 Task: Validation on 'OrderLineItem' on 'Quantity' field
Action: Mouse moved to (24, 108)
Screenshot: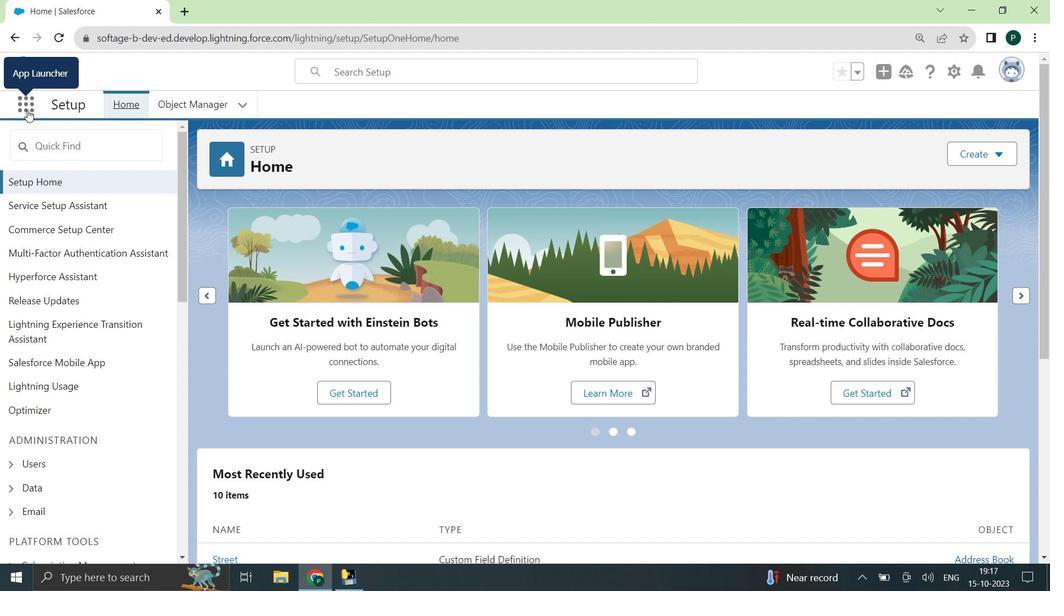 
Action: Mouse pressed left at (24, 108)
Screenshot: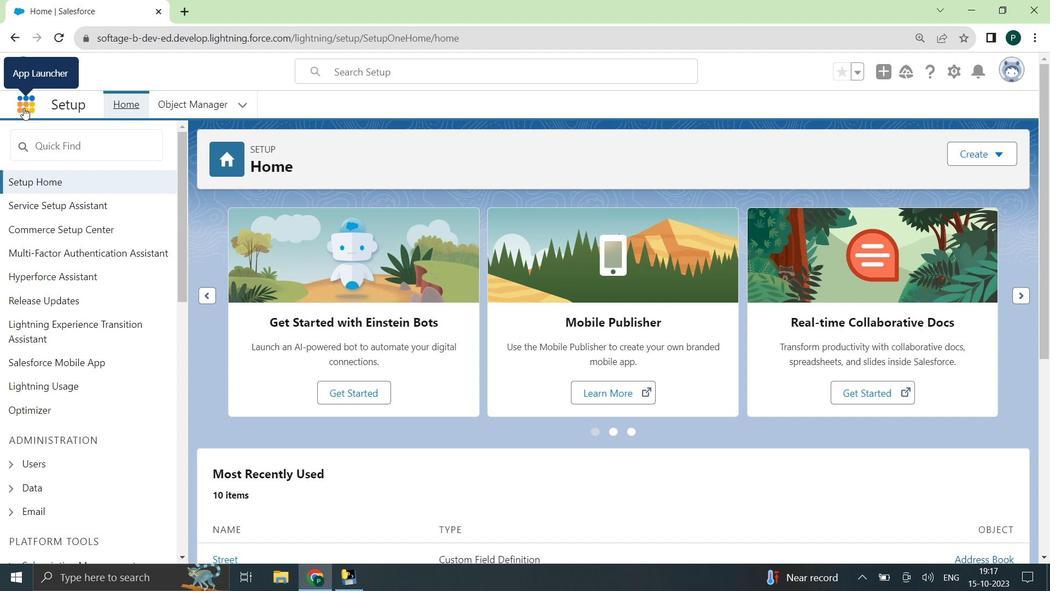 
Action: Mouse moved to (43, 363)
Screenshot: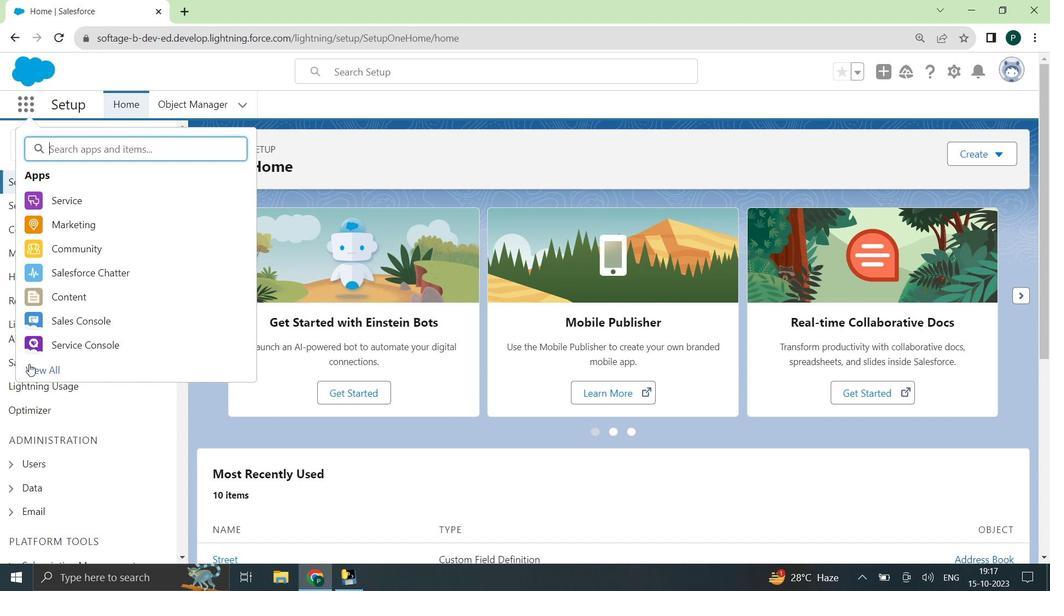 
Action: Mouse pressed left at (43, 363)
Screenshot: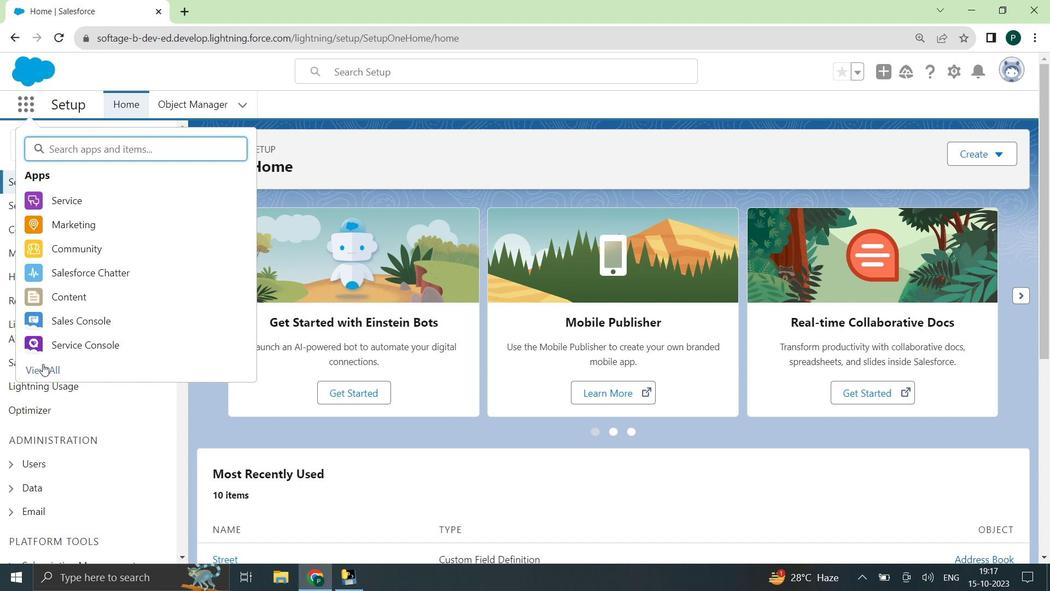 
Action: Mouse moved to (157, 360)
Screenshot: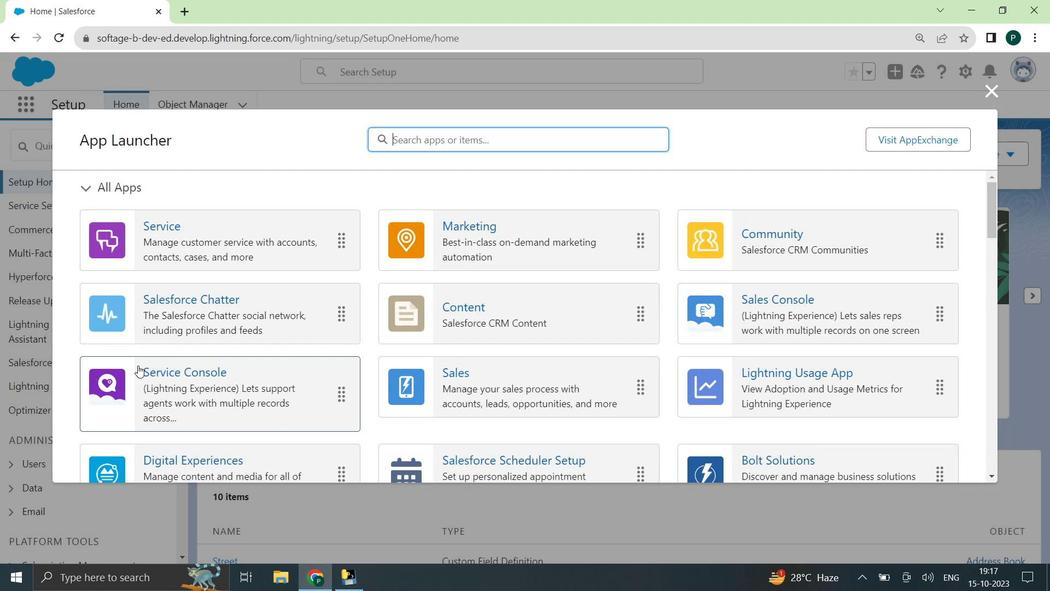 
Action: Mouse scrolled (157, 360) with delta (0, 0)
Screenshot: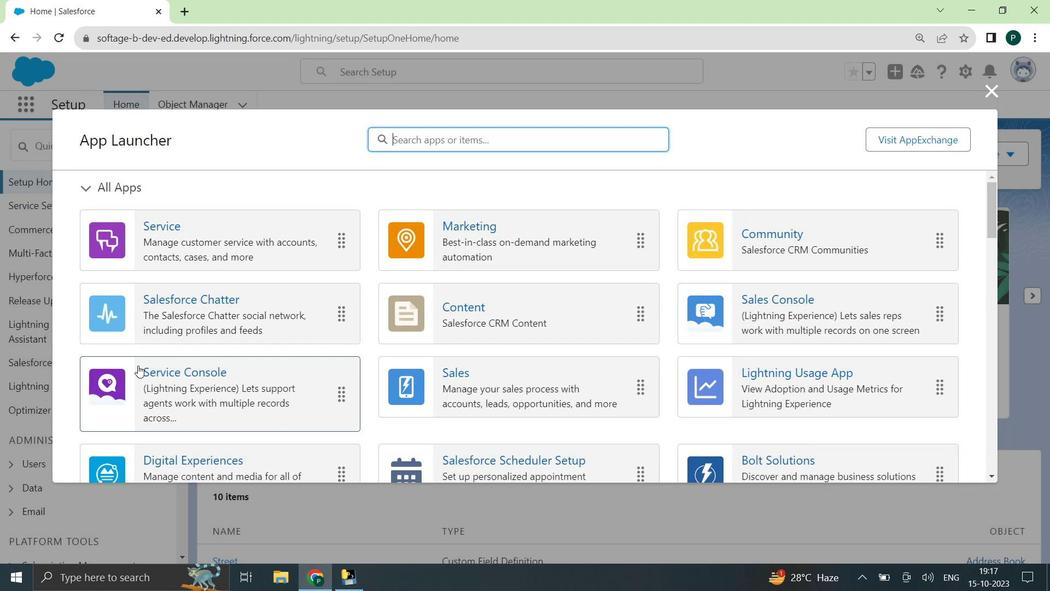 
Action: Mouse scrolled (157, 360) with delta (0, 0)
Screenshot: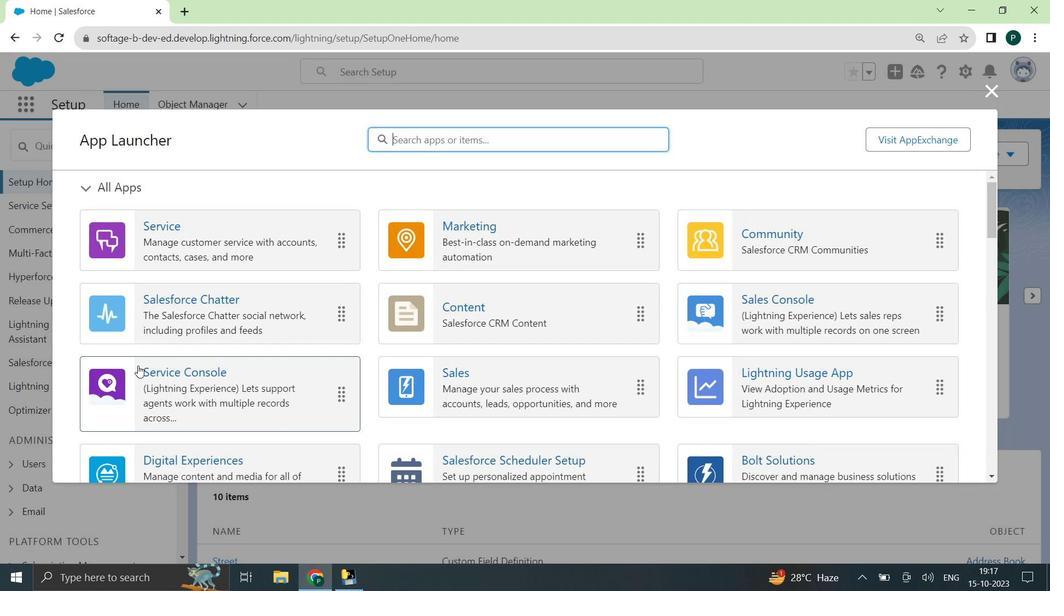 
Action: Mouse scrolled (157, 360) with delta (0, 0)
Screenshot: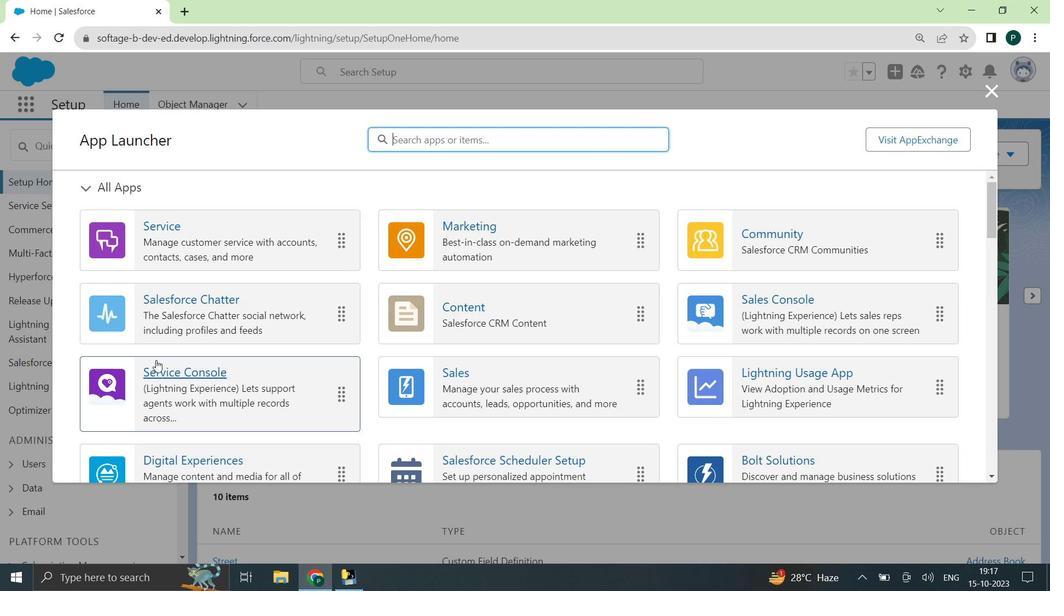 
Action: Mouse moved to (203, 345)
Screenshot: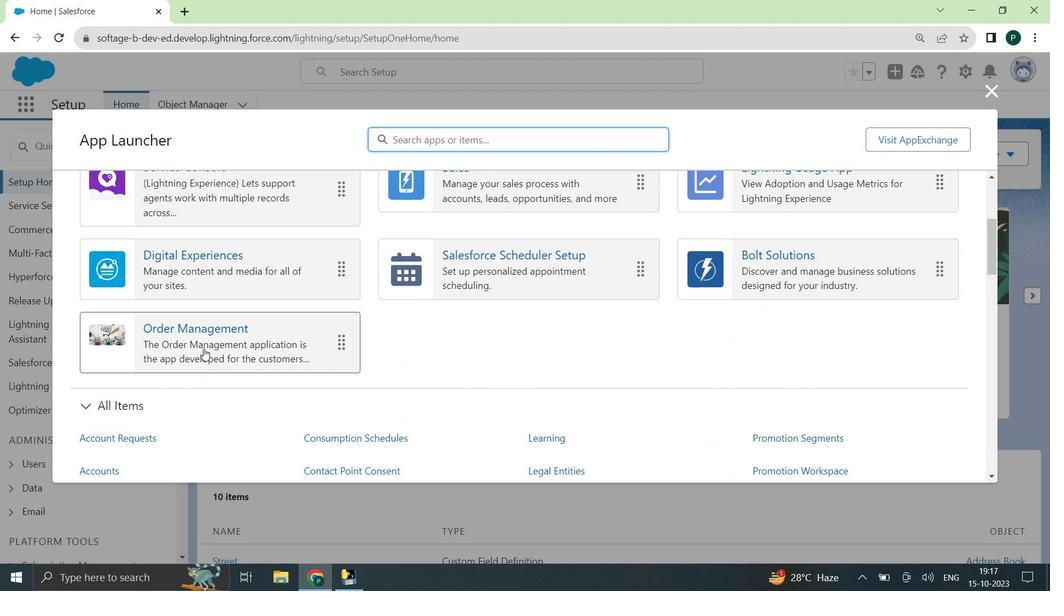 
Action: Mouse pressed left at (203, 345)
Screenshot: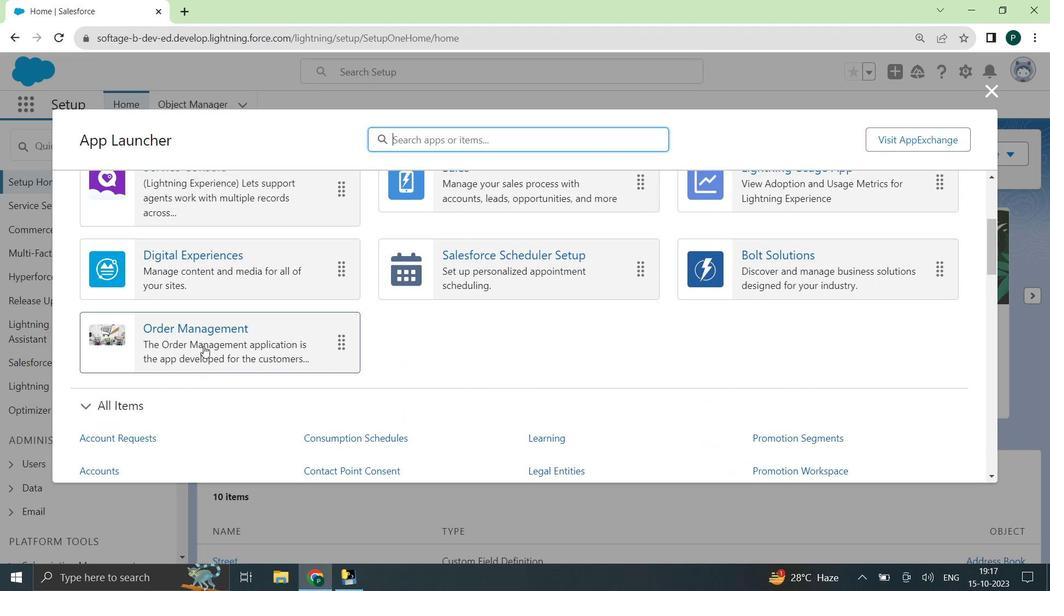 
Action: Mouse moved to (962, 69)
Screenshot: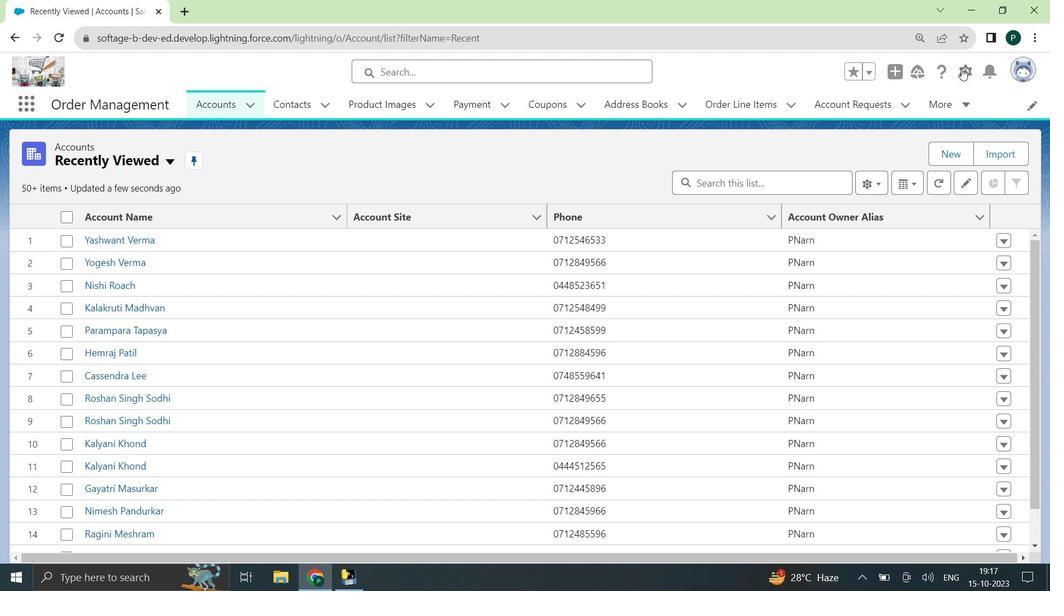 
Action: Mouse pressed left at (962, 69)
Screenshot: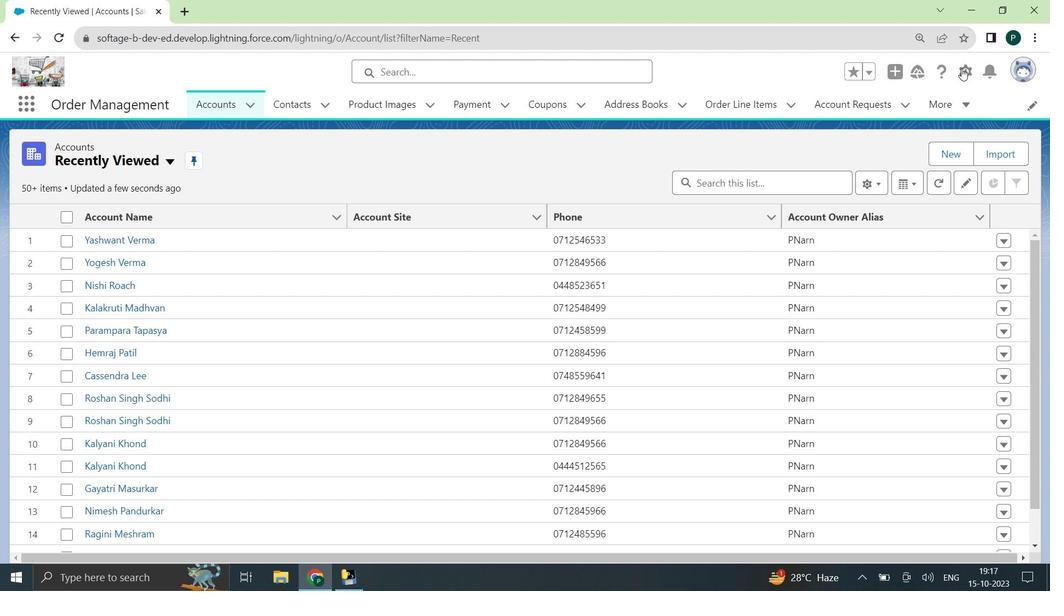 
Action: Mouse moved to (907, 122)
Screenshot: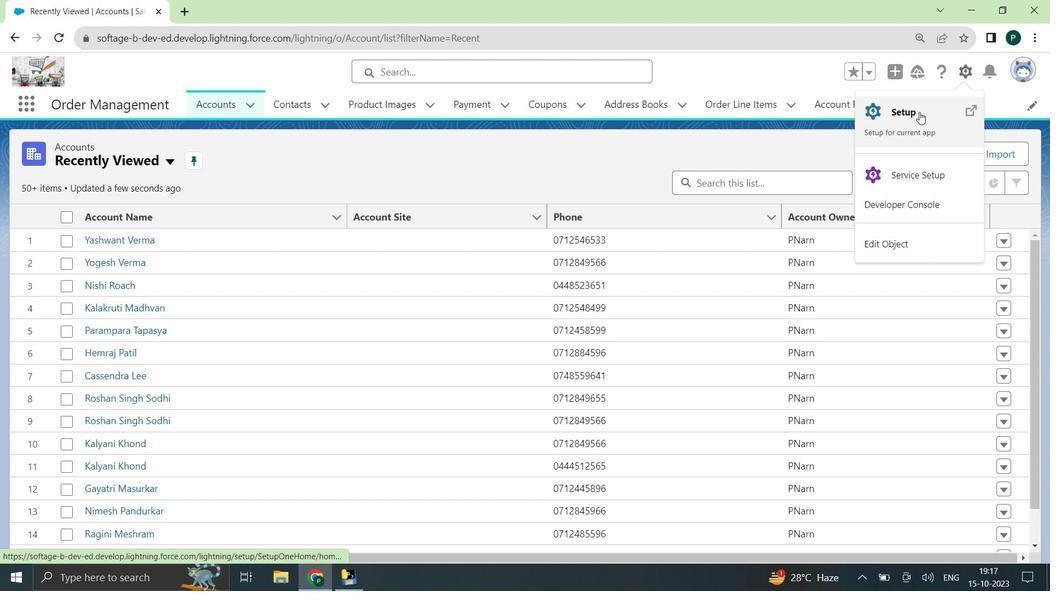 
Action: Mouse pressed left at (907, 122)
Screenshot: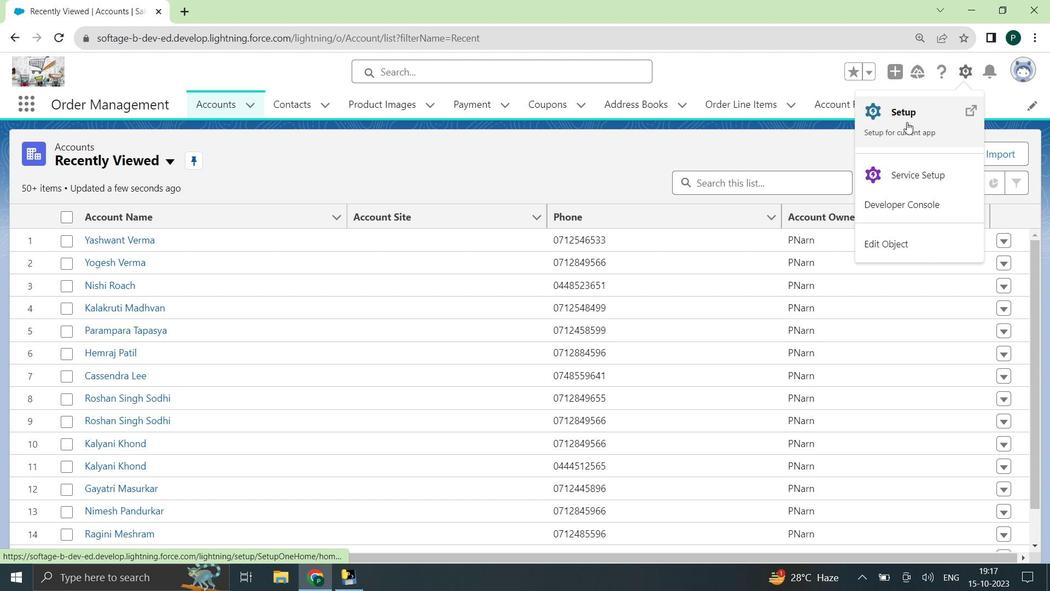 
Action: Mouse moved to (67, 4)
Screenshot: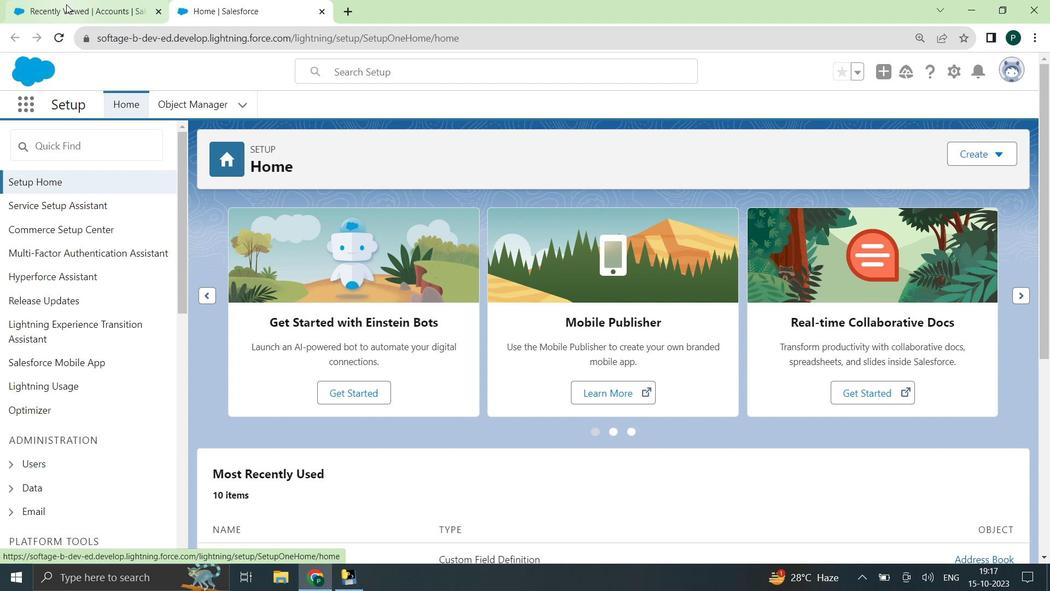 
Action: Mouse pressed left at (67, 4)
Screenshot: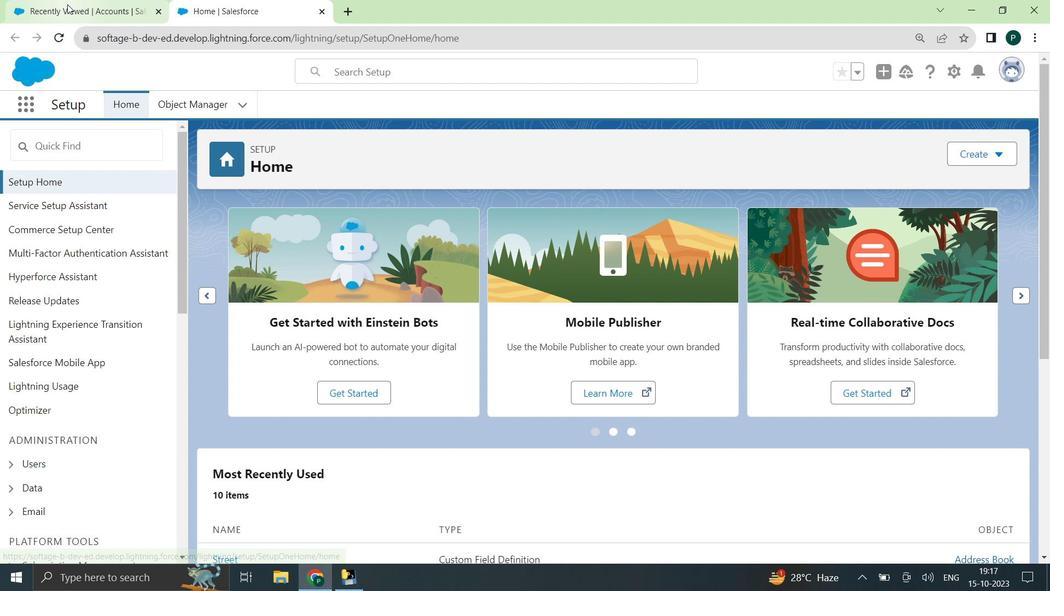 
Action: Mouse moved to (926, 105)
Screenshot: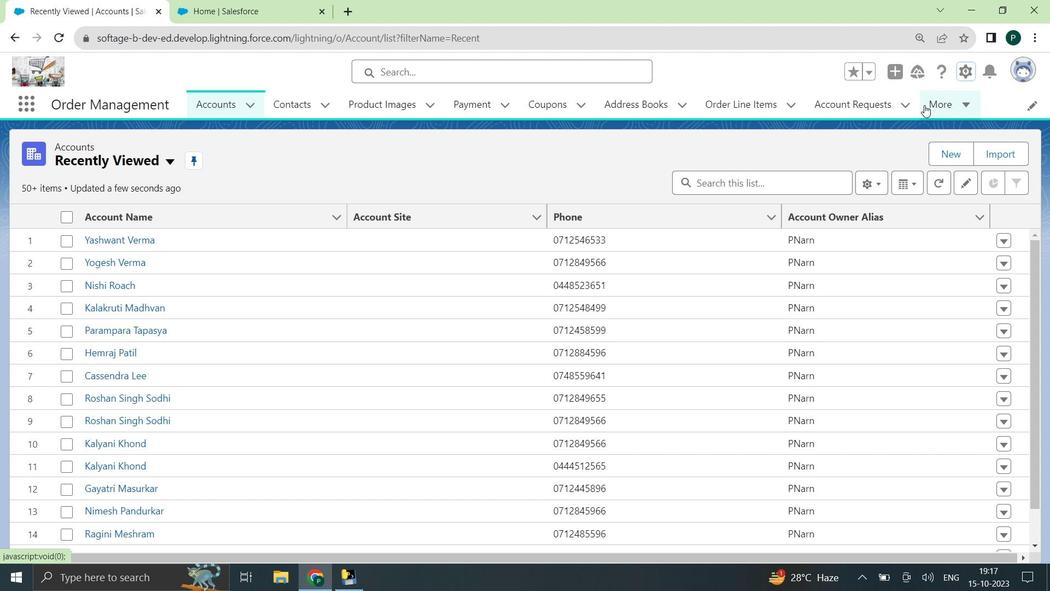 
Action: Mouse pressed left at (926, 105)
Screenshot: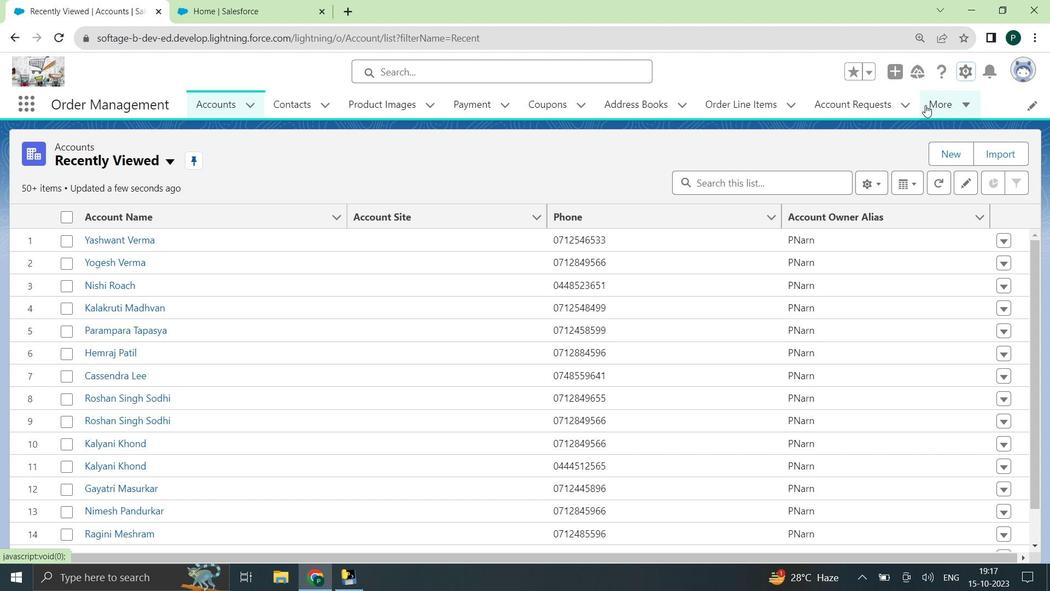 
Action: Mouse moved to (910, 131)
Screenshot: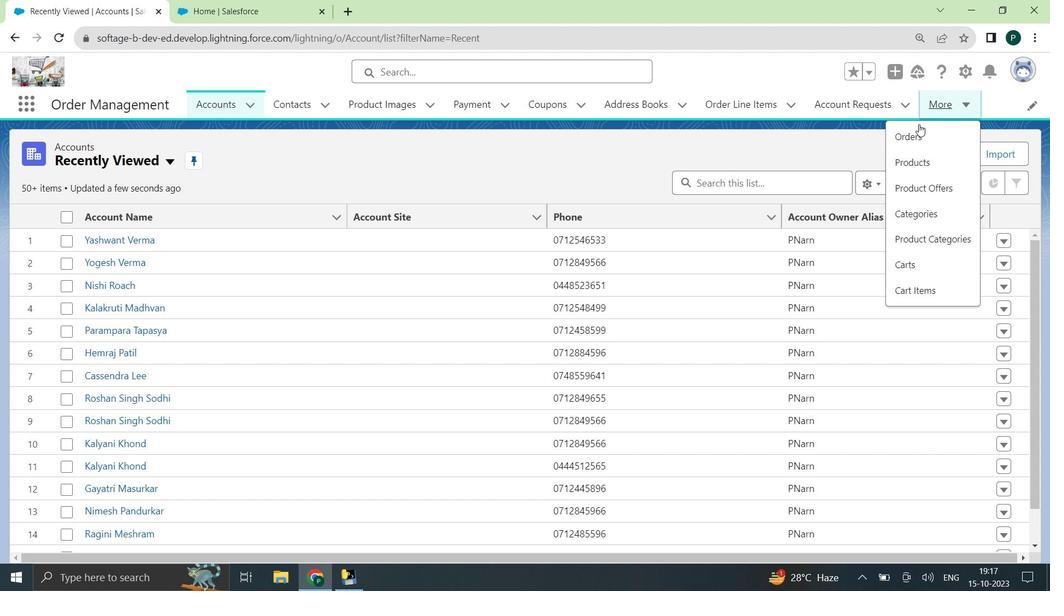 
Action: Mouse pressed left at (910, 131)
Screenshot: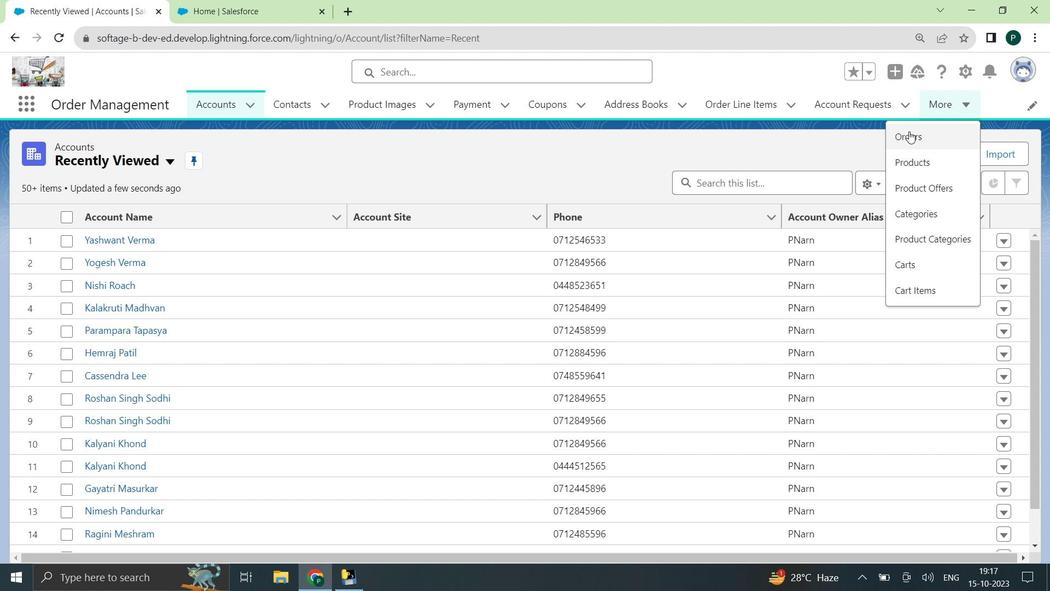 
Action: Mouse moved to (840, 152)
Screenshot: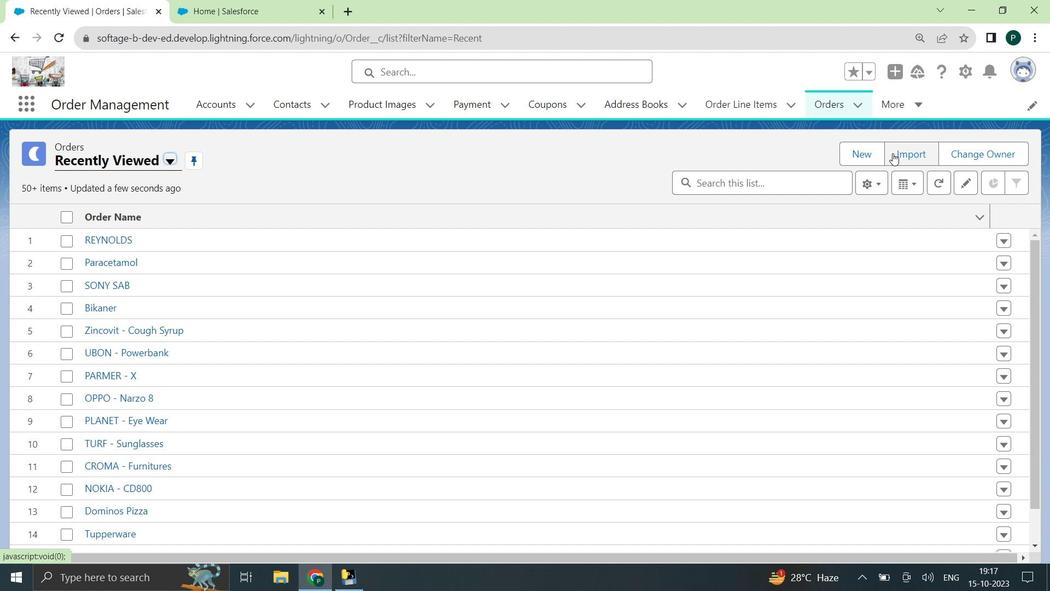 
Action: Mouse pressed left at (840, 152)
Screenshot: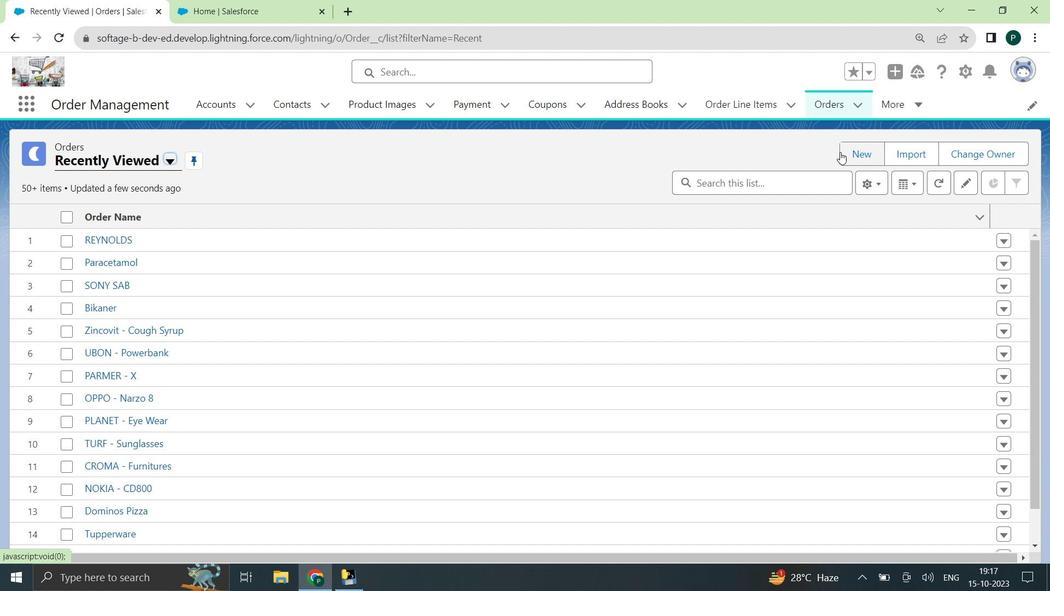 
Action: Mouse moved to (303, 354)
Screenshot: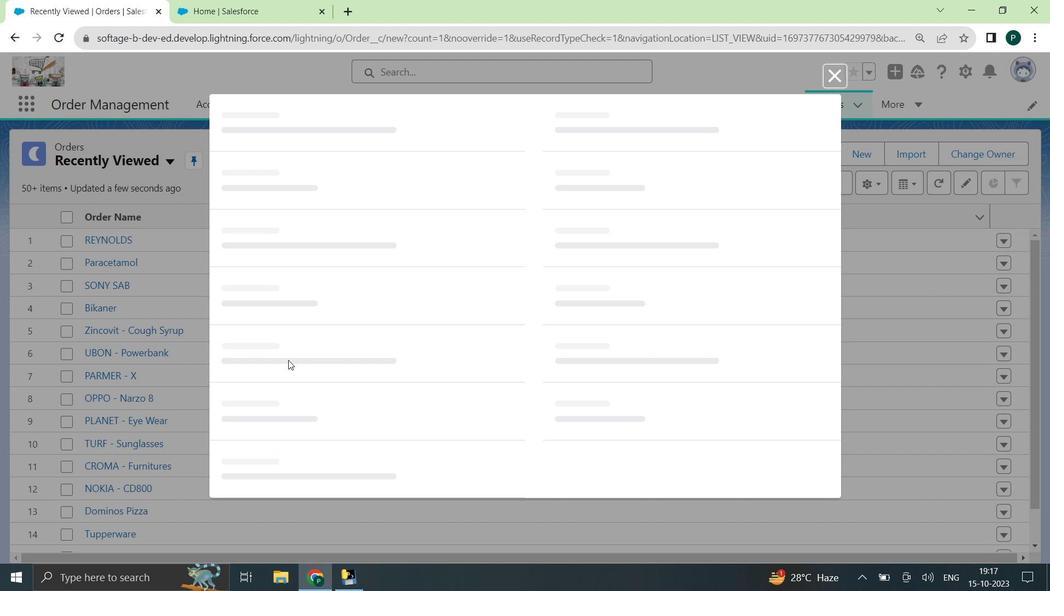 
Action: Mouse scrolled (303, 354) with delta (0, 0)
Screenshot: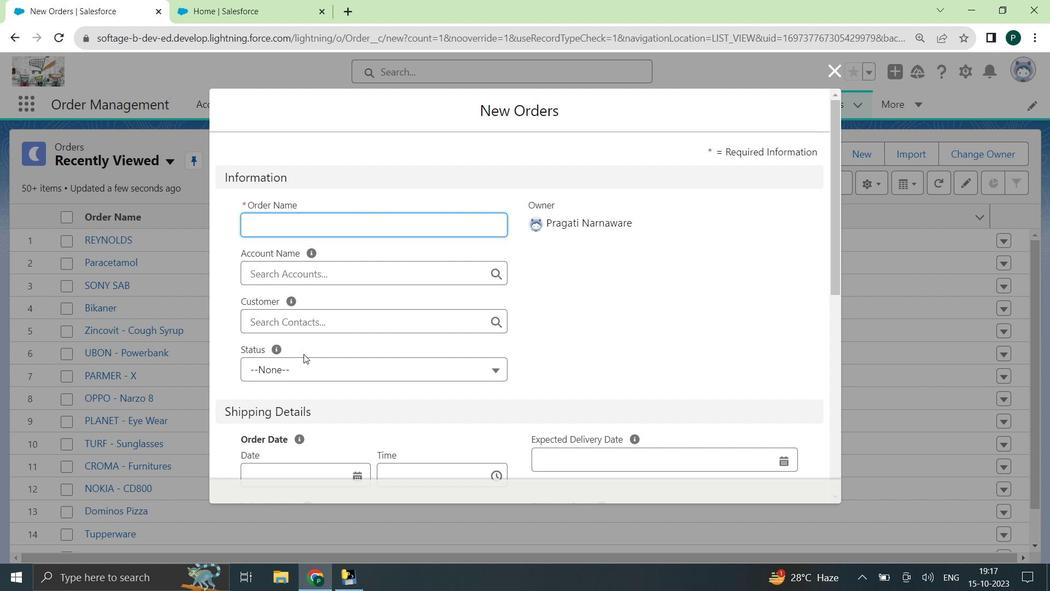 
Action: Mouse scrolled (303, 354) with delta (0, 0)
Screenshot: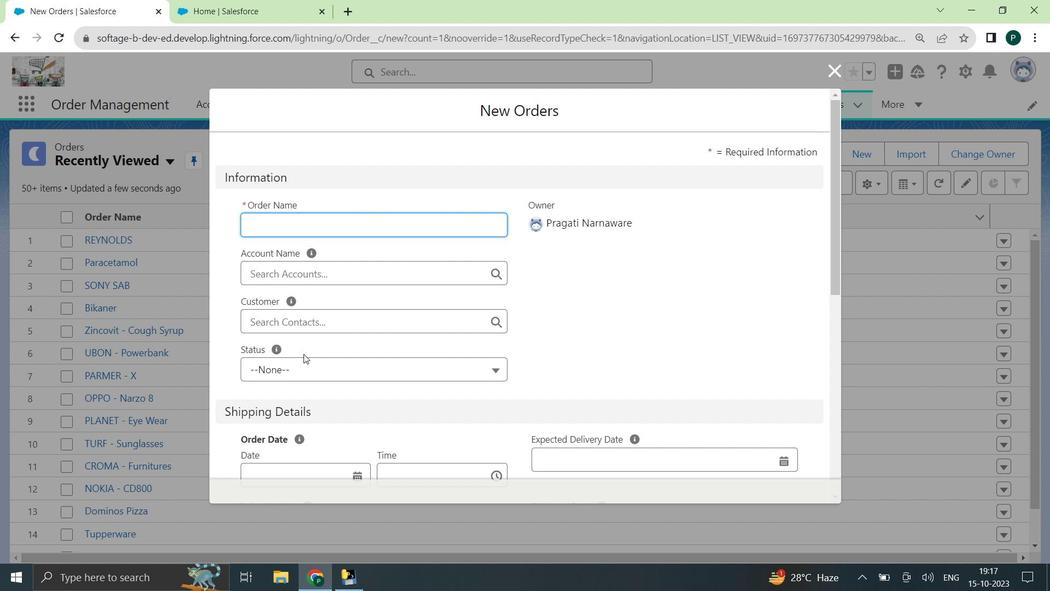 
Action: Mouse moved to (307, 360)
Screenshot: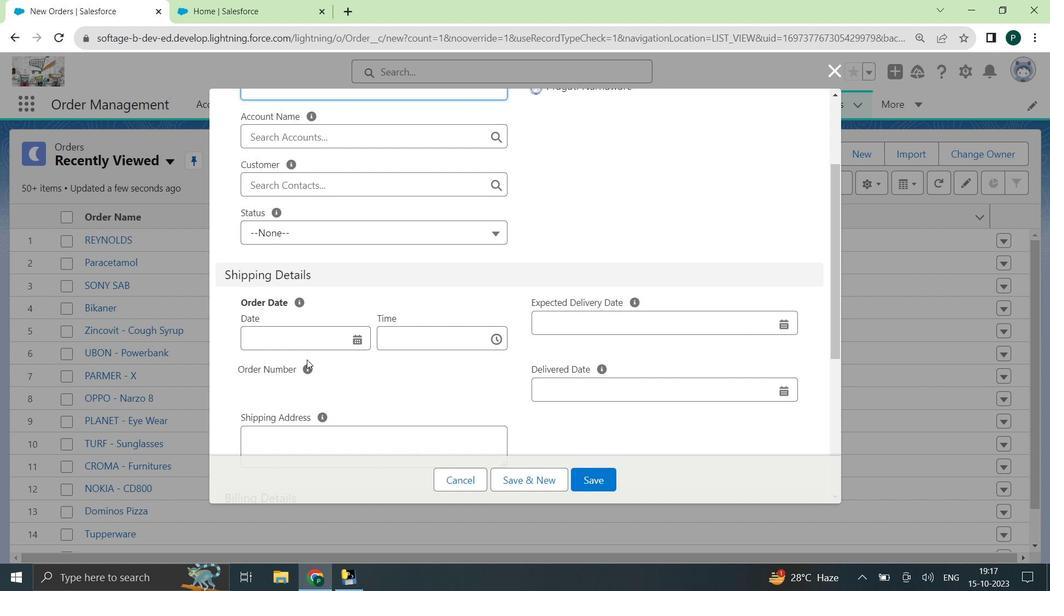 
Action: Mouse scrolled (307, 360) with delta (0, 0)
Screenshot: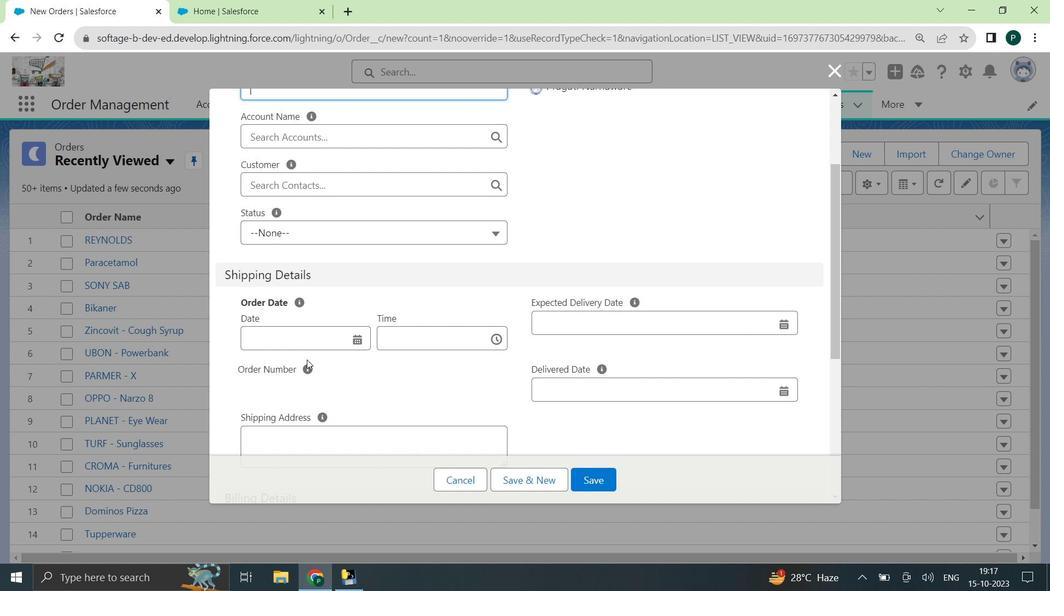 
Action: Mouse scrolled (307, 360) with delta (0, 0)
Screenshot: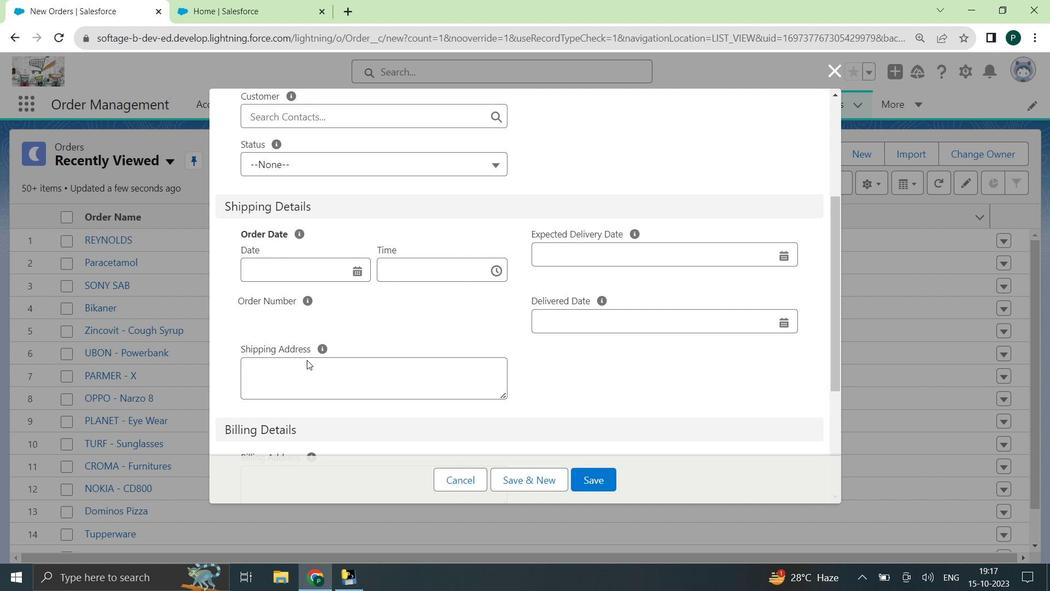 
Action: Mouse scrolled (307, 360) with delta (0, 0)
Screenshot: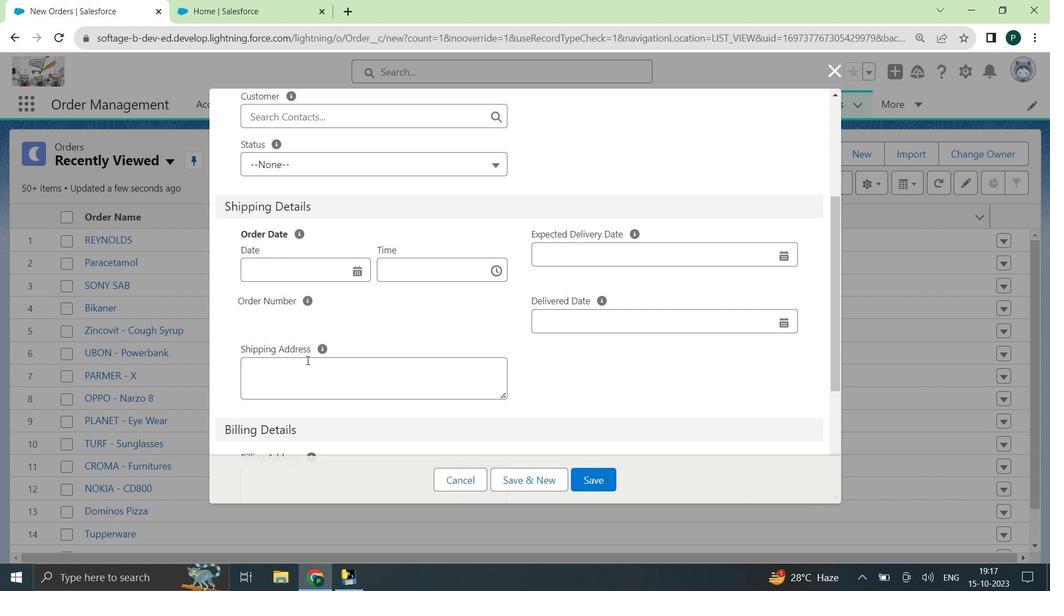 
Action: Mouse scrolled (307, 360) with delta (0, 0)
Screenshot: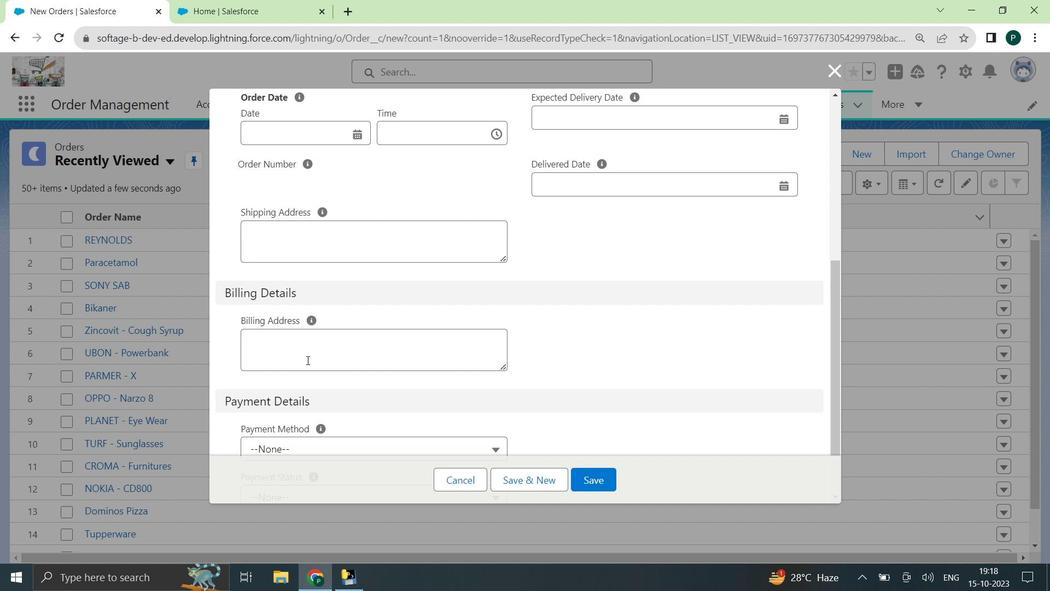 
Action: Mouse scrolled (307, 360) with delta (0, 0)
Screenshot: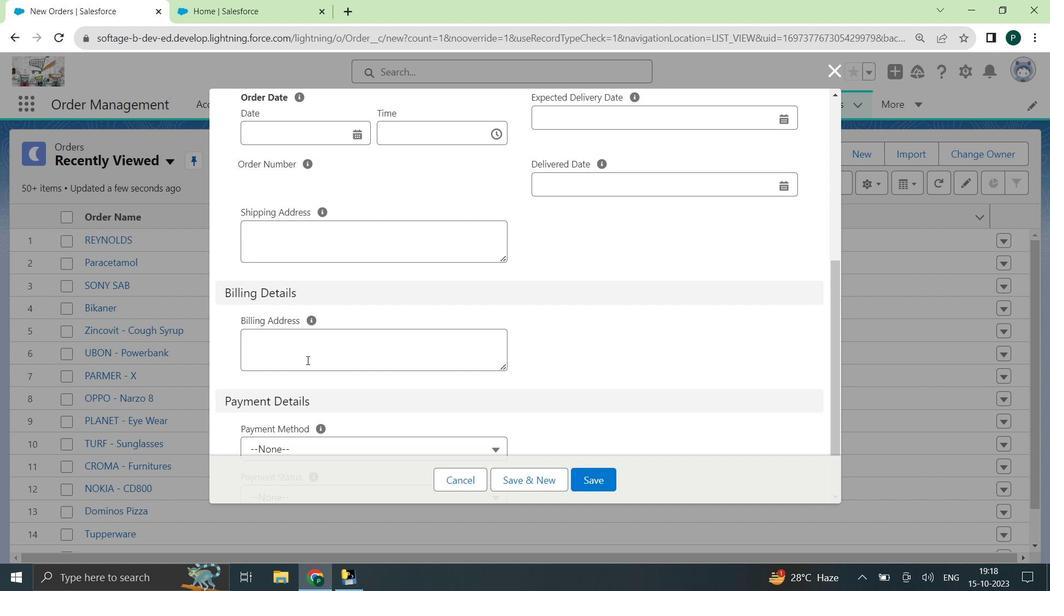 
Action: Mouse scrolled (307, 360) with delta (0, 0)
Screenshot: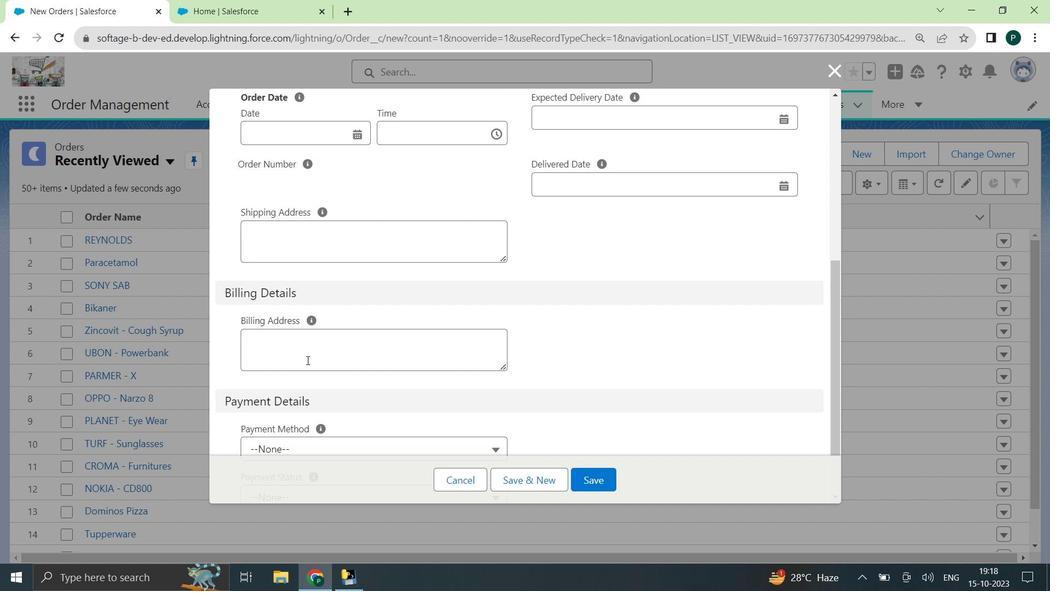 
Action: Mouse scrolled (307, 360) with delta (0, 0)
Screenshot: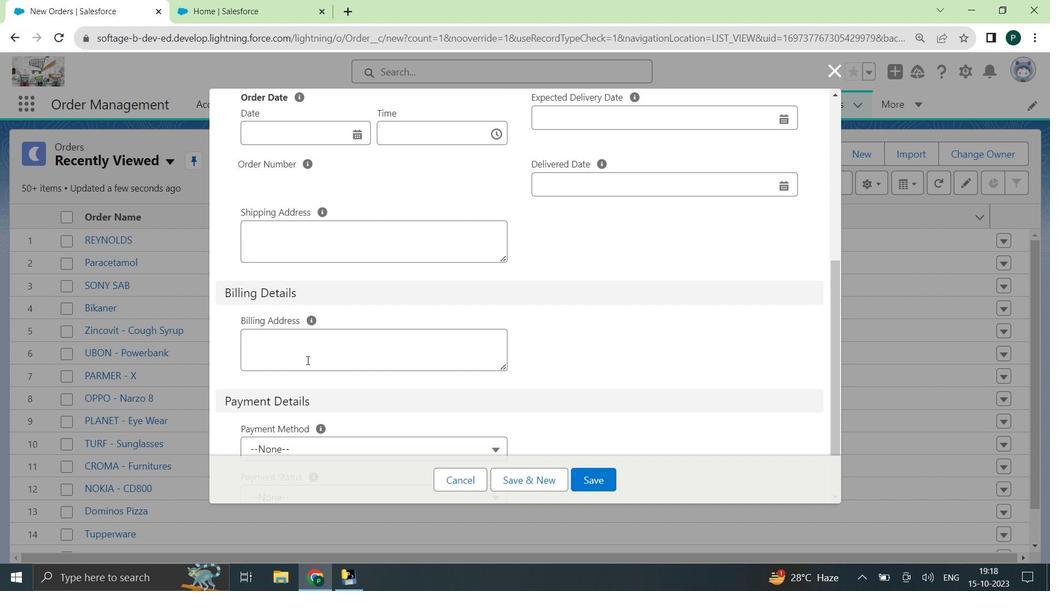
Action: Mouse scrolled (307, 360) with delta (0, 0)
Screenshot: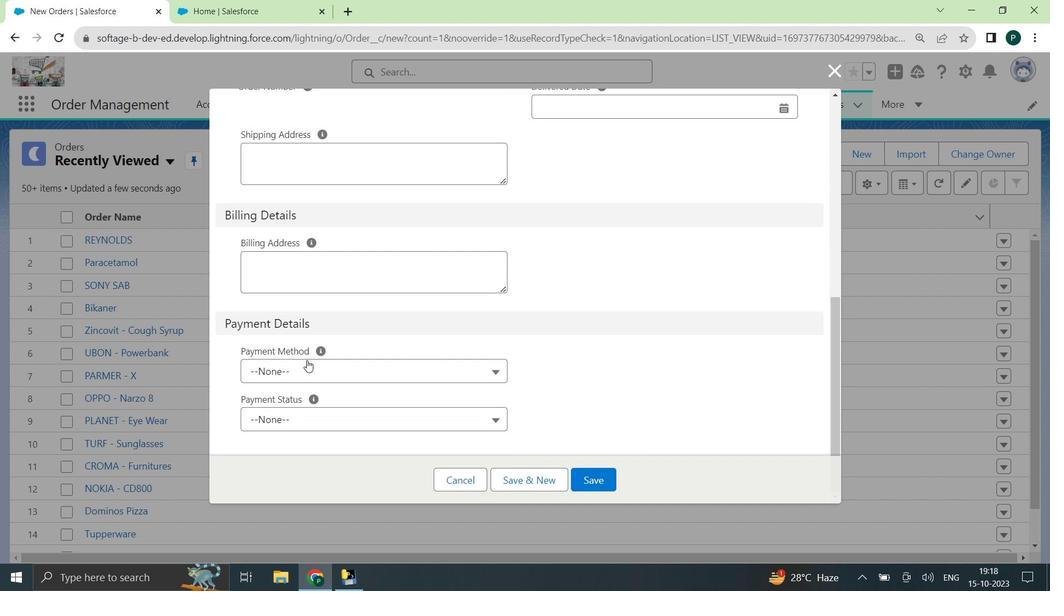 
Action: Mouse scrolled (307, 360) with delta (0, 0)
Screenshot: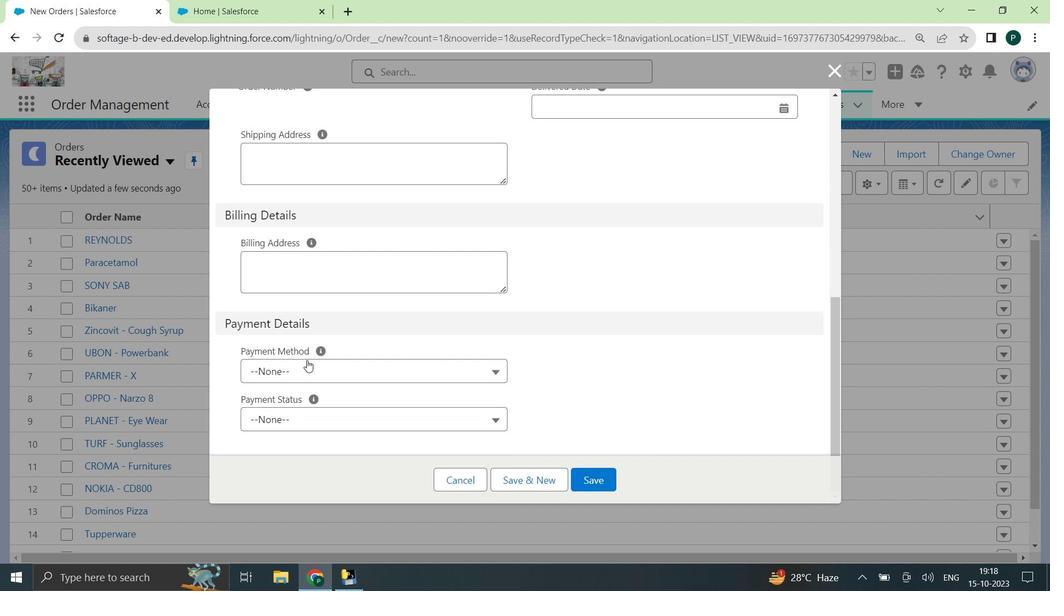
Action: Mouse moved to (442, 382)
Screenshot: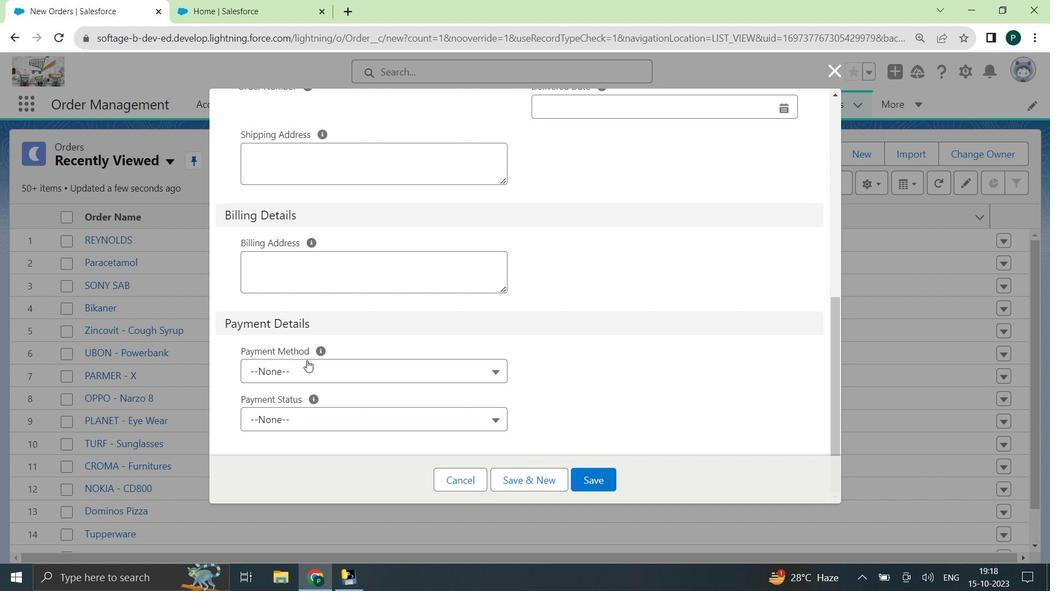 
Action: Mouse scrolled (442, 383) with delta (0, 0)
Screenshot: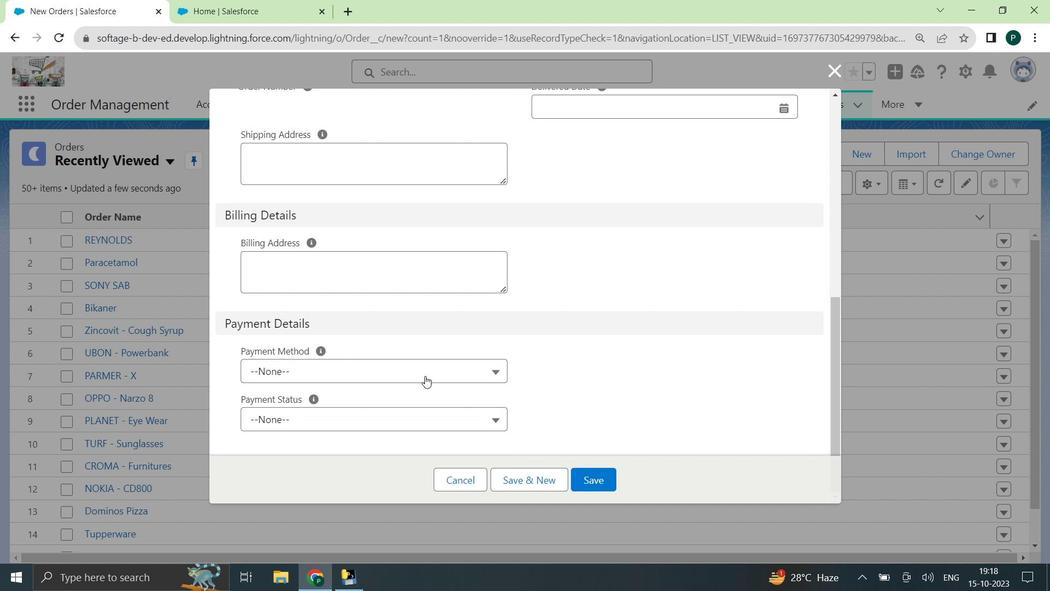 
Action: Mouse scrolled (442, 383) with delta (0, 0)
Screenshot: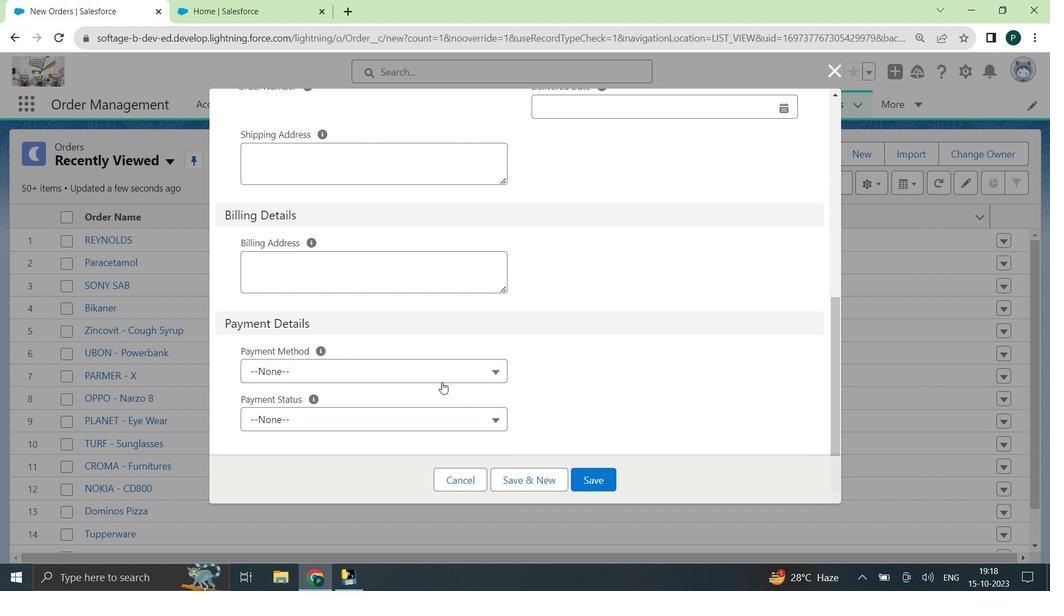 
Action: Mouse scrolled (442, 383) with delta (0, 0)
Screenshot: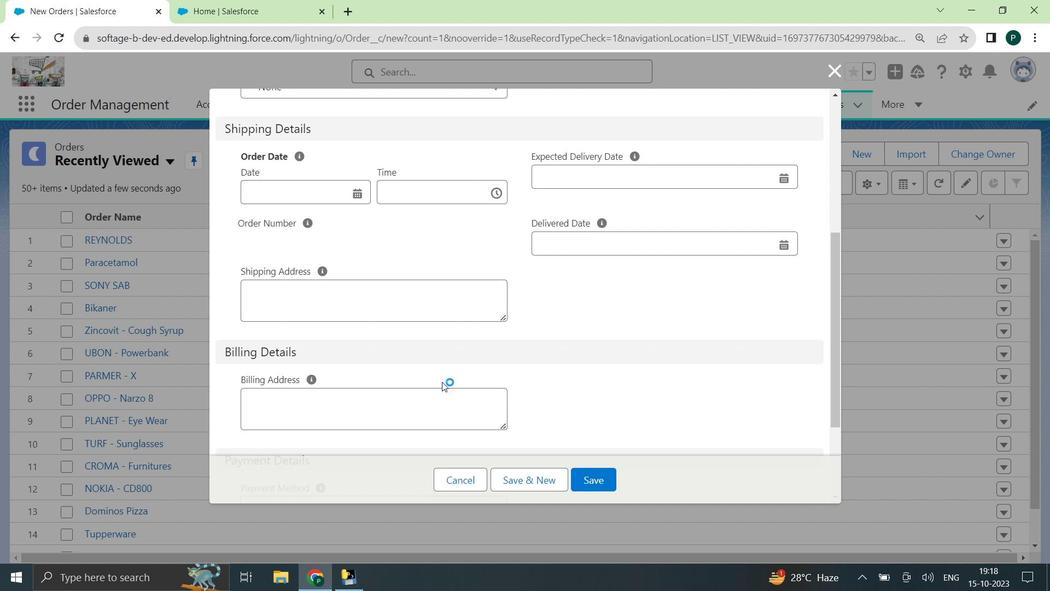 
Action: Mouse scrolled (442, 383) with delta (0, 0)
Screenshot: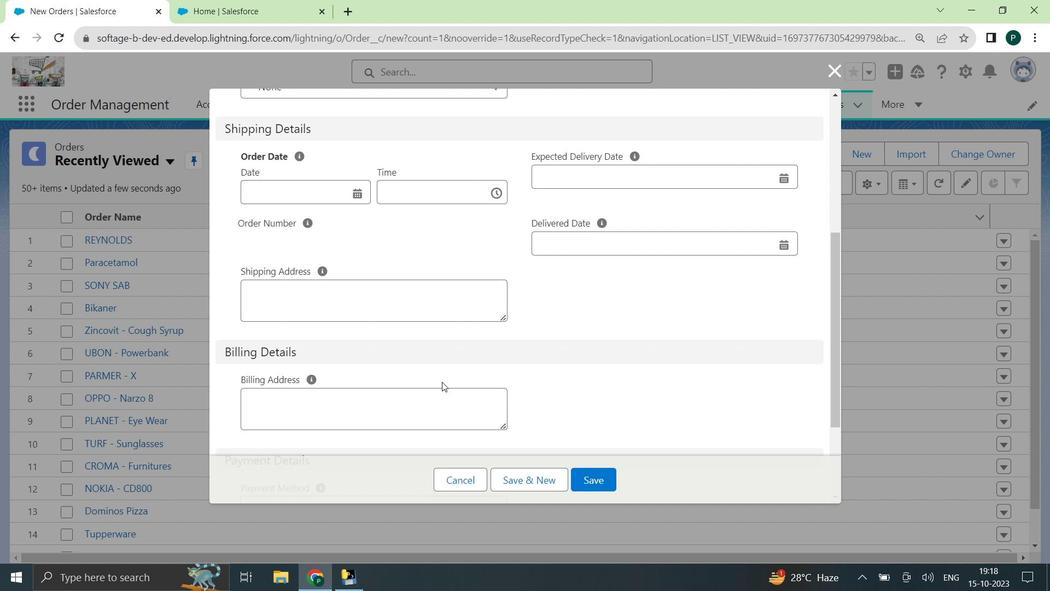 
Action: Mouse moved to (830, 66)
Screenshot: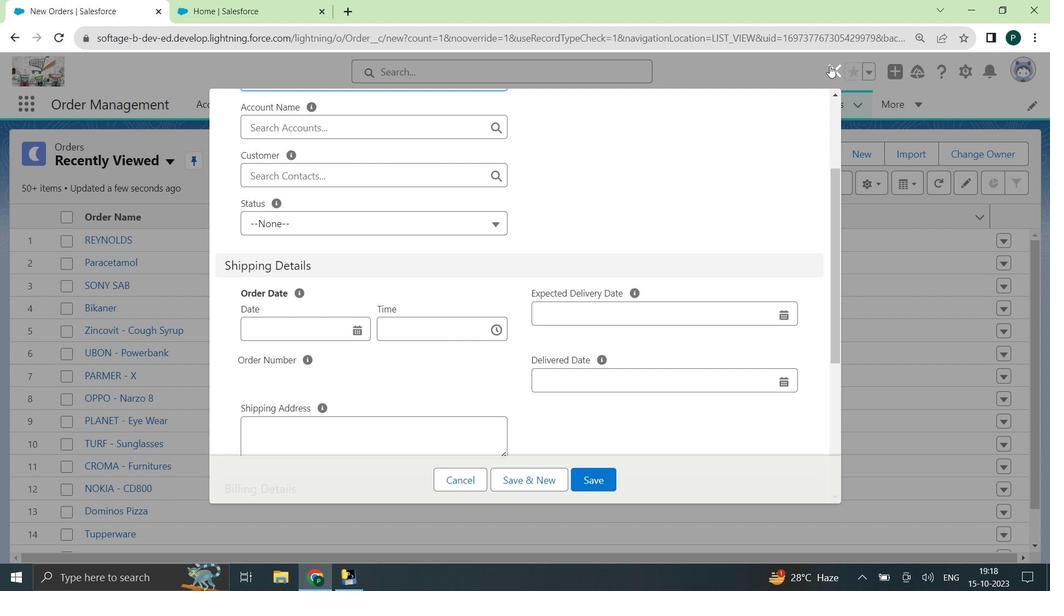 
Action: Mouse pressed left at (830, 66)
Screenshot: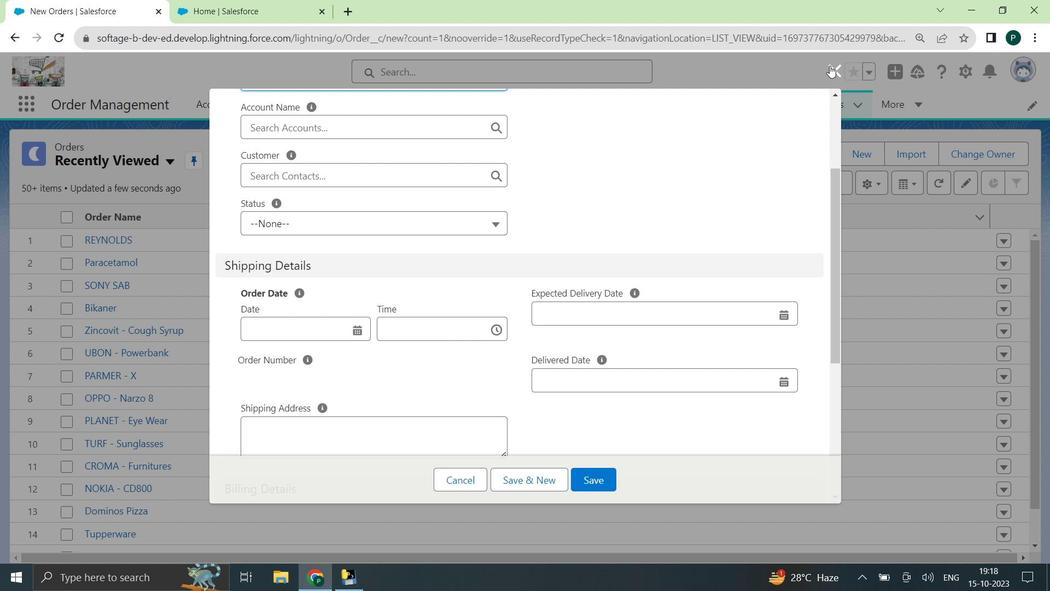 
Action: Mouse moved to (766, 98)
Screenshot: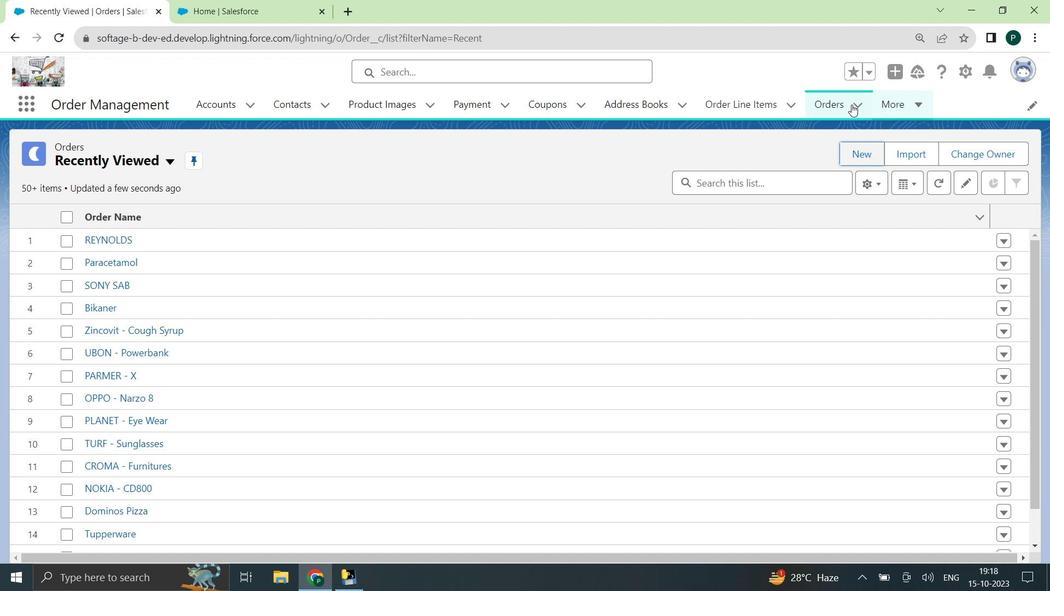 
Action: Mouse pressed left at (766, 98)
Screenshot: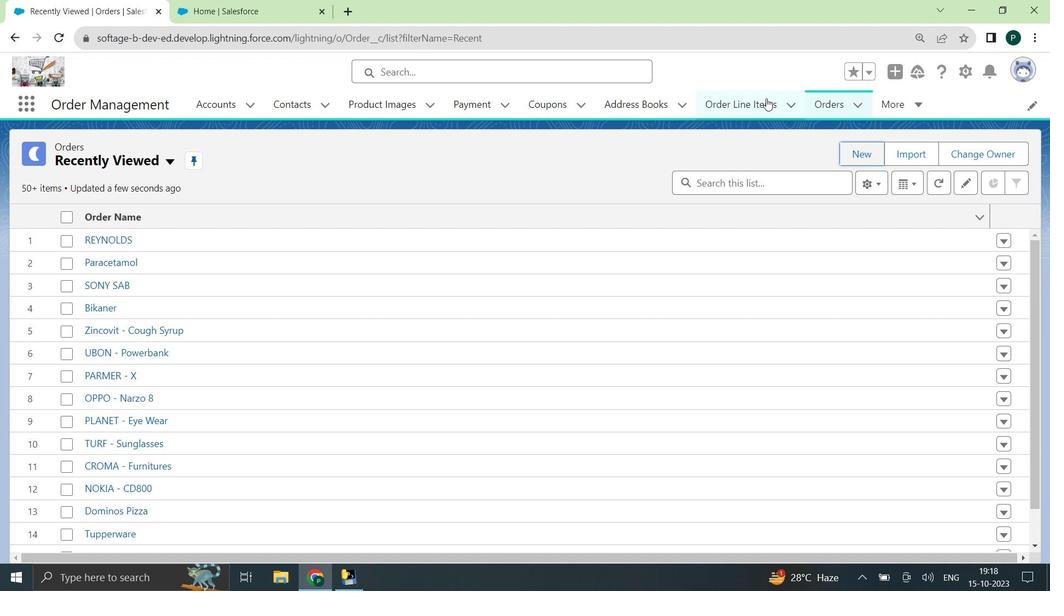
Action: Mouse moved to (946, 153)
Screenshot: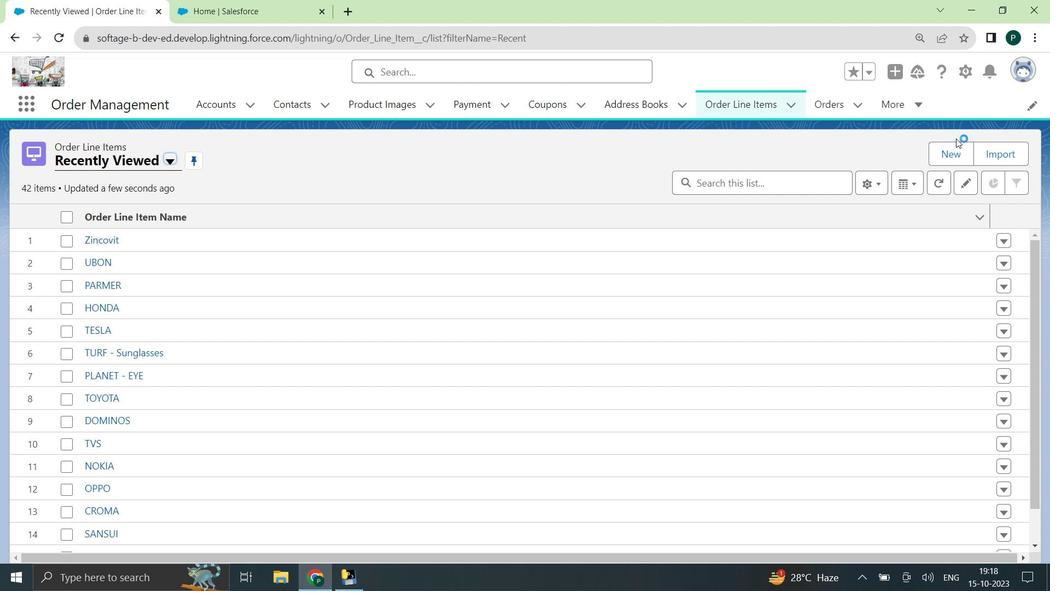 
Action: Mouse pressed left at (946, 153)
Screenshot: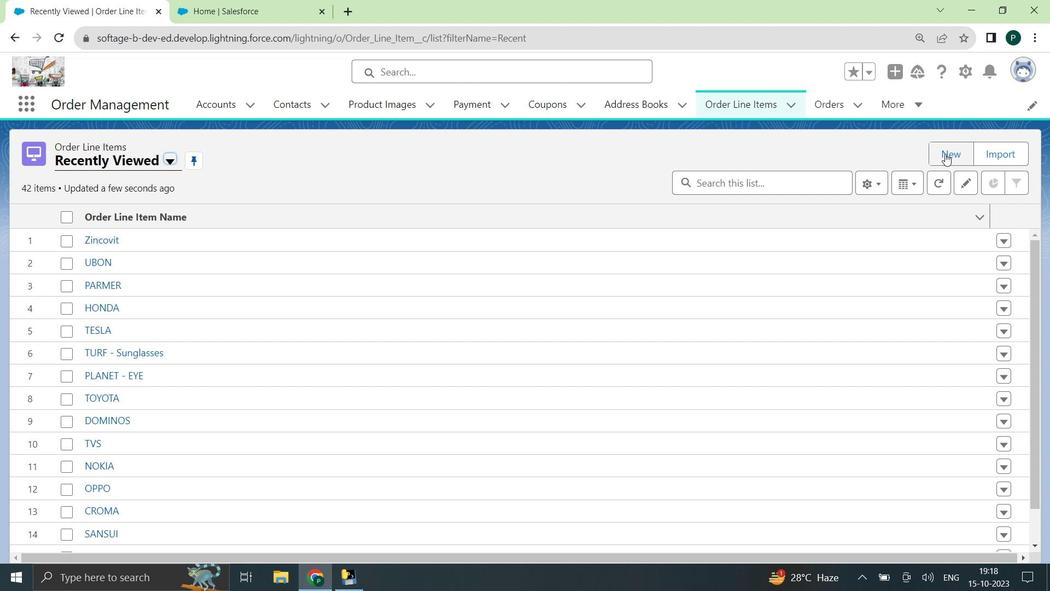 
Action: Mouse moved to (372, 337)
Screenshot: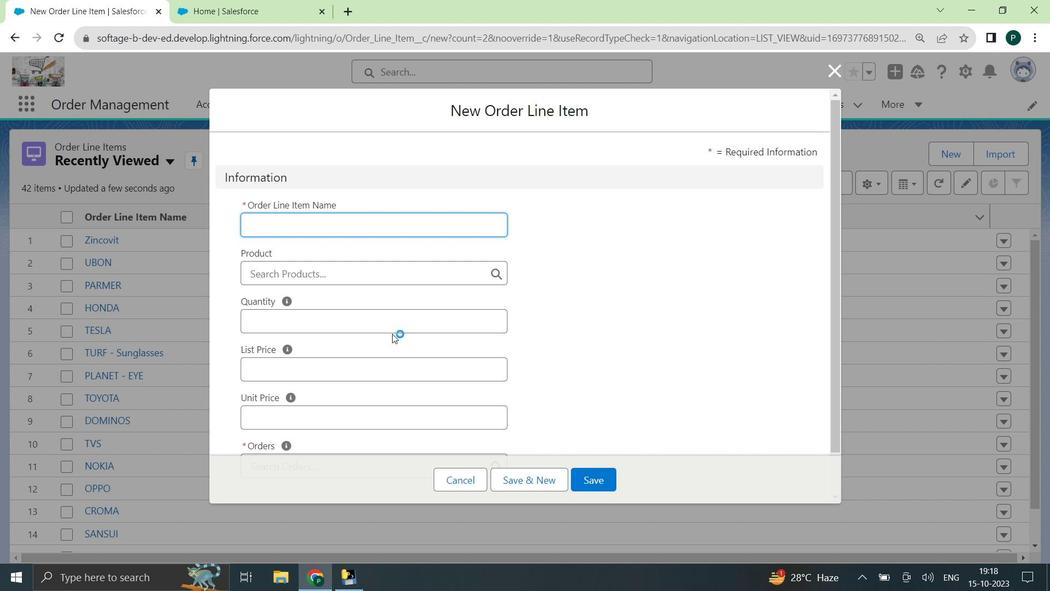 
Action: Mouse scrolled (372, 337) with delta (0, 0)
Screenshot: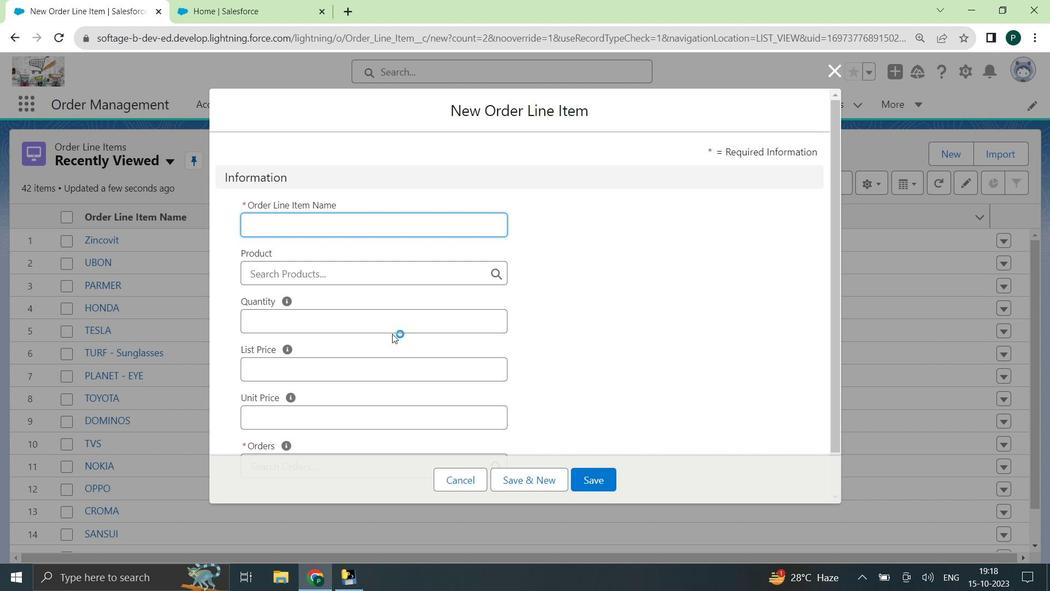 
Action: Mouse moved to (410, 426)
Screenshot: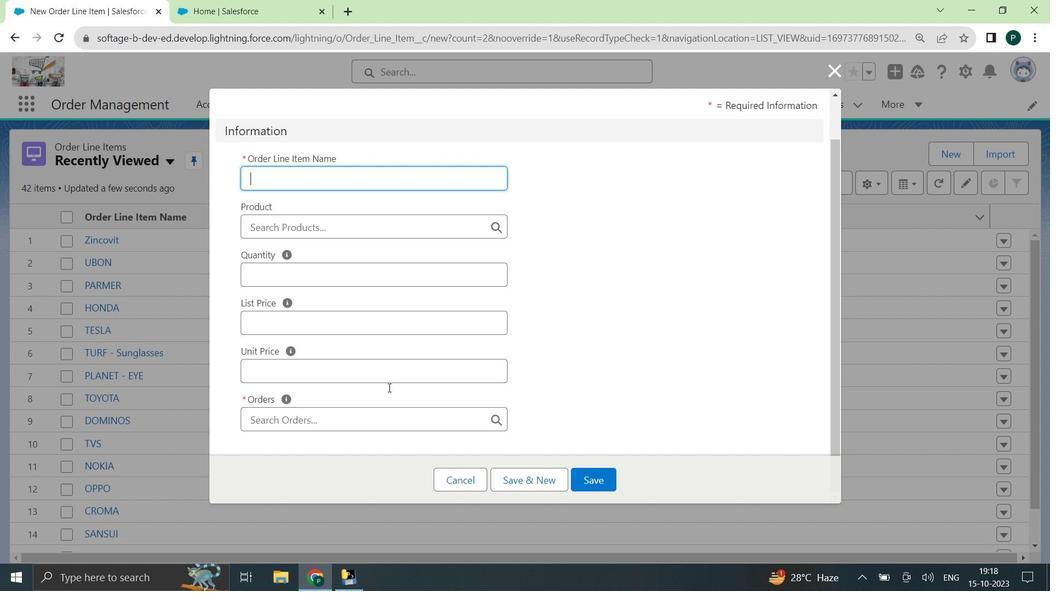 
Action: Mouse scrolled (410, 426) with delta (0, 0)
Screenshot: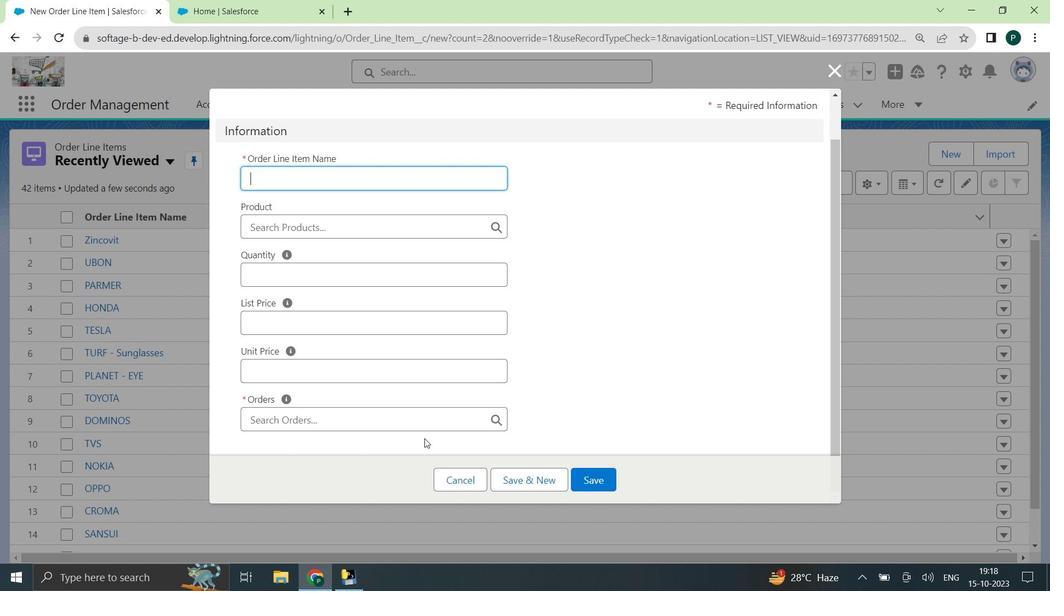 
Action: Mouse scrolled (410, 426) with delta (0, 0)
Screenshot: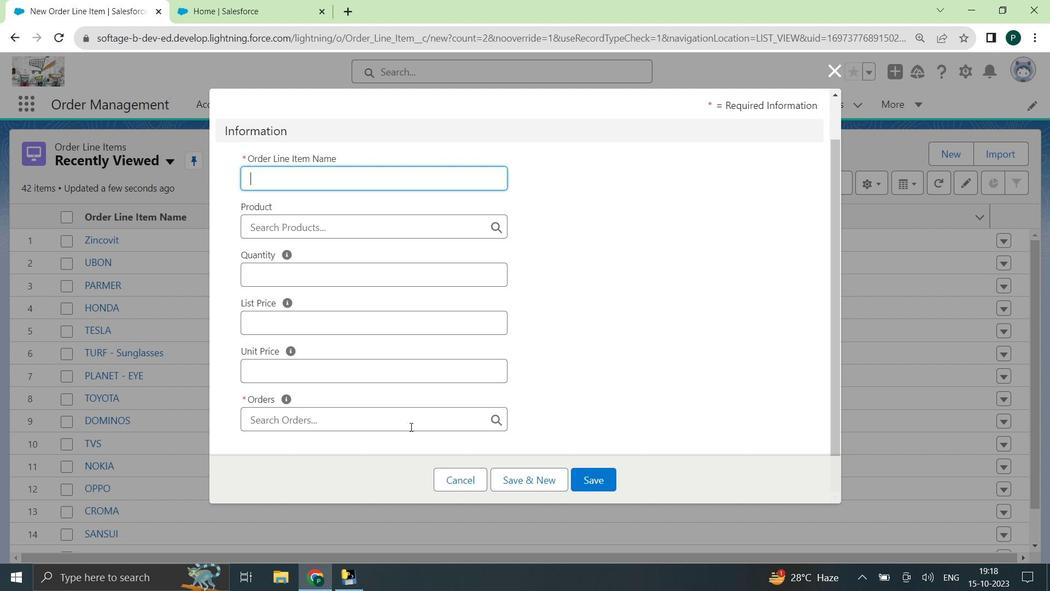 
Action: Mouse scrolled (410, 426) with delta (0, 0)
Screenshot: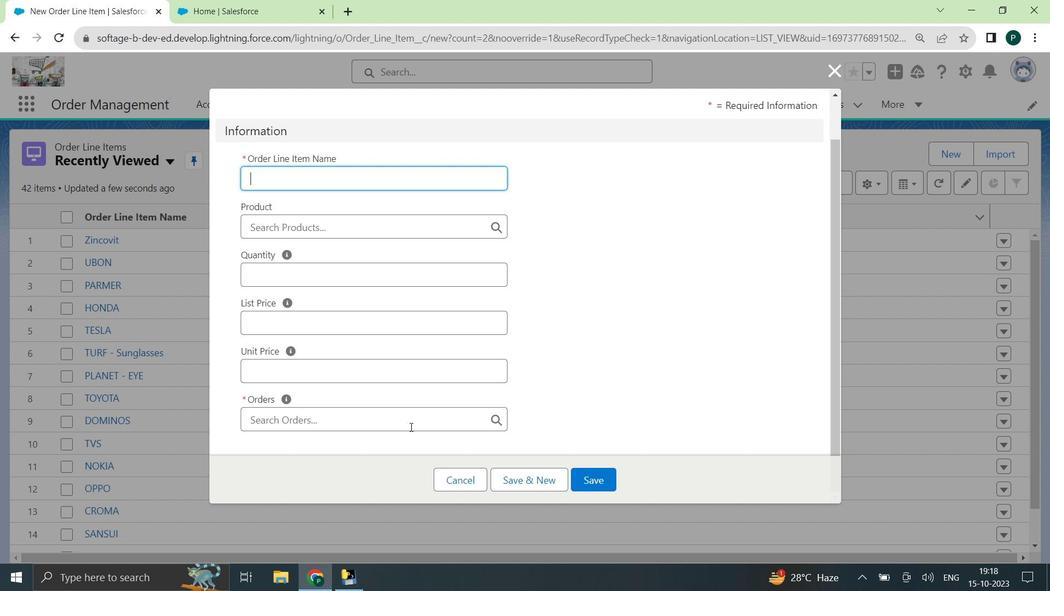 
Action: Mouse moved to (446, 473)
Screenshot: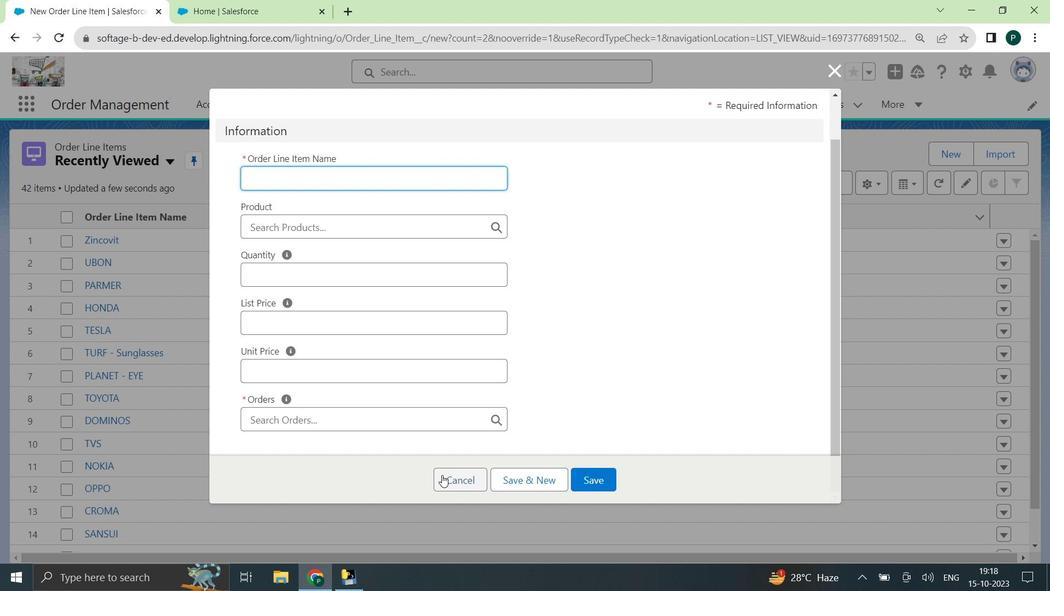 
Action: Mouse pressed left at (446, 473)
Screenshot: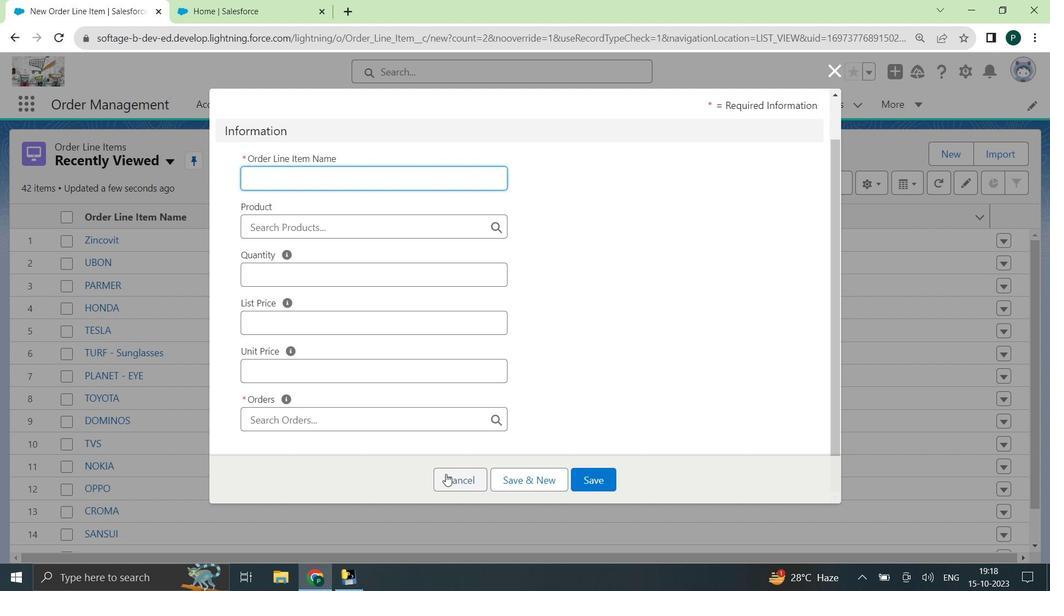 
Action: Mouse moved to (232, 8)
Screenshot: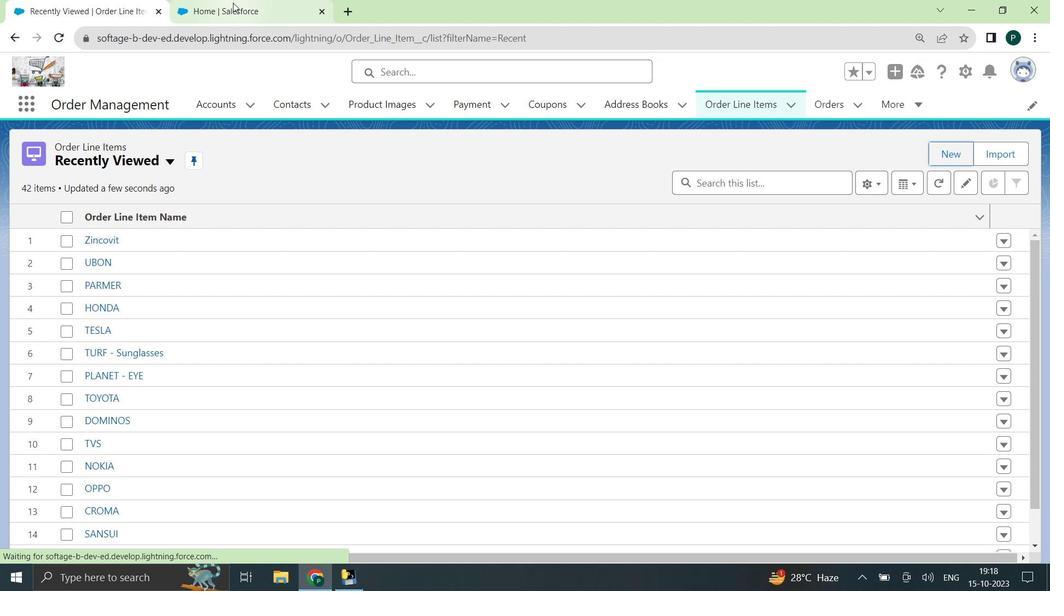
Action: Mouse pressed left at (232, 8)
Screenshot: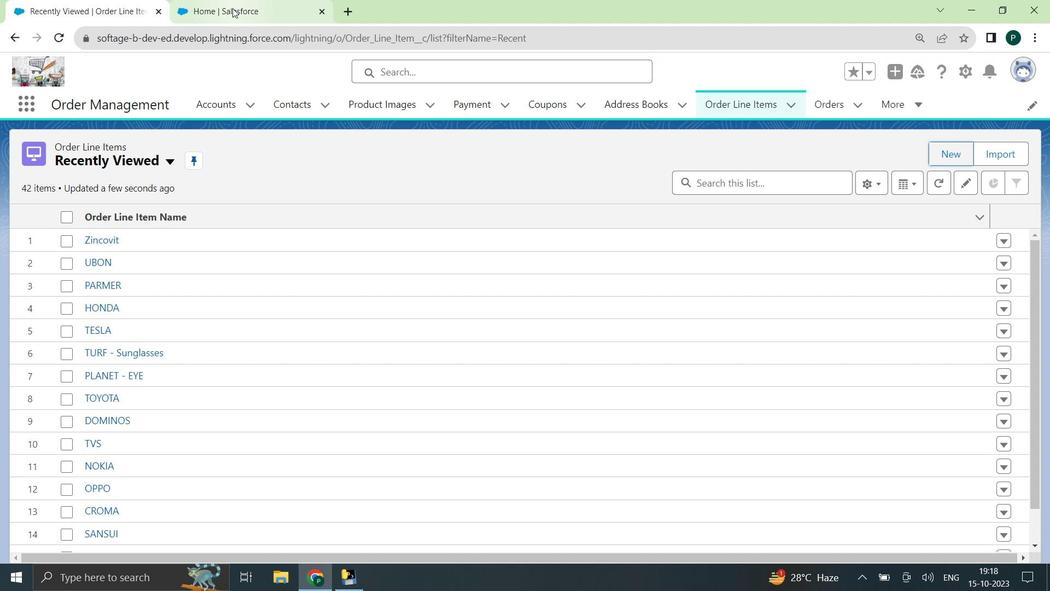 
Action: Mouse moved to (188, 110)
Screenshot: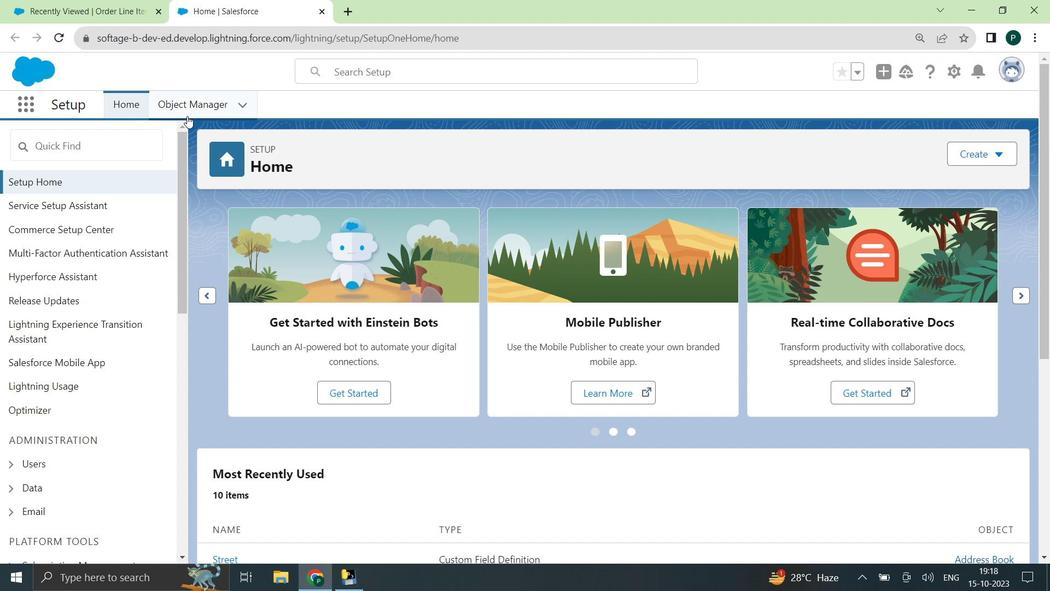 
Action: Mouse pressed left at (188, 110)
Screenshot: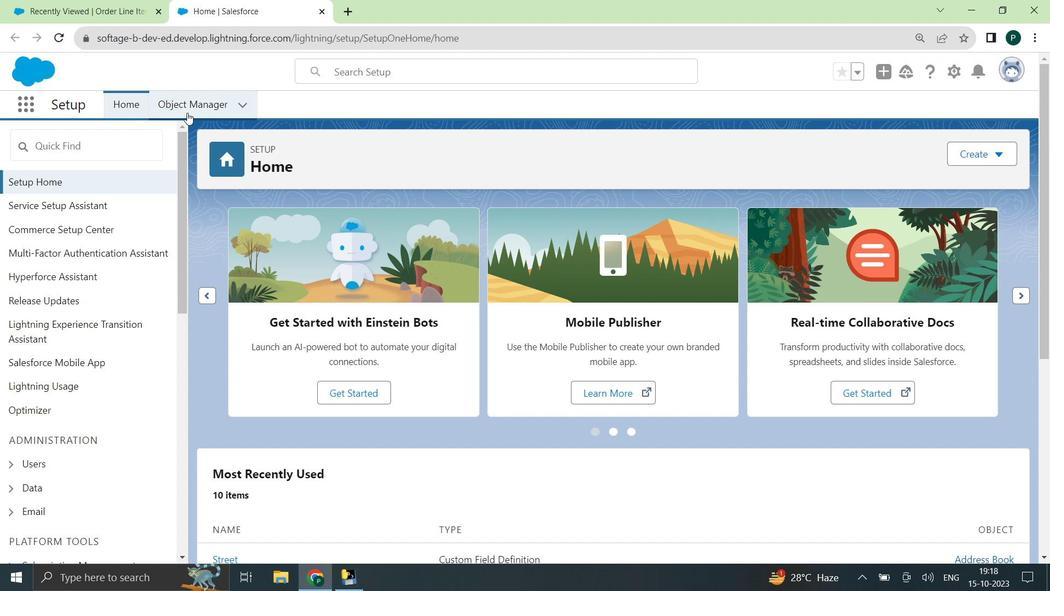 
Action: Mouse moved to (70, 303)
Screenshot: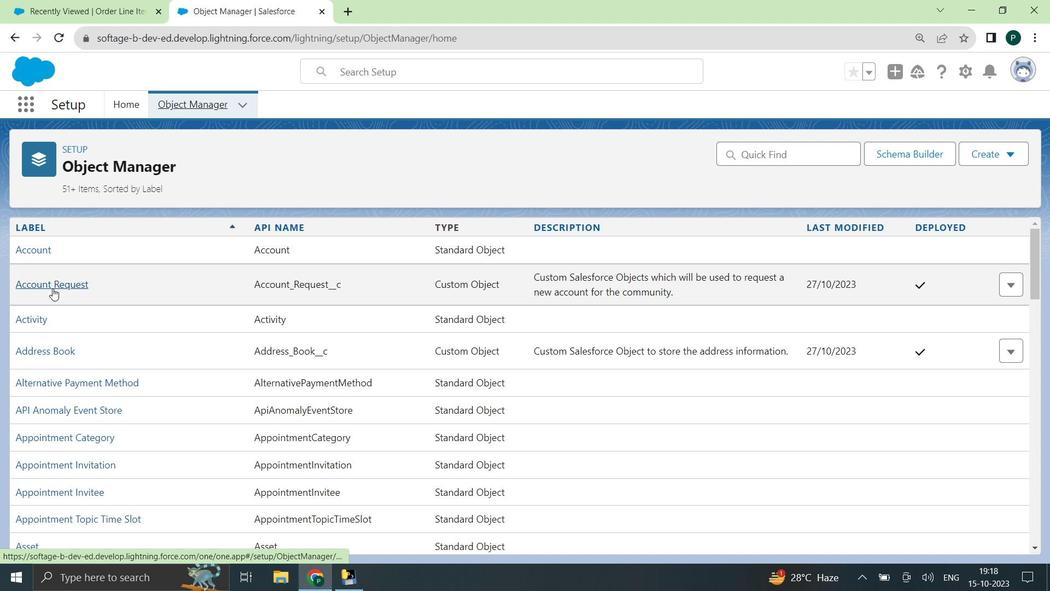 
Action: Mouse scrolled (70, 302) with delta (0, 0)
Screenshot: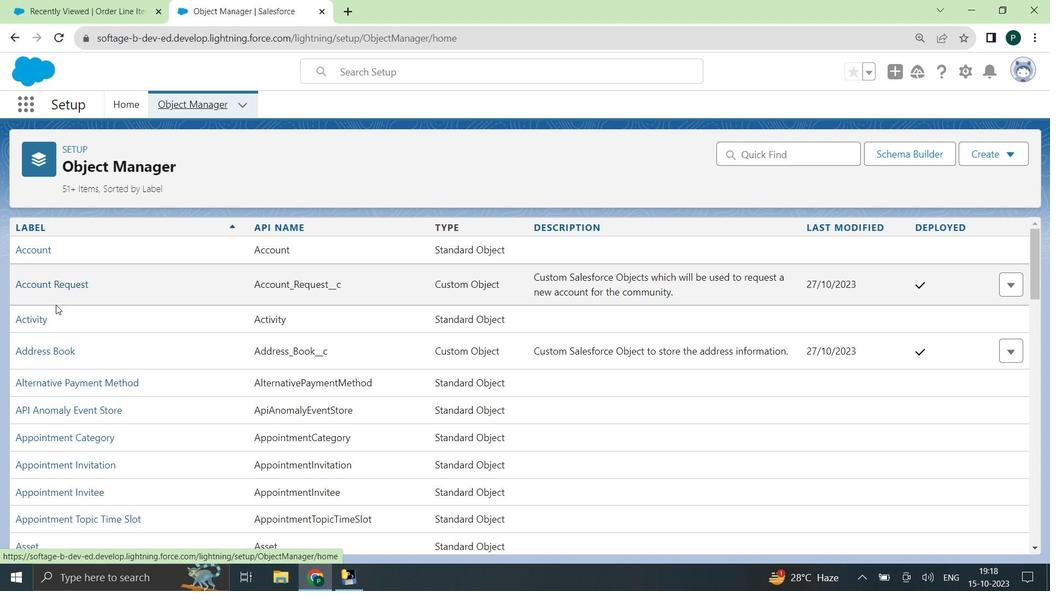 
Action: Mouse scrolled (70, 302) with delta (0, 0)
Screenshot: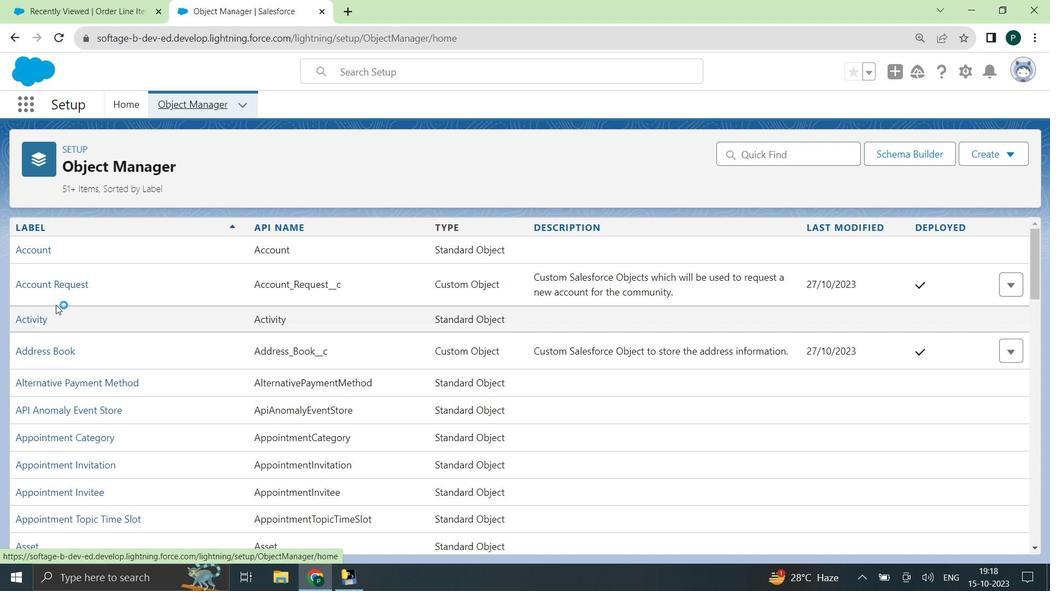 
Action: Mouse scrolled (70, 302) with delta (0, 0)
Screenshot: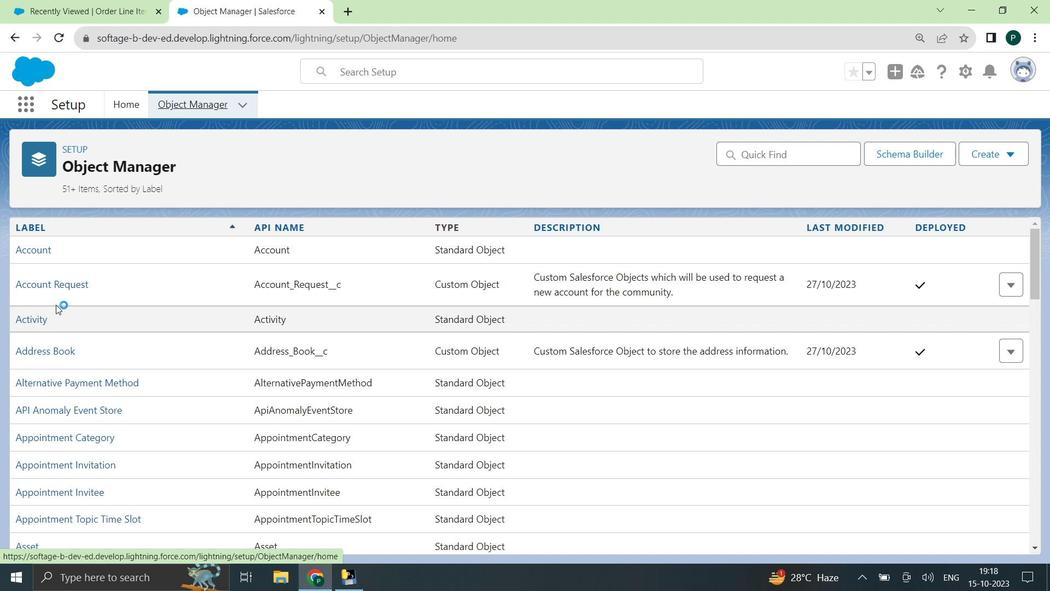 
Action: Mouse moved to (70, 307)
Screenshot: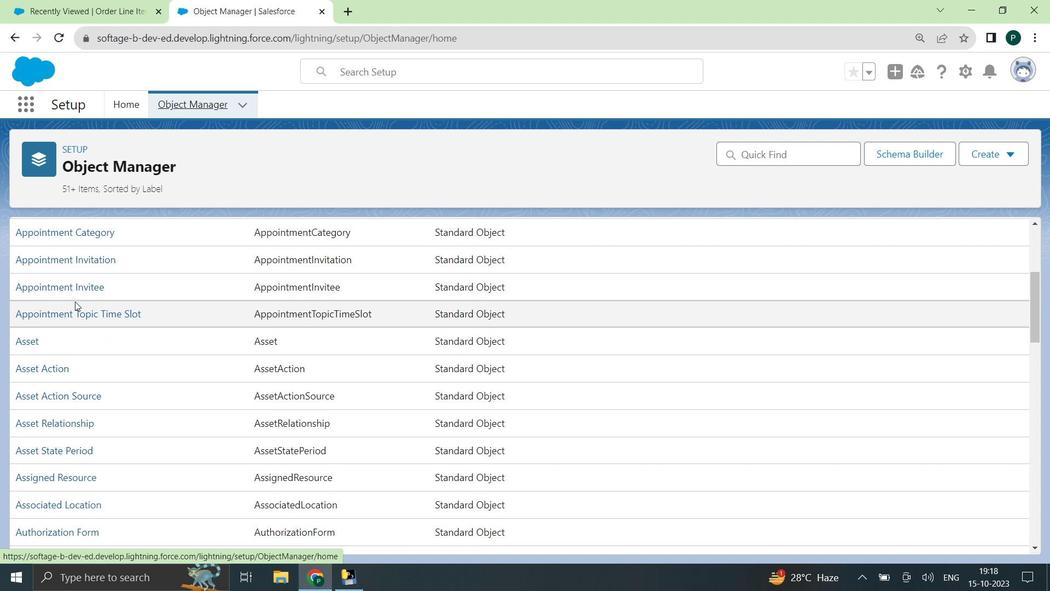 
Action: Mouse scrolled (70, 306) with delta (0, 0)
Screenshot: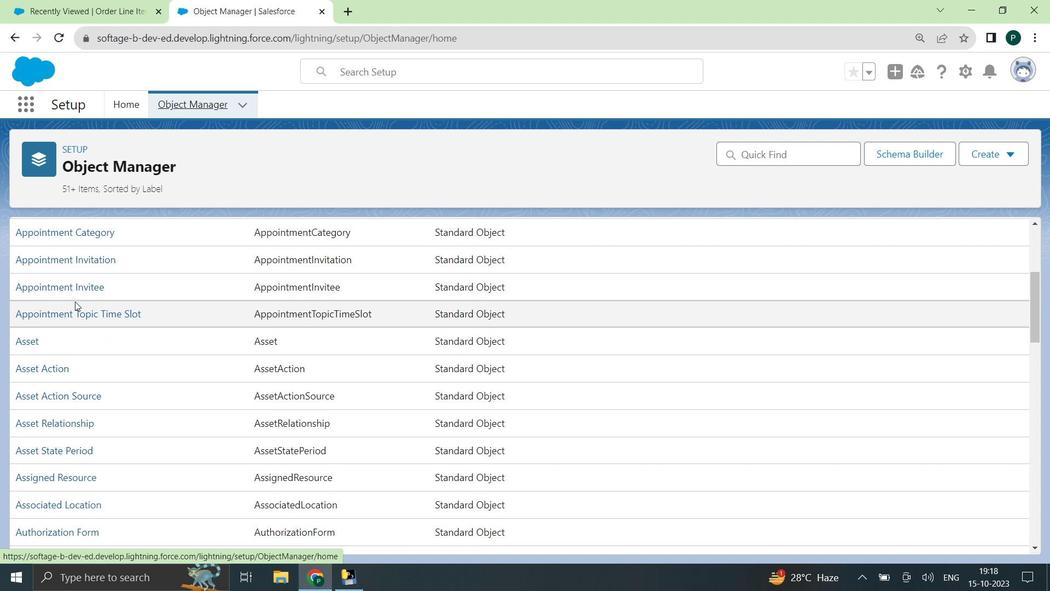
Action: Mouse moved to (68, 309)
Screenshot: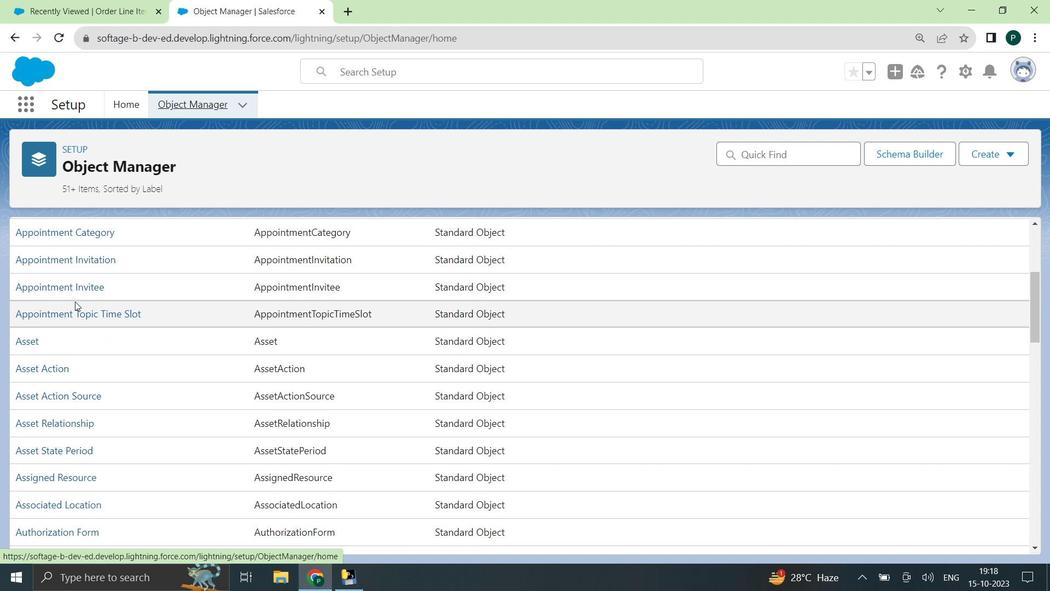 
Action: Mouse scrolled (68, 308) with delta (0, 0)
Screenshot: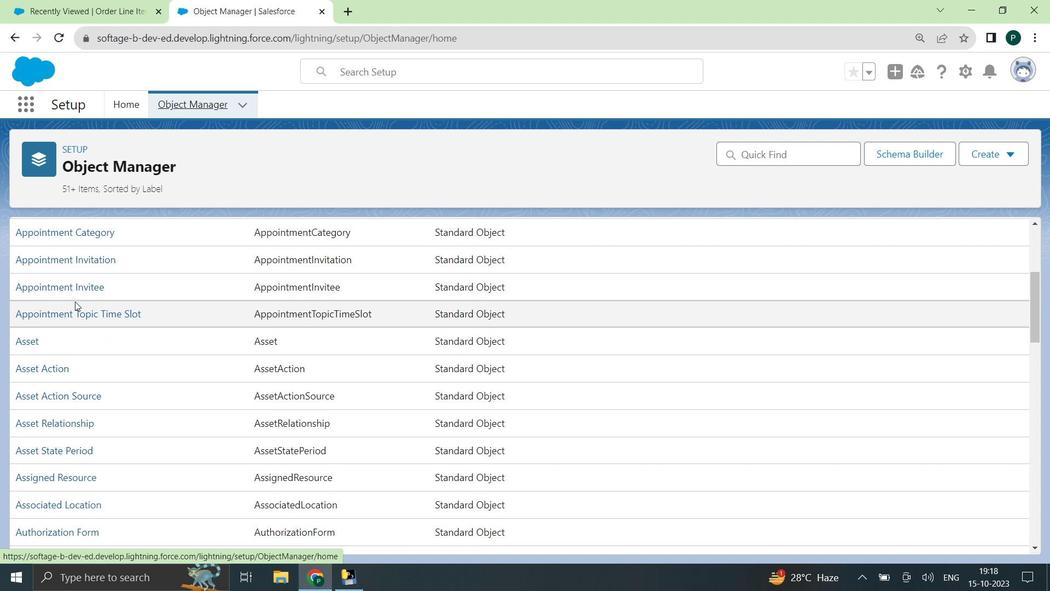
Action: Mouse moved to (68, 310)
Screenshot: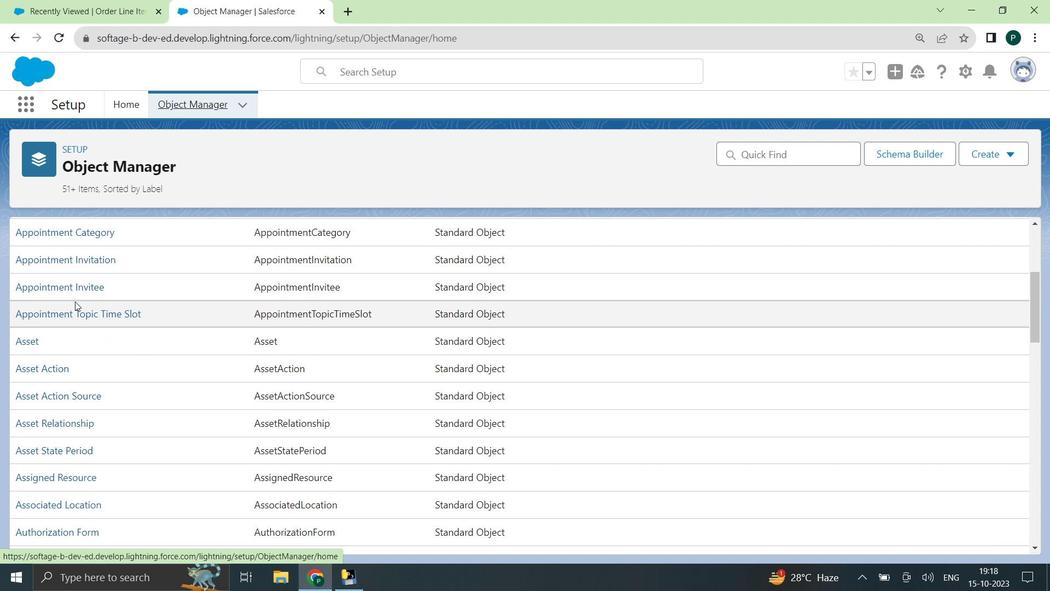 
Action: Mouse scrolled (68, 309) with delta (0, 0)
Screenshot: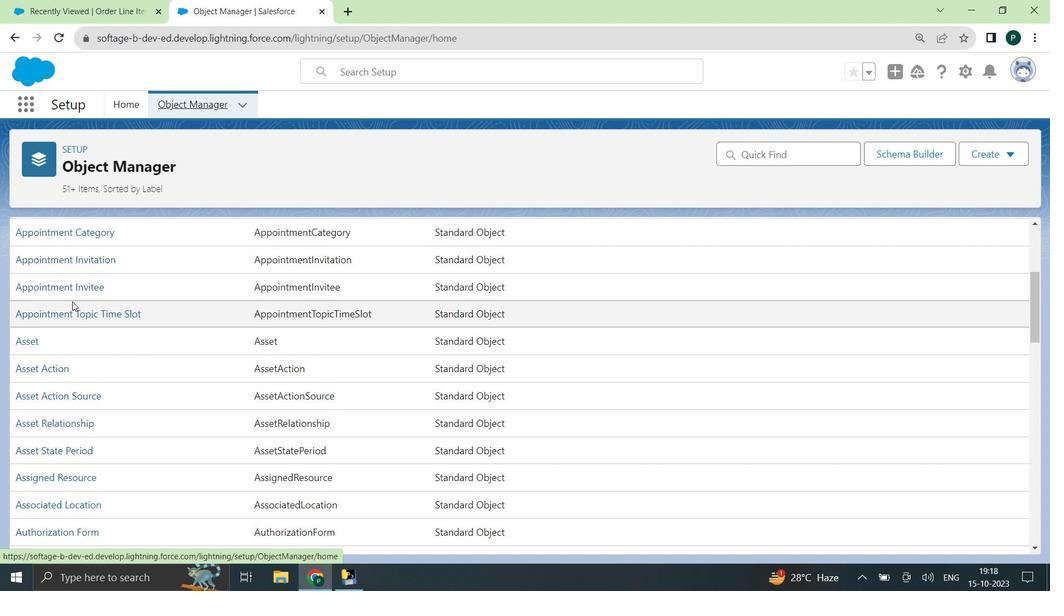 
Action: Mouse scrolled (68, 309) with delta (0, 0)
Screenshot: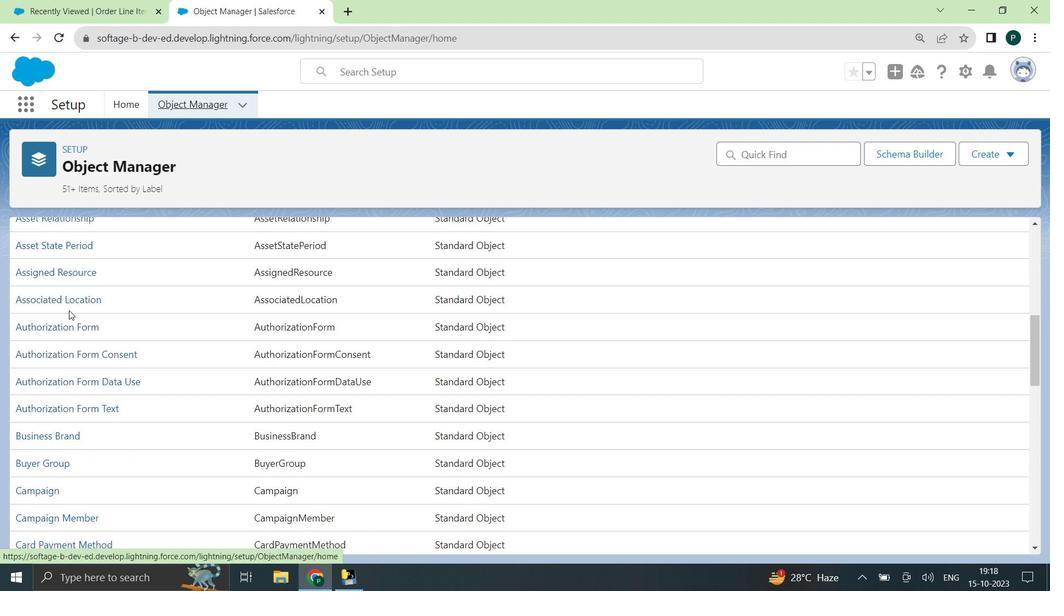 
Action: Mouse scrolled (68, 309) with delta (0, 0)
Screenshot: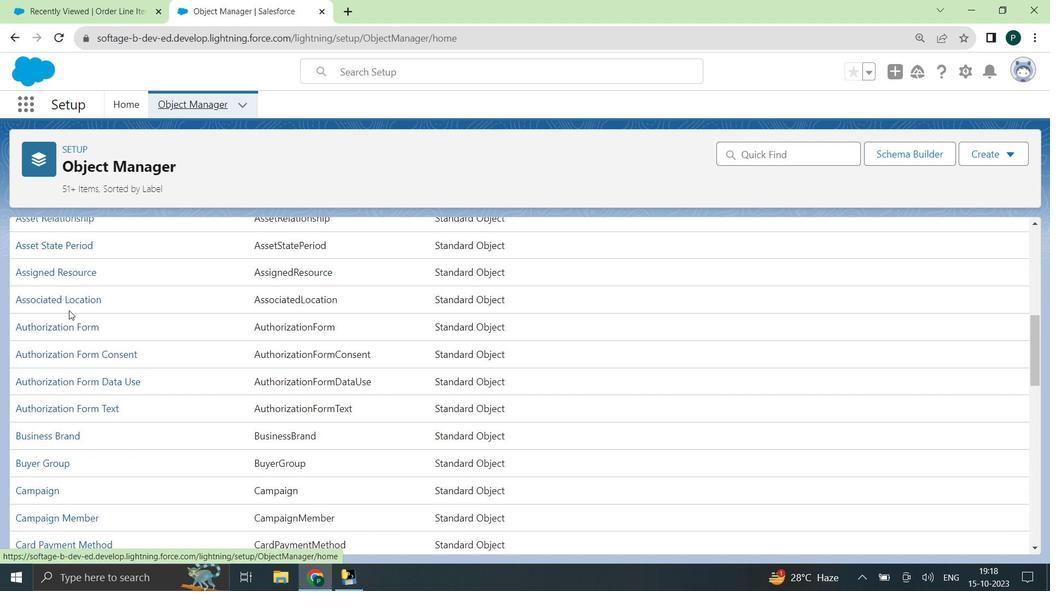 
Action: Mouse moved to (66, 311)
Screenshot: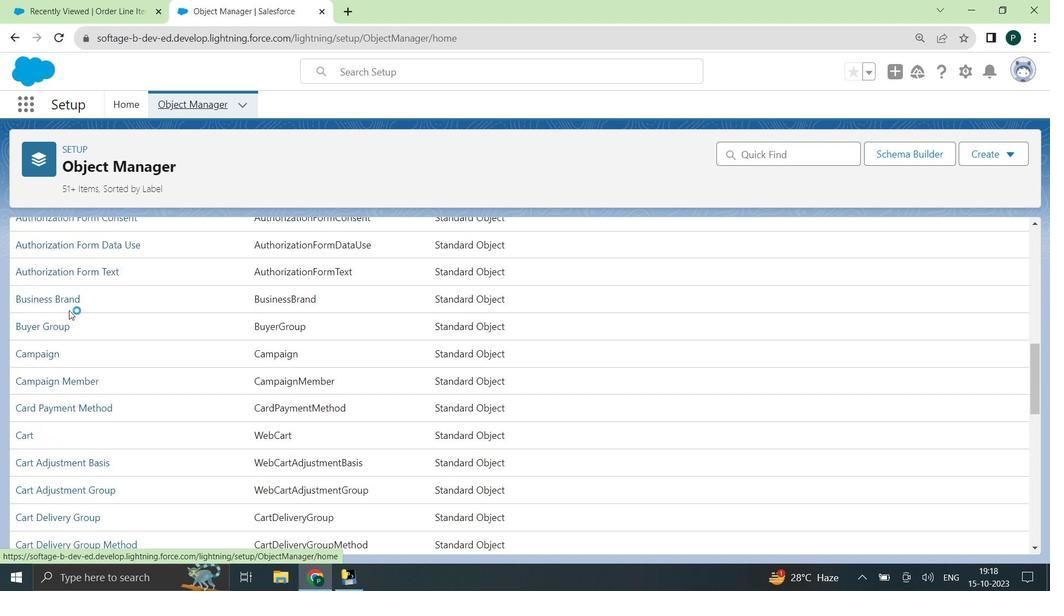 
Action: Mouse scrolled (66, 311) with delta (0, 0)
Screenshot: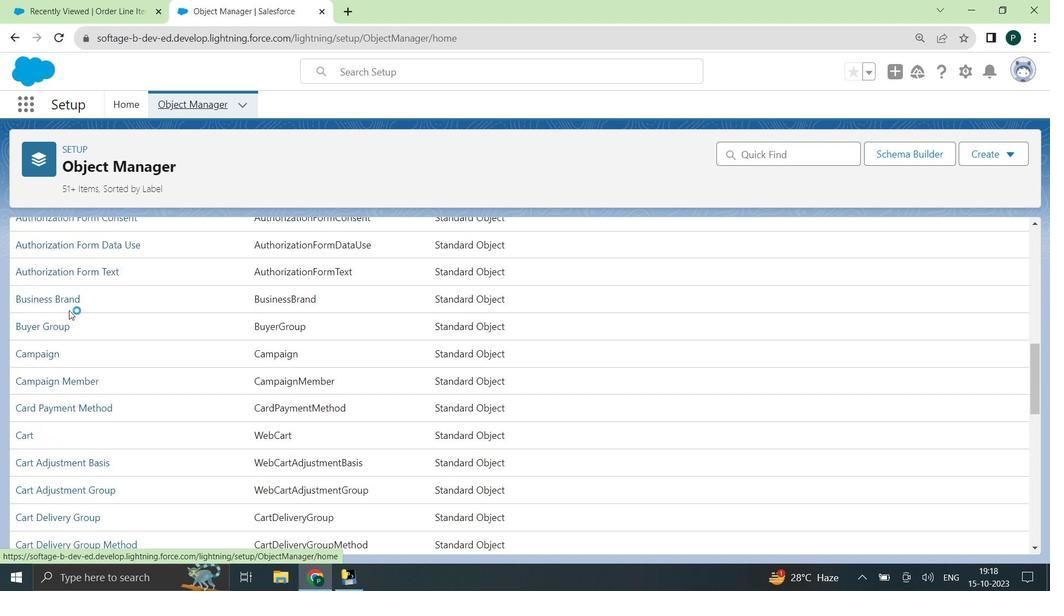 
Action: Mouse moved to (63, 312)
Screenshot: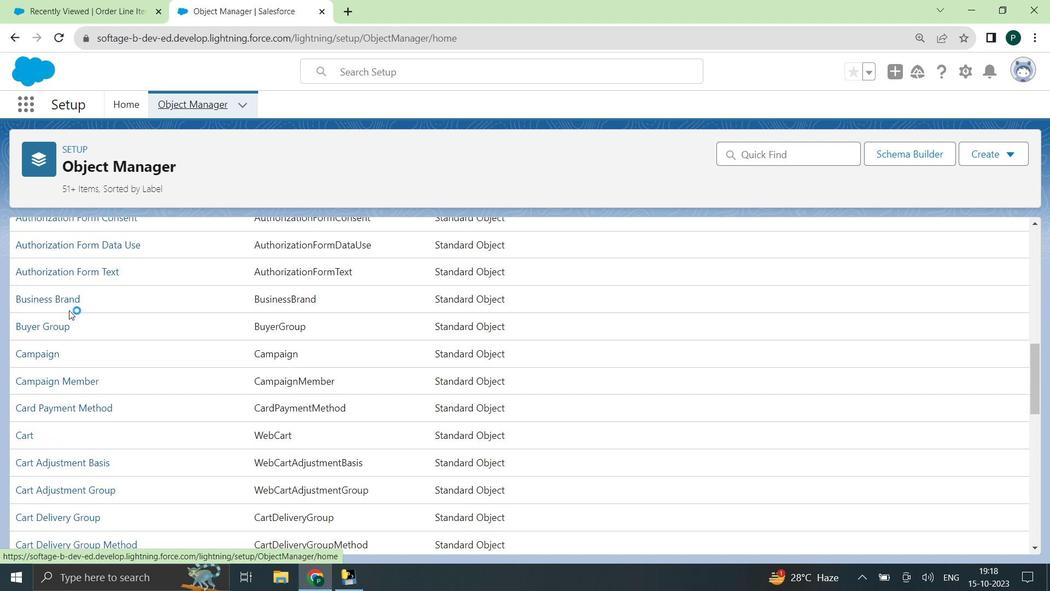 
Action: Mouse scrolled (63, 311) with delta (0, 0)
Screenshot: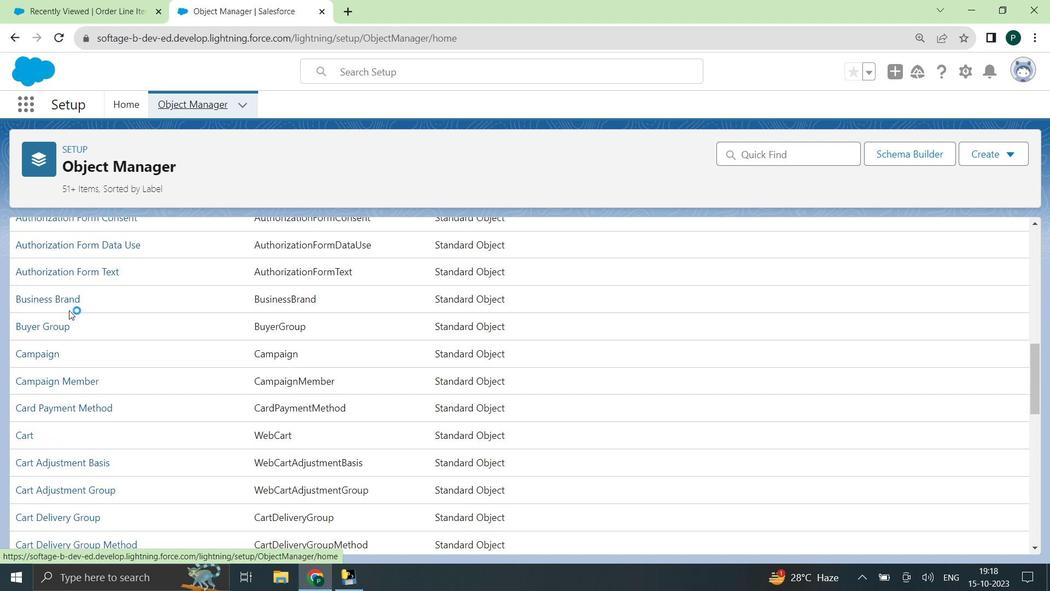 
Action: Mouse moved to (74, 402)
Screenshot: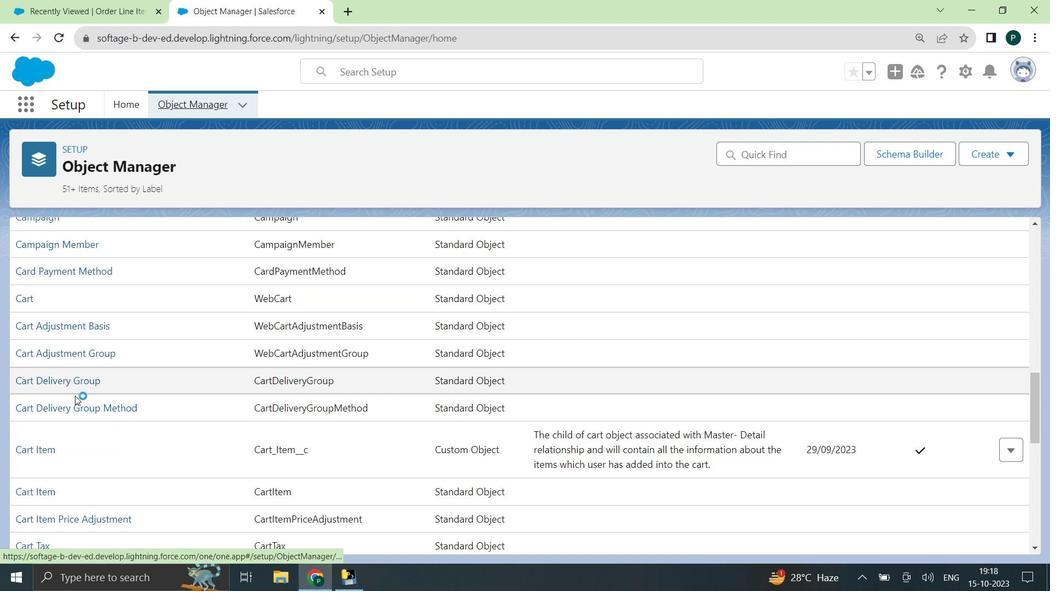 
Action: Mouse scrolled (74, 401) with delta (0, 0)
Screenshot: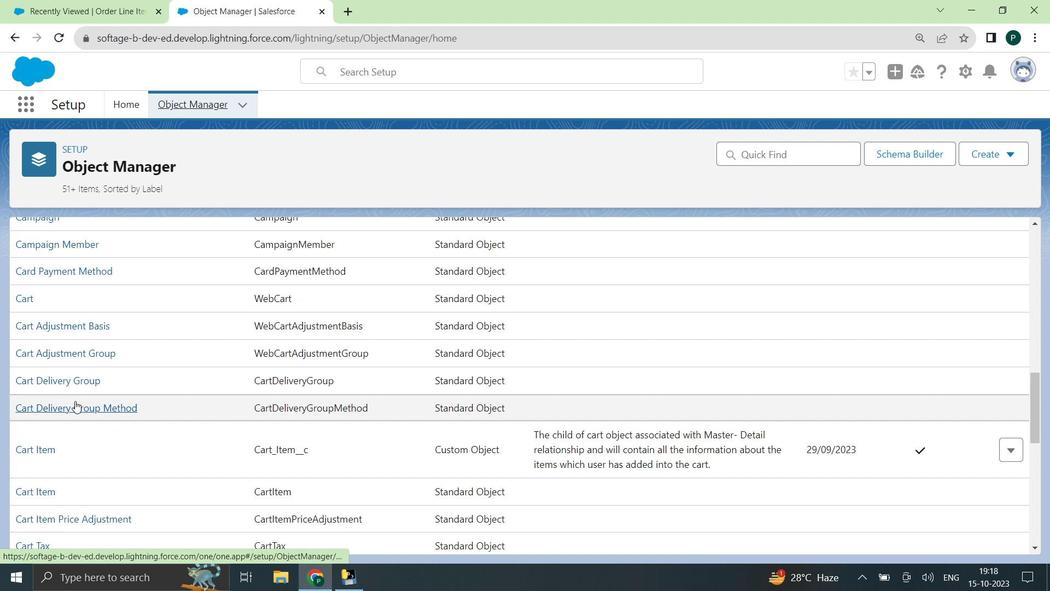 
Action: Mouse scrolled (74, 401) with delta (0, 0)
Screenshot: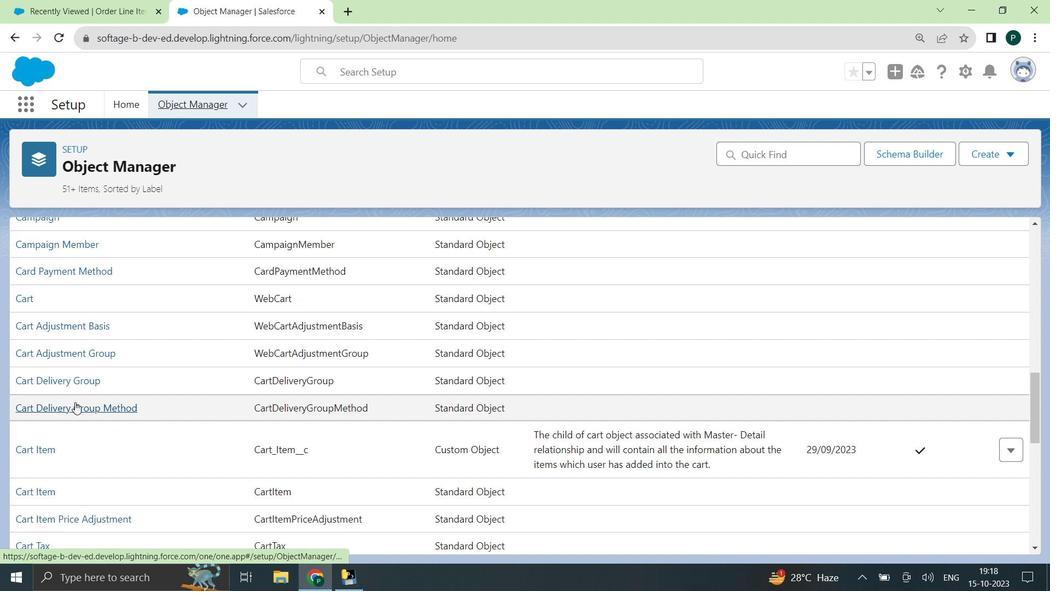 
Action: Mouse scrolled (74, 401) with delta (0, 0)
Screenshot: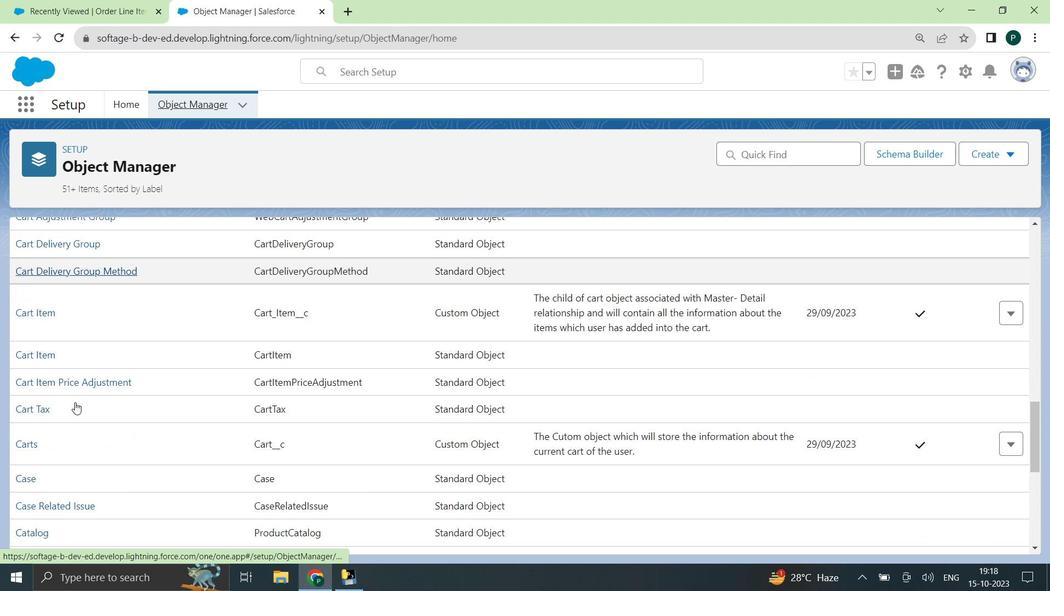 
Action: Mouse scrolled (74, 401) with delta (0, 0)
Screenshot: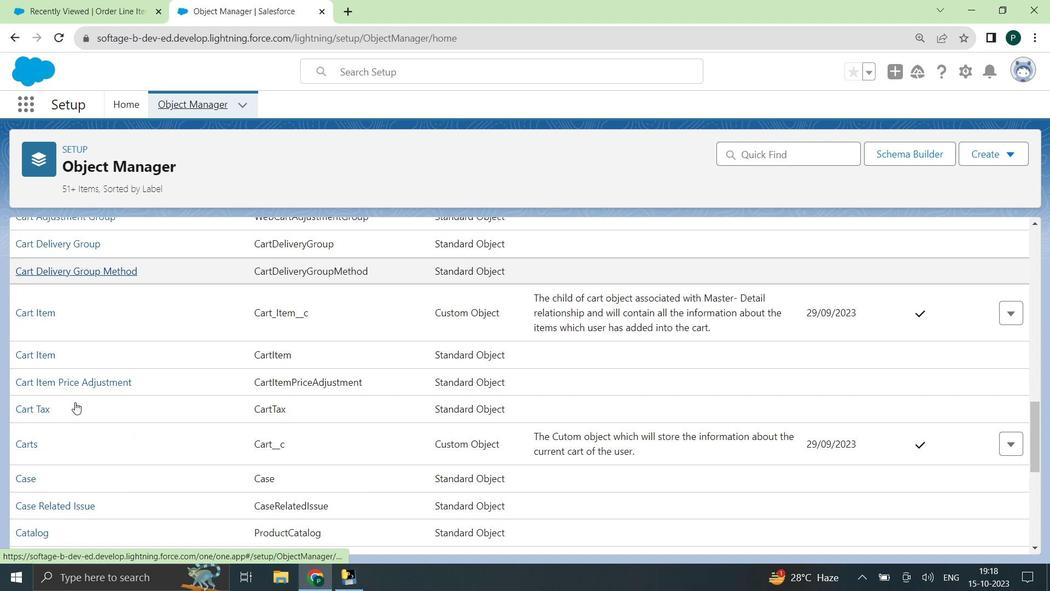 
Action: Mouse scrolled (74, 401) with delta (0, 0)
Screenshot: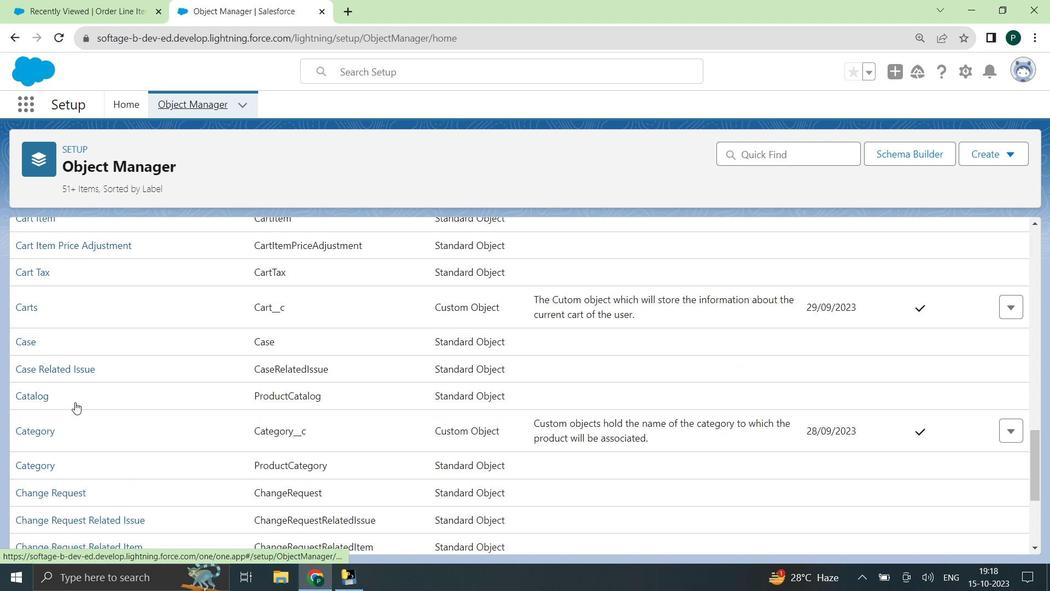
Action: Mouse scrolled (74, 401) with delta (0, 0)
Screenshot: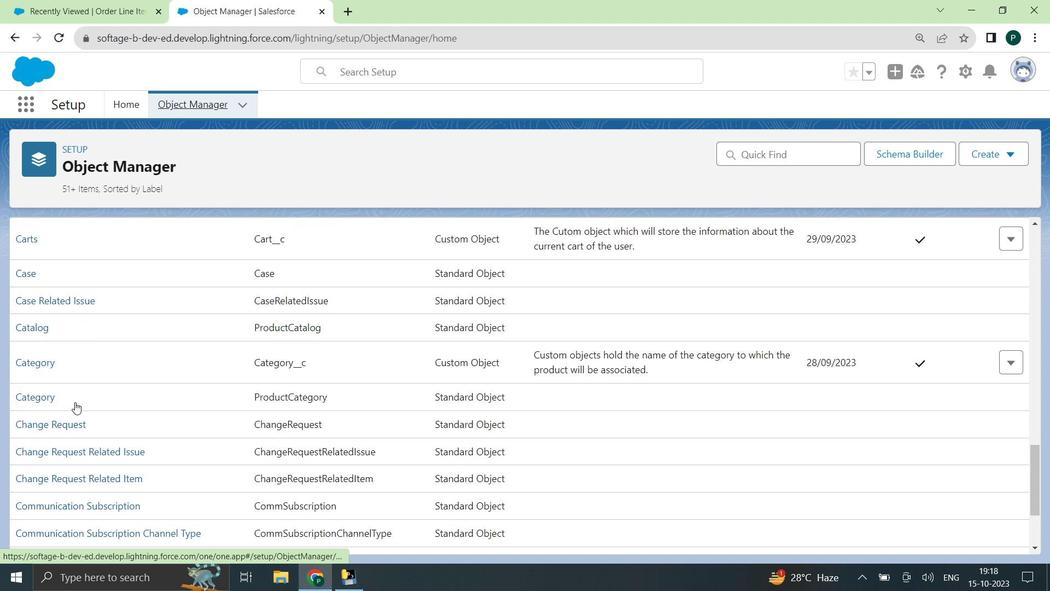 
Action: Mouse scrolled (74, 401) with delta (0, 0)
Screenshot: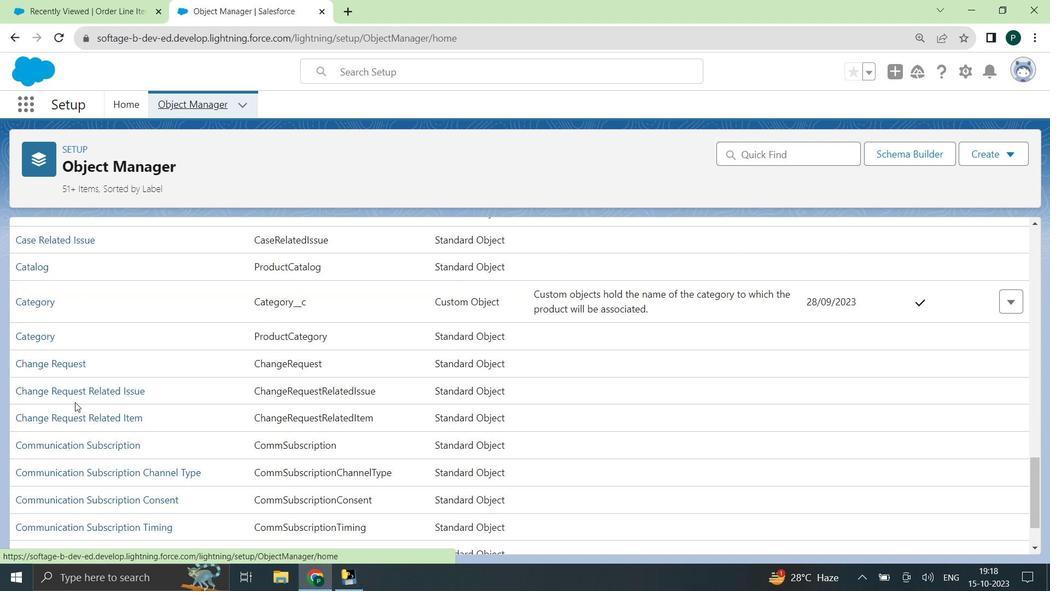 
Action: Mouse scrolled (74, 401) with delta (0, 0)
Screenshot: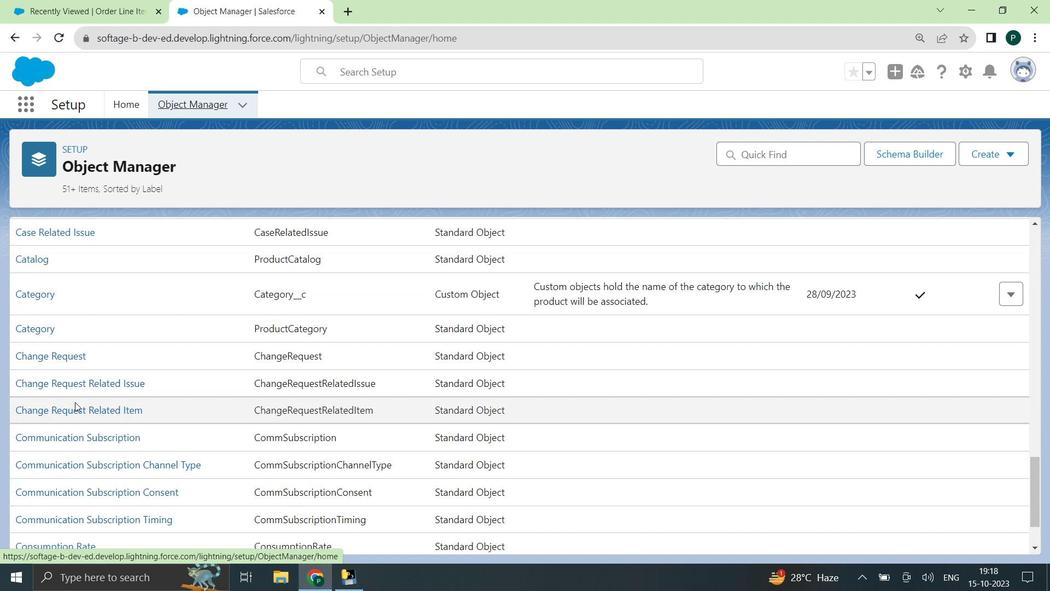 
Action: Mouse moved to (71, 404)
Screenshot: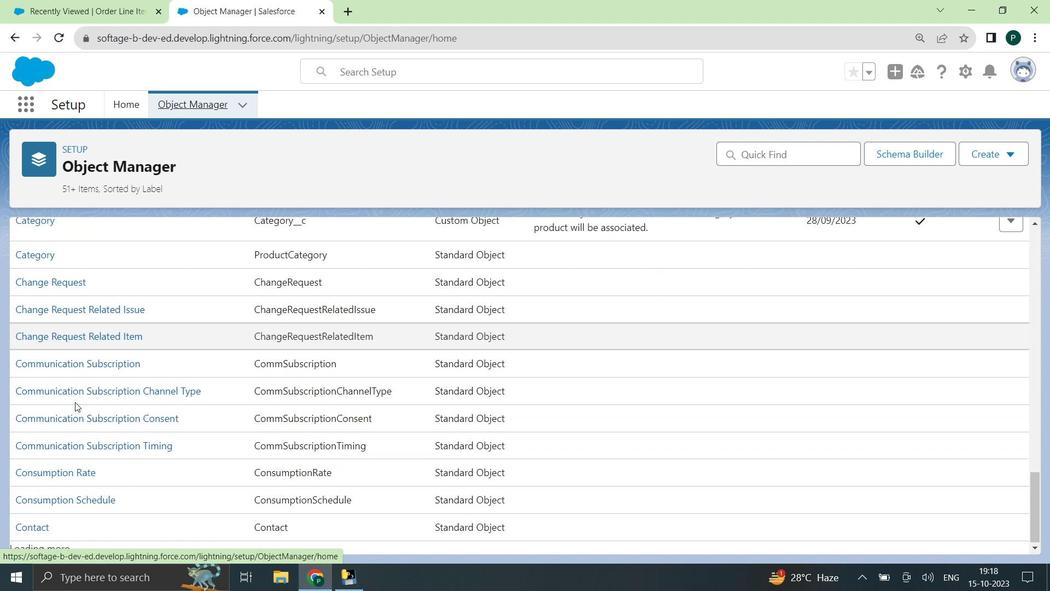 
Action: Mouse scrolled (71, 403) with delta (0, 0)
Screenshot: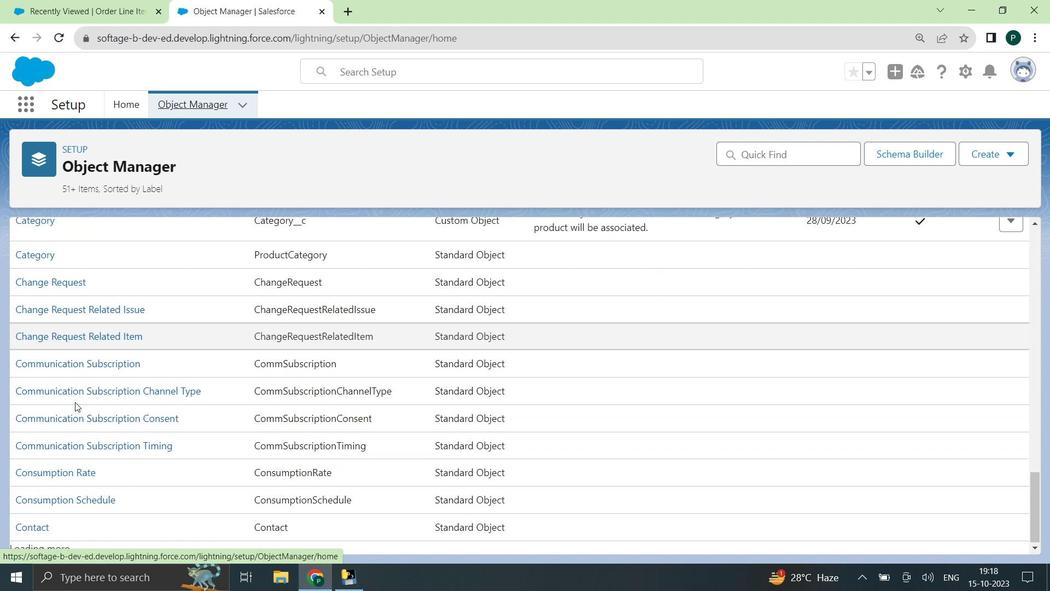 
Action: Mouse moved to (71, 404)
Screenshot: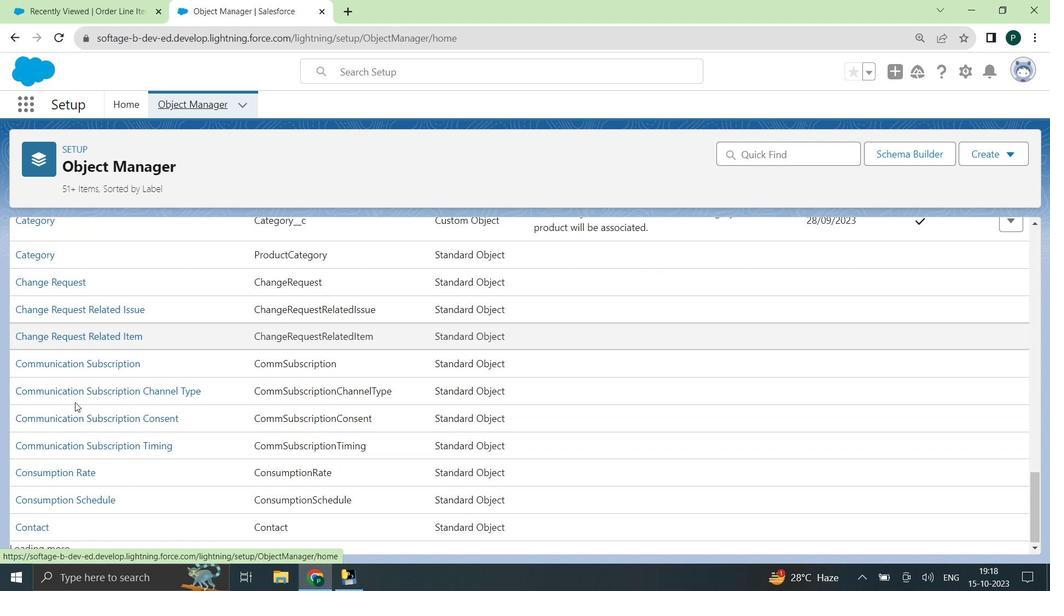 
Action: Mouse scrolled (71, 403) with delta (0, 0)
Screenshot: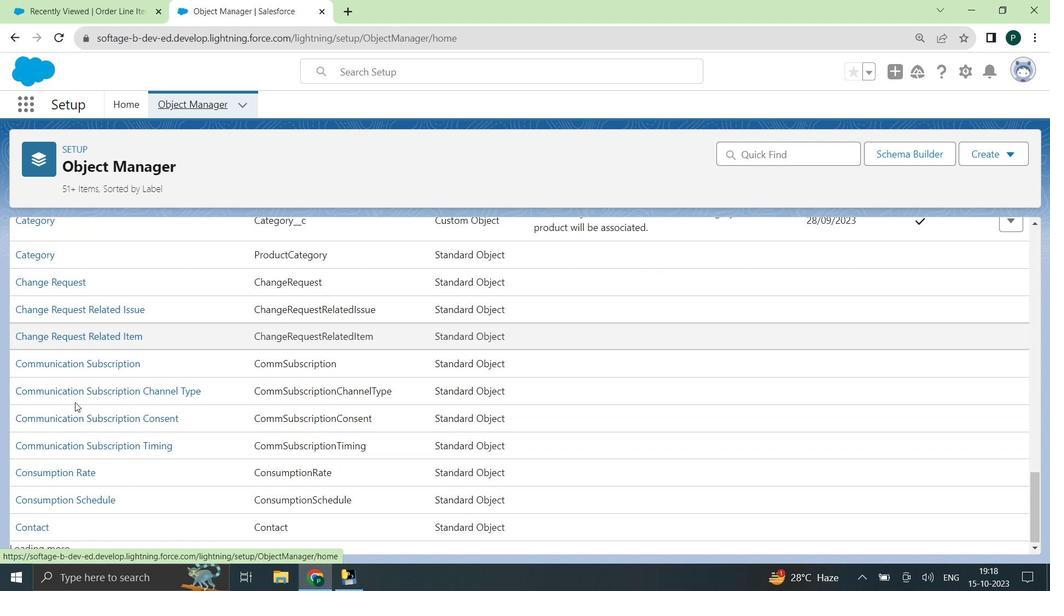 
Action: Mouse moved to (68, 405)
Screenshot: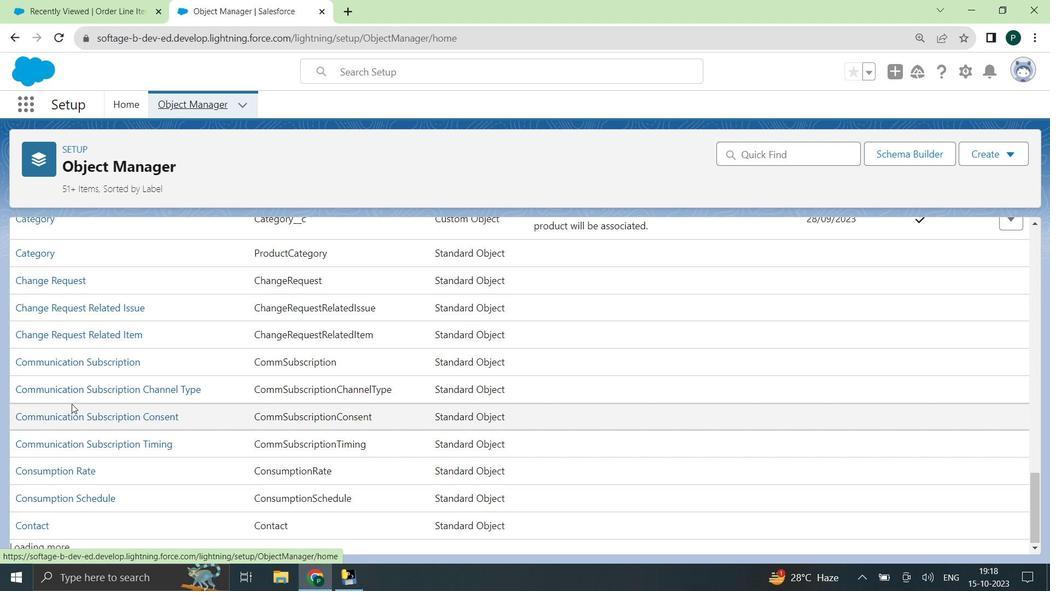 
Action: Mouse scrolled (68, 404) with delta (0, 0)
Screenshot: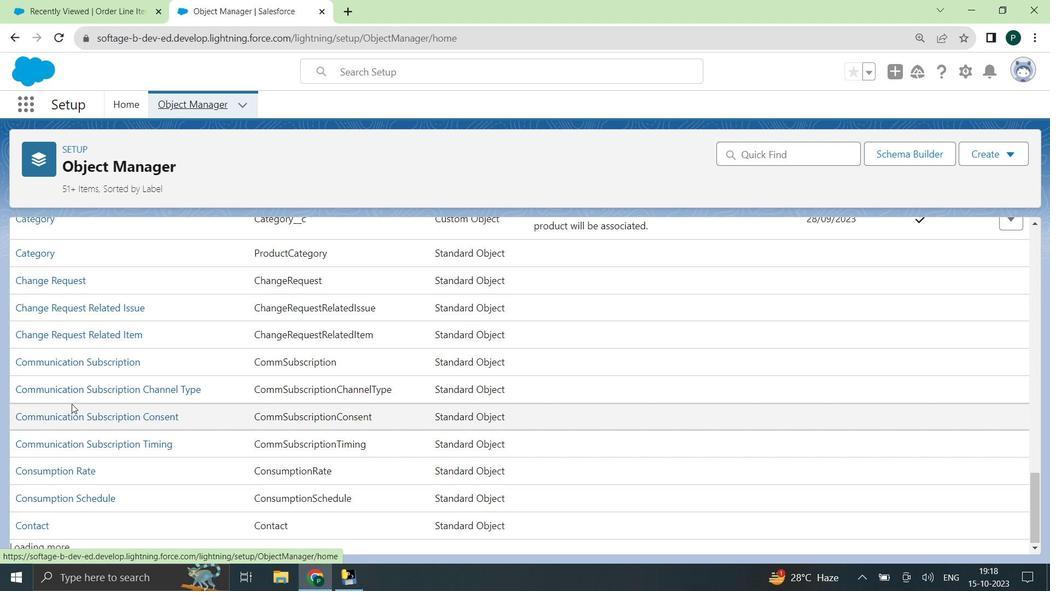 
Action: Mouse moved to (61, 408)
Screenshot: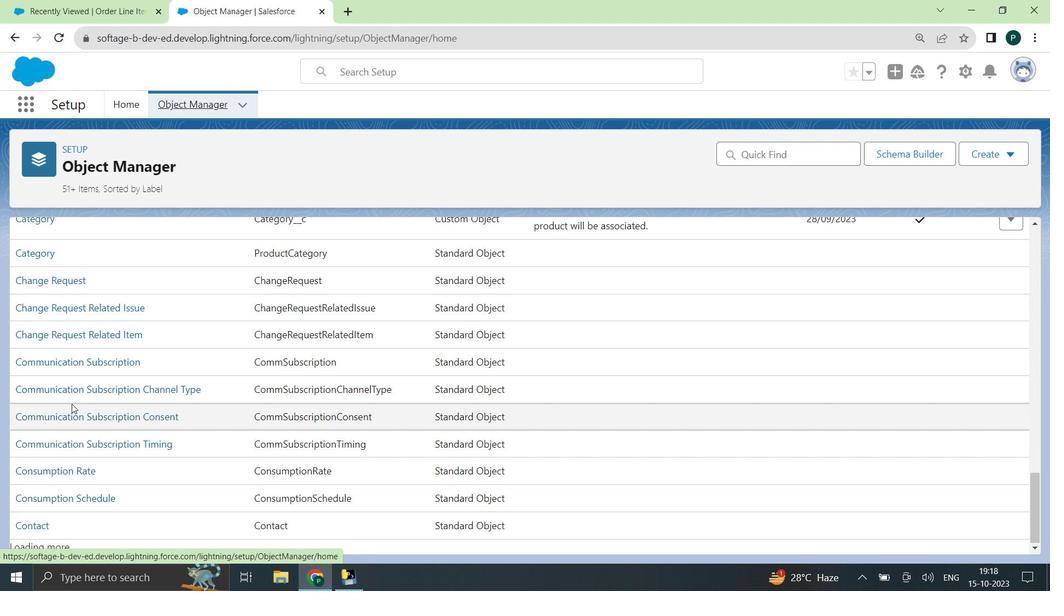 
Action: Mouse scrolled (61, 407) with delta (0, 0)
Screenshot: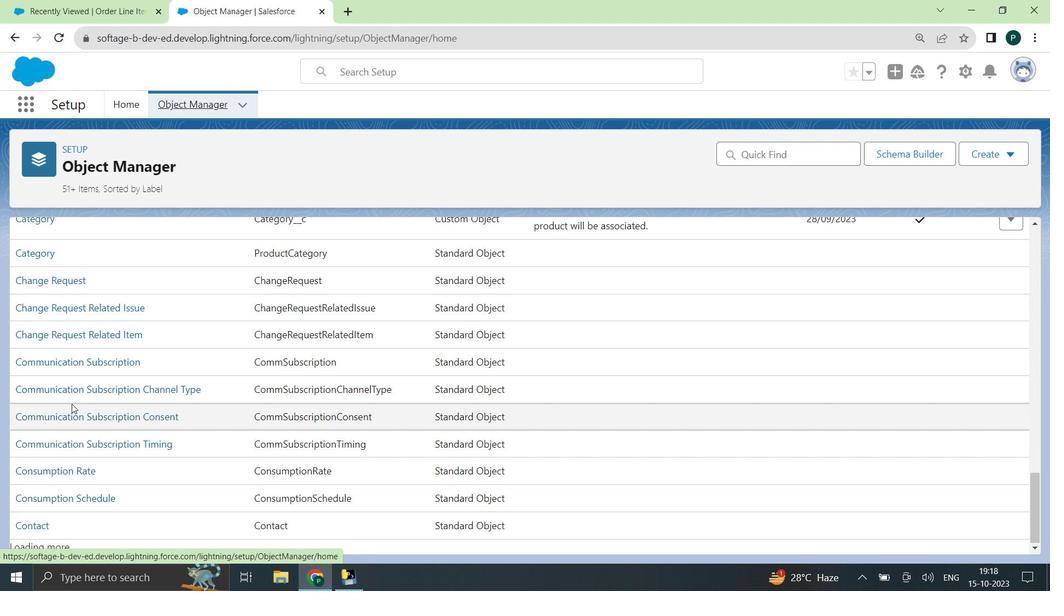 
Action: Mouse moved to (58, 409)
Screenshot: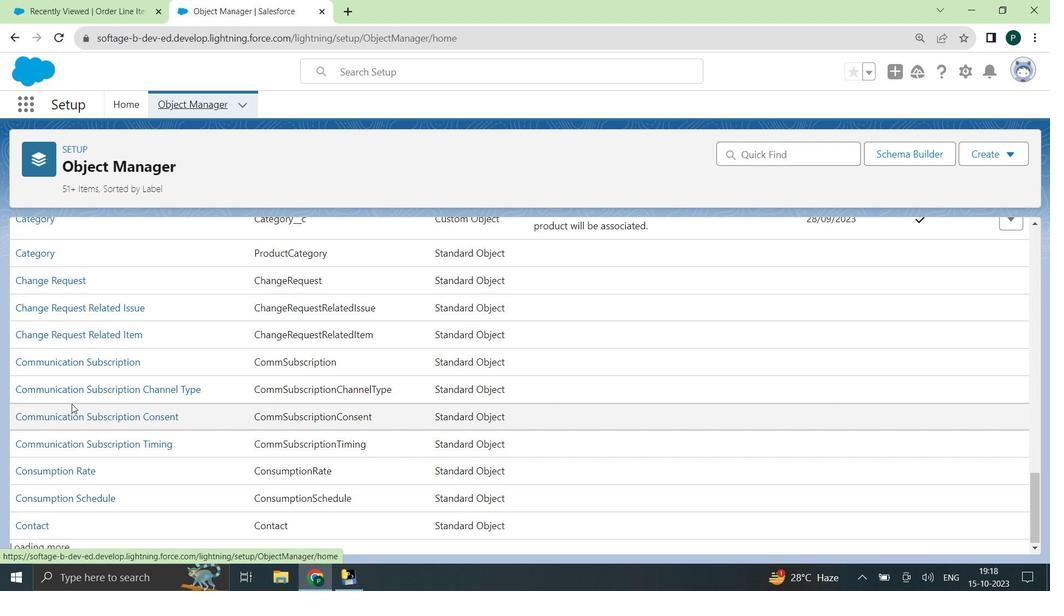 
Action: Mouse scrolled (58, 408) with delta (0, 0)
Screenshot: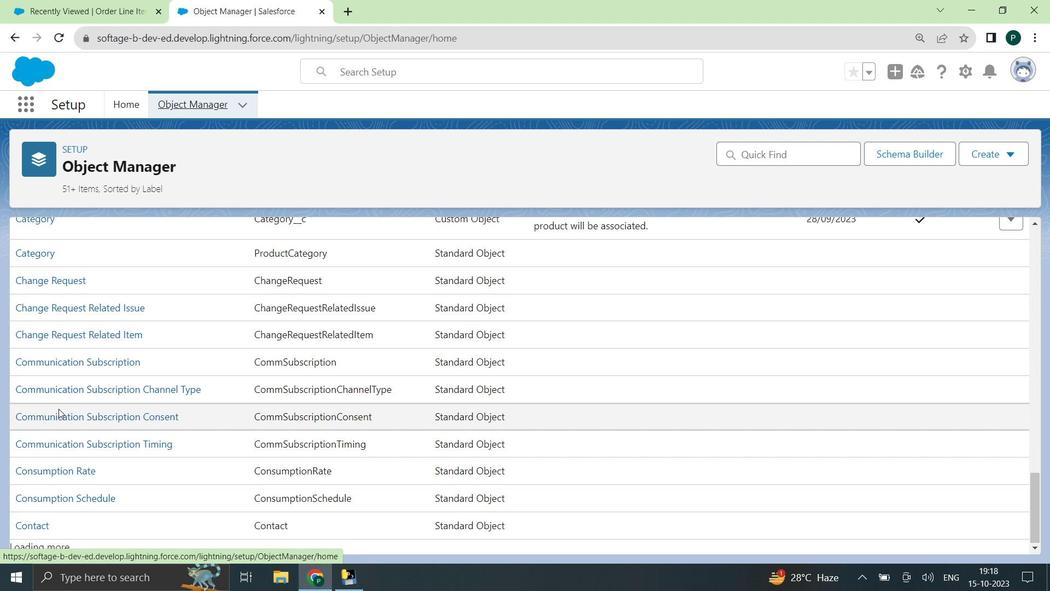 
Action: Mouse scrolled (58, 408) with delta (0, 0)
Screenshot: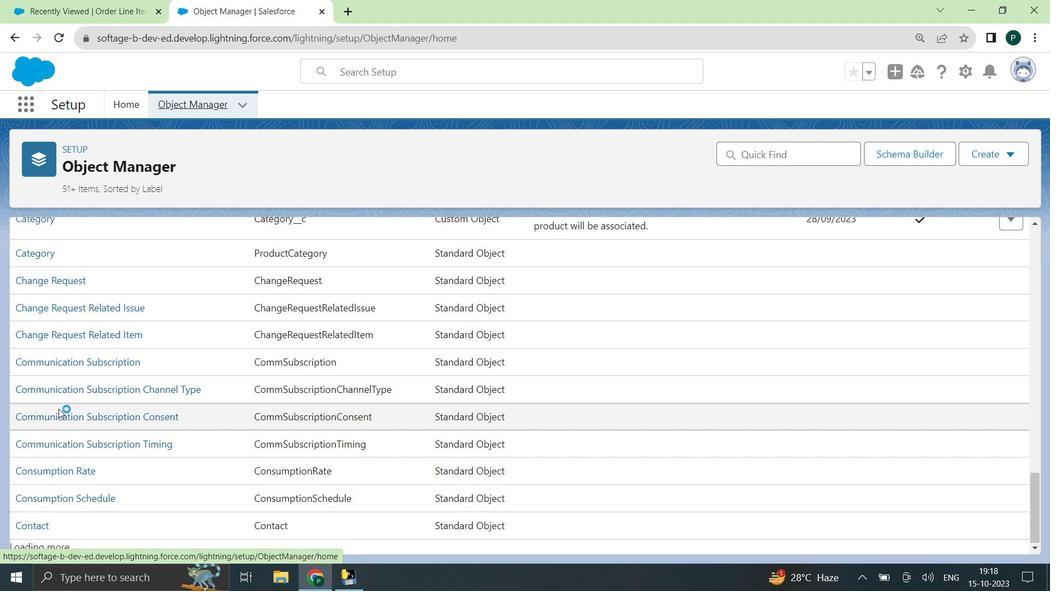 
Action: Mouse moved to (90, 373)
Screenshot: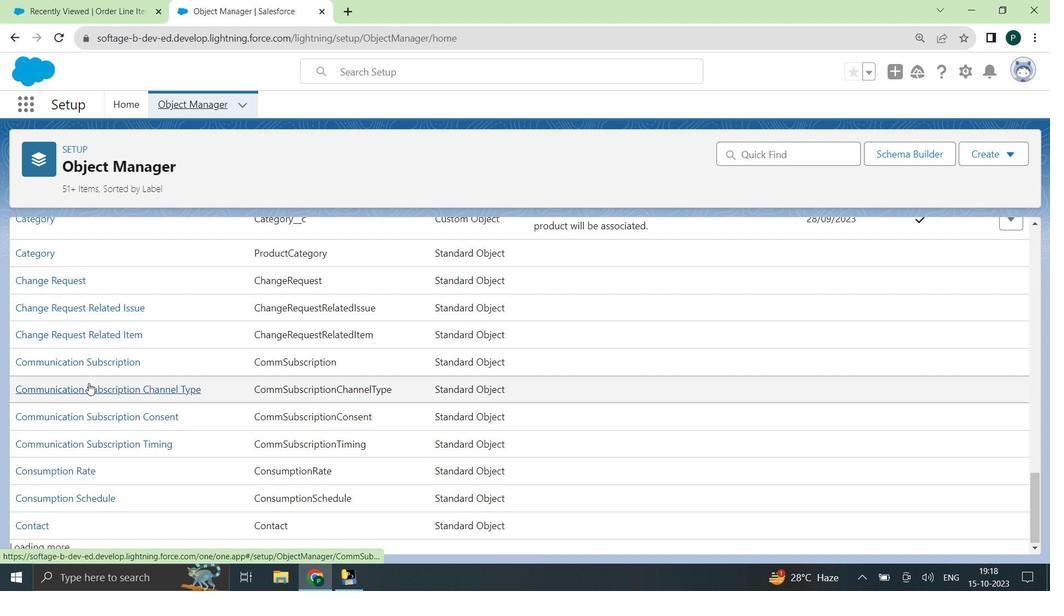 
Action: Mouse scrolled (90, 373) with delta (0, 0)
Screenshot: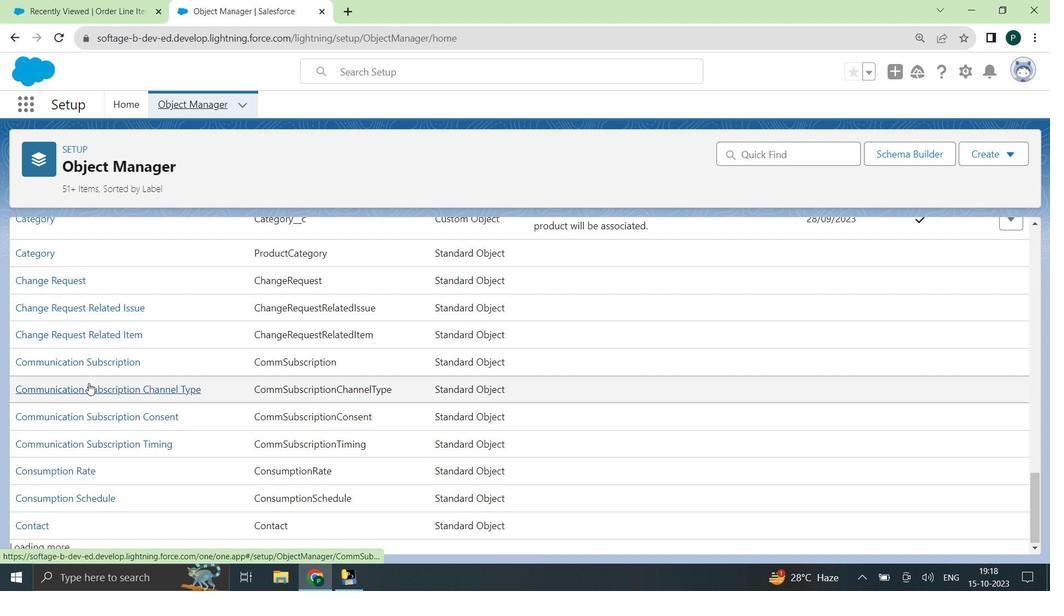
Action: Mouse moved to (81, 377)
Screenshot: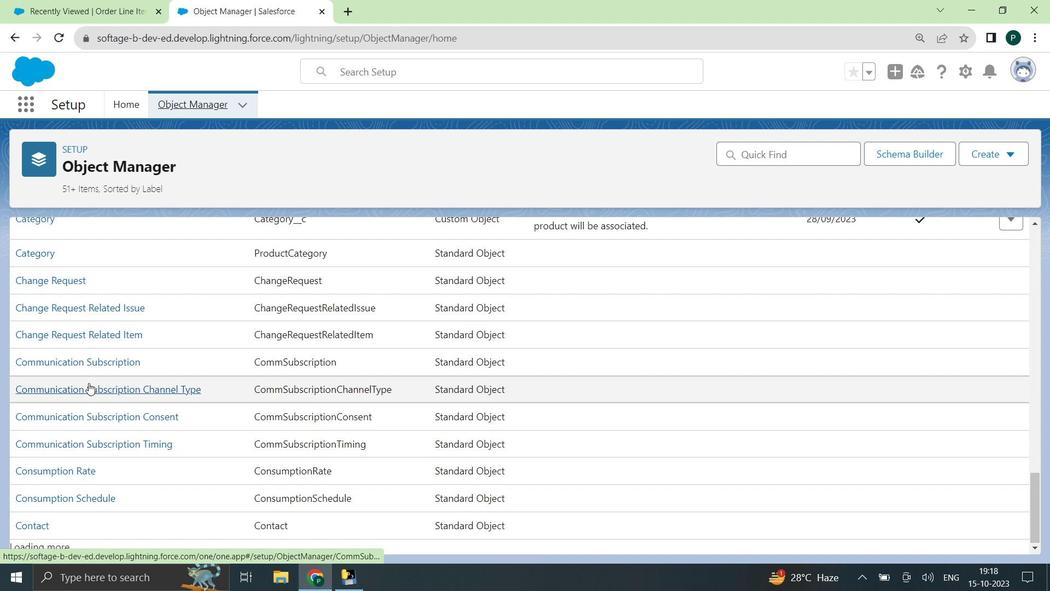 
Action: Mouse scrolled (81, 376) with delta (0, 0)
Screenshot: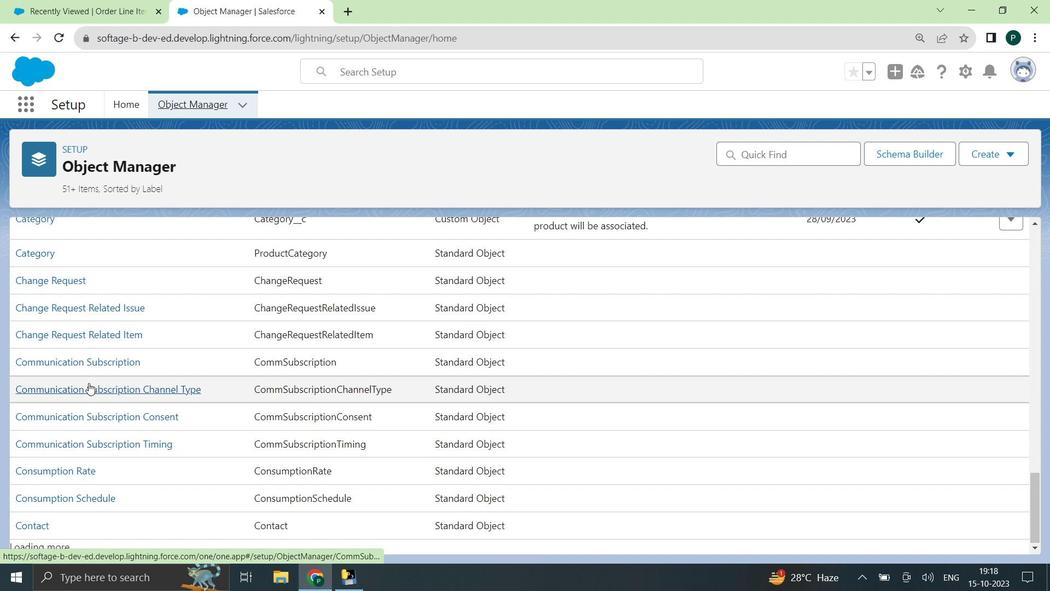 
Action: Mouse moved to (66, 390)
Screenshot: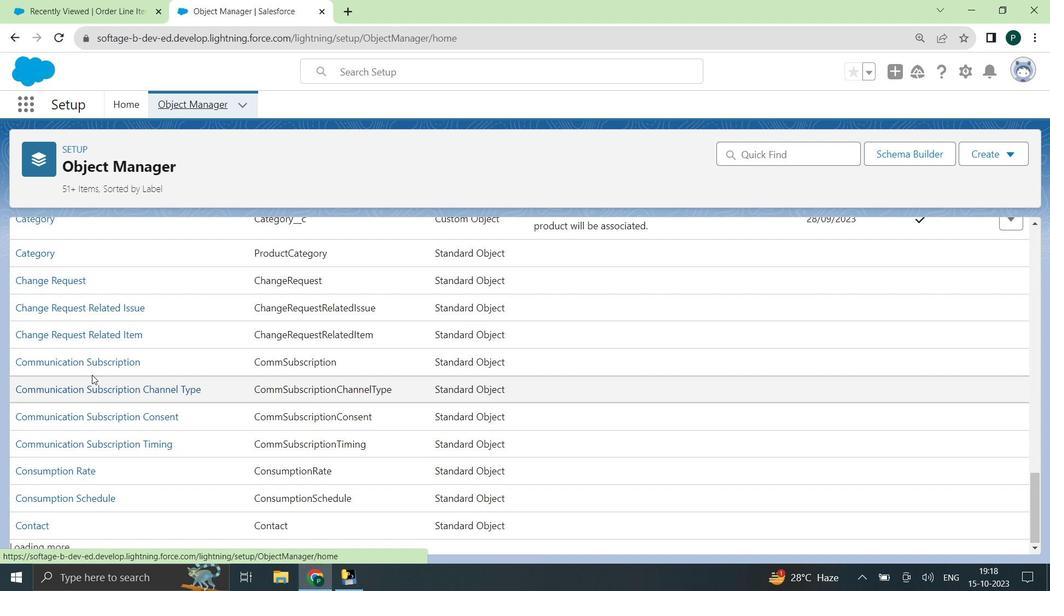 
Action: Mouse scrolled (66, 389) with delta (0, 0)
Screenshot: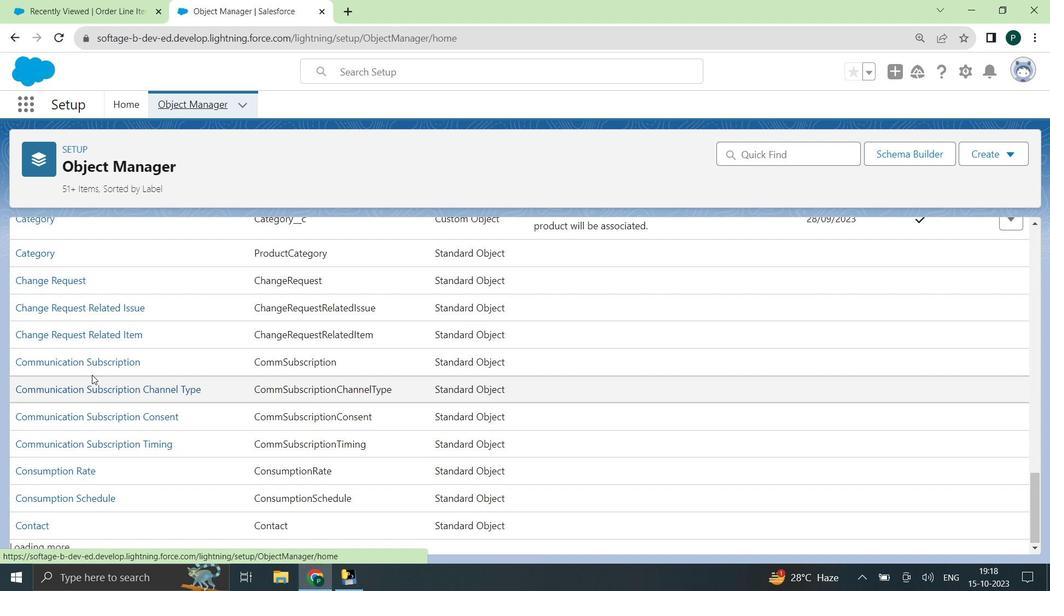 
Action: Mouse moved to (38, 482)
Screenshot: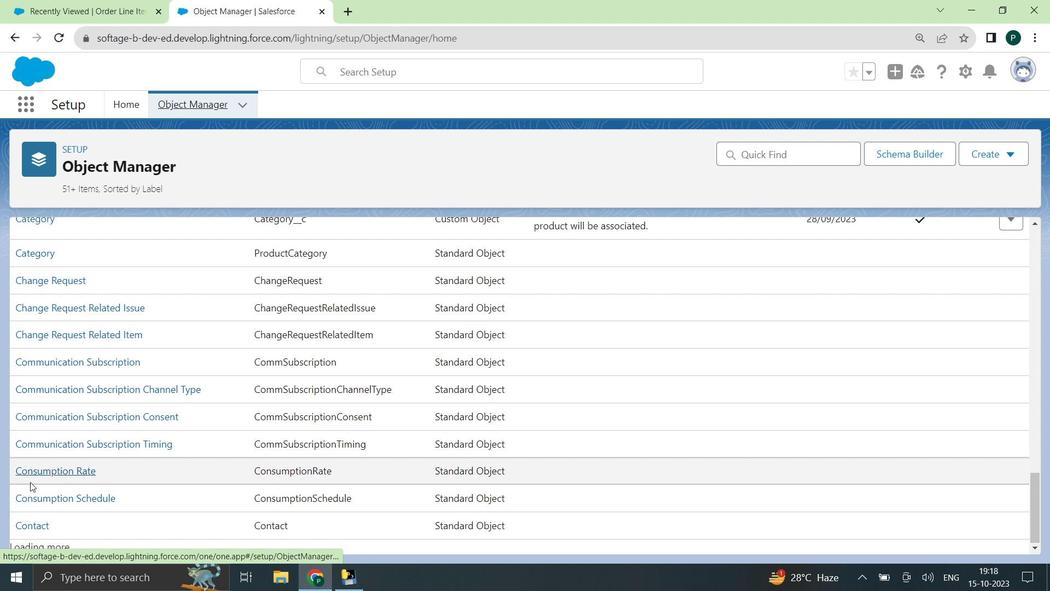 
Action: Mouse scrolled (38, 482) with delta (0, 0)
Screenshot: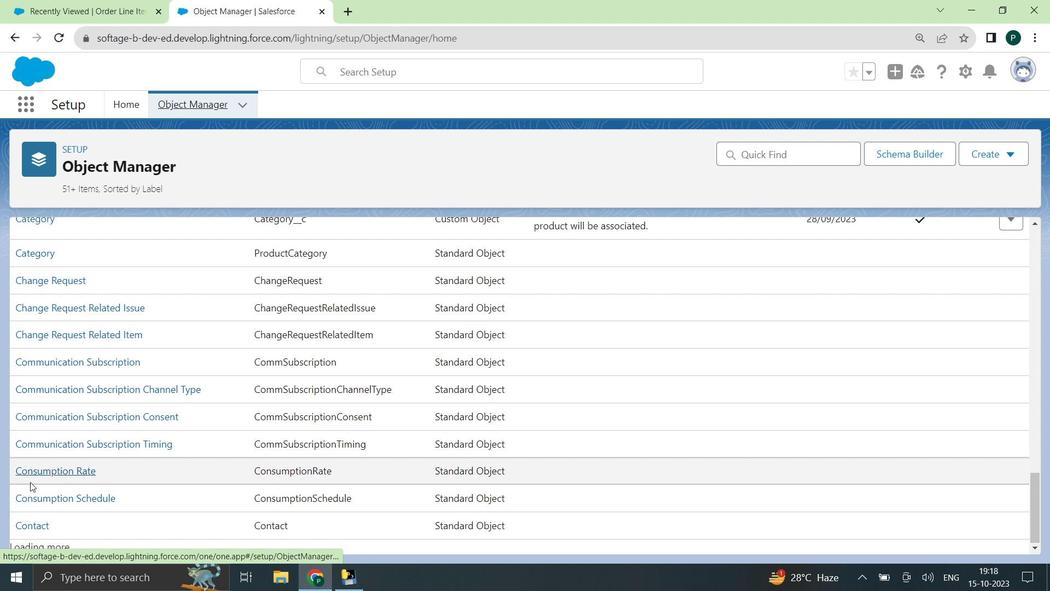 
Action: Mouse moved to (40, 481)
Screenshot: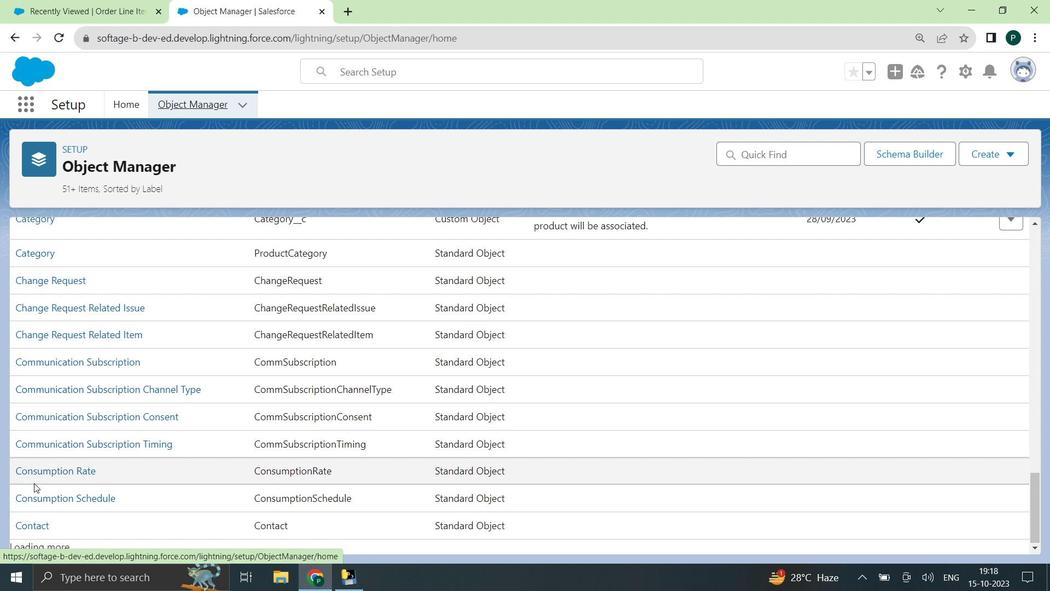 
Action: Mouse scrolled (40, 481) with delta (0, 0)
Screenshot: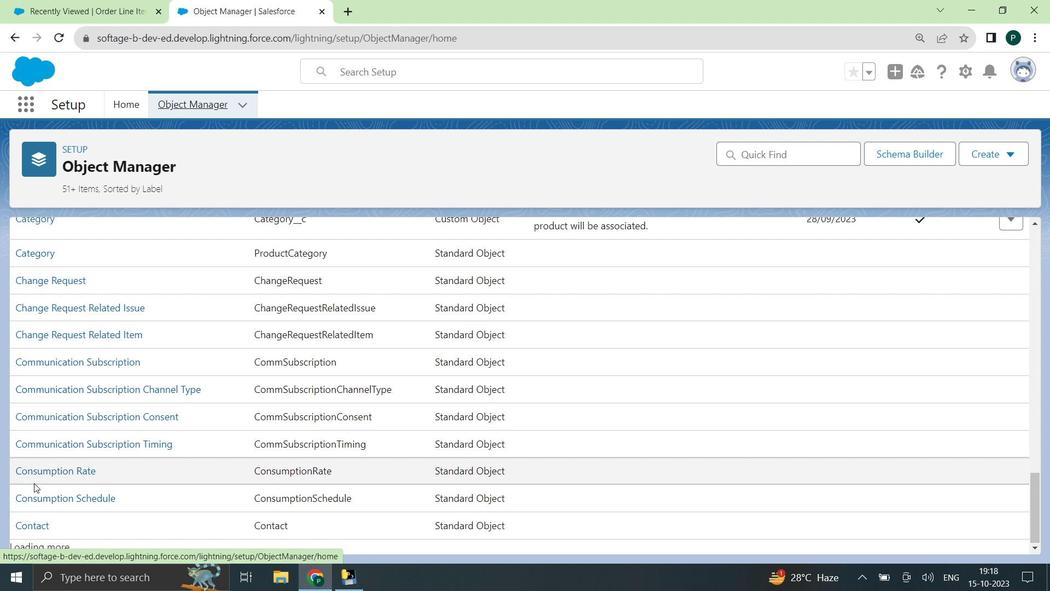 
Action: Mouse moved to (48, 478)
Screenshot: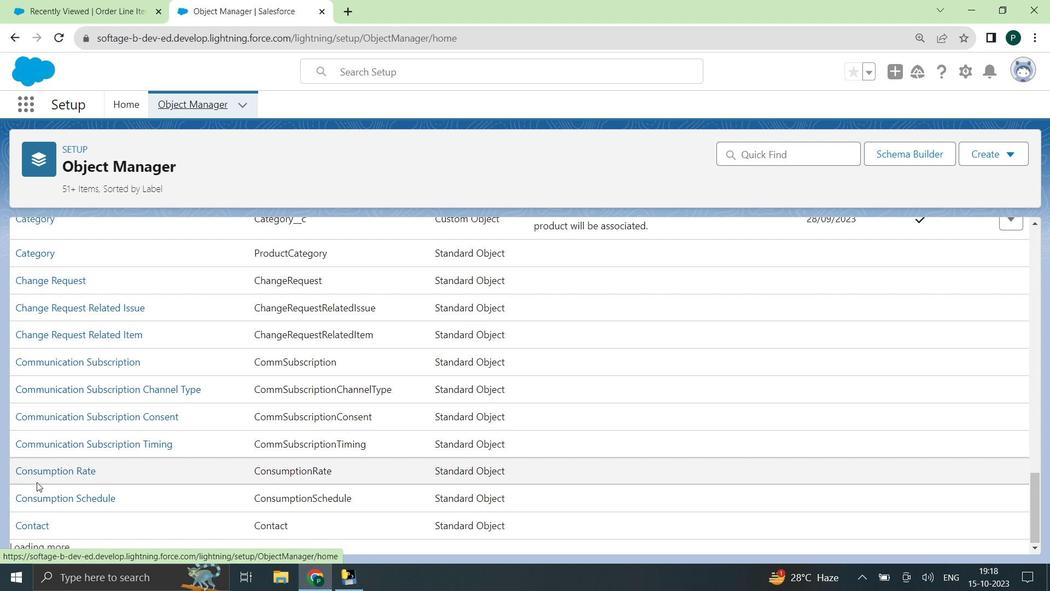 
Action: Mouse scrolled (48, 478) with delta (0, 0)
Screenshot: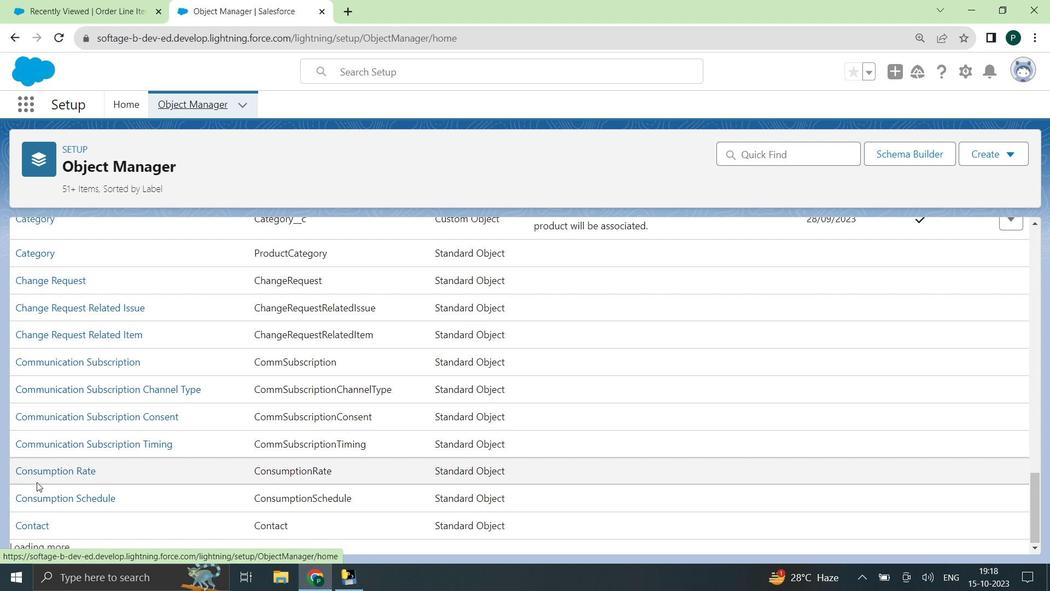 
Action: Mouse moved to (67, 471)
Screenshot: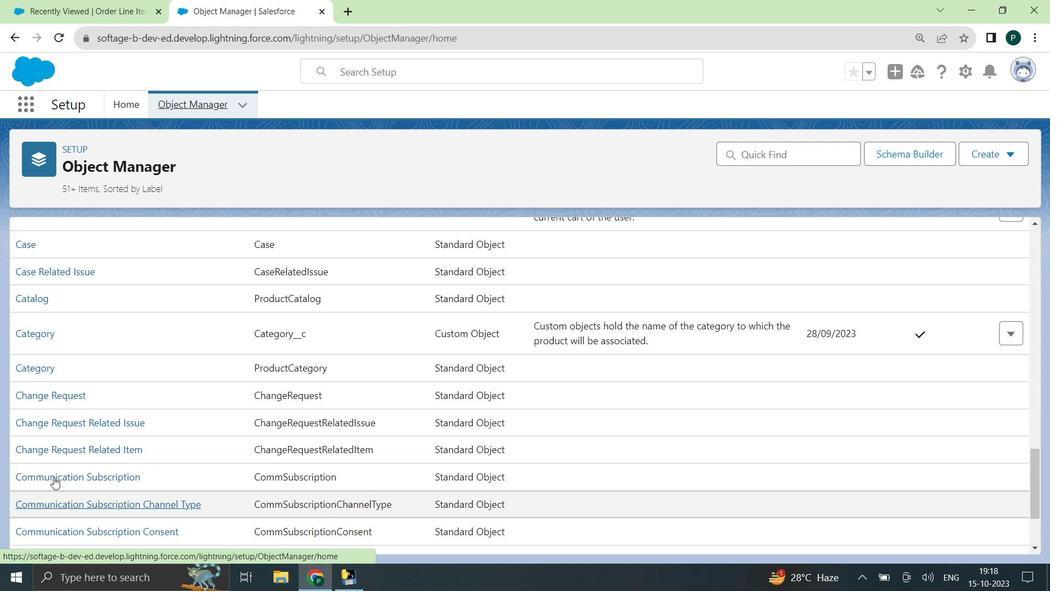 
Action: Mouse scrolled (67, 471) with delta (0, 0)
Screenshot: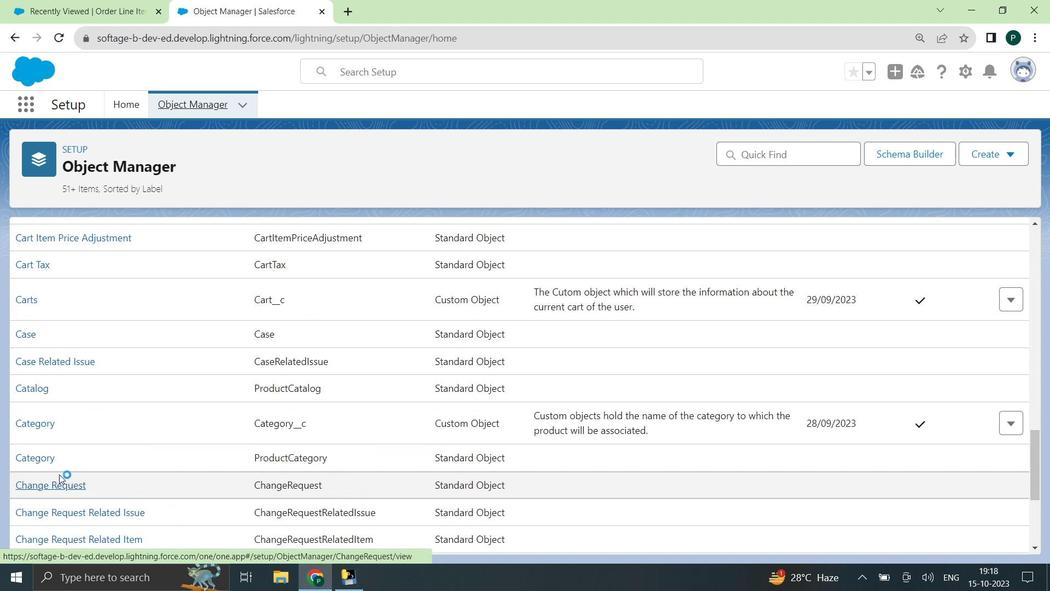 
Action: Mouse scrolled (67, 471) with delta (0, 0)
Screenshot: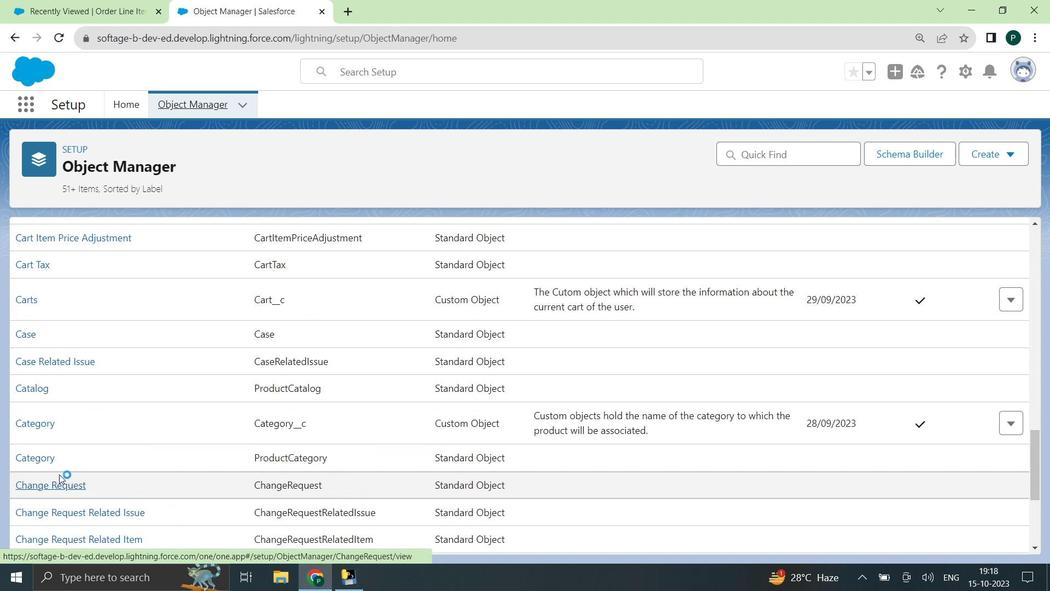 
Action: Mouse scrolled (67, 471) with delta (0, 0)
Screenshot: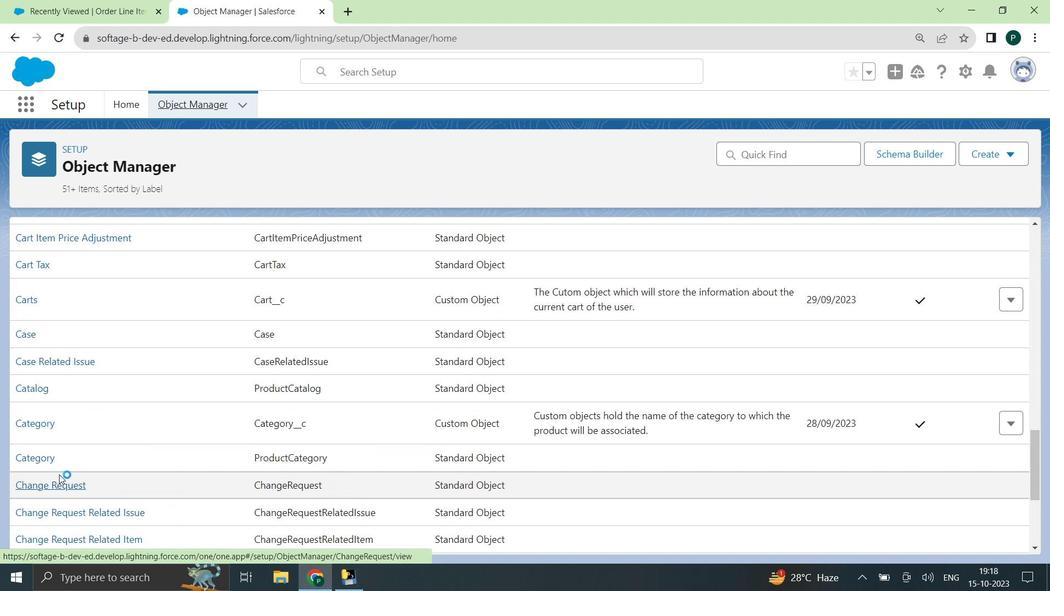 
Action: Mouse scrolled (67, 471) with delta (0, 0)
Screenshot: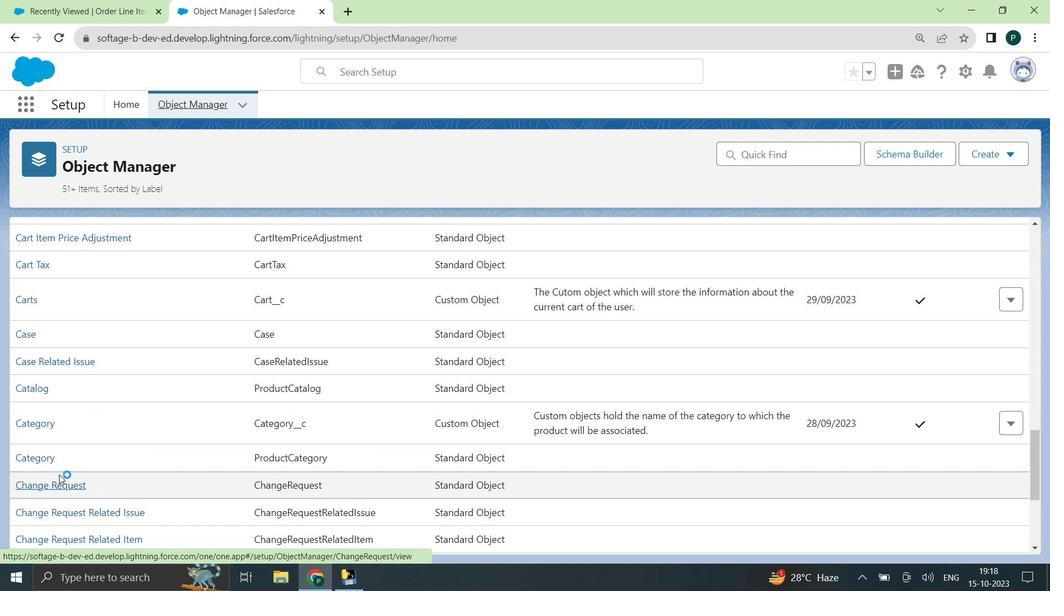 
Action: Mouse scrolled (67, 471) with delta (0, 0)
Screenshot: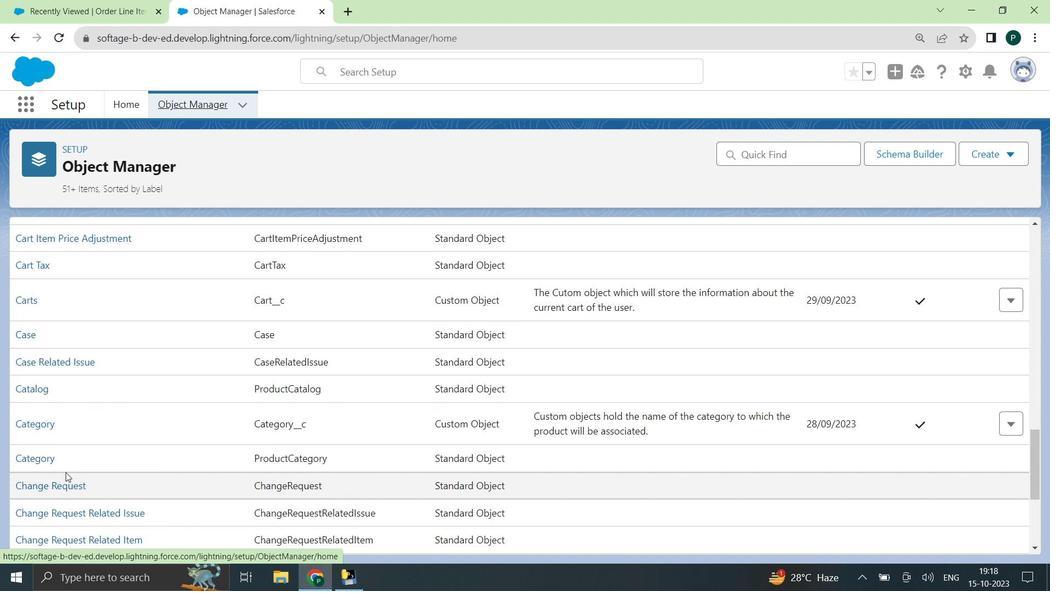 
Action: Mouse scrolled (67, 471) with delta (0, 0)
Screenshot: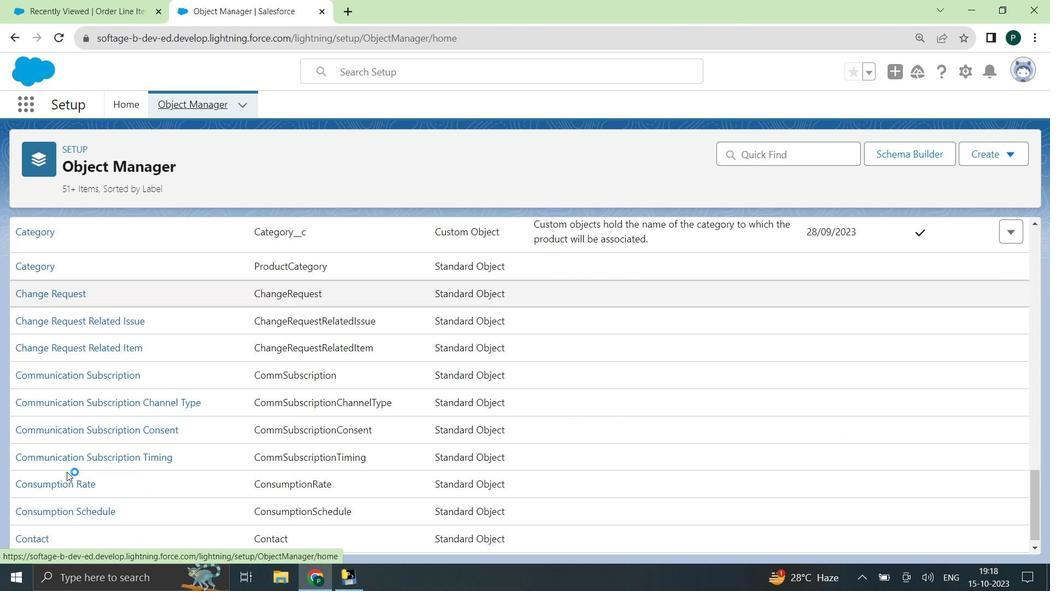 
Action: Mouse scrolled (67, 471) with delta (0, 0)
Screenshot: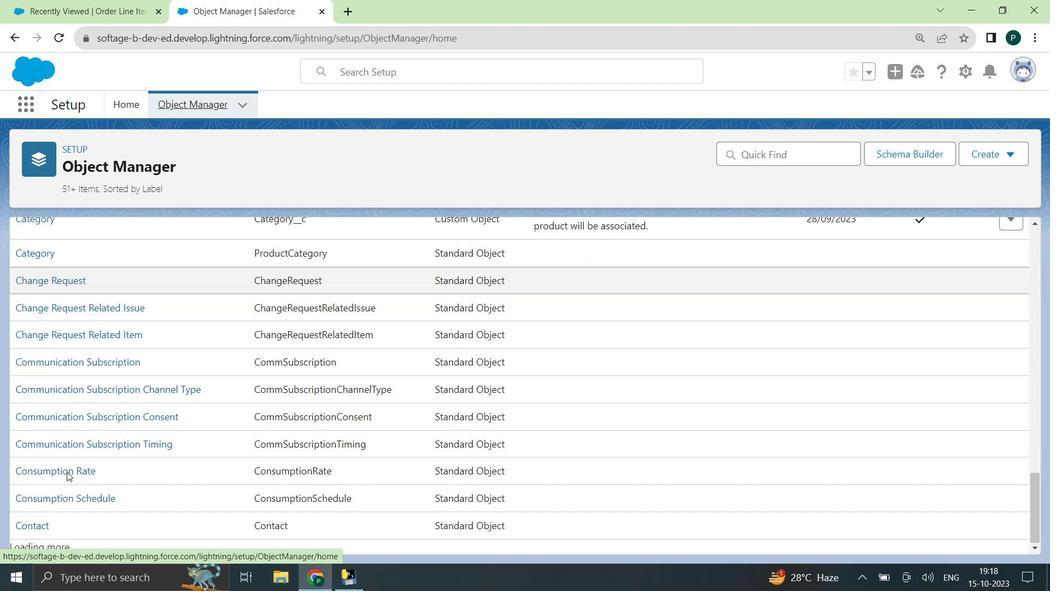 
Action: Mouse scrolled (67, 471) with delta (0, 0)
Screenshot: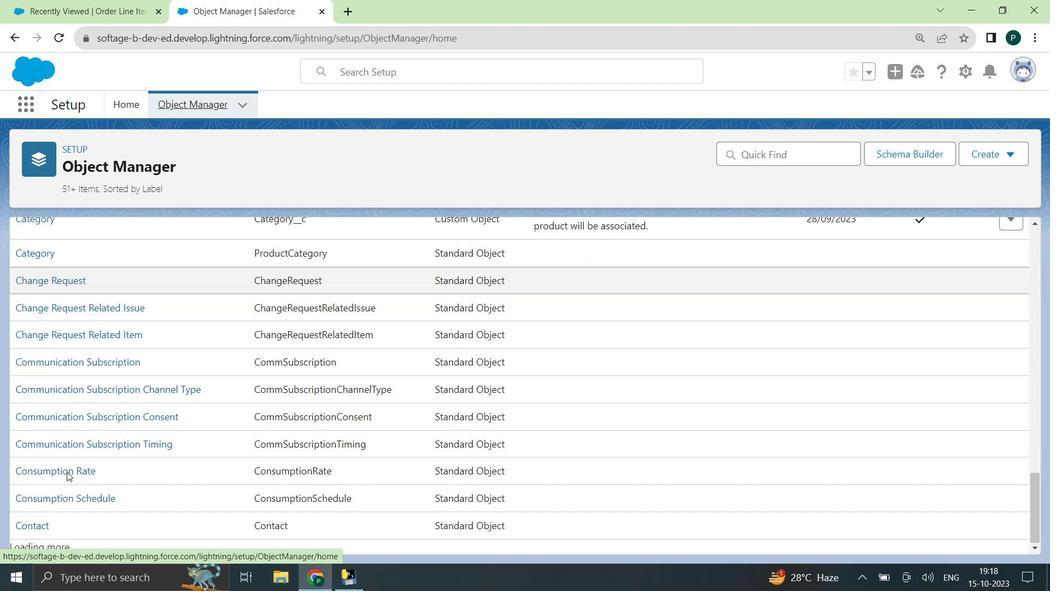 
Action: Mouse scrolled (67, 471) with delta (0, 0)
Screenshot: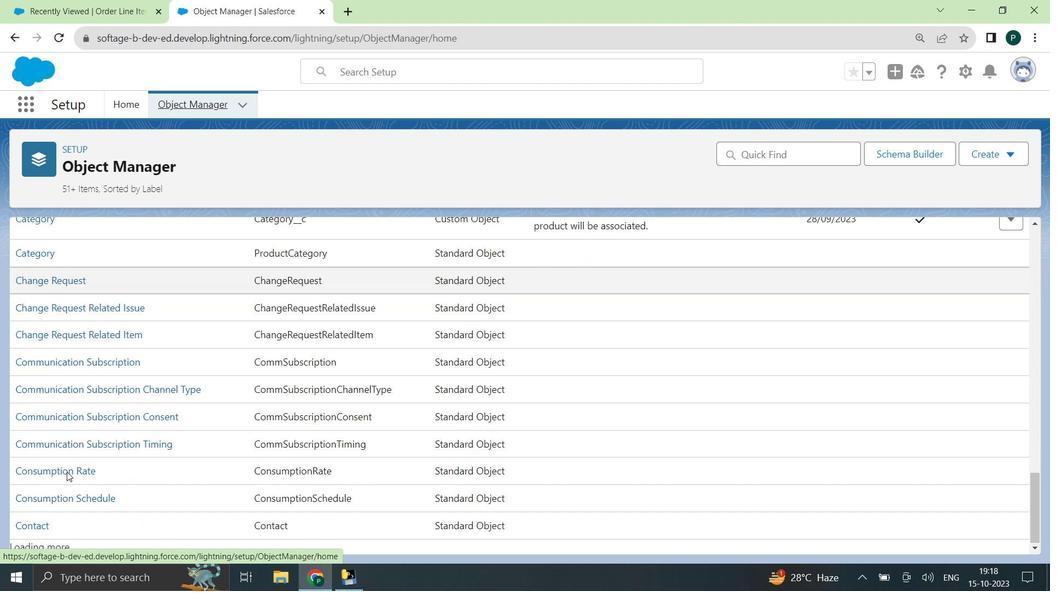 
Action: Mouse scrolled (67, 471) with delta (0, 0)
Screenshot: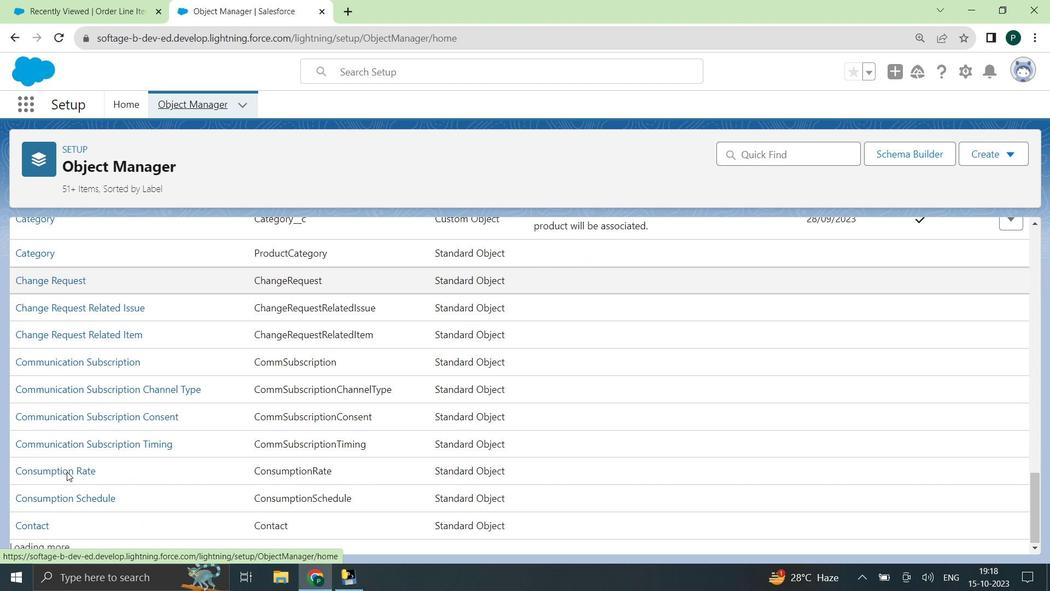 
Action: Mouse moved to (85, 440)
Screenshot: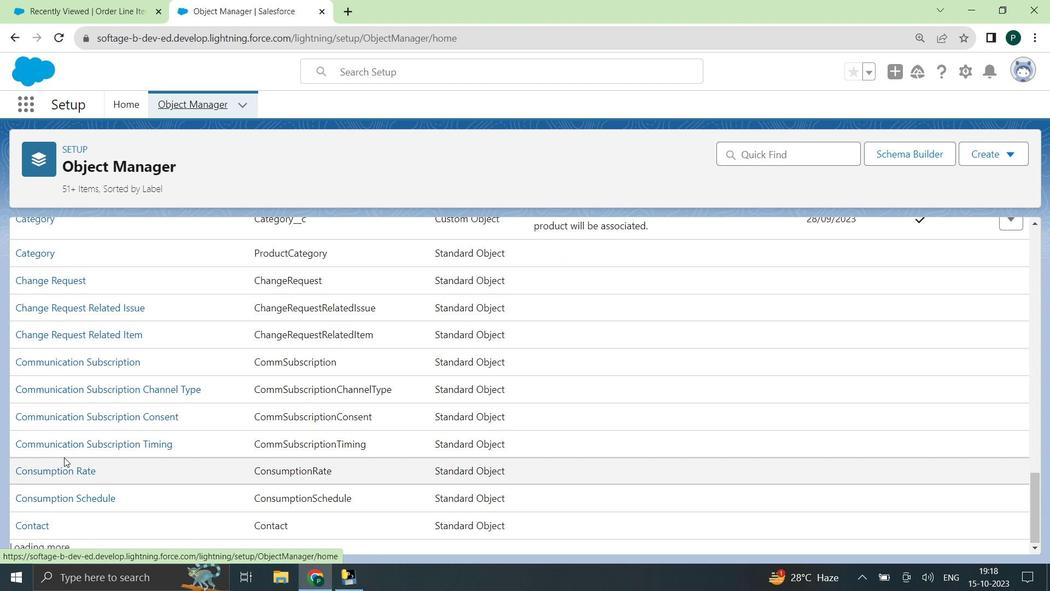 
Action: Mouse scrolled (85, 439) with delta (0, 0)
Screenshot: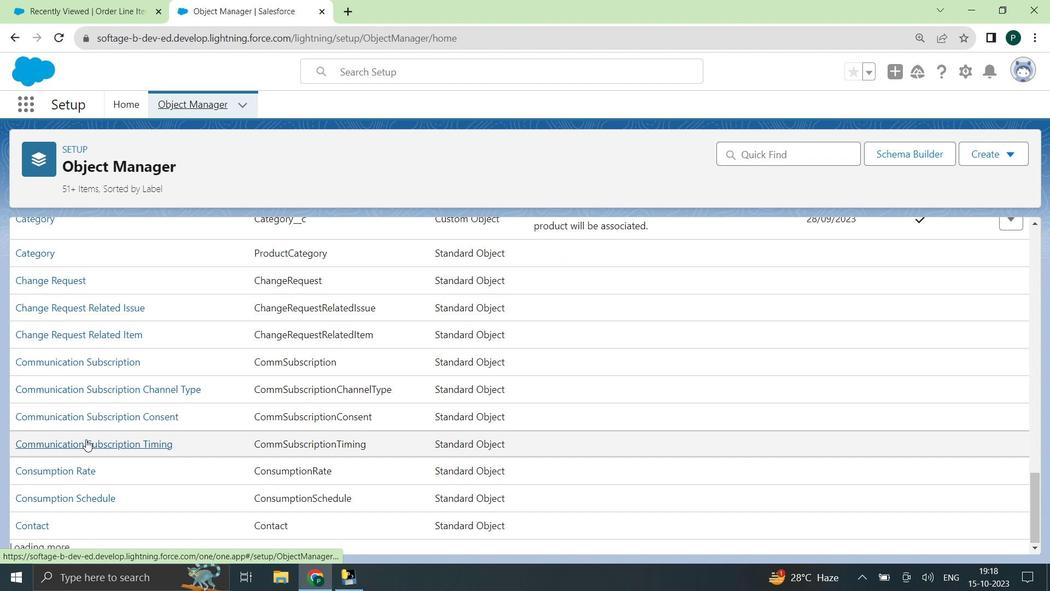 
Action: Mouse scrolled (85, 439) with delta (0, 0)
Screenshot: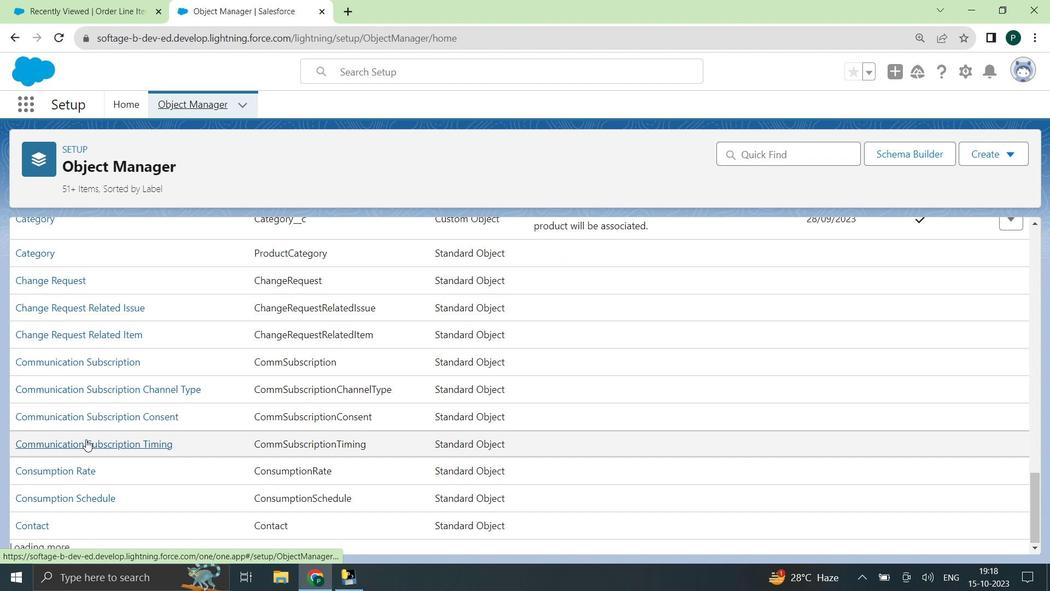 
Action: Mouse scrolled (85, 439) with delta (0, 0)
Screenshot: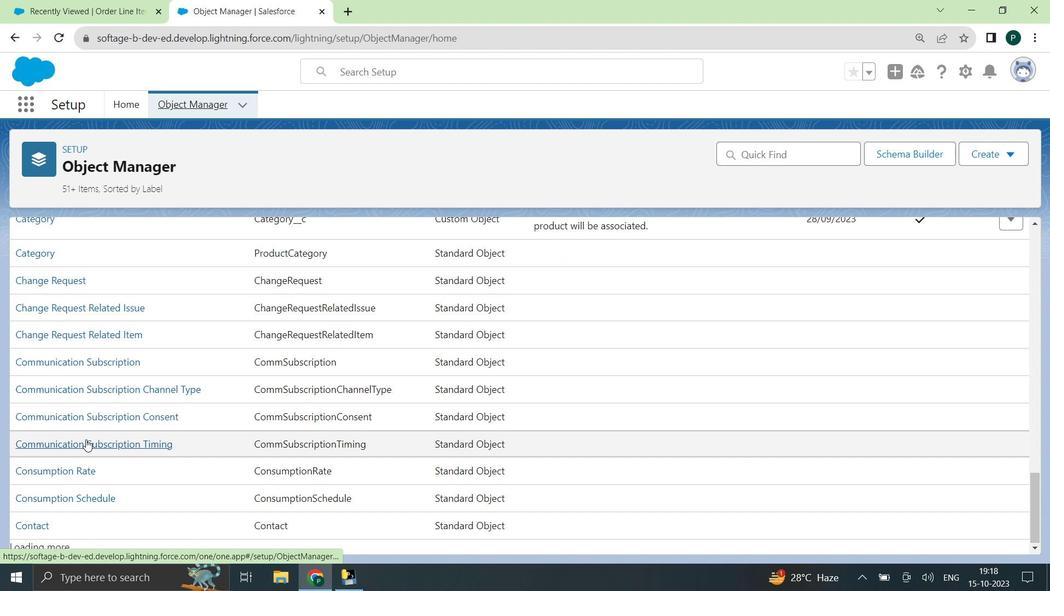 
Action: Mouse scrolled (85, 439) with delta (0, 0)
Screenshot: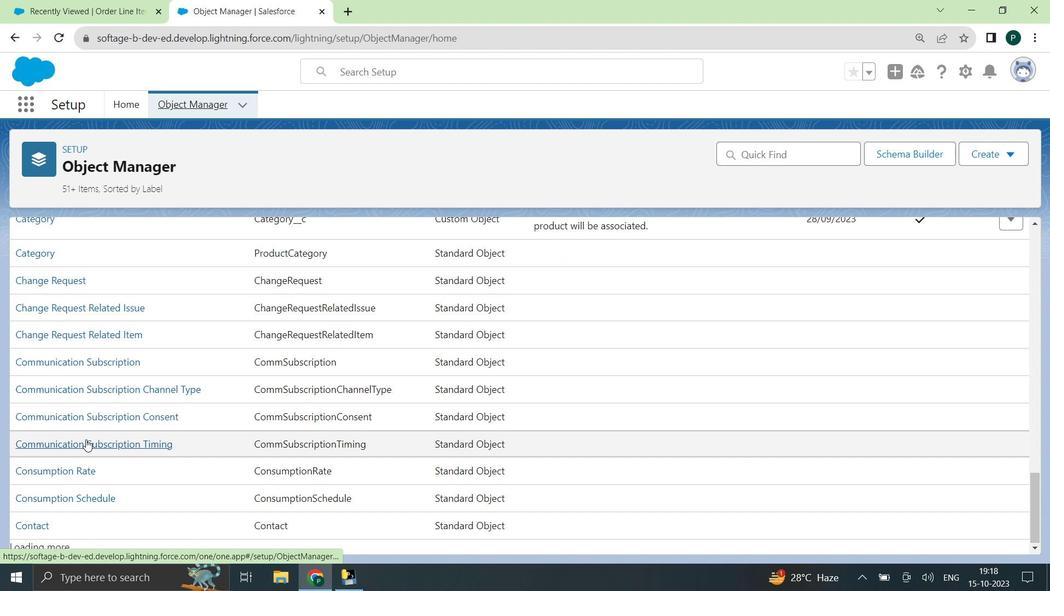 
Action: Mouse scrolled (85, 439) with delta (0, 0)
Screenshot: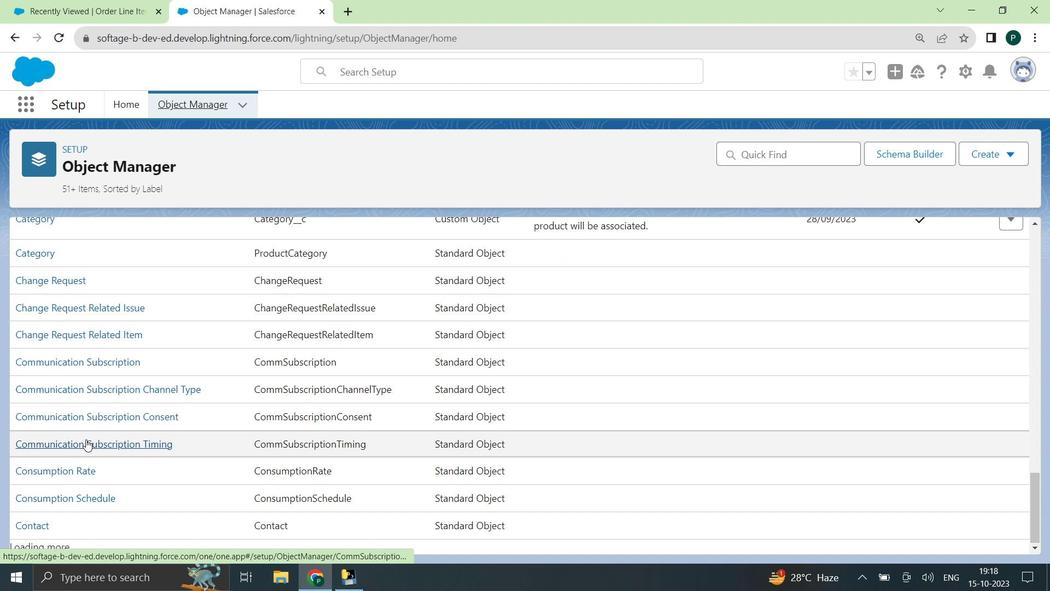 
Action: Mouse scrolled (85, 439) with delta (0, 0)
Screenshot: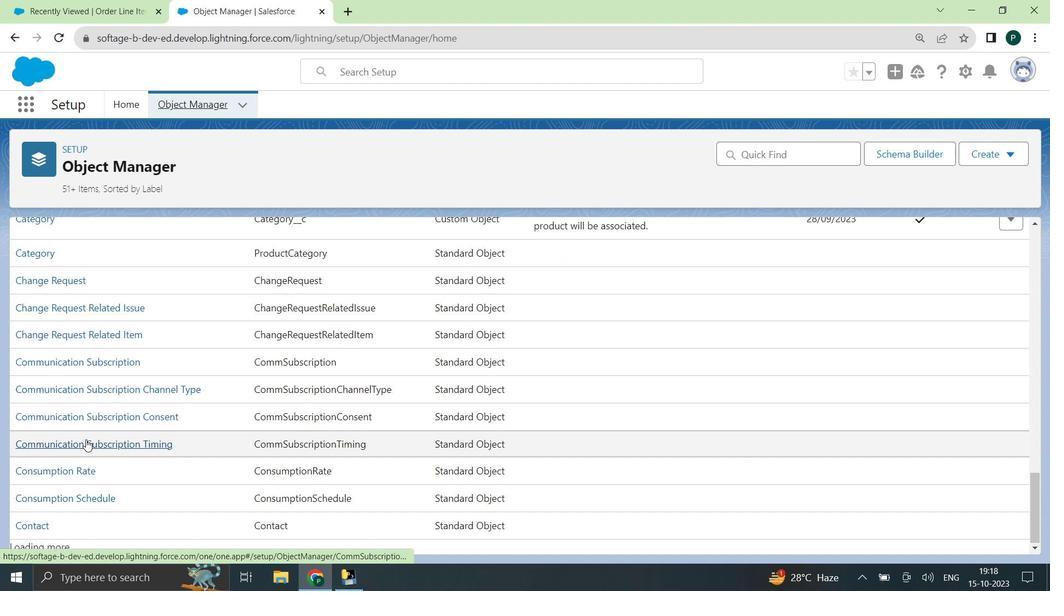 
Action: Mouse moved to (60, 472)
Screenshot: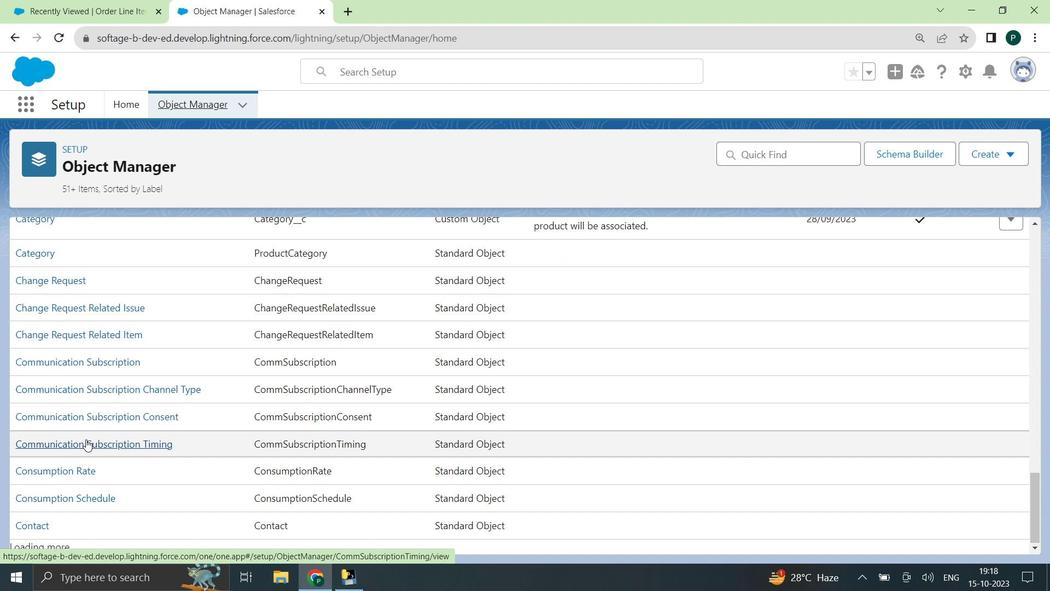 
Action: Mouse scrolled (60, 472) with delta (0, 0)
Screenshot: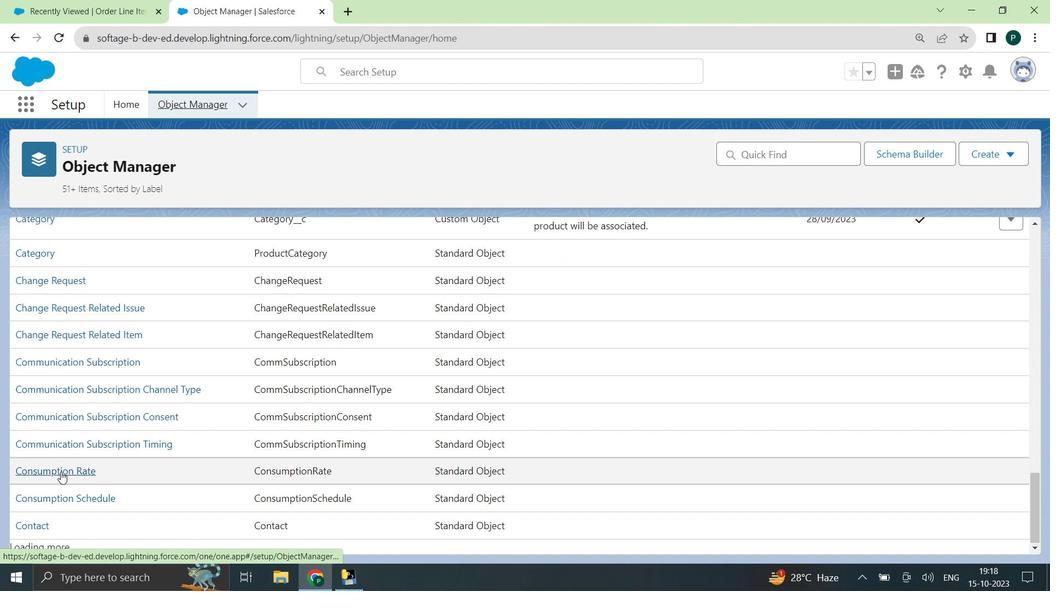 
Action: Mouse scrolled (60, 472) with delta (0, 0)
Screenshot: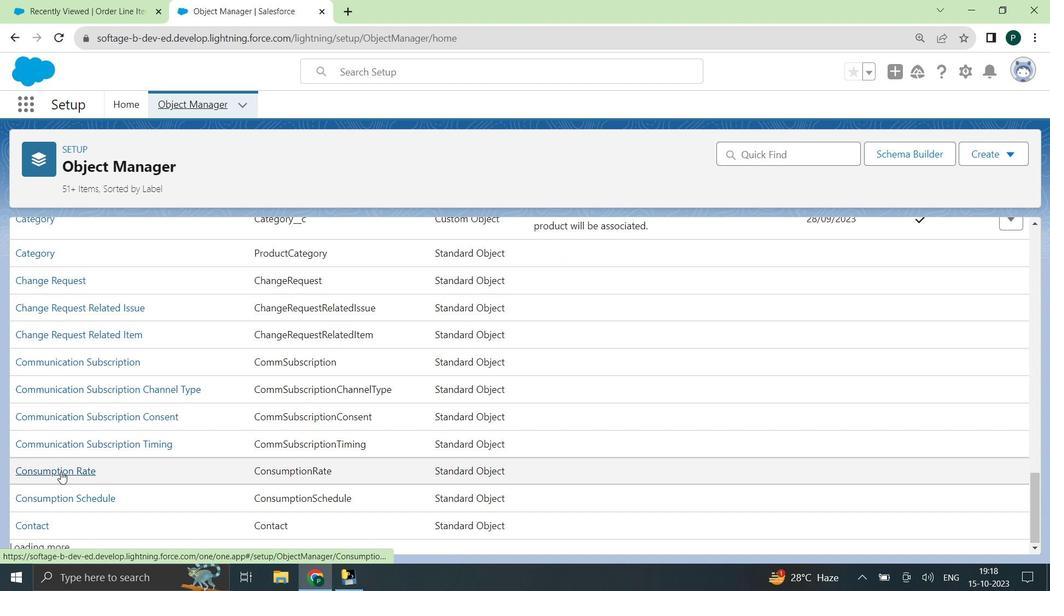 
Action: Mouse scrolled (60, 472) with delta (0, 0)
Screenshot: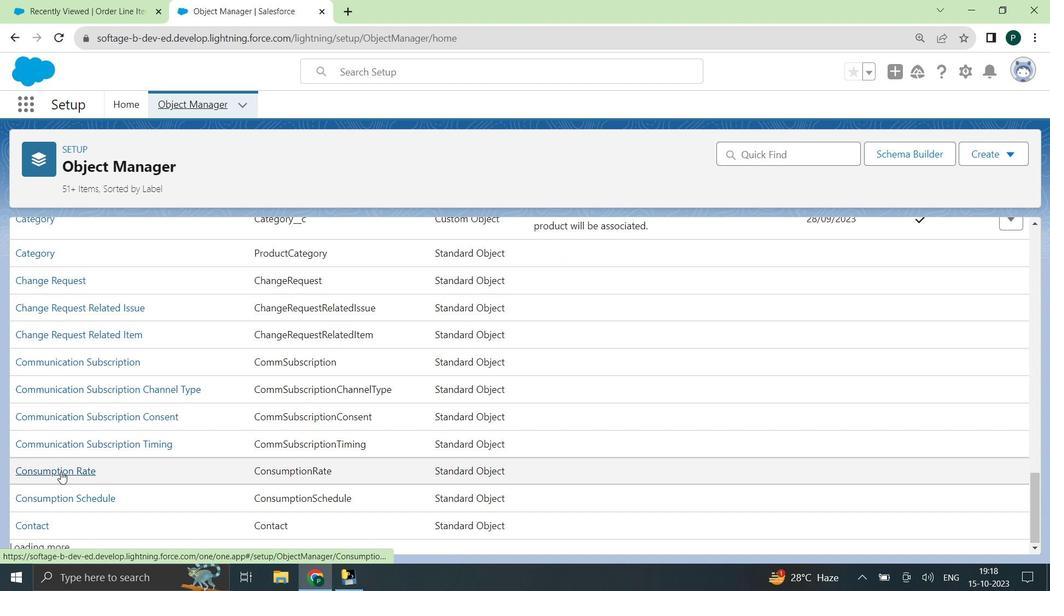 
Action: Mouse scrolled (60, 472) with delta (0, 0)
Screenshot: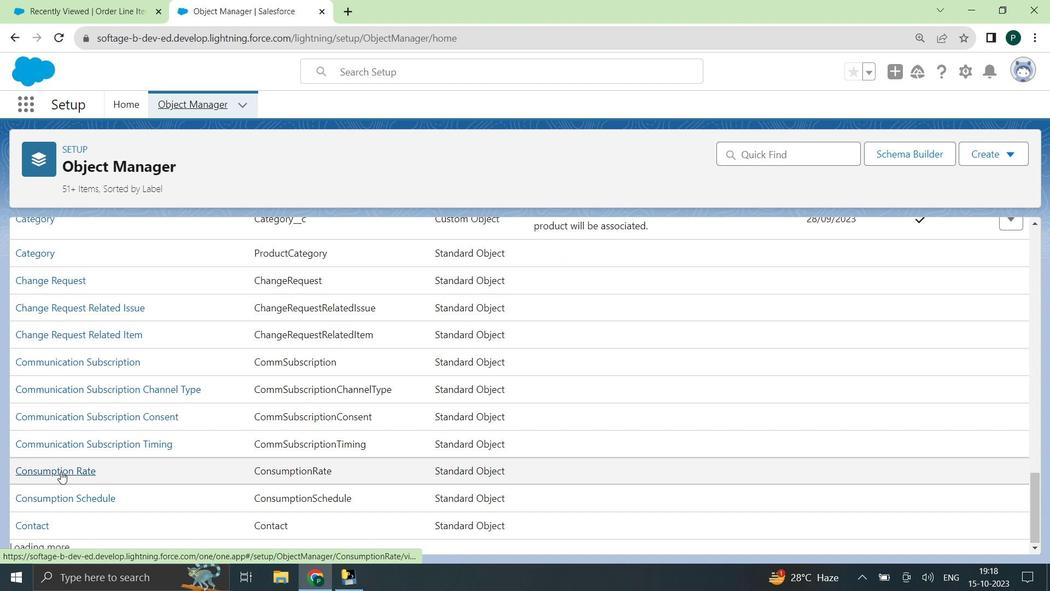 
Action: Mouse scrolled (60, 472) with delta (0, 0)
Screenshot: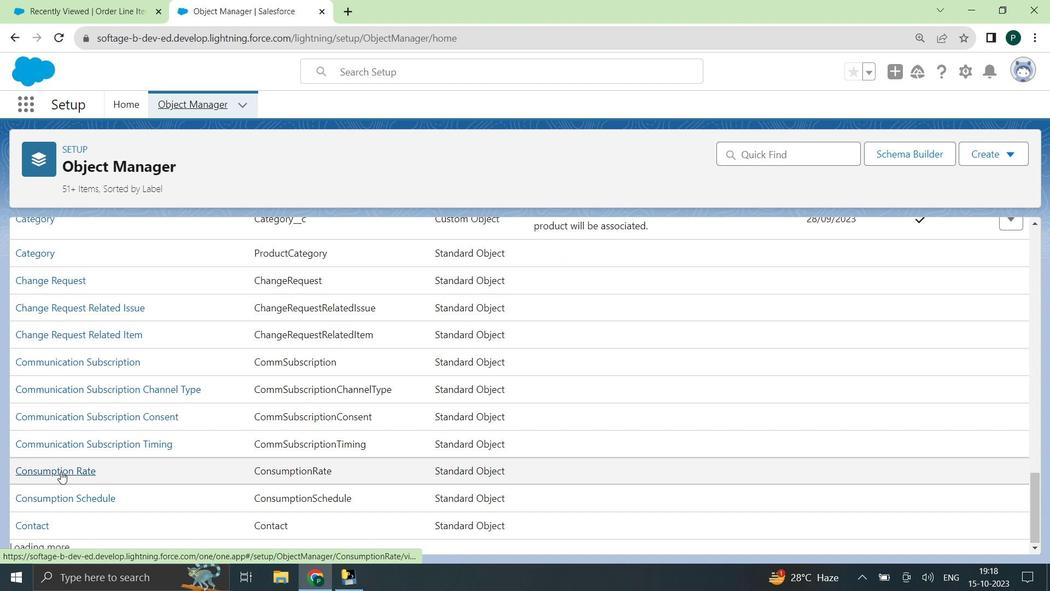 
Action: Mouse scrolled (60, 472) with delta (0, 0)
Screenshot: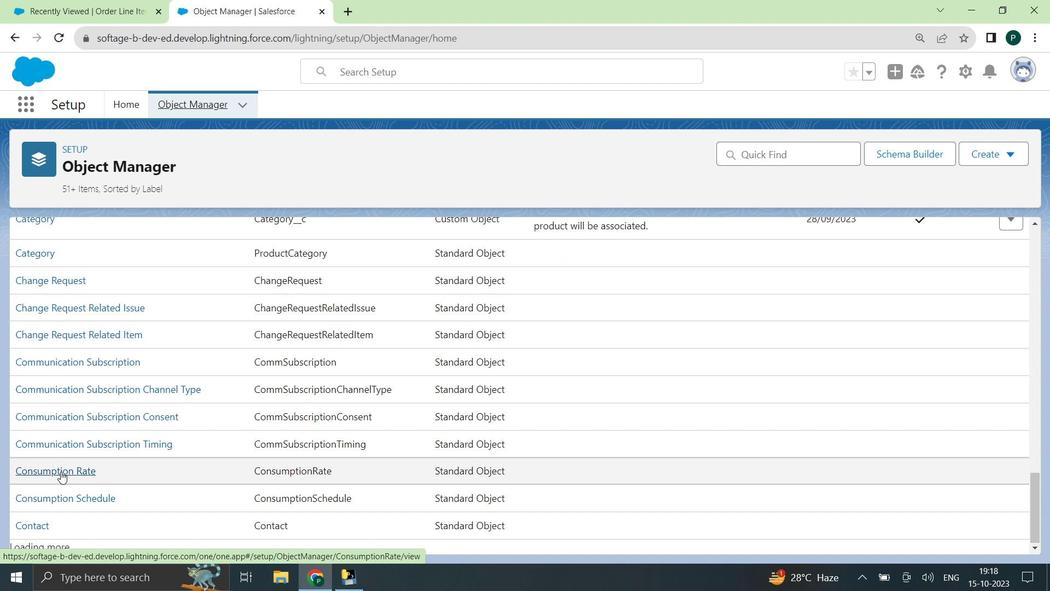 
Action: Mouse scrolled (60, 472) with delta (0, 0)
Screenshot: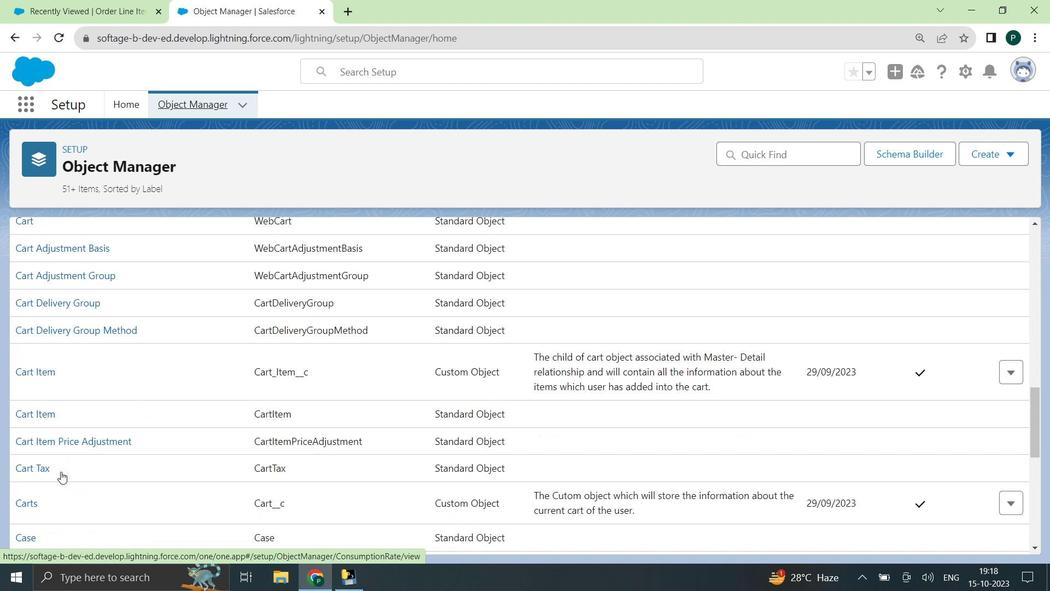 
Action: Mouse scrolled (60, 472) with delta (0, 0)
Screenshot: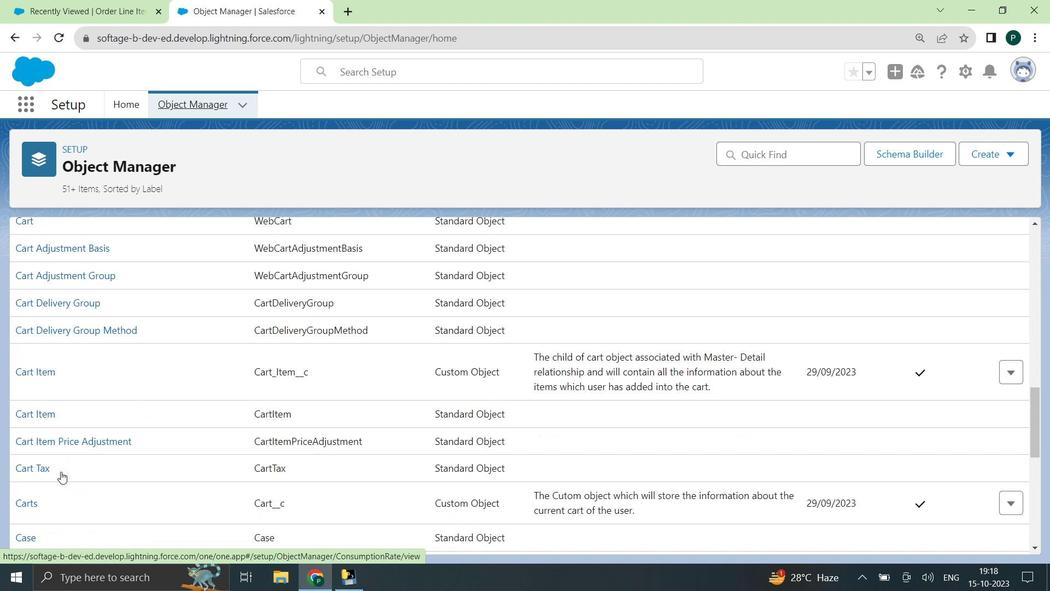 
Action: Mouse scrolled (60, 472) with delta (0, 0)
Screenshot: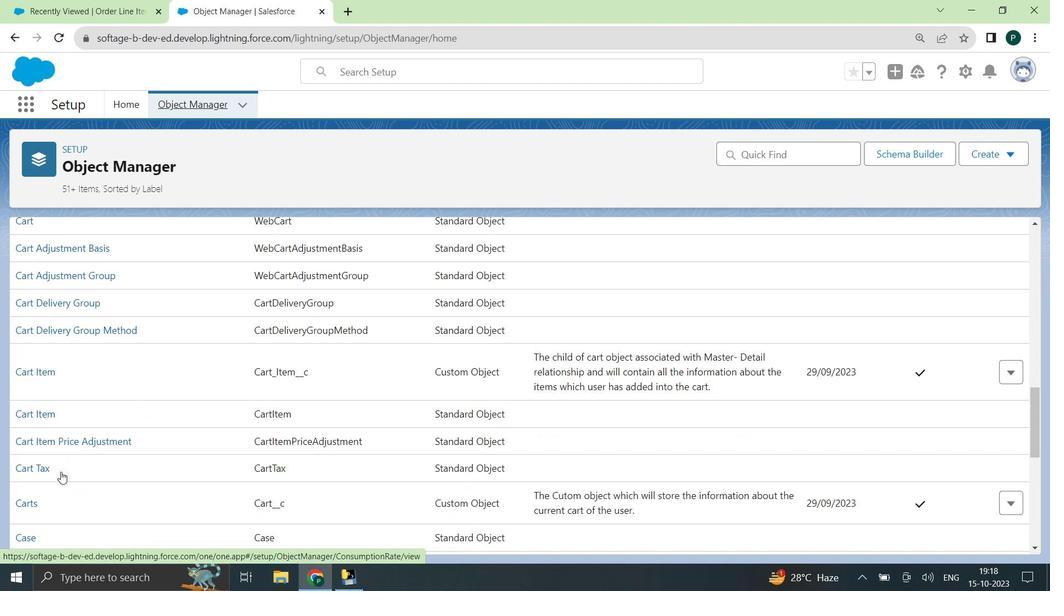 
Action: Mouse scrolled (60, 472) with delta (0, 0)
Screenshot: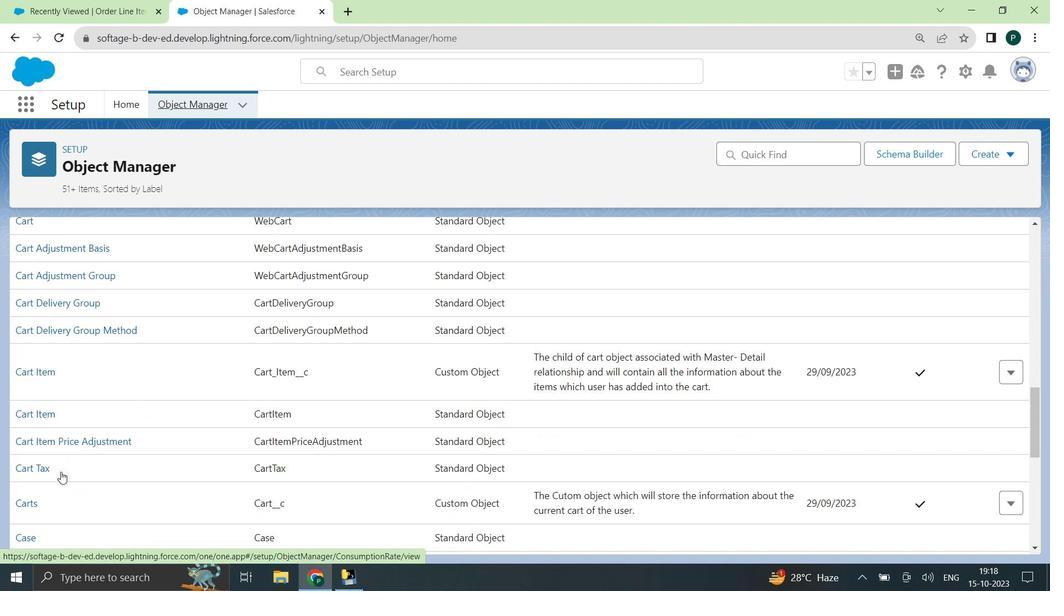 
Action: Mouse scrolled (60, 472) with delta (0, 0)
Screenshot: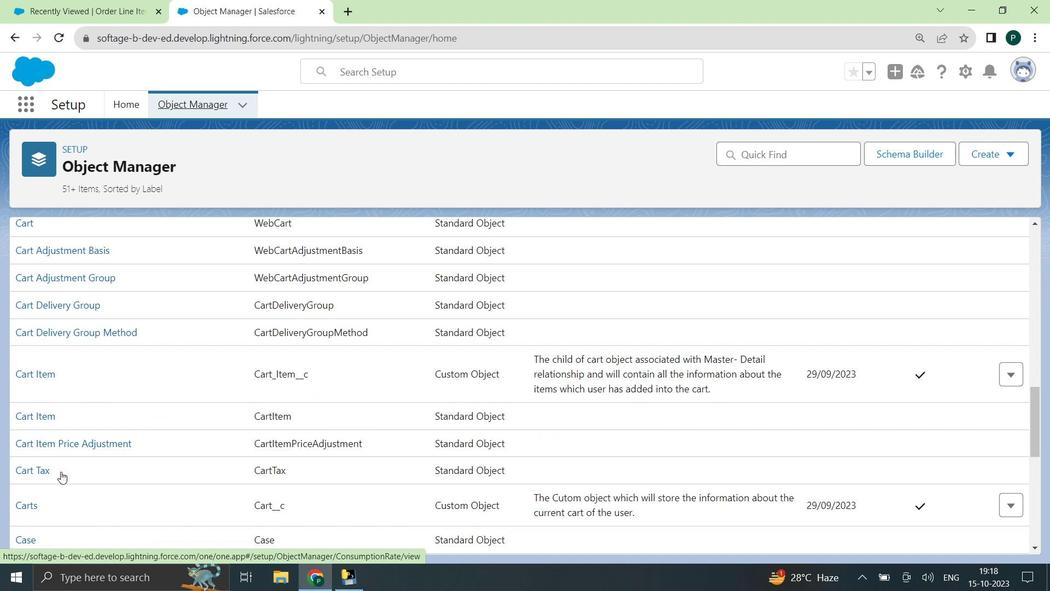
Action: Mouse scrolled (60, 472) with delta (0, 0)
Screenshot: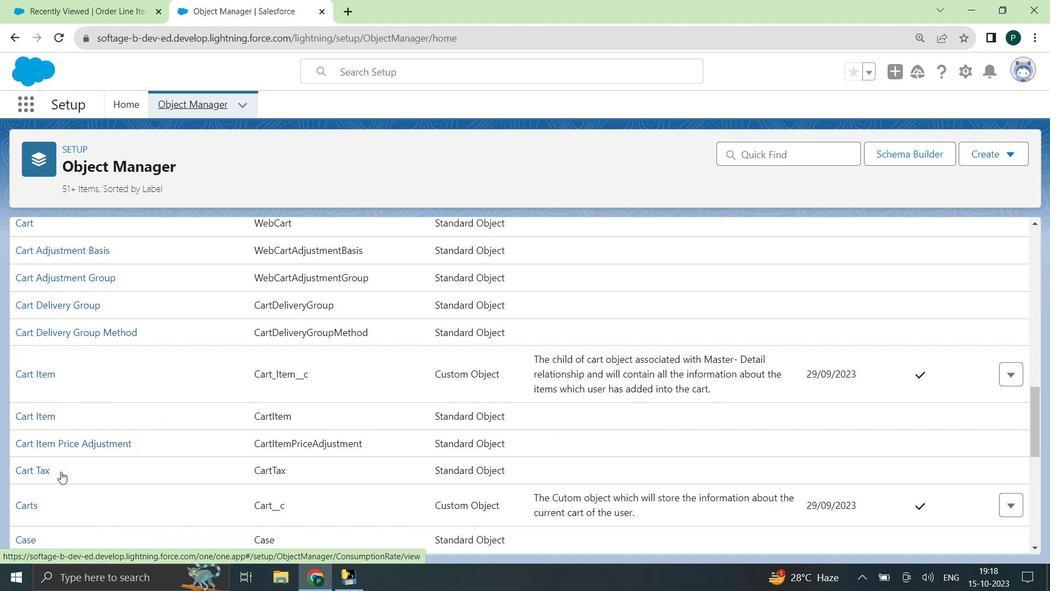 
Action: Mouse moved to (71, 469)
Screenshot: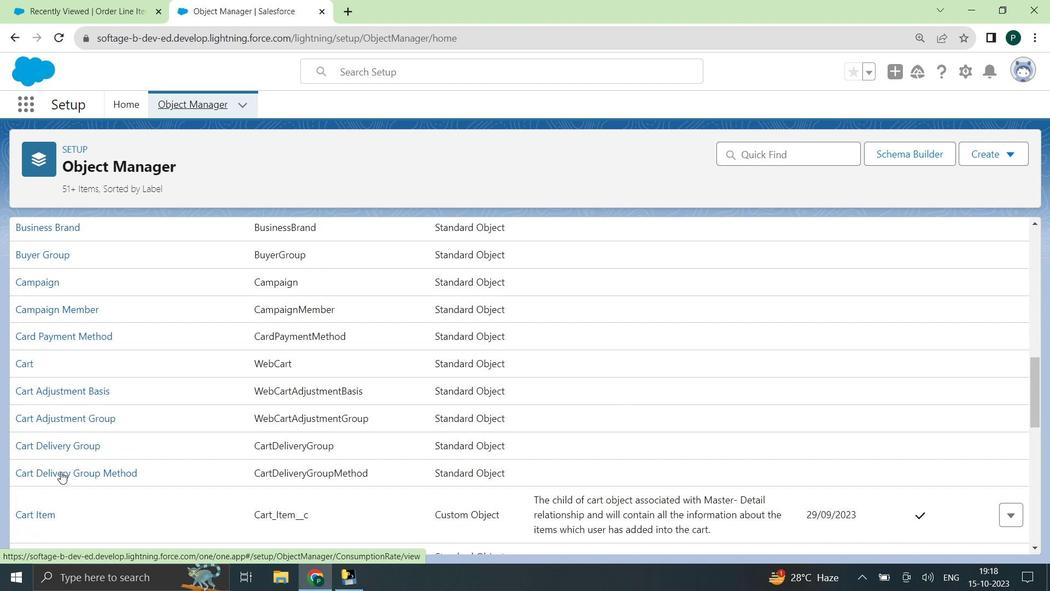 
Action: Mouse scrolled (71, 469) with delta (0, 0)
Screenshot: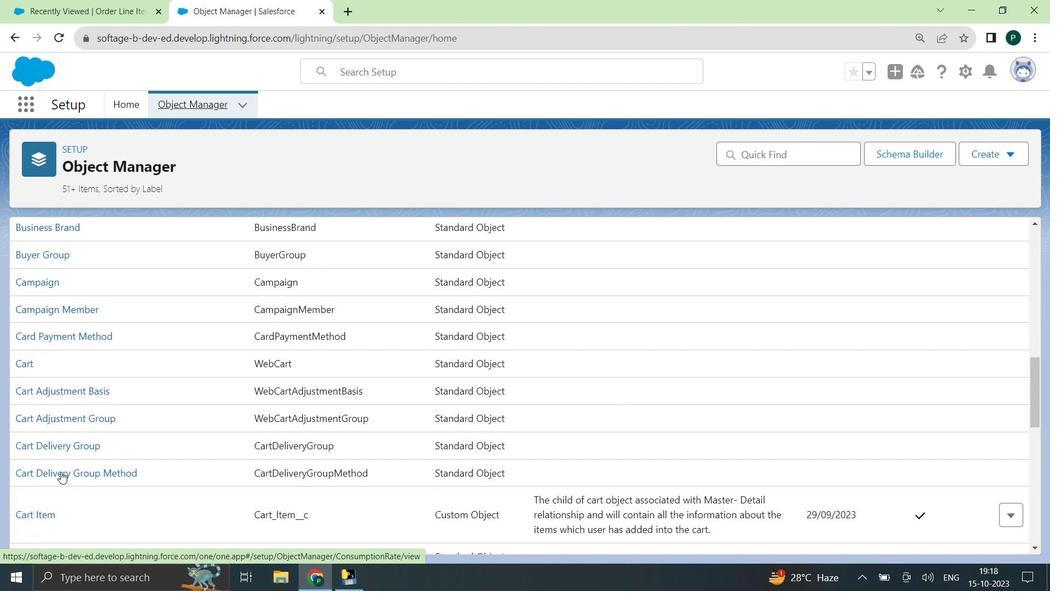 
Action: Mouse scrolled (71, 469) with delta (0, 0)
Screenshot: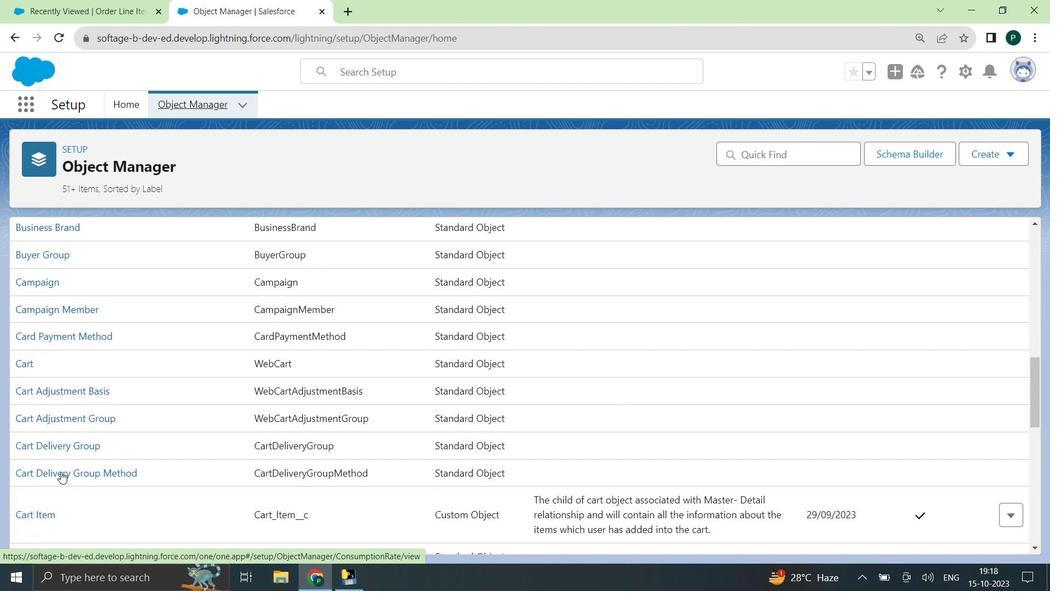 
Action: Mouse scrolled (71, 469) with delta (0, 0)
Screenshot: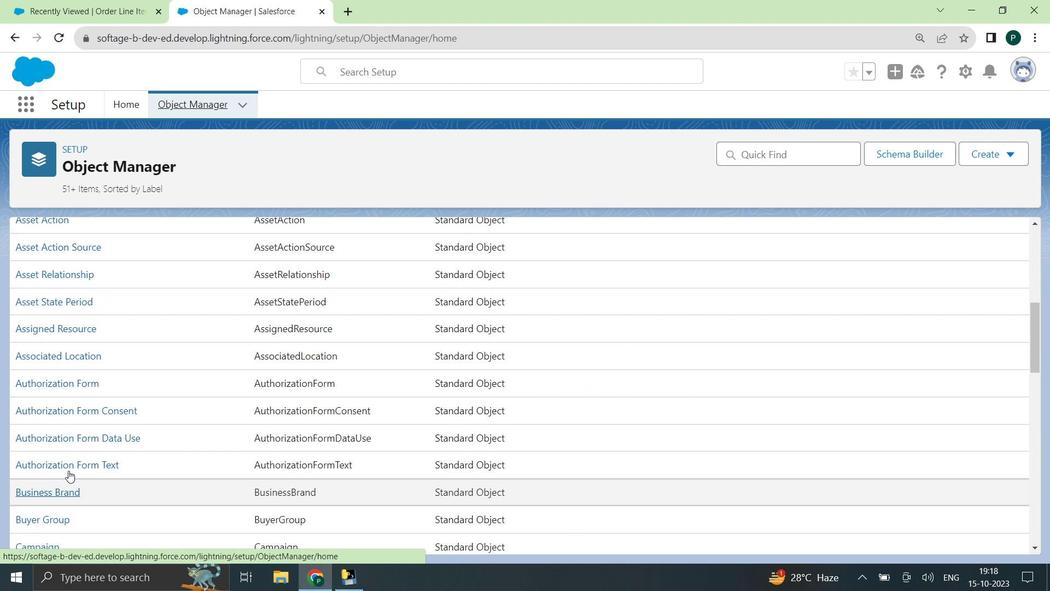 
Action: Mouse scrolled (71, 469) with delta (0, 0)
Screenshot: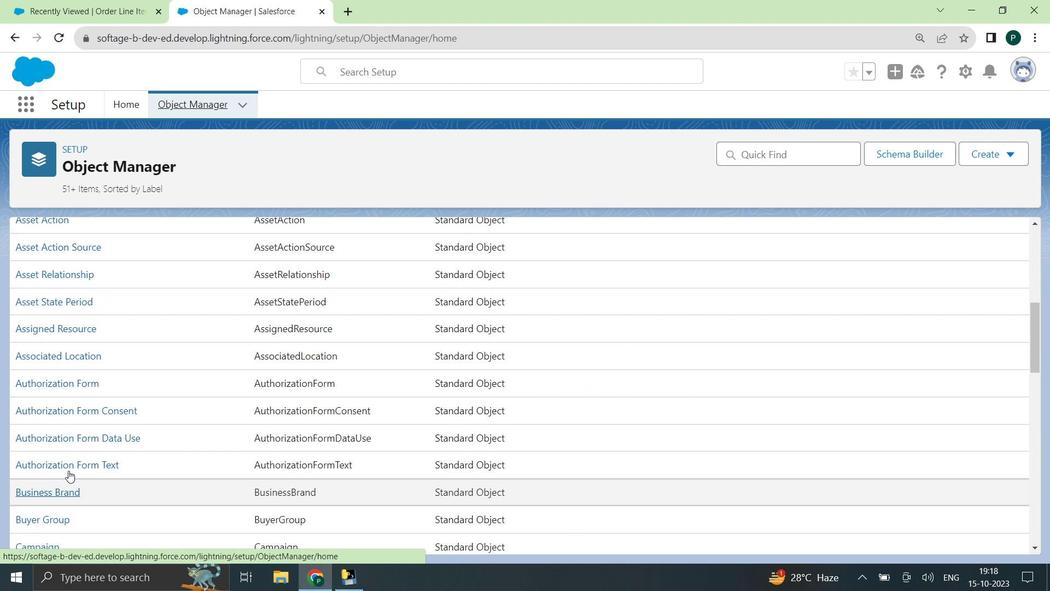 
Action: Mouse scrolled (71, 469) with delta (0, 0)
Screenshot: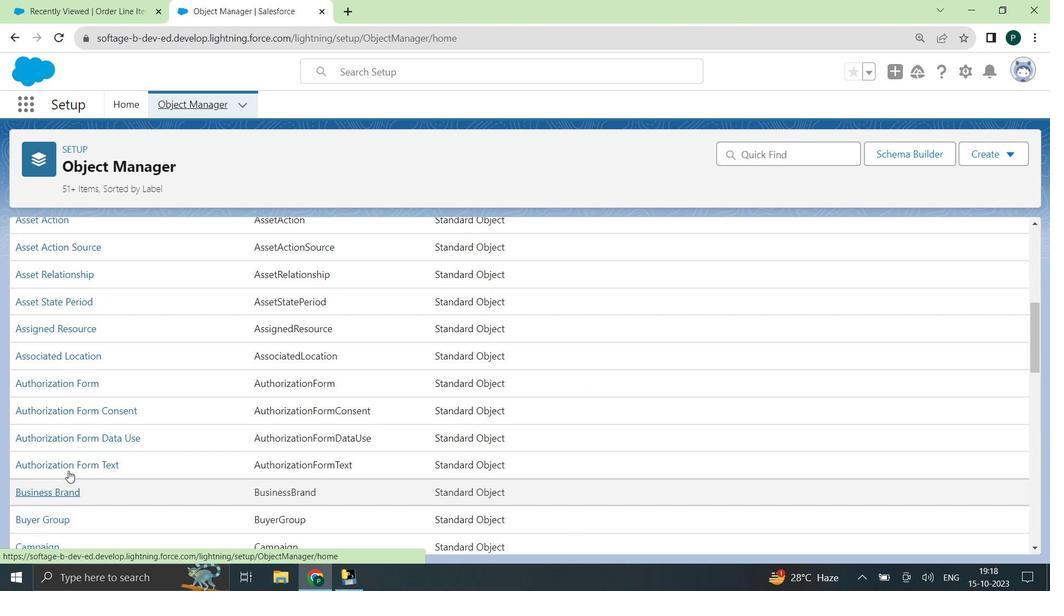 
Action: Mouse scrolled (71, 469) with delta (0, 0)
Screenshot: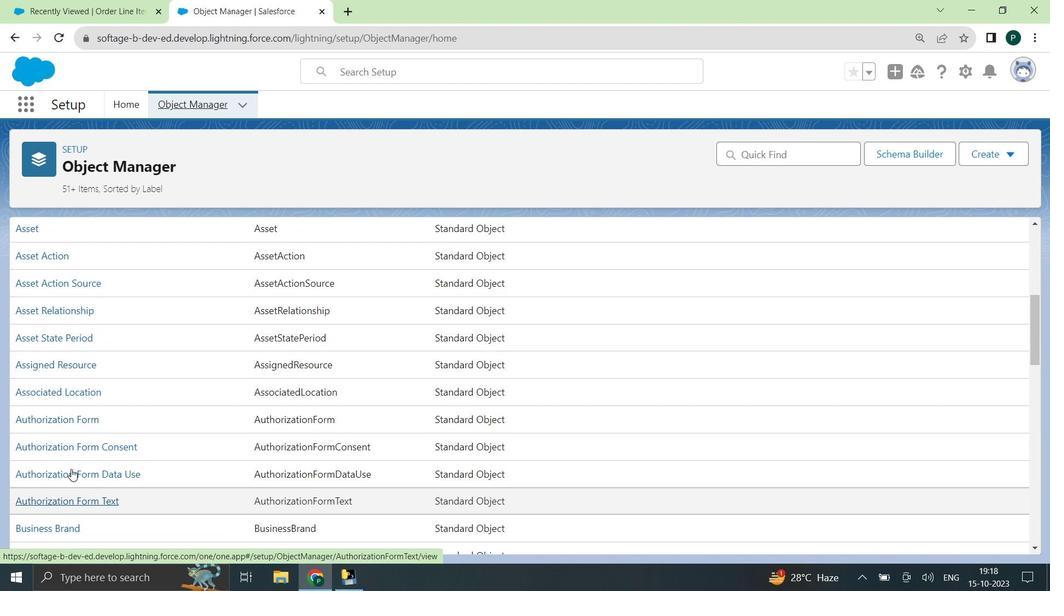
Action: Mouse scrolled (71, 469) with delta (0, 0)
Screenshot: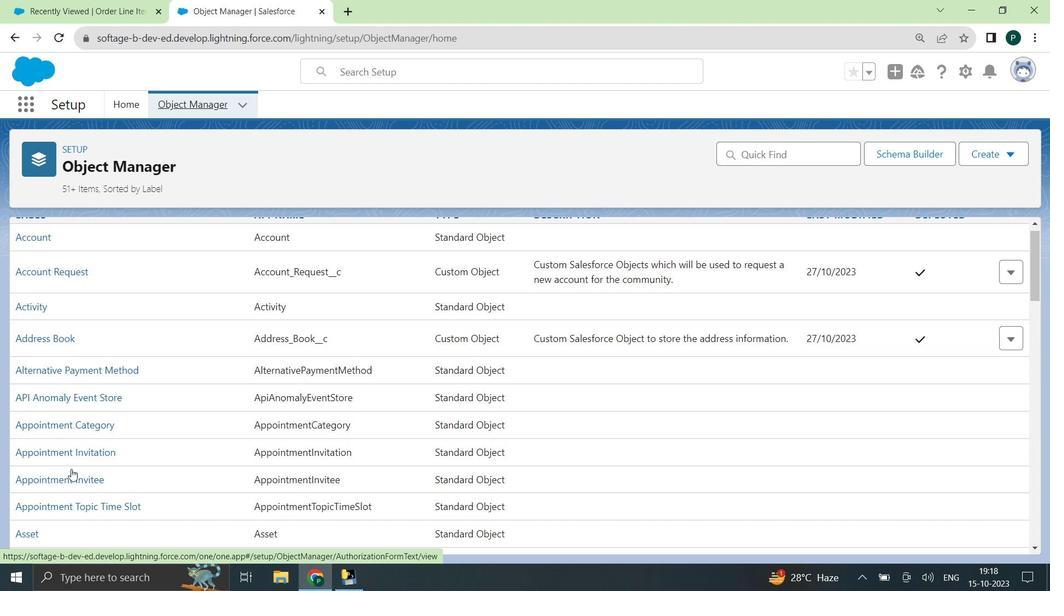 
Action: Mouse scrolled (71, 469) with delta (0, 0)
Screenshot: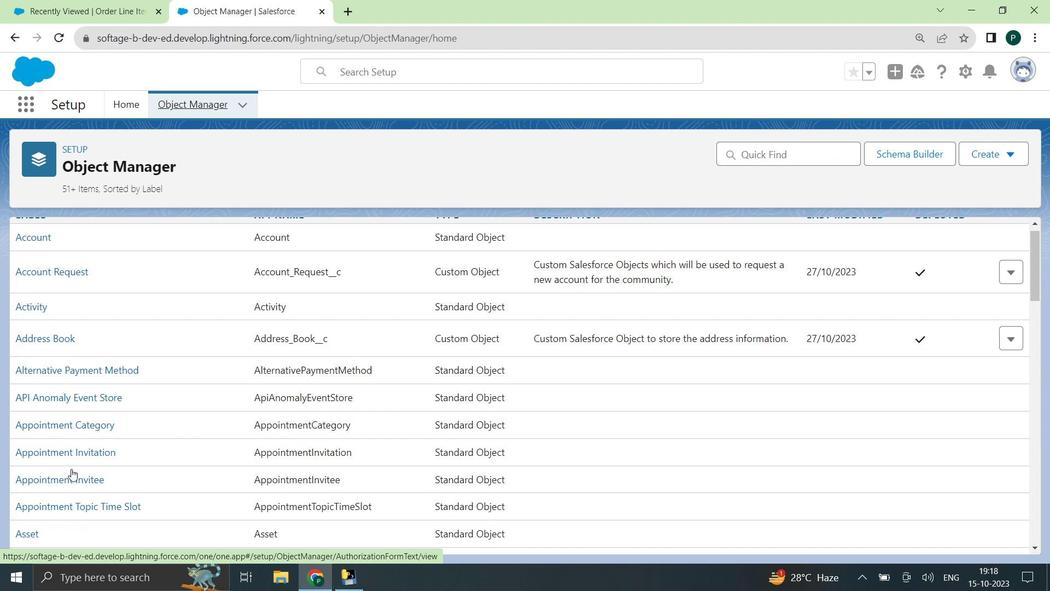 
Action: Mouse scrolled (71, 469) with delta (0, 0)
Screenshot: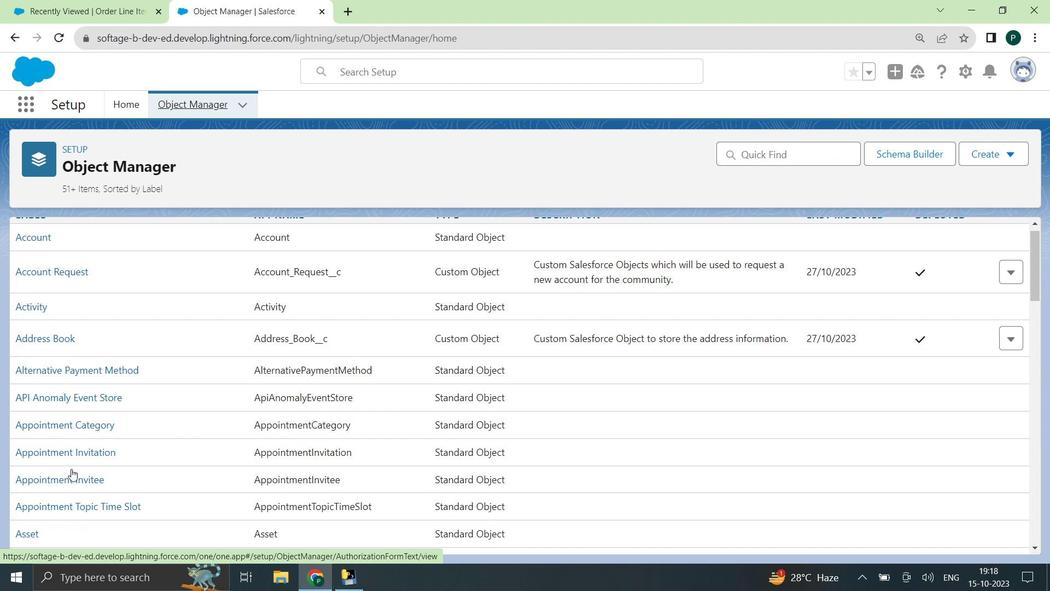 
Action: Mouse scrolled (71, 469) with delta (0, 0)
Screenshot: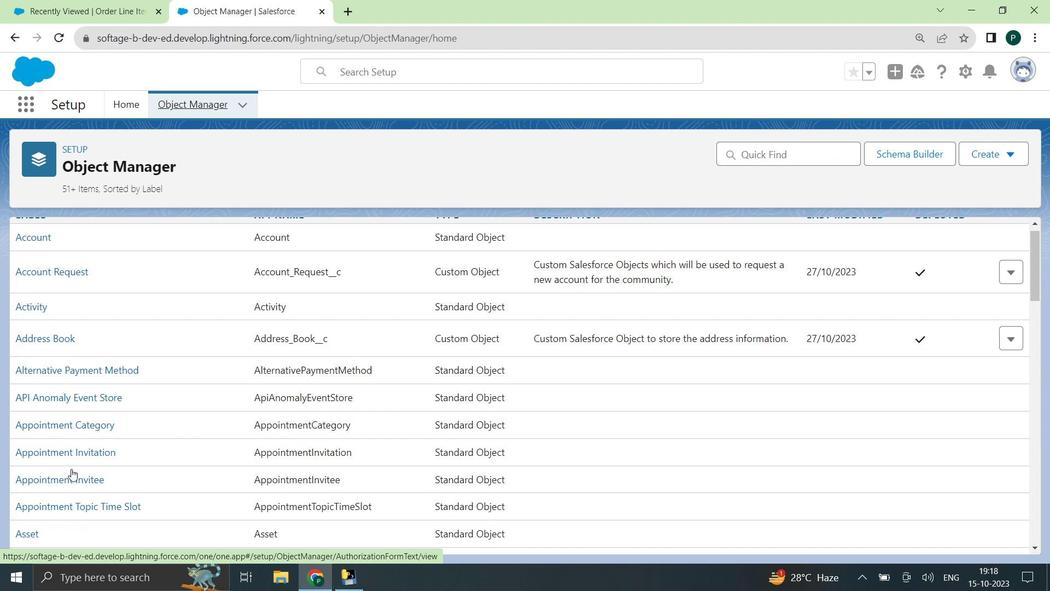 
Action: Mouse scrolled (71, 469) with delta (0, 0)
Screenshot: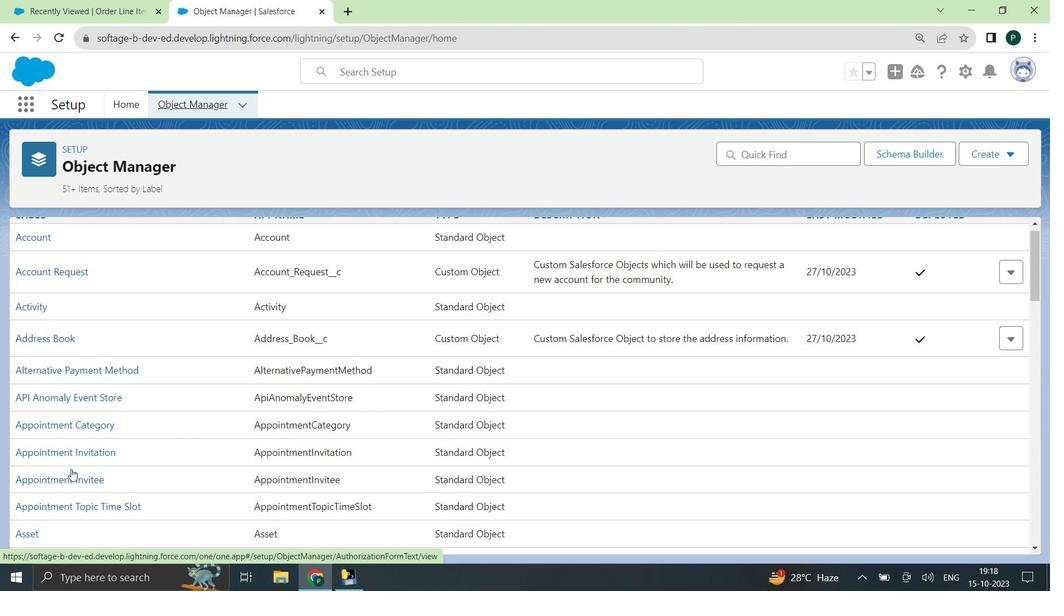 
Action: Mouse moved to (107, 399)
Screenshot: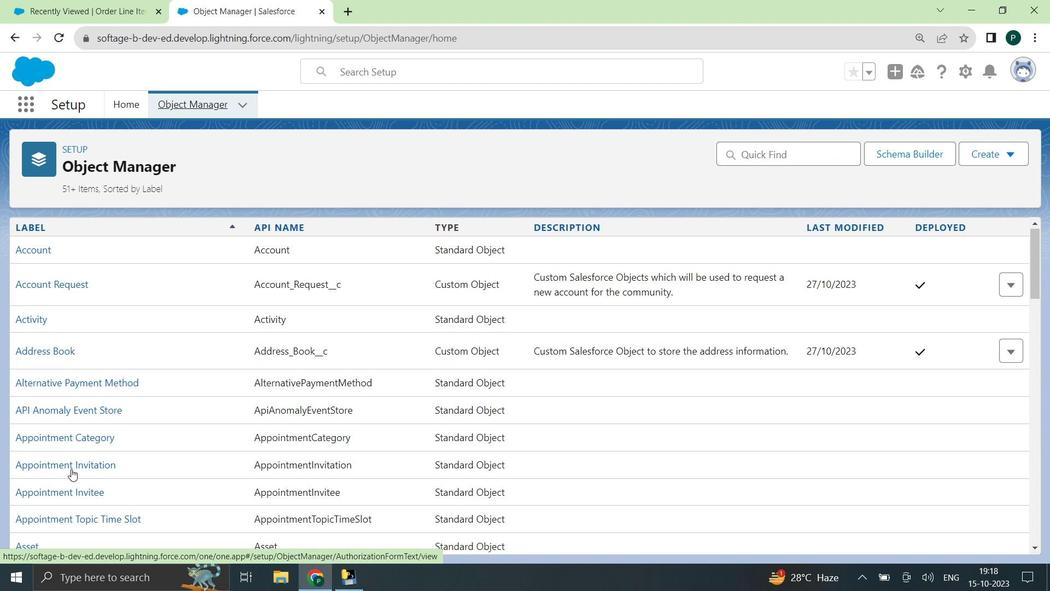 
Action: Mouse scrolled (107, 398) with delta (0, 0)
Screenshot: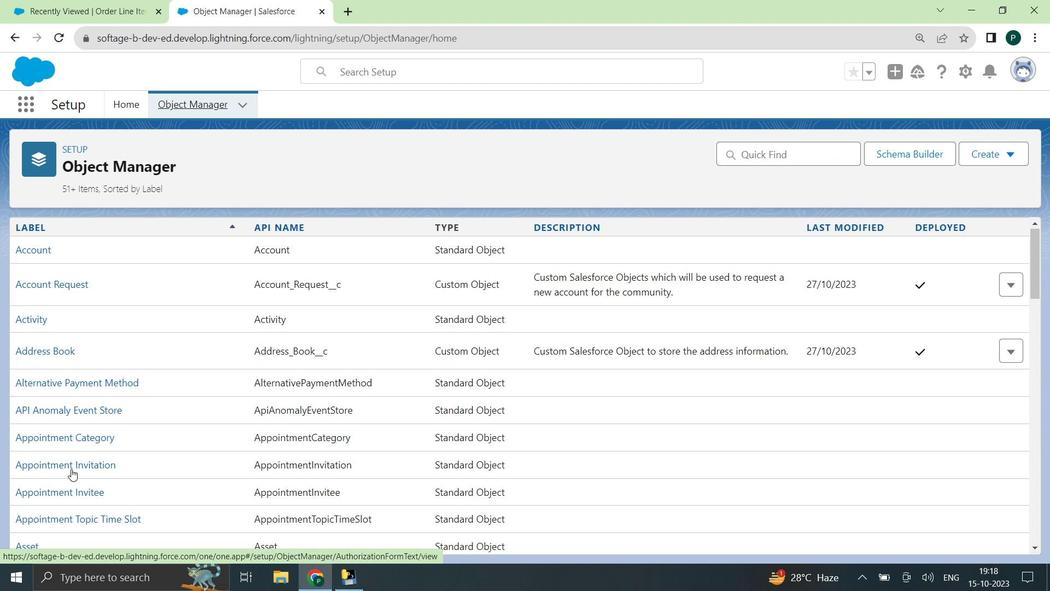
Action: Mouse scrolled (107, 398) with delta (0, 0)
Screenshot: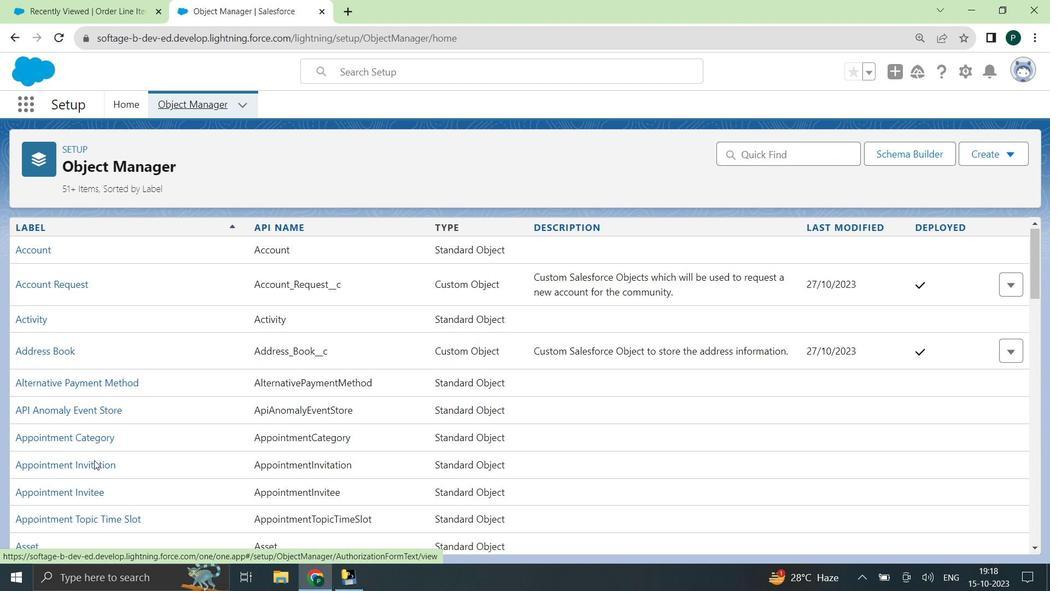 
Action: Mouse scrolled (107, 398) with delta (0, 0)
Screenshot: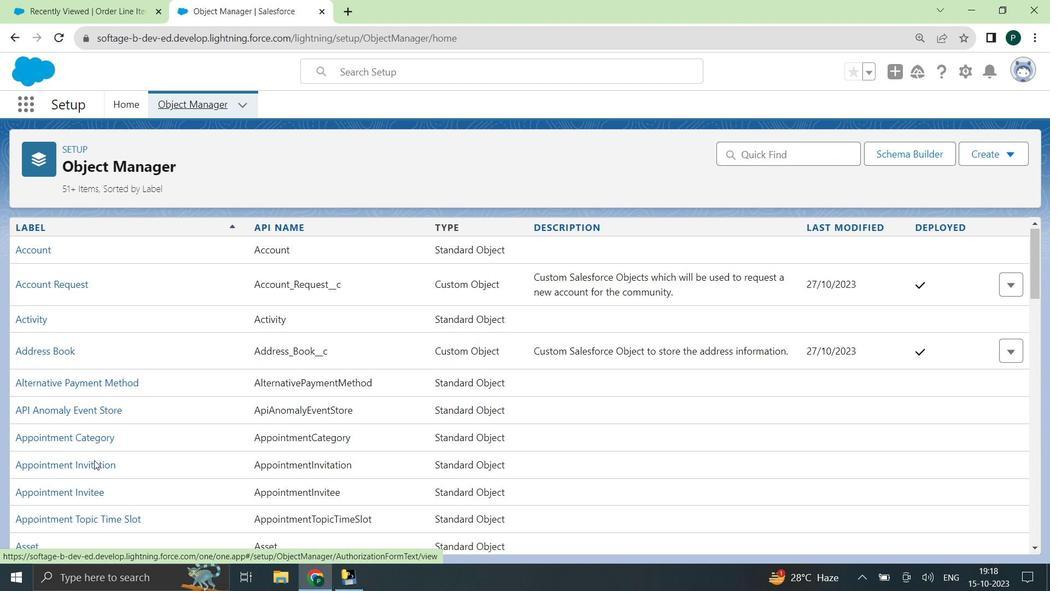 
Action: Mouse scrolled (107, 398) with delta (0, 0)
Screenshot: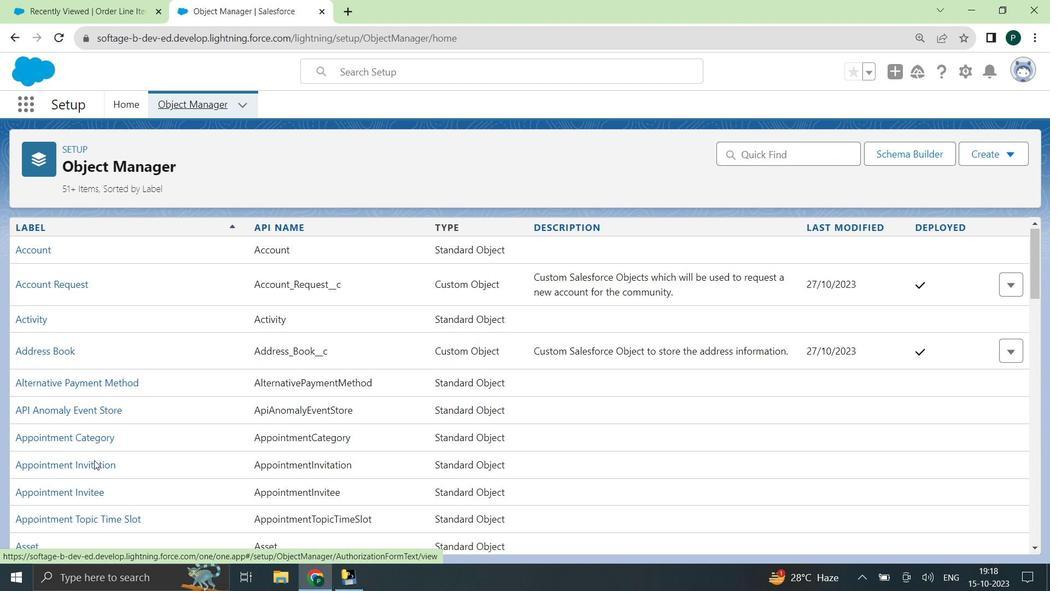 
Action: Mouse scrolled (107, 398) with delta (0, 0)
Screenshot: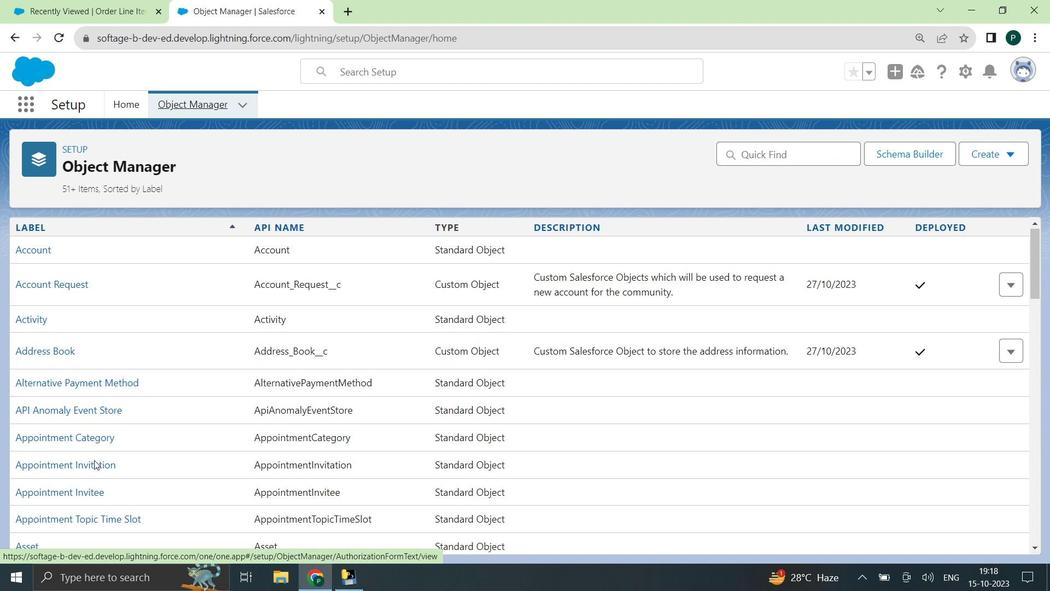 
Action: Mouse scrolled (107, 398) with delta (0, 0)
Screenshot: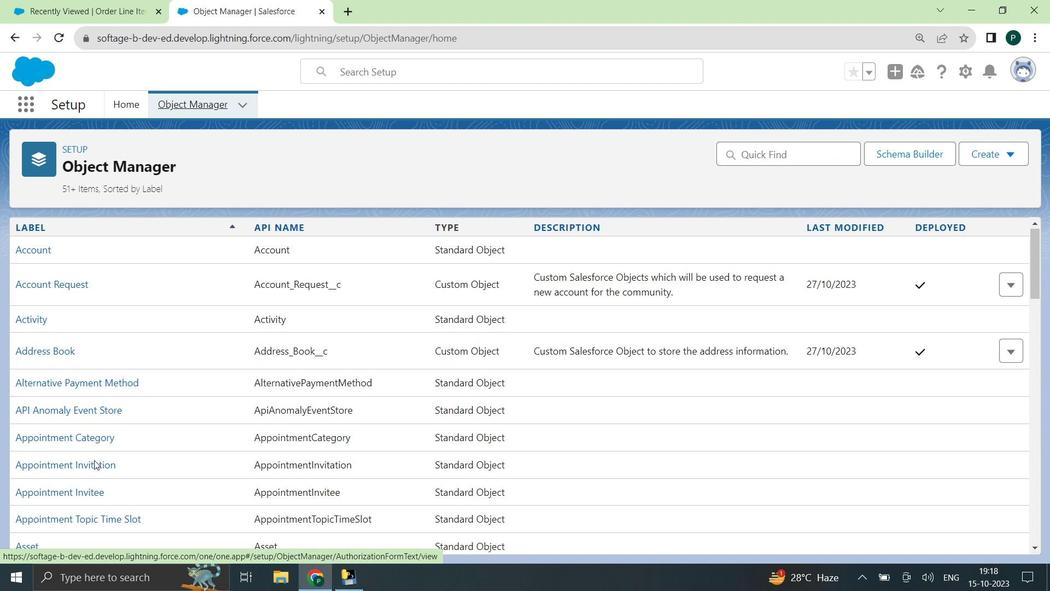
Action: Mouse scrolled (107, 398) with delta (0, 0)
Screenshot: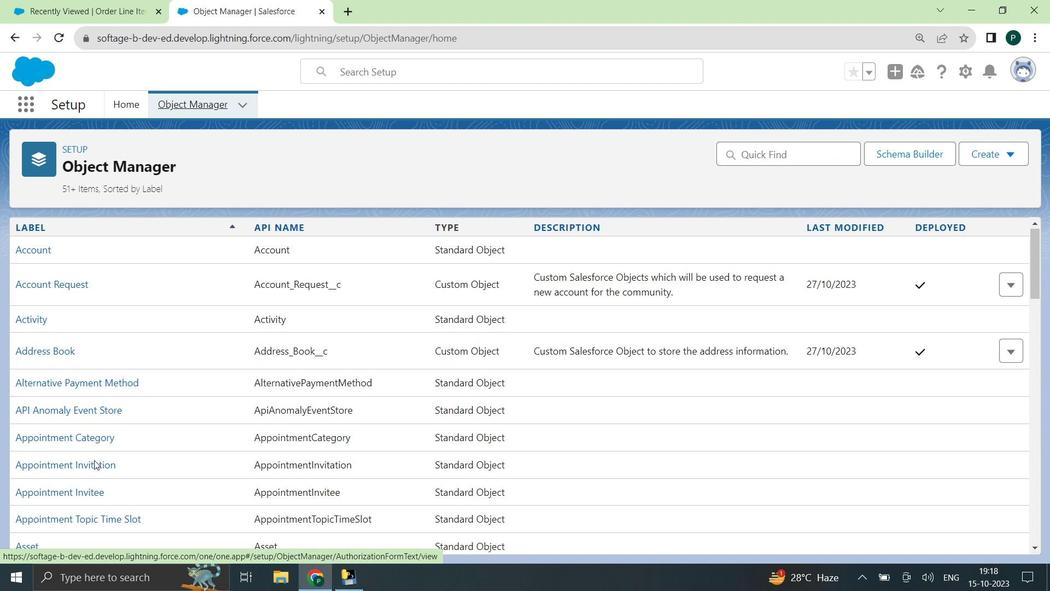 
Action: Mouse moved to (96, 401)
Screenshot: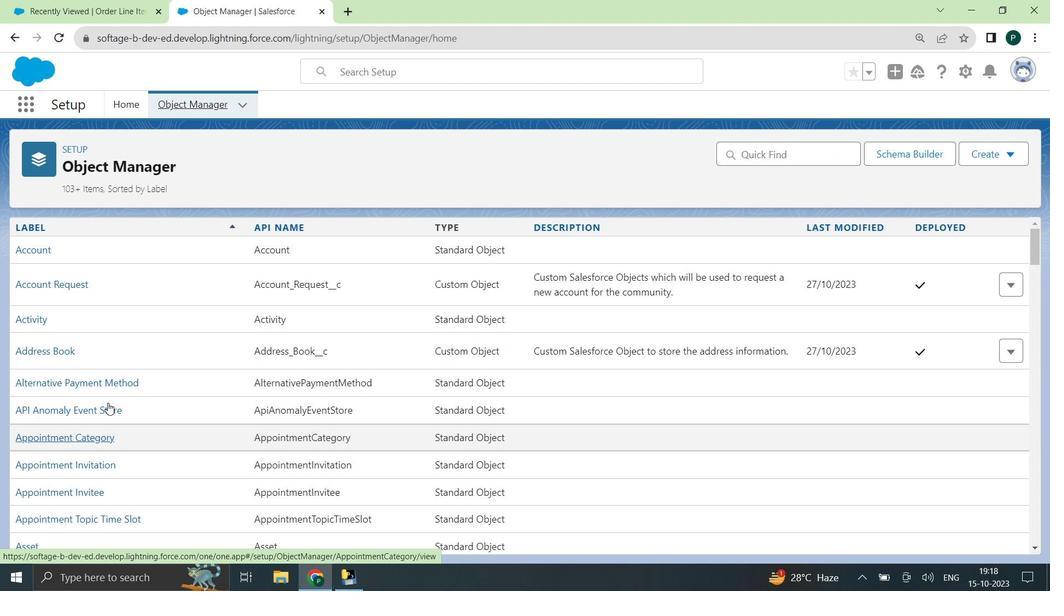 
Action: Mouse scrolled (96, 401) with delta (0, 0)
Screenshot: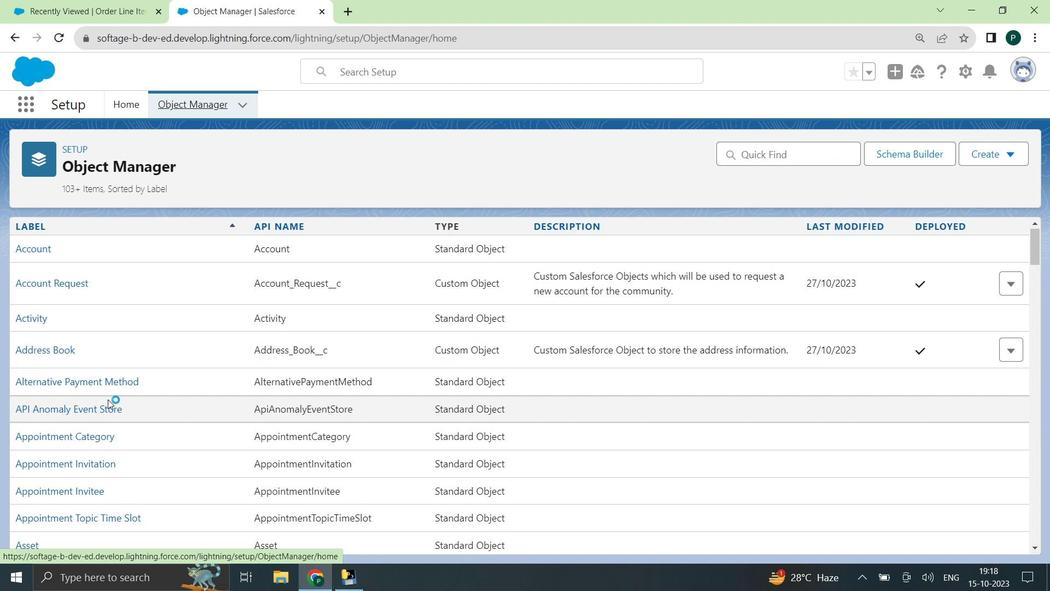 
Action: Mouse scrolled (96, 401) with delta (0, 0)
Screenshot: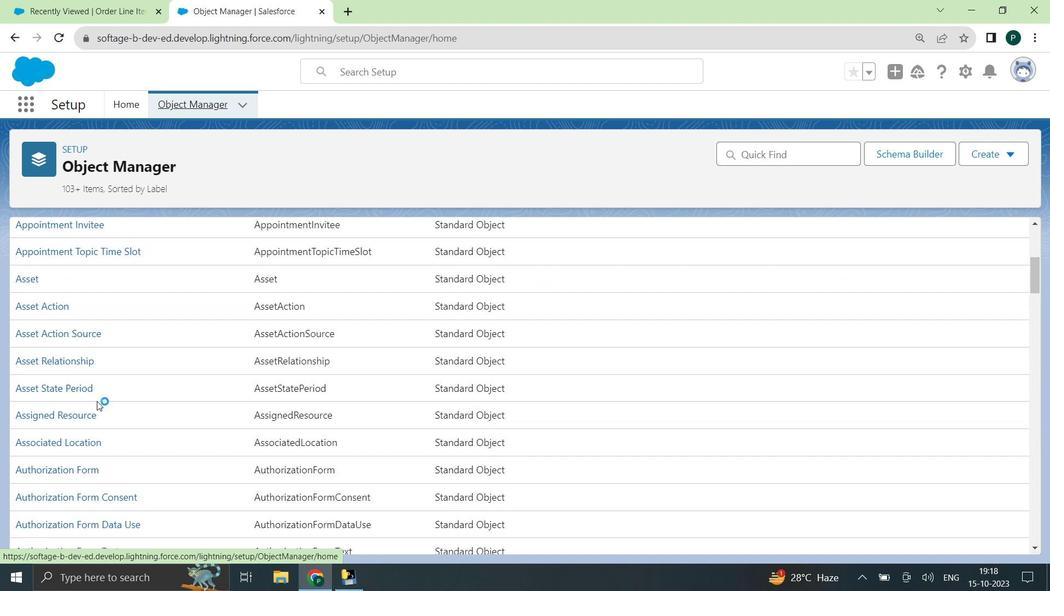 
Action: Mouse scrolled (96, 401) with delta (0, 0)
Screenshot: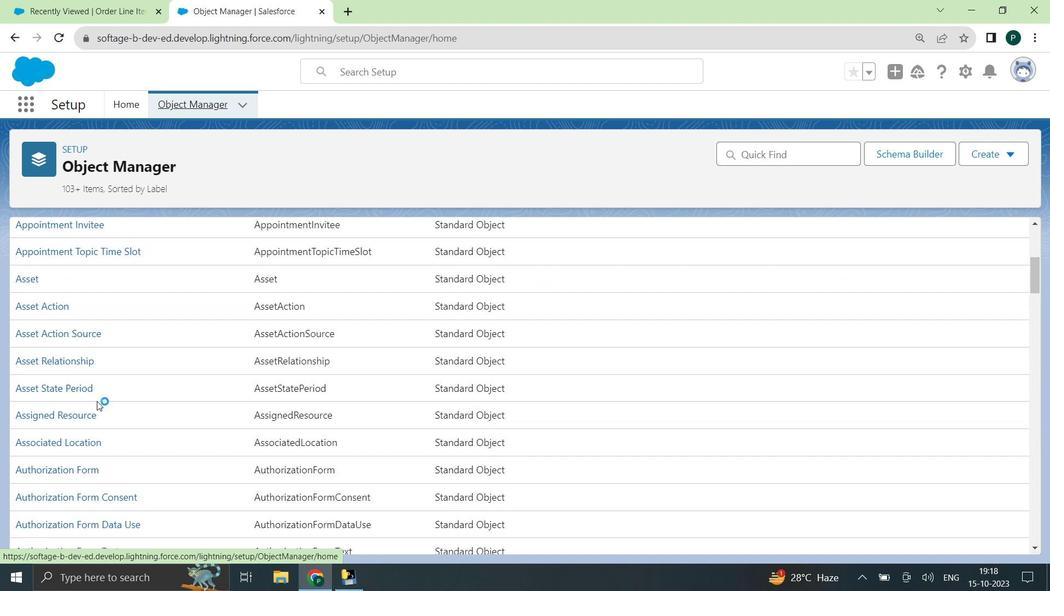 
Action: Mouse scrolled (96, 401) with delta (0, 0)
Screenshot: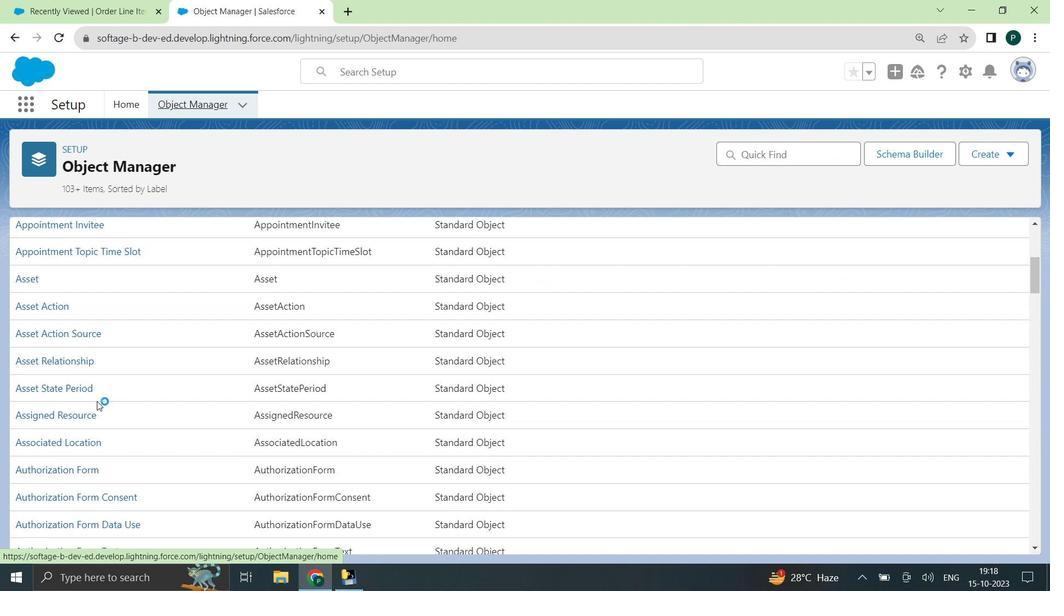 
Action: Mouse scrolled (96, 401) with delta (0, 0)
Screenshot: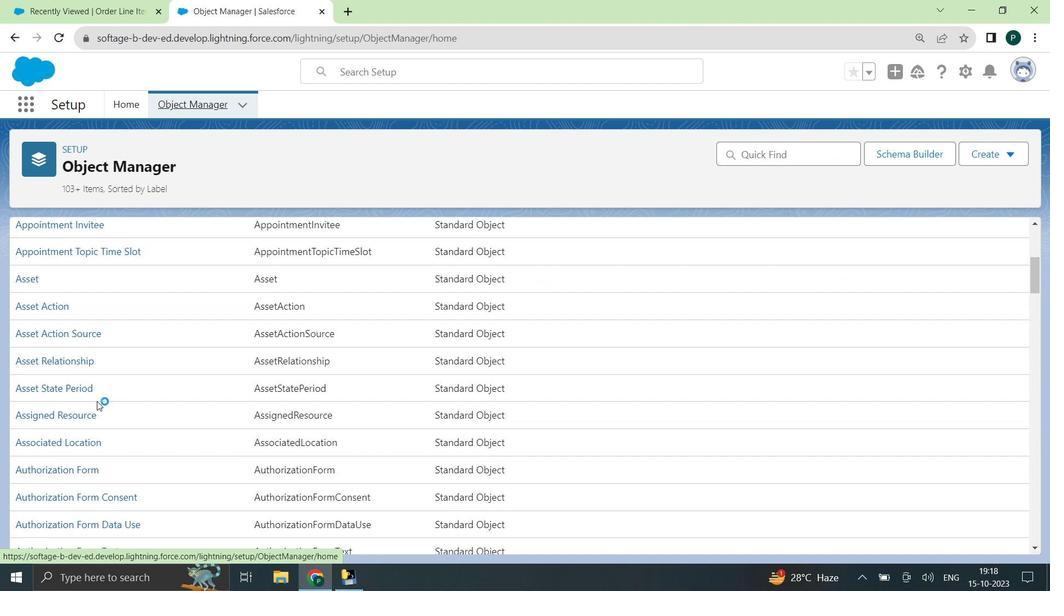 
Action: Mouse scrolled (96, 401) with delta (0, 0)
Screenshot: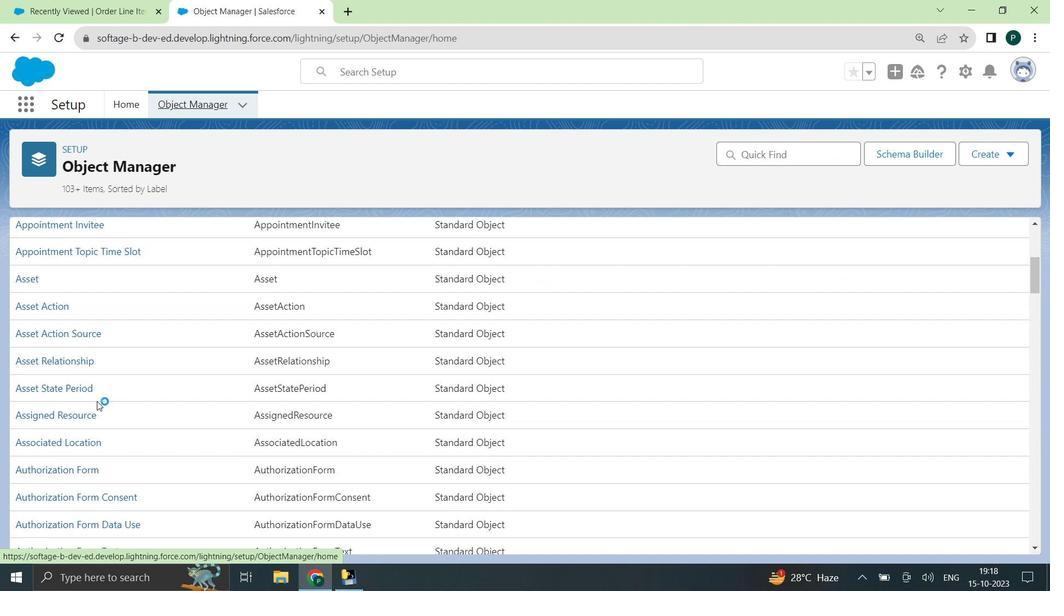 
Action: Mouse moved to (78, 442)
Screenshot: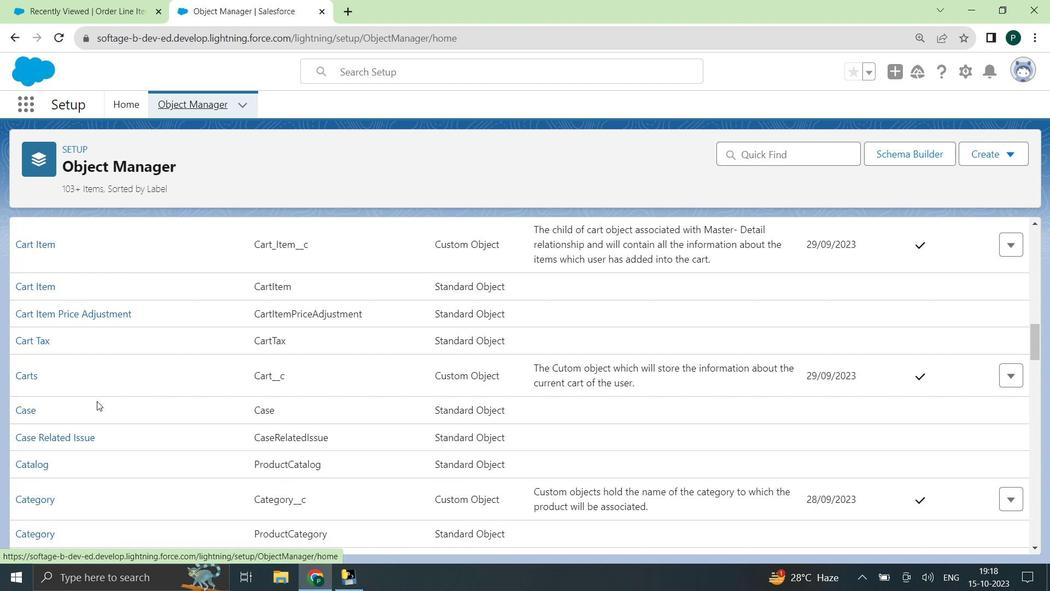 
Action: Mouse scrolled (78, 441) with delta (0, 0)
Screenshot: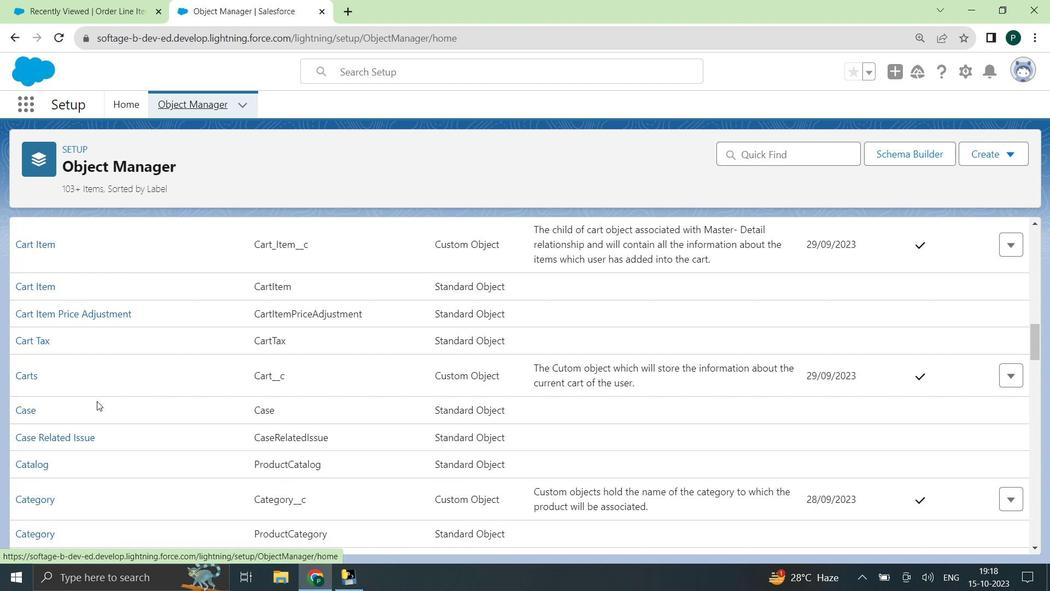 
Action: Mouse moved to (78, 447)
Screenshot: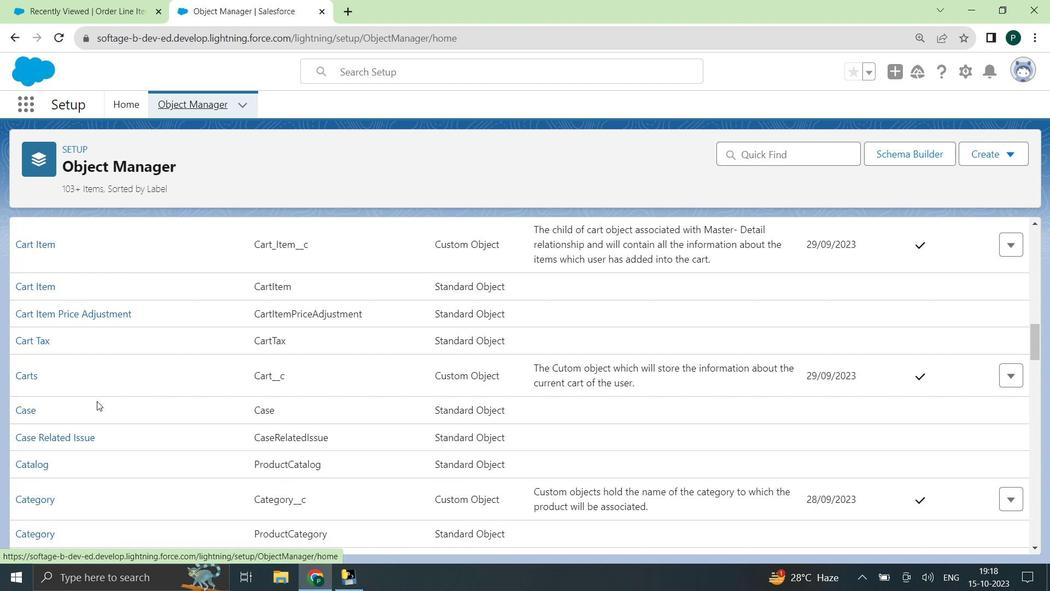 
Action: Mouse scrolled (78, 446) with delta (0, 0)
Screenshot: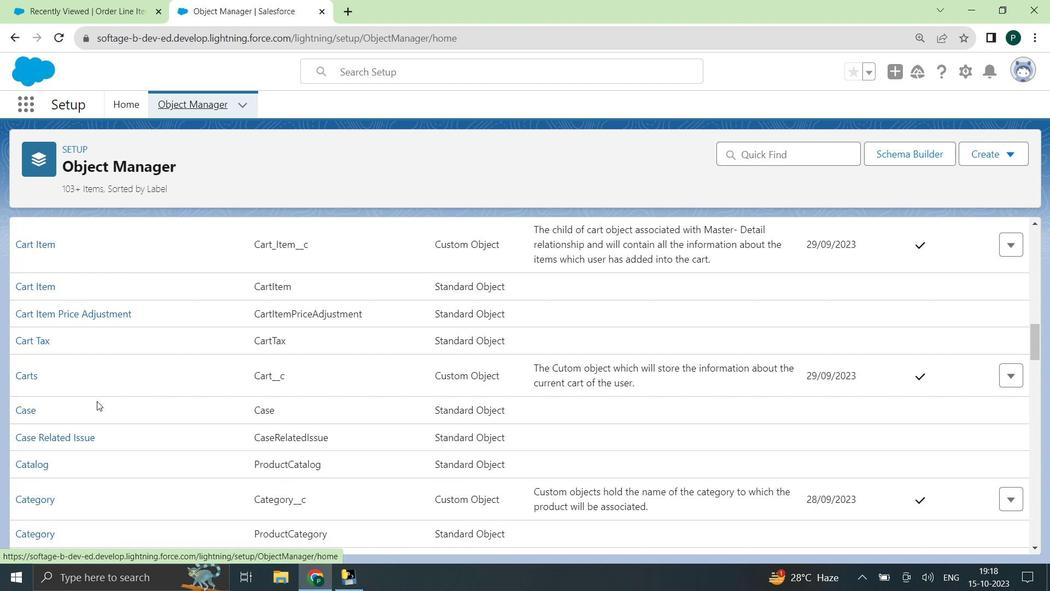 
Action: Mouse moved to (77, 454)
Screenshot: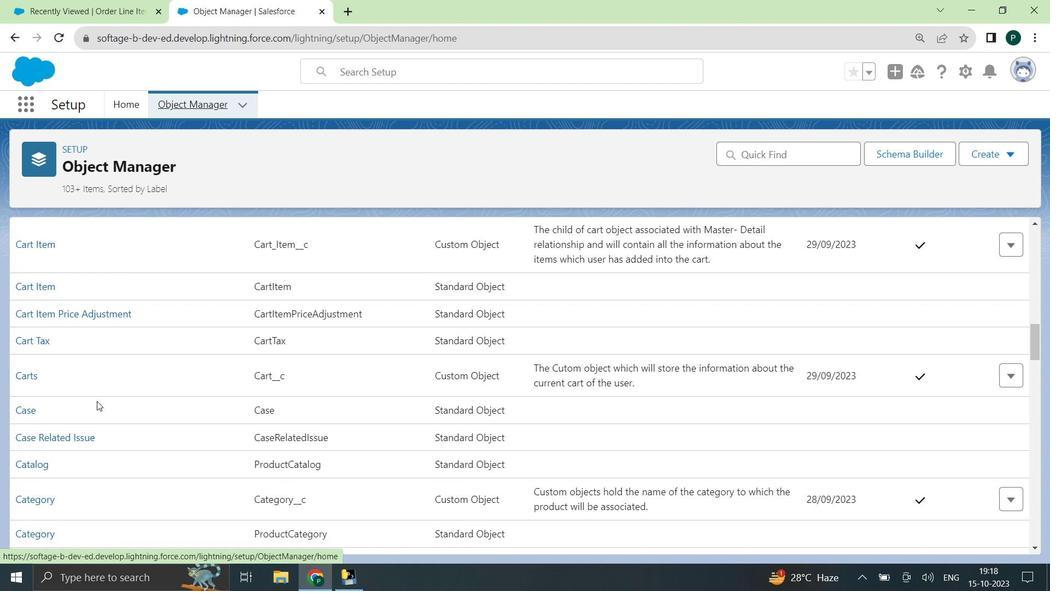 
Action: Mouse scrolled (77, 453) with delta (0, 0)
Screenshot: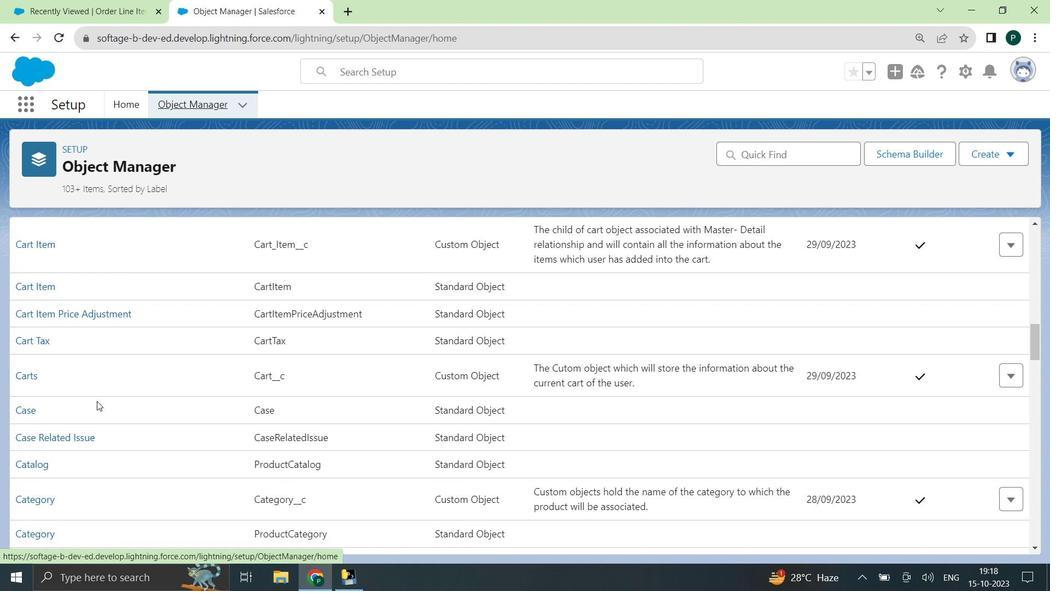 
Action: Mouse moved to (77, 457)
Screenshot: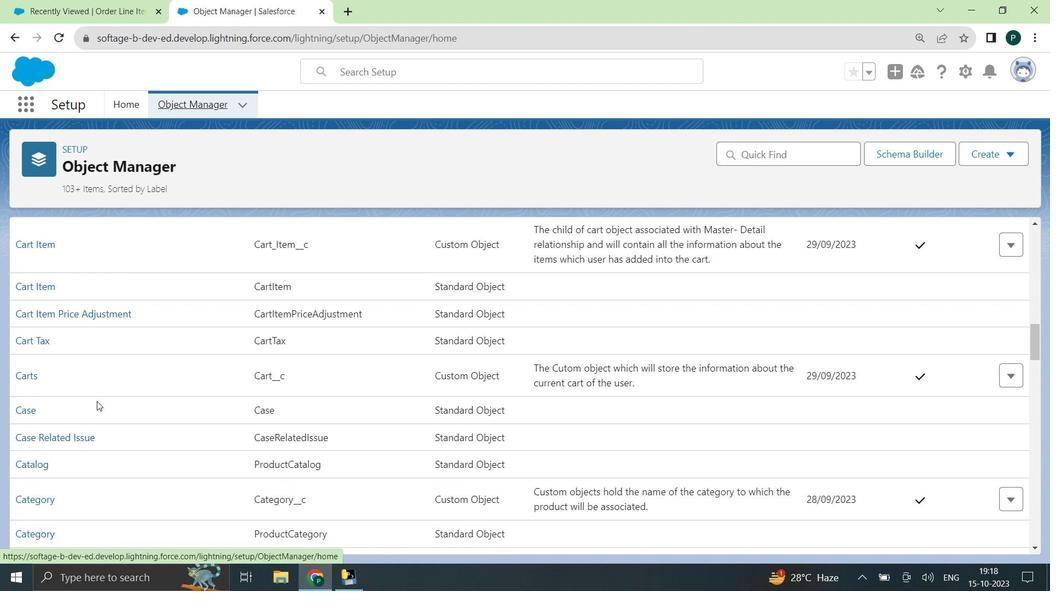 
Action: Mouse scrolled (77, 456) with delta (0, 0)
Screenshot: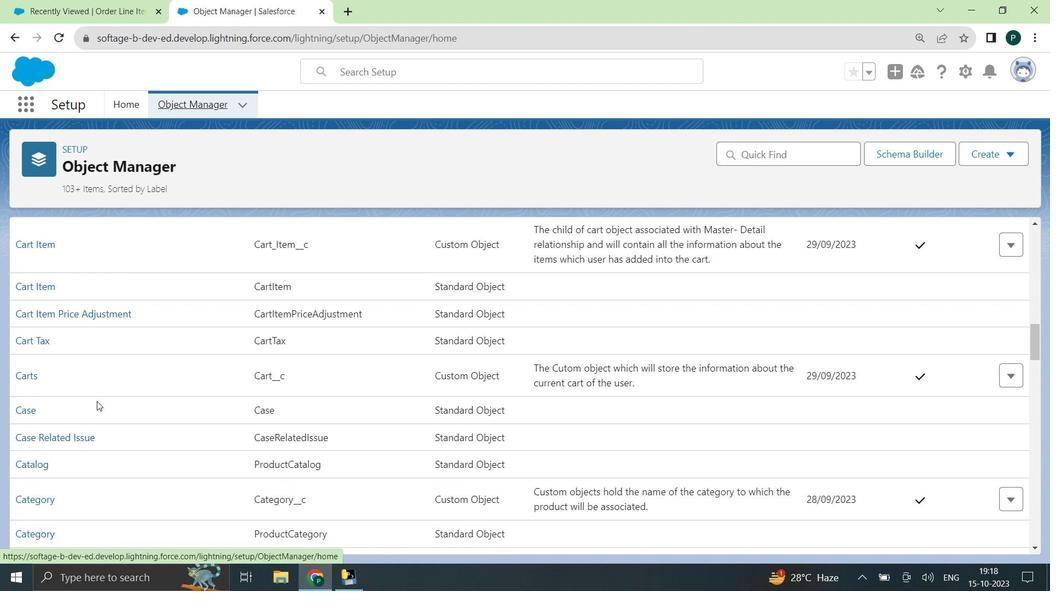 
Action: Mouse moved to (77, 458)
Screenshot: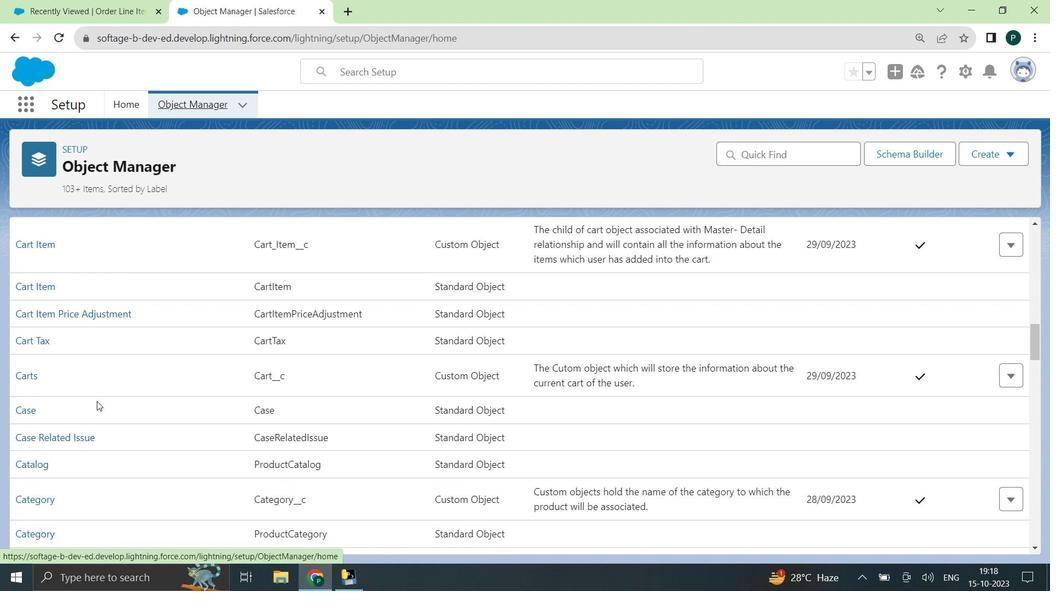 
Action: Mouse scrolled (77, 457) with delta (0, 0)
Screenshot: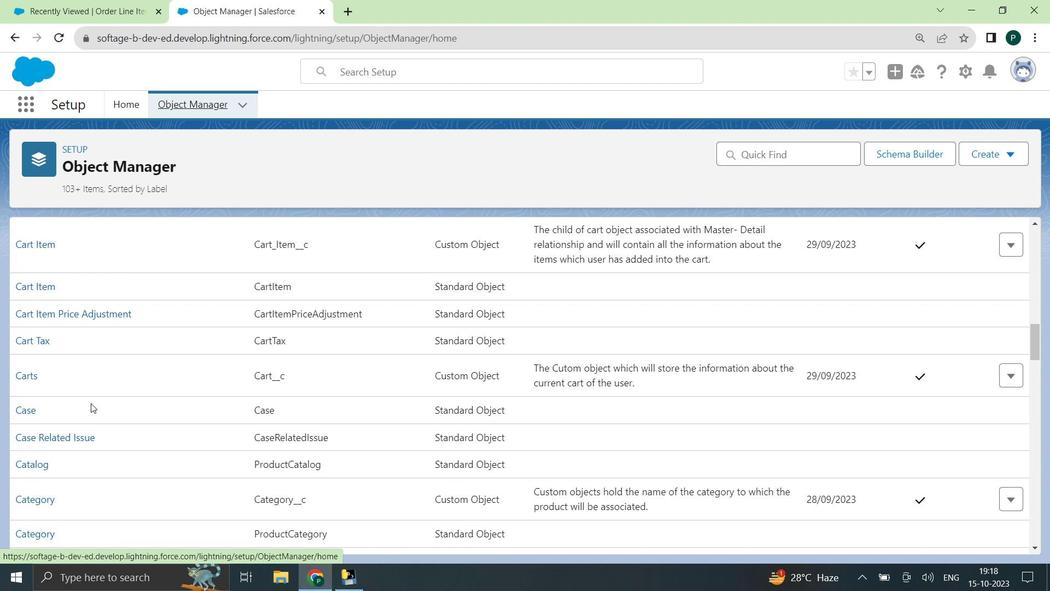 
Action: Mouse scrolled (77, 457) with delta (0, 0)
Screenshot: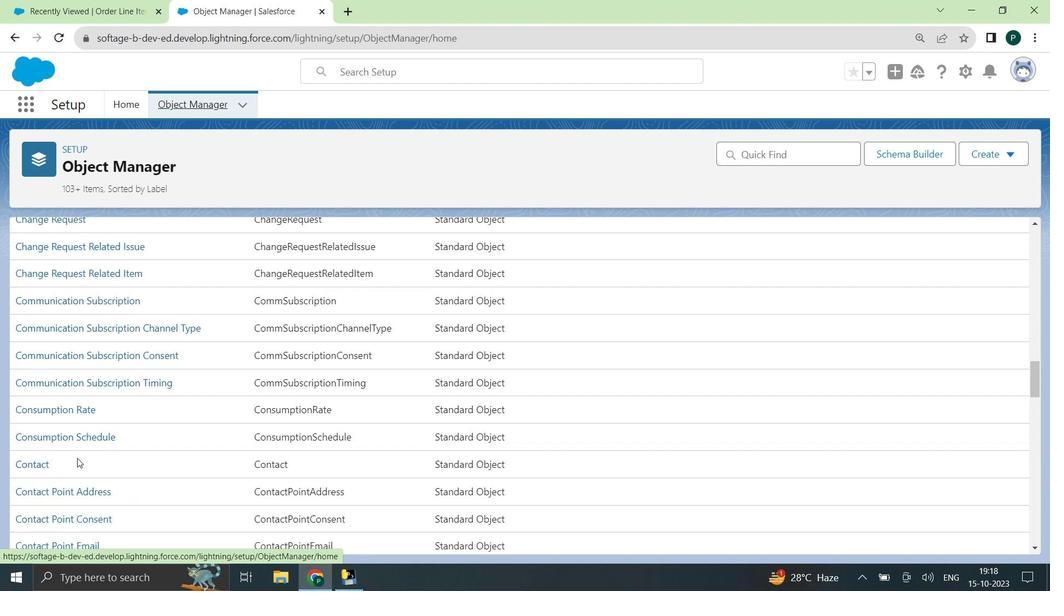 
Action: Mouse scrolled (77, 457) with delta (0, 0)
Screenshot: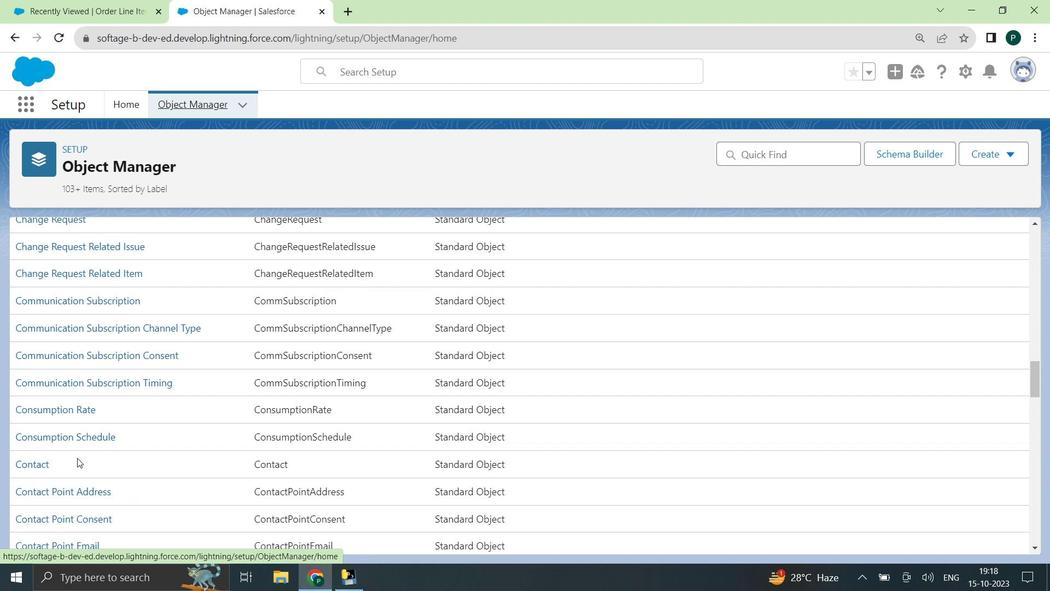 
Action: Mouse scrolled (77, 457) with delta (0, 0)
Screenshot: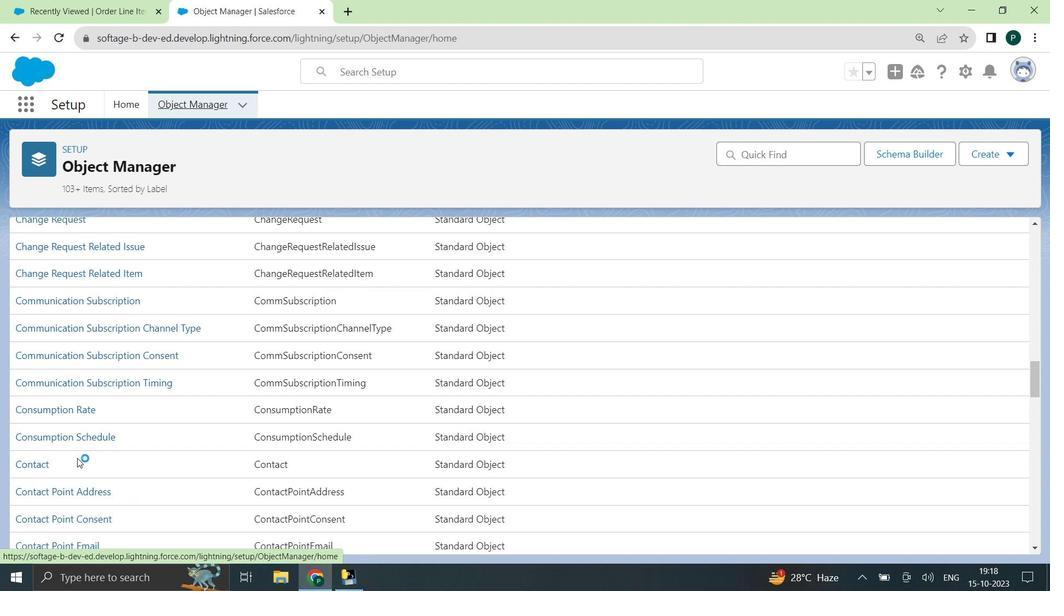 
Action: Mouse scrolled (77, 457) with delta (0, 0)
Screenshot: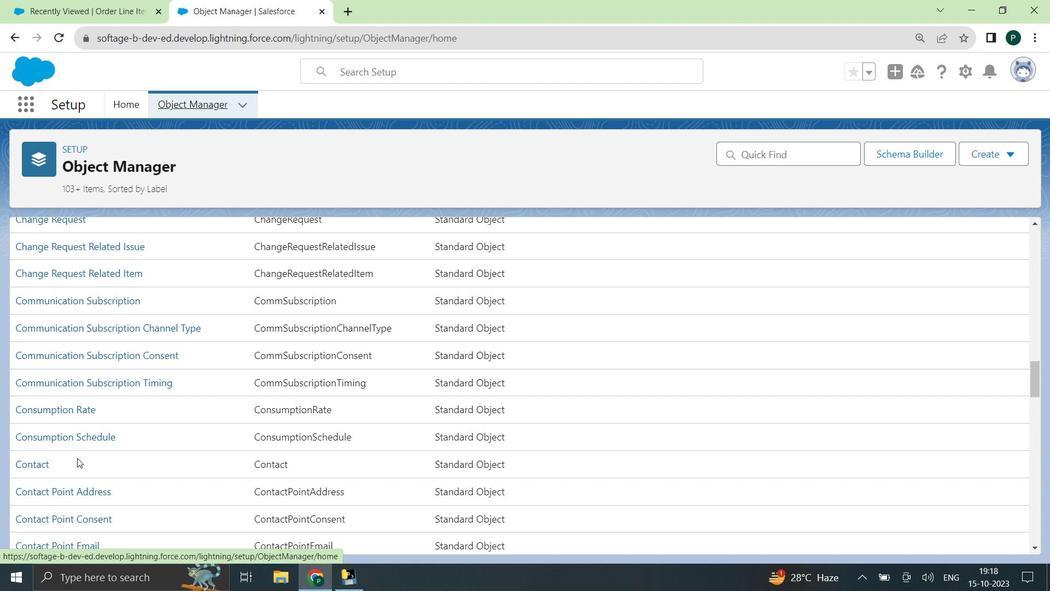 
Action: Mouse scrolled (77, 457) with delta (0, 0)
Screenshot: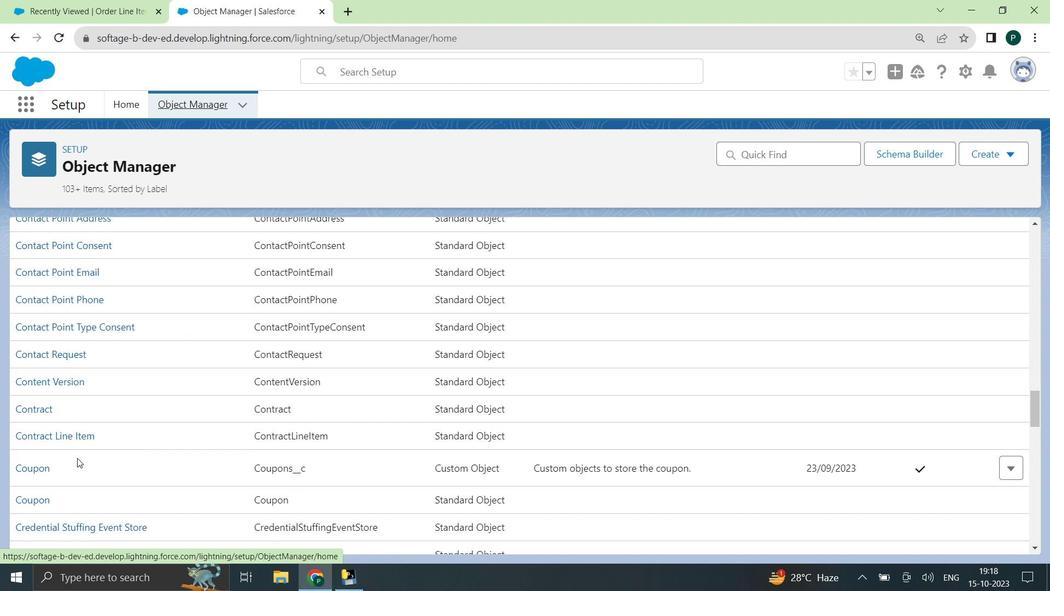 
Action: Mouse scrolled (77, 457) with delta (0, 0)
Screenshot: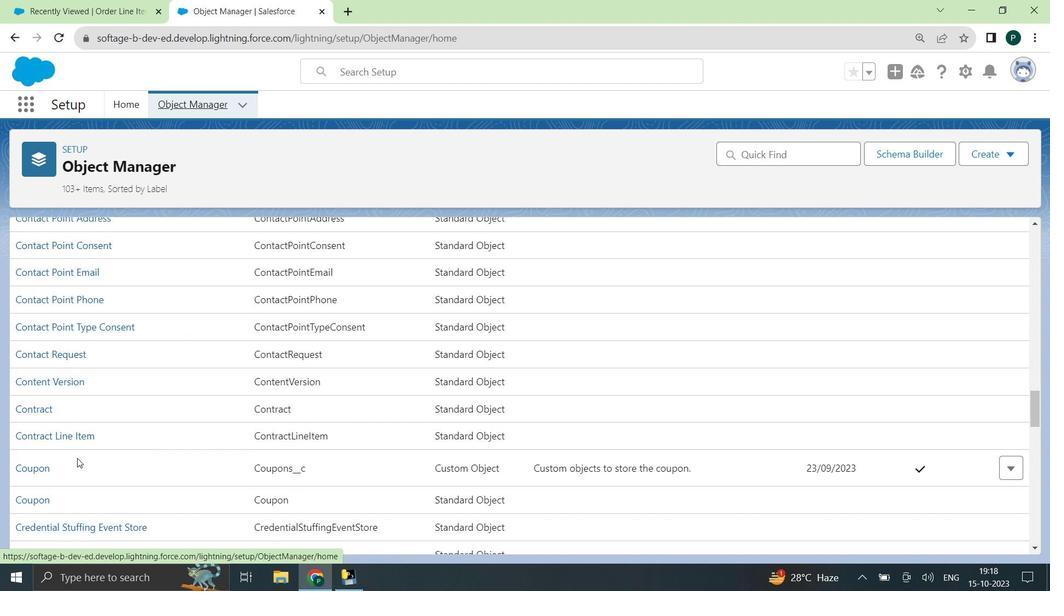 
Action: Mouse scrolled (77, 457) with delta (0, 0)
Screenshot: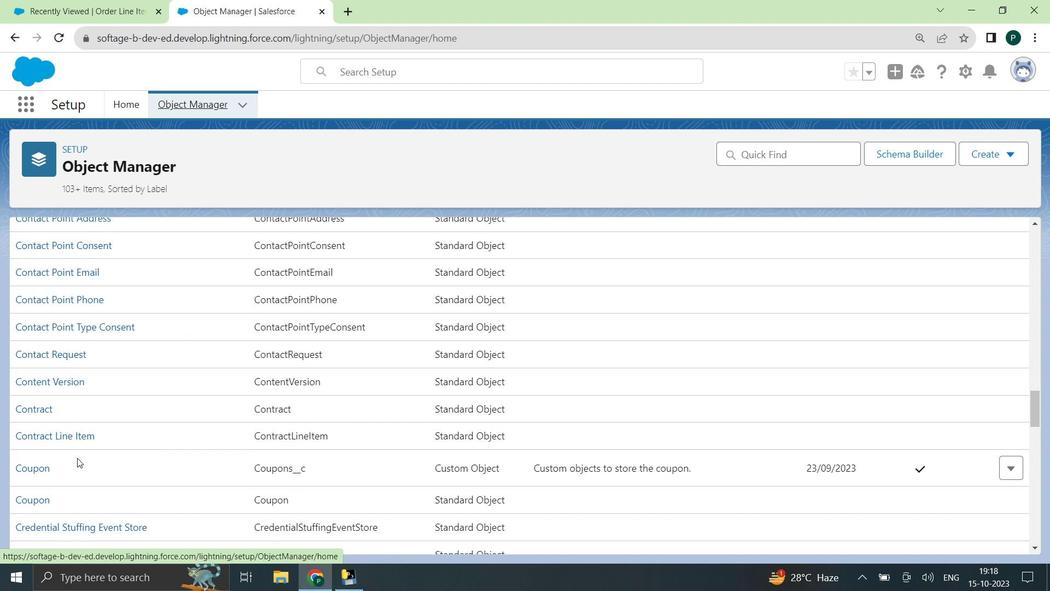 
Action: Mouse scrolled (77, 457) with delta (0, 0)
Screenshot: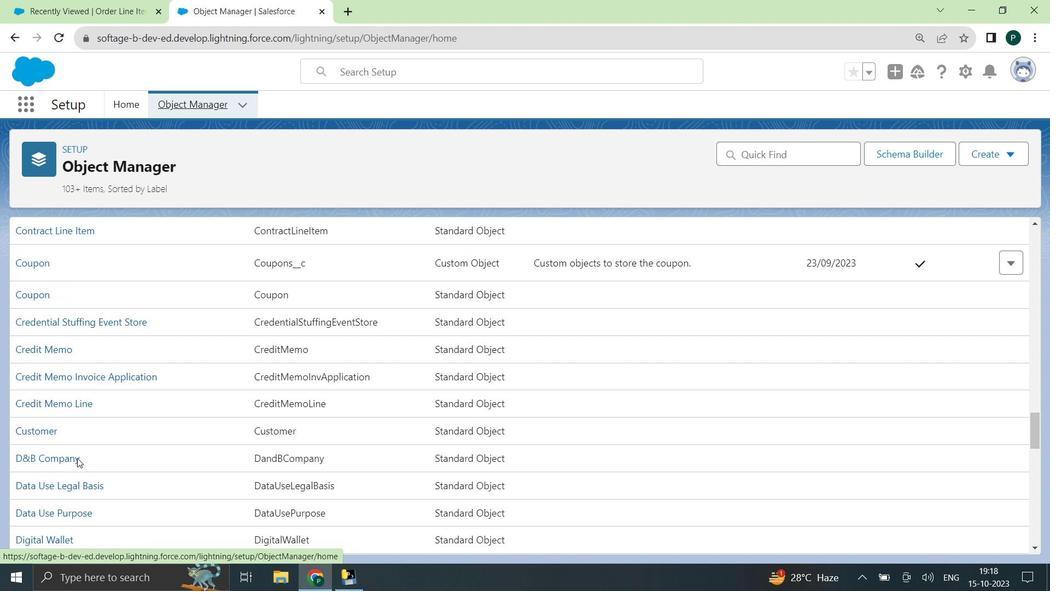 
Action: Mouse scrolled (77, 457) with delta (0, 0)
Screenshot: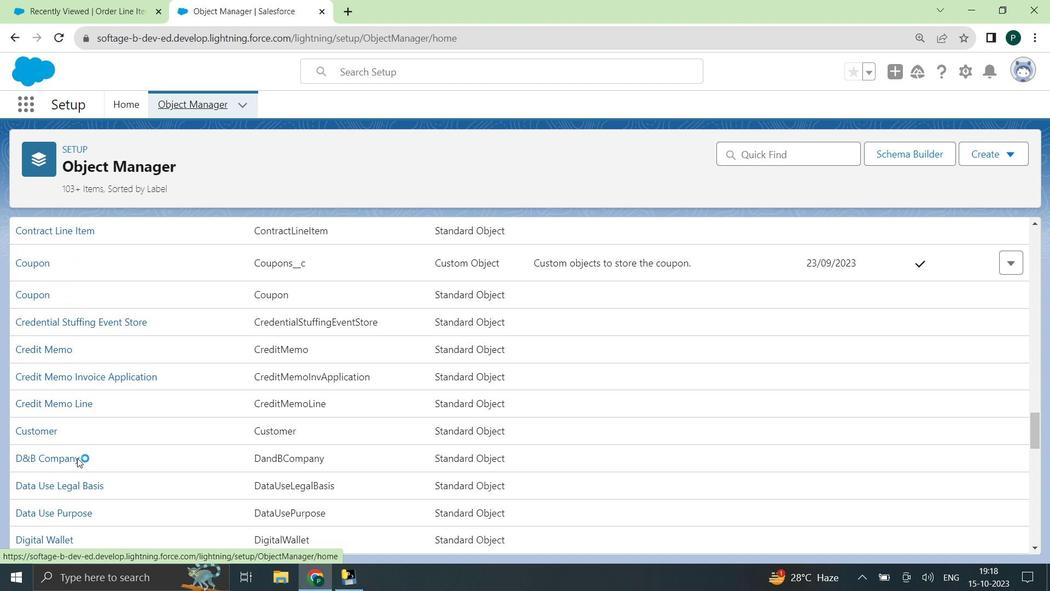 
Action: Mouse scrolled (77, 457) with delta (0, 0)
Screenshot: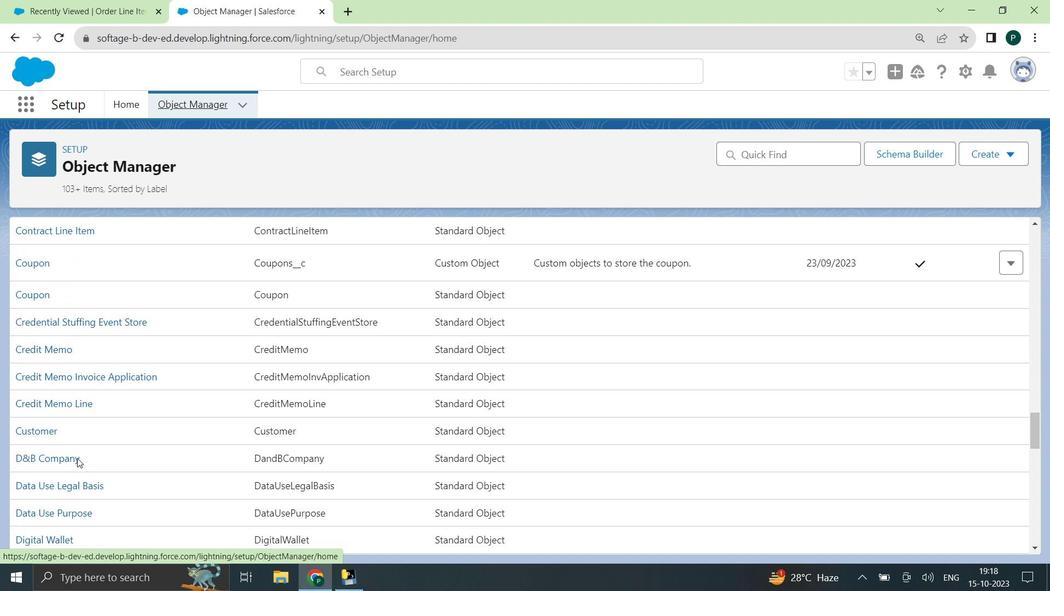 
Action: Mouse scrolled (77, 457) with delta (0, 0)
Screenshot: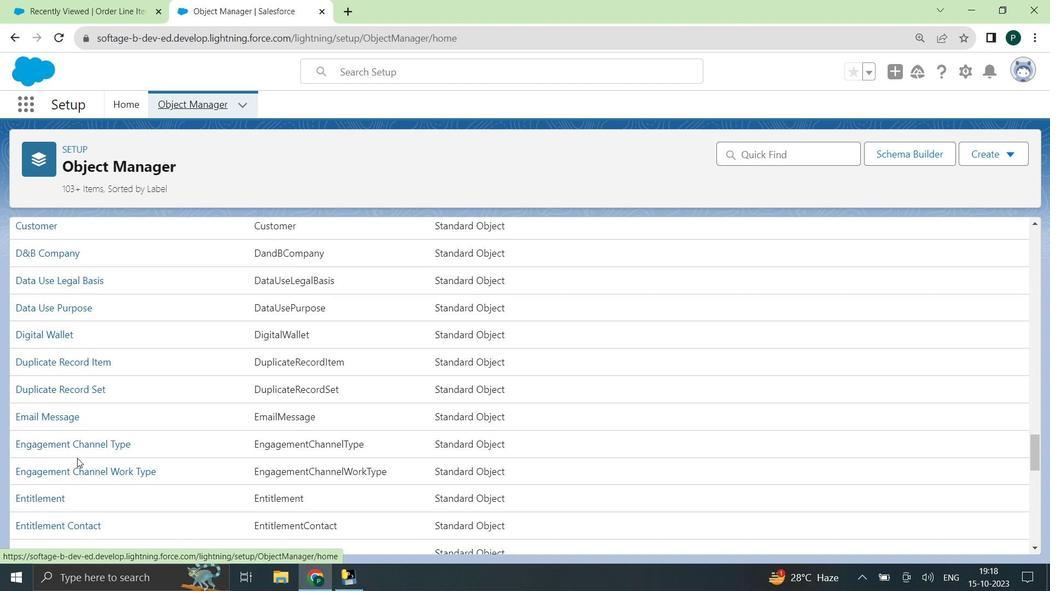 
Action: Mouse scrolled (77, 457) with delta (0, 0)
Screenshot: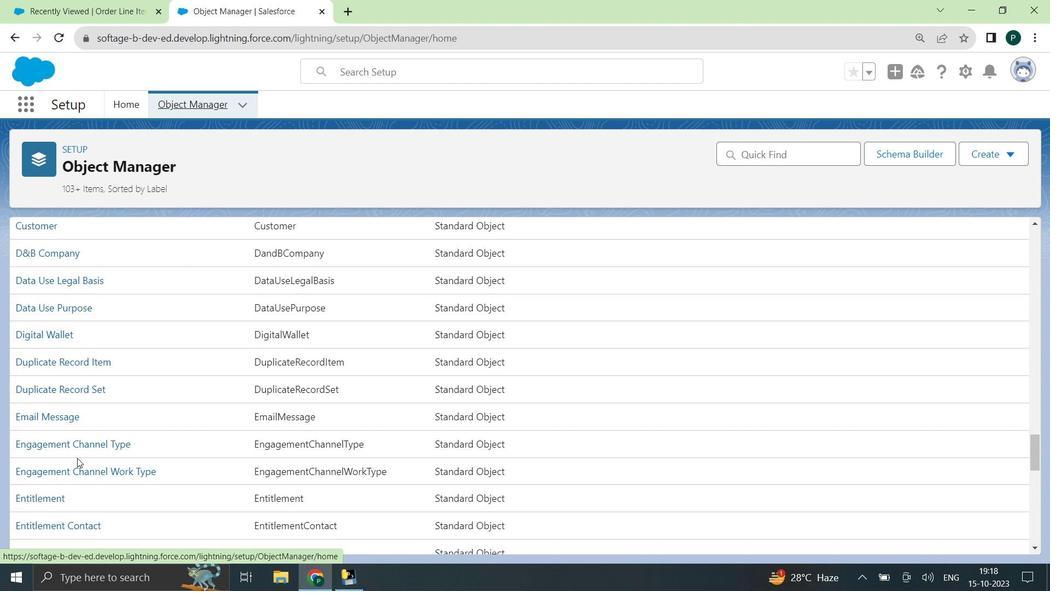 
Action: Mouse scrolled (77, 457) with delta (0, 0)
Screenshot: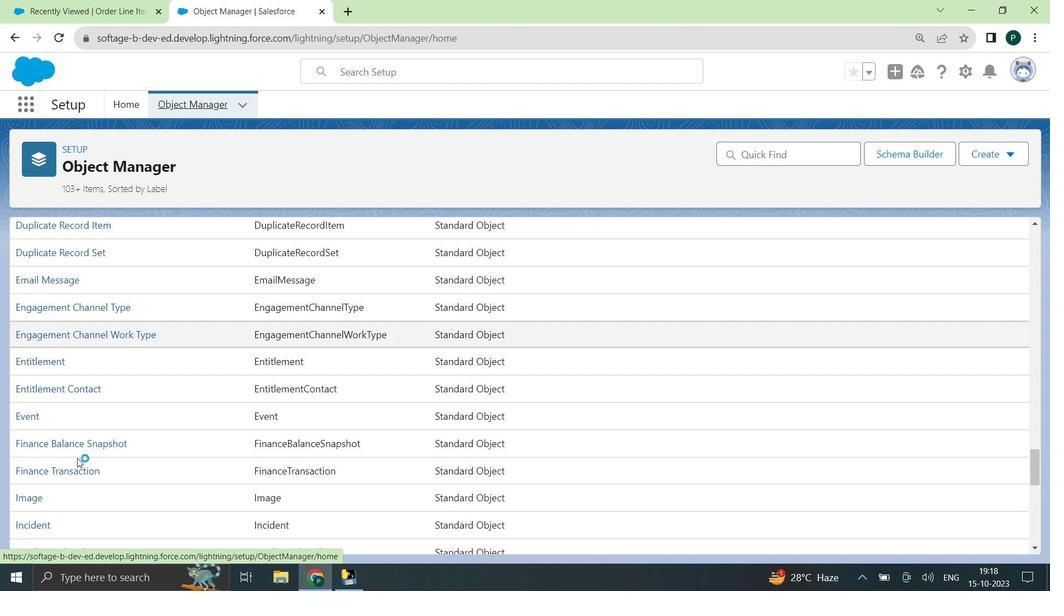 
Action: Mouse scrolled (77, 457) with delta (0, 0)
Screenshot: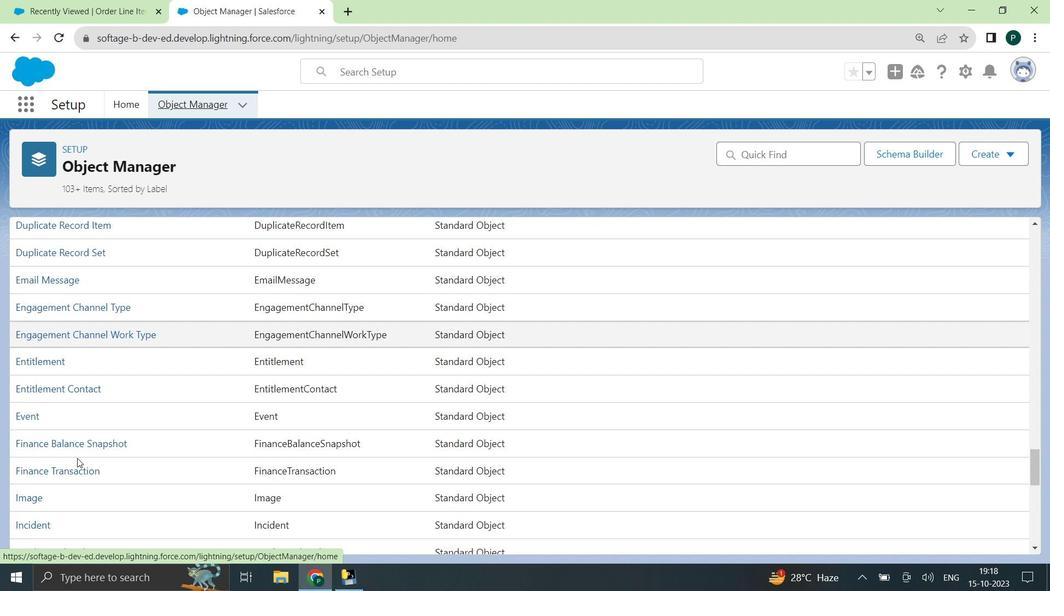 
Action: Mouse scrolled (77, 457) with delta (0, 0)
Screenshot: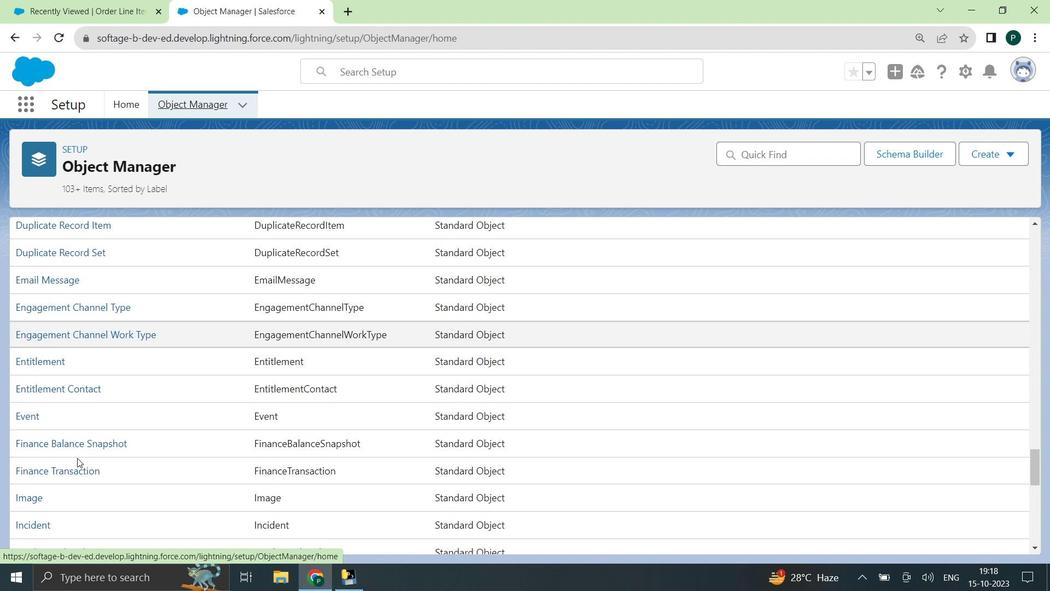 
Action: Mouse scrolled (77, 457) with delta (0, 0)
Screenshot: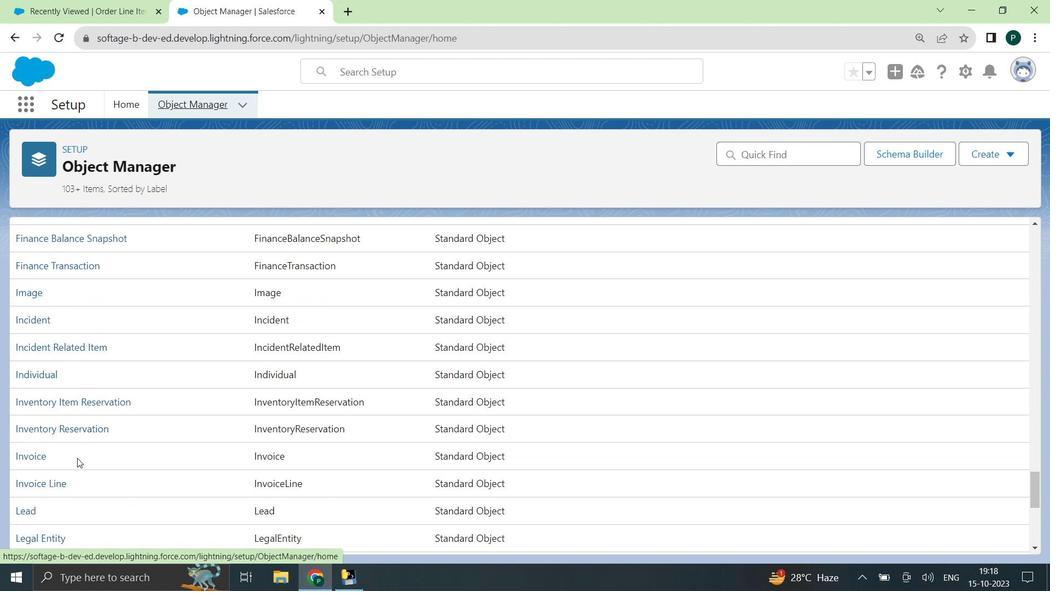 
Action: Mouse scrolled (77, 457) with delta (0, 0)
Screenshot: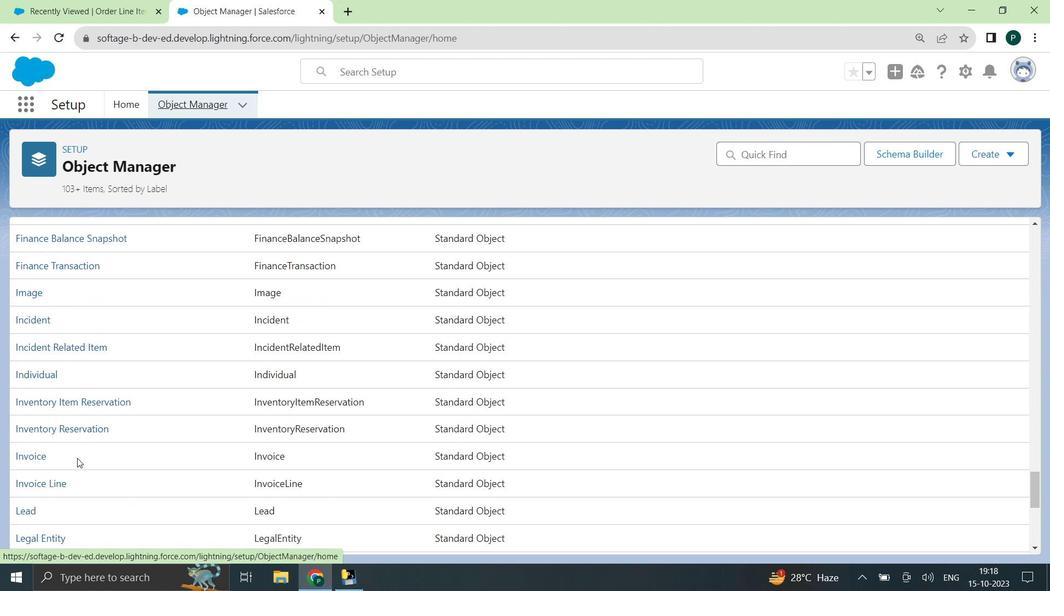 
Action: Mouse scrolled (77, 457) with delta (0, 0)
Screenshot: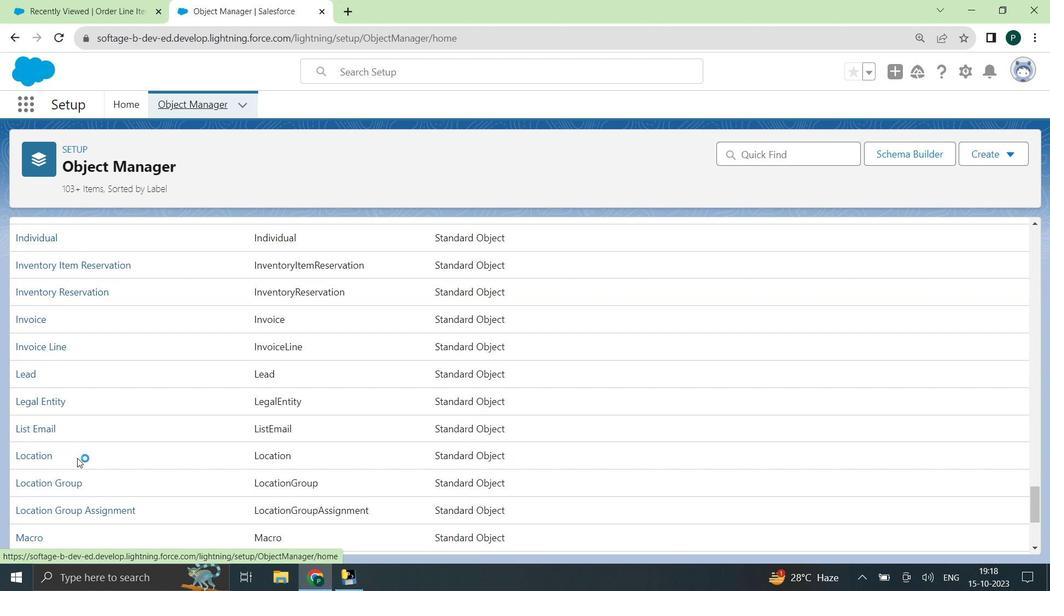 
Action: Mouse scrolled (77, 457) with delta (0, 0)
Screenshot: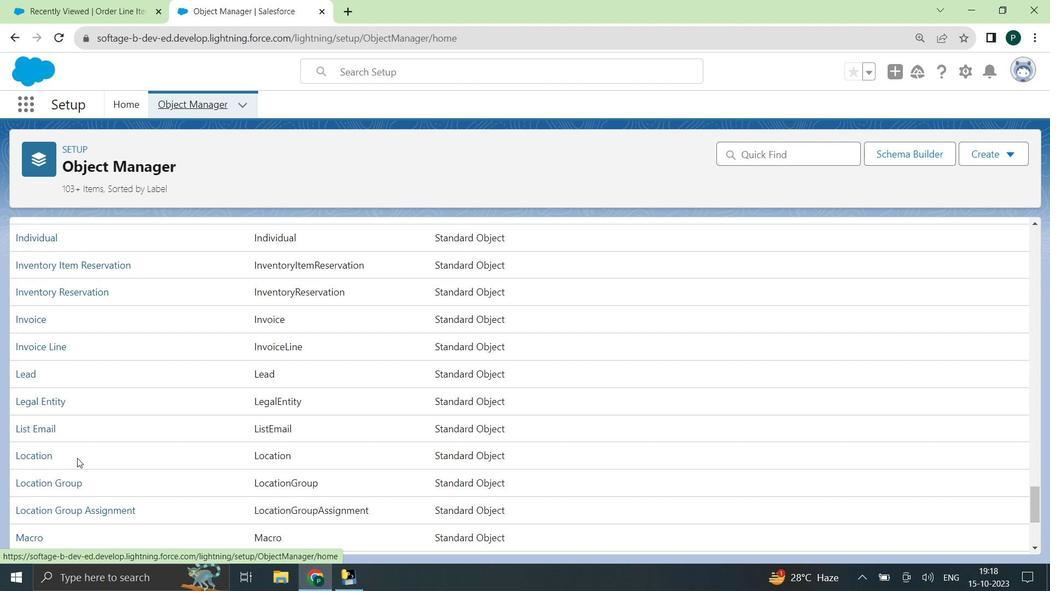 
Action: Mouse scrolled (77, 457) with delta (0, 0)
Screenshot: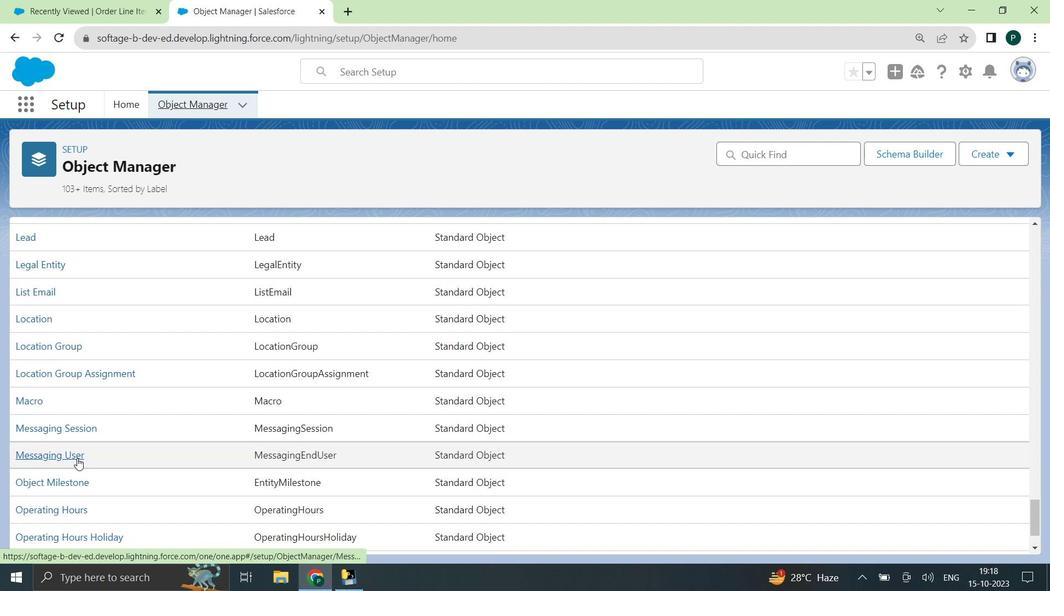 
Action: Mouse scrolled (77, 457) with delta (0, 0)
Screenshot: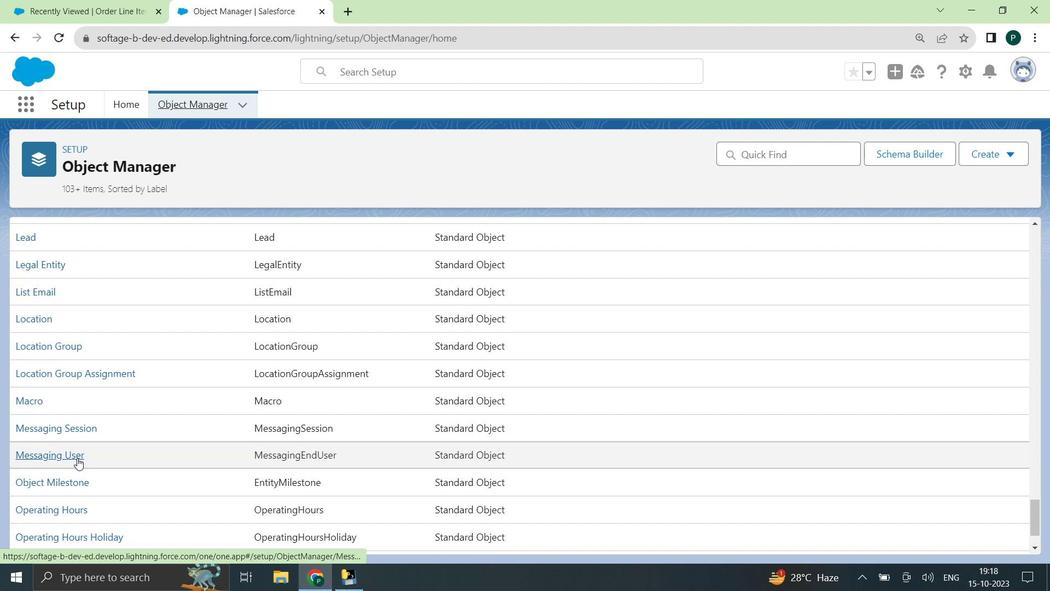 
Action: Mouse scrolled (77, 457) with delta (0, 0)
Screenshot: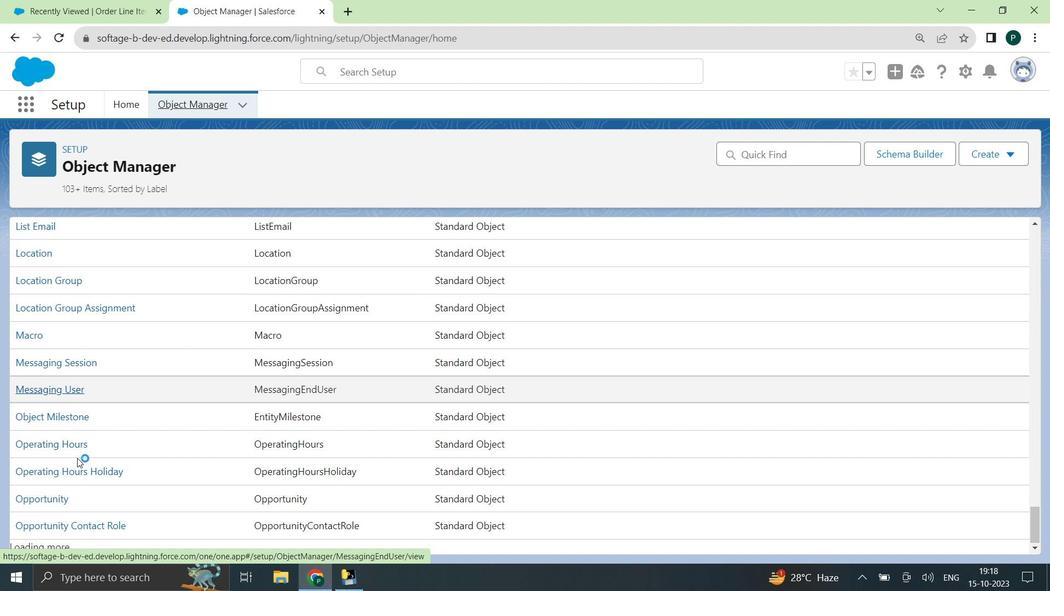 
Action: Mouse scrolled (77, 457) with delta (0, 0)
Screenshot: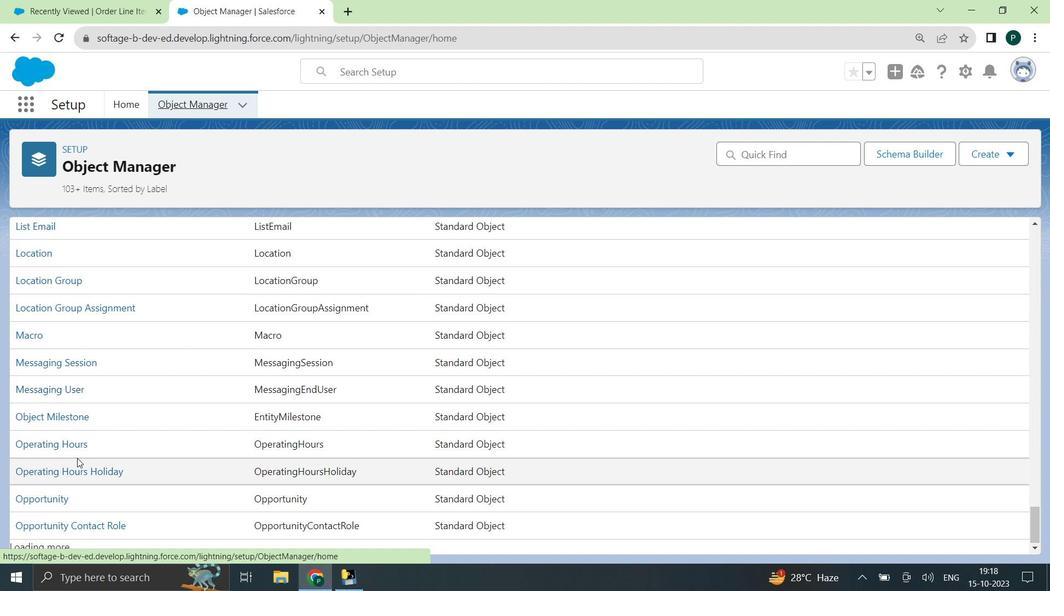 
Action: Mouse scrolled (77, 457) with delta (0, 0)
Screenshot: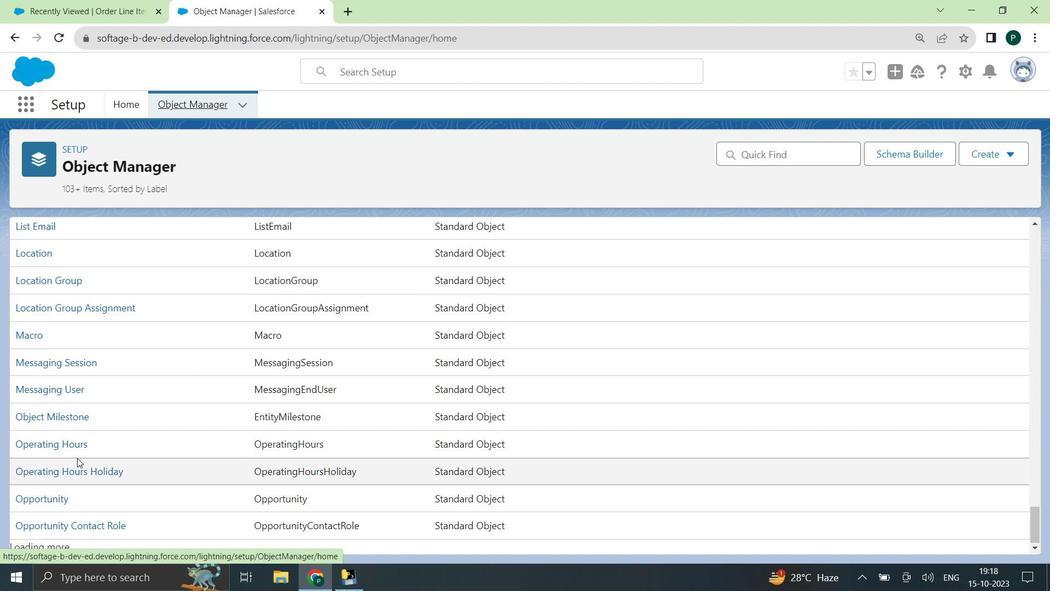 
Action: Mouse scrolled (77, 457) with delta (0, 0)
Screenshot: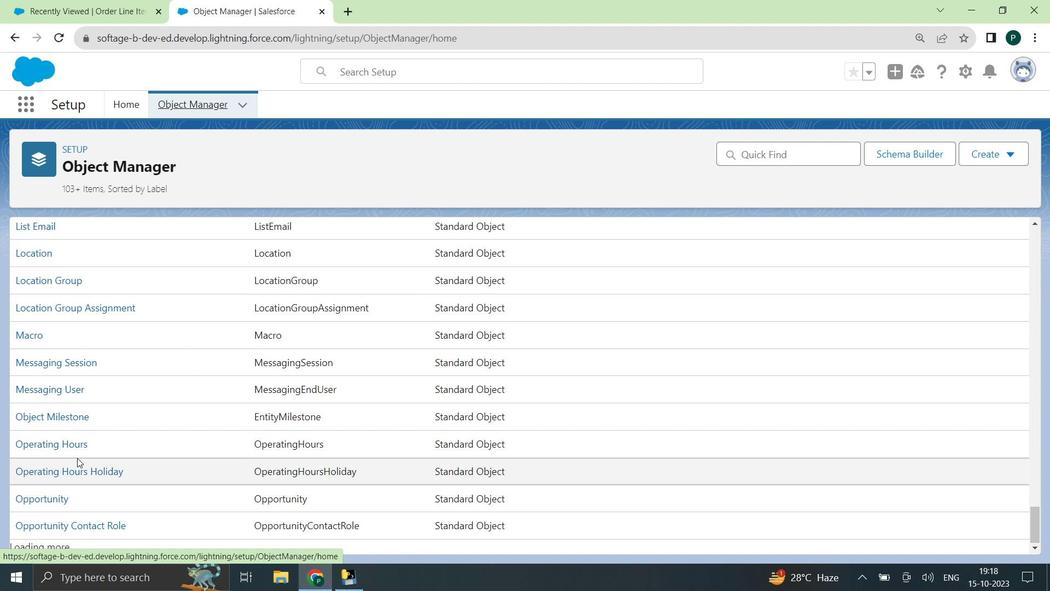
Action: Mouse scrolled (77, 457) with delta (0, 0)
Screenshot: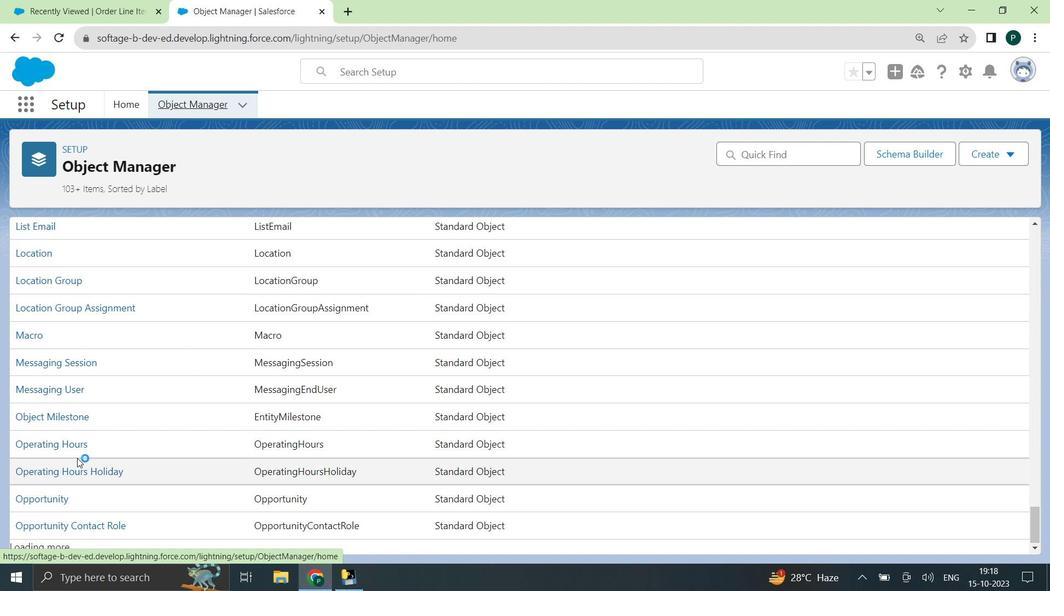 
Action: Mouse moved to (219, 465)
Screenshot: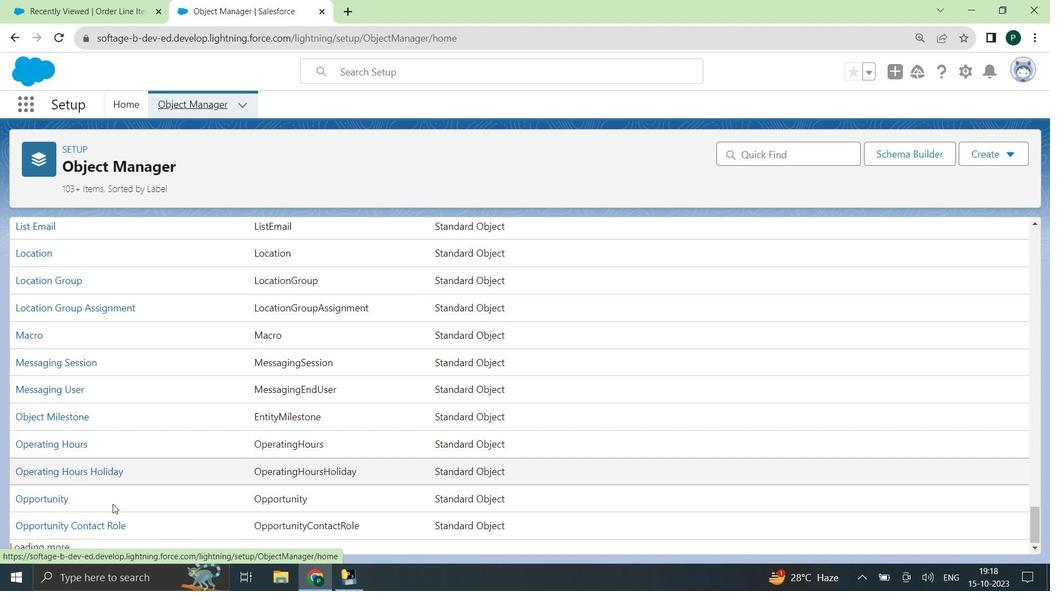 
Action: Mouse scrolled (219, 465) with delta (0, 0)
Screenshot: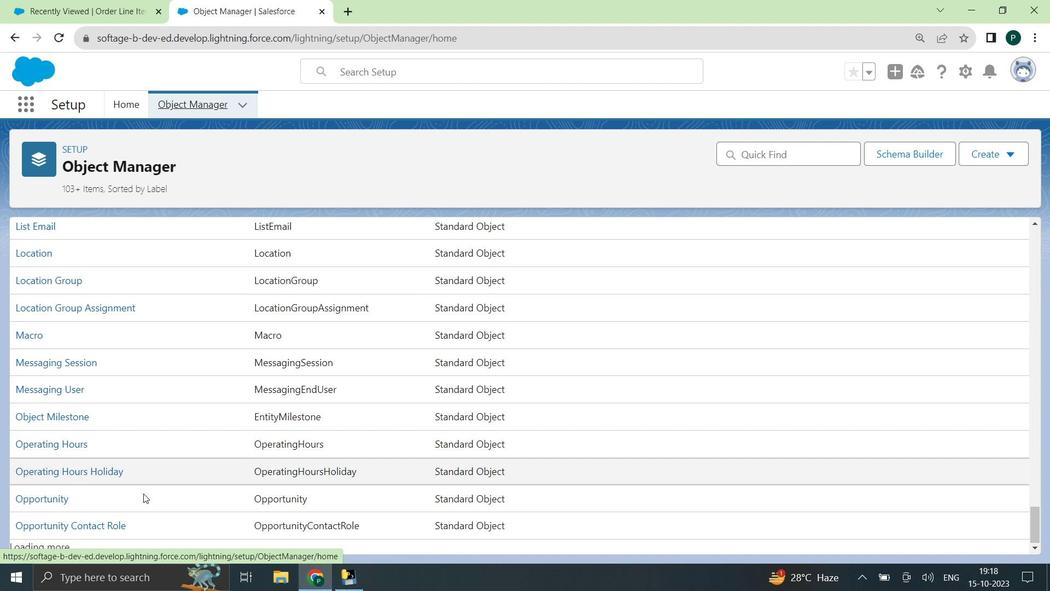 
Action: Mouse scrolled (219, 465) with delta (0, 0)
Screenshot: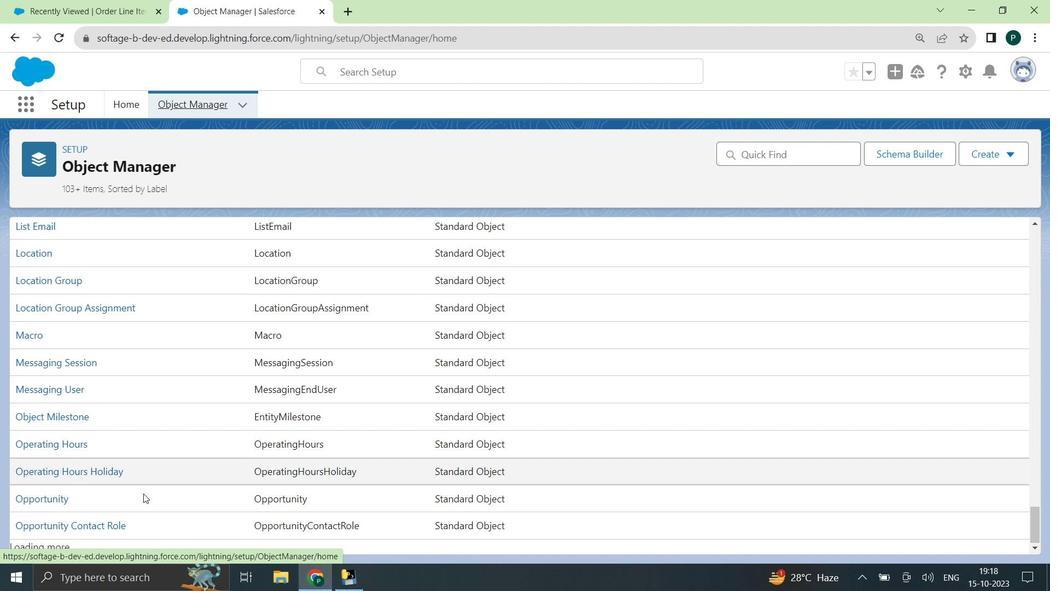 
Action: Mouse moved to (219, 465)
Screenshot: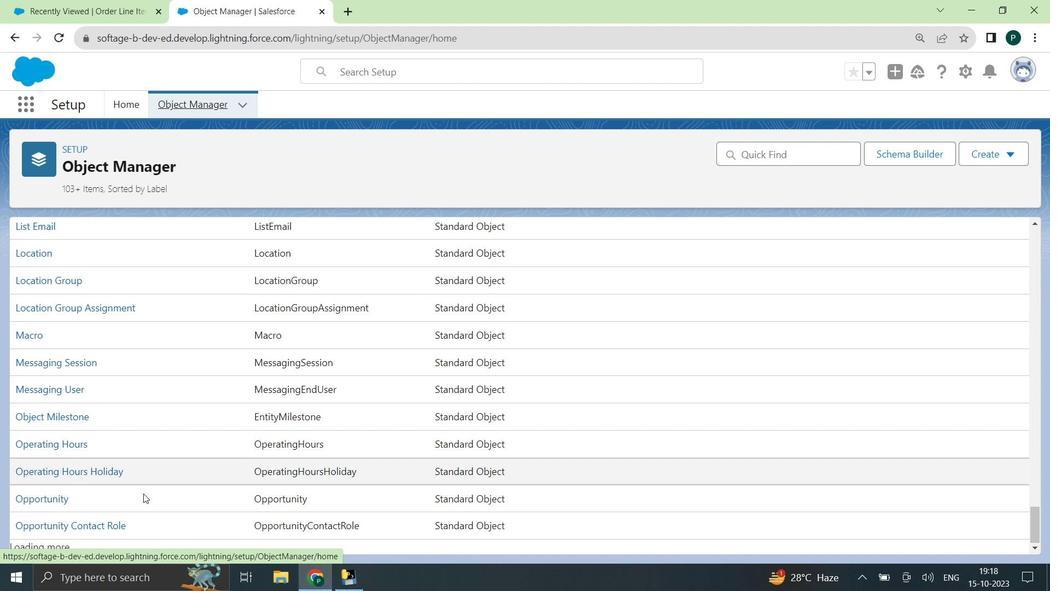 
Action: Mouse scrolled (219, 465) with delta (0, 0)
Screenshot: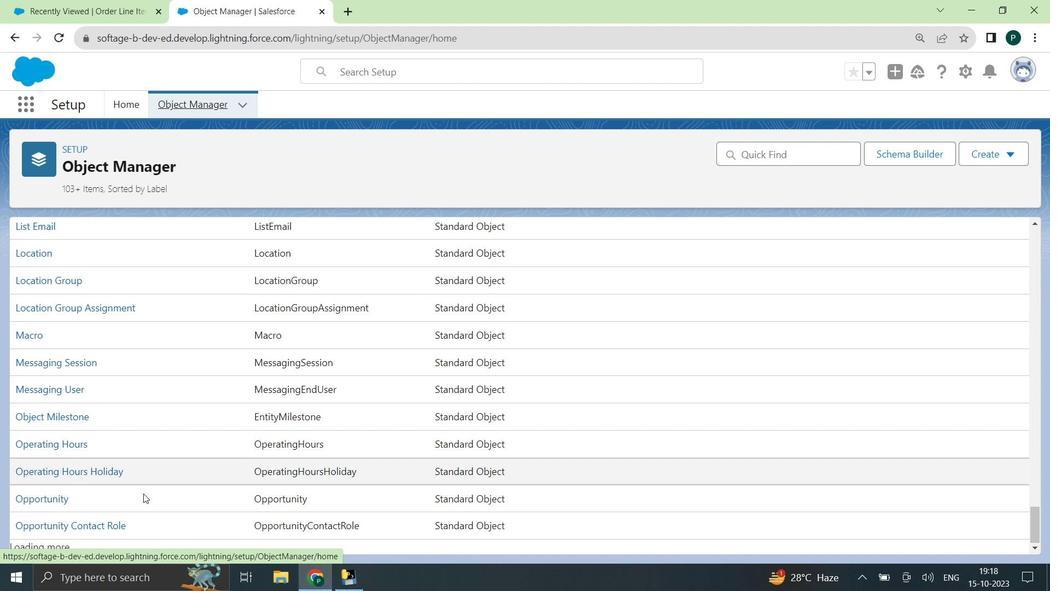 
Action: Mouse moved to (67, 482)
Screenshot: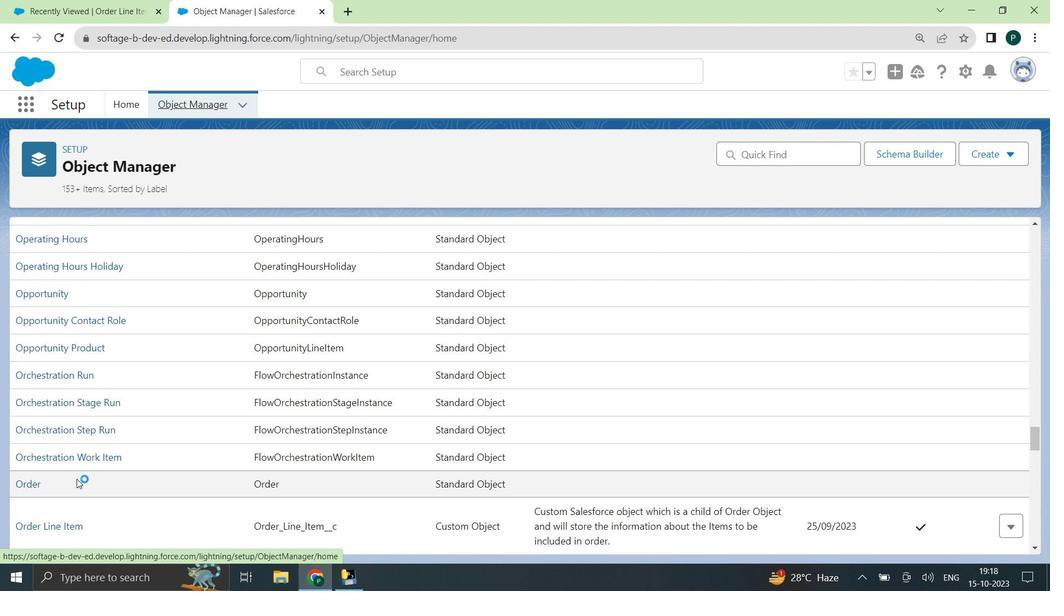 
Action: Mouse scrolled (67, 482) with delta (0, 0)
Screenshot: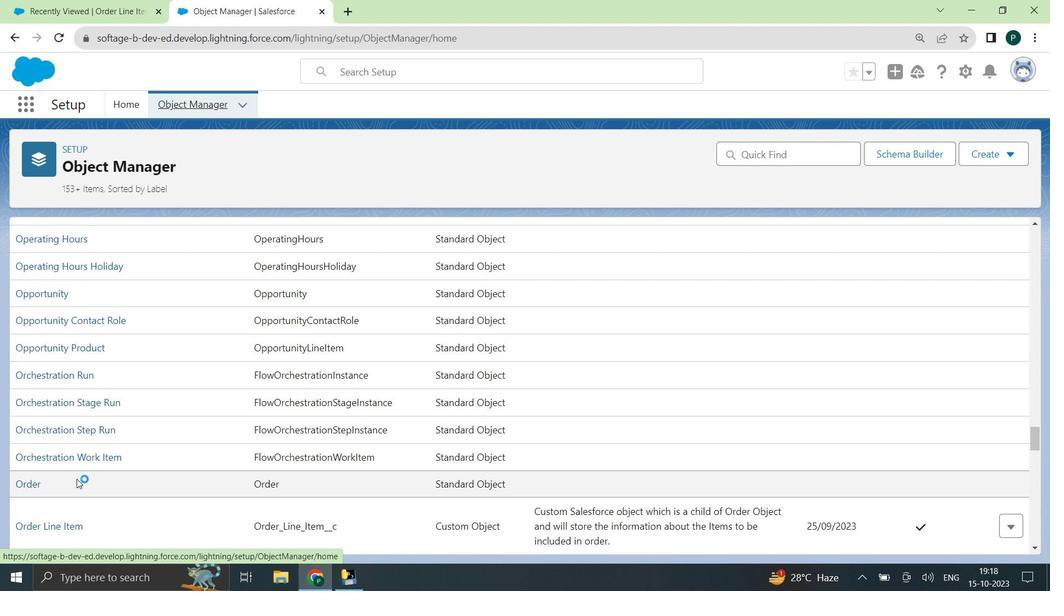 
Action: Mouse moved to (65, 483)
Screenshot: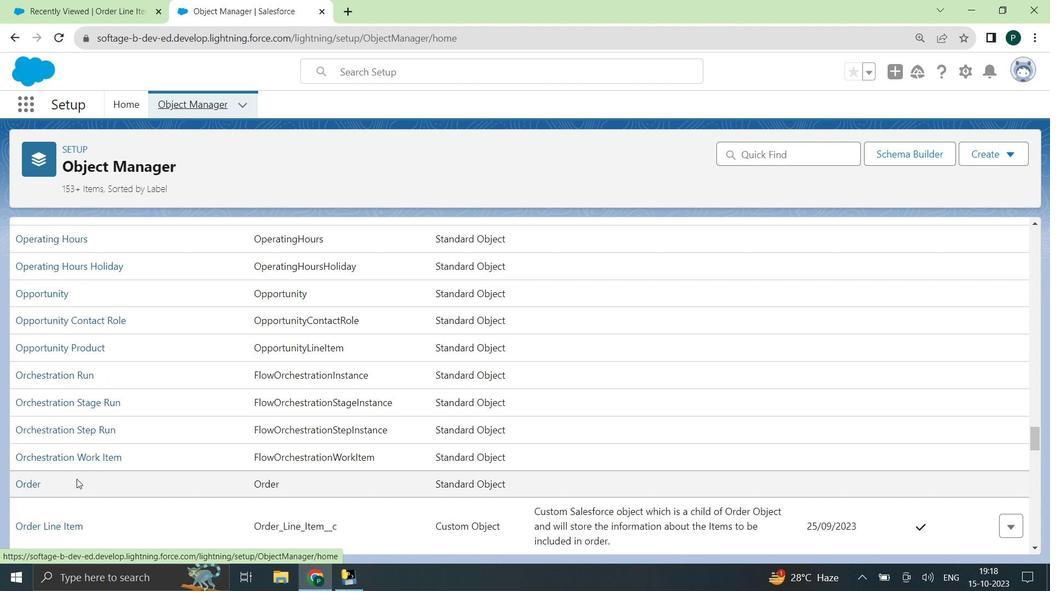 
Action: Mouse scrolled (65, 482) with delta (0, 0)
Screenshot: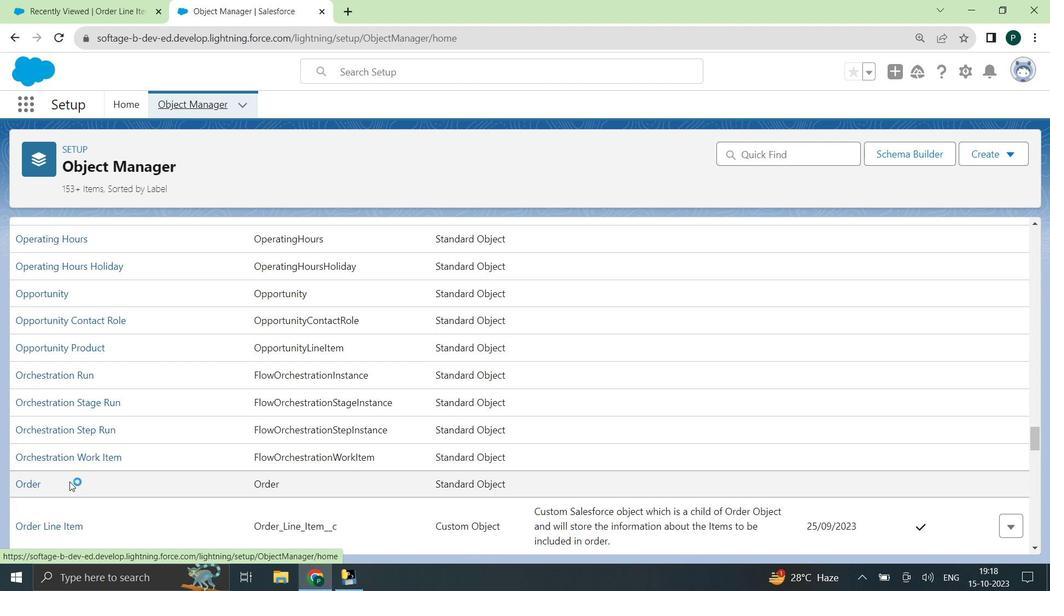 
Action: Mouse moved to (39, 387)
Screenshot: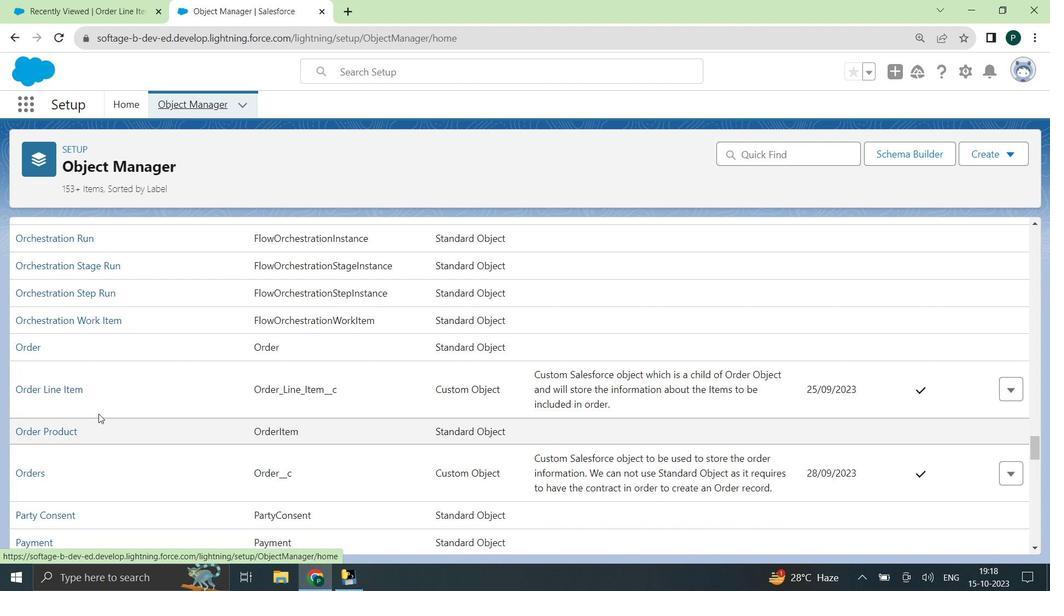 
Action: Mouse pressed left at (39, 387)
Screenshot: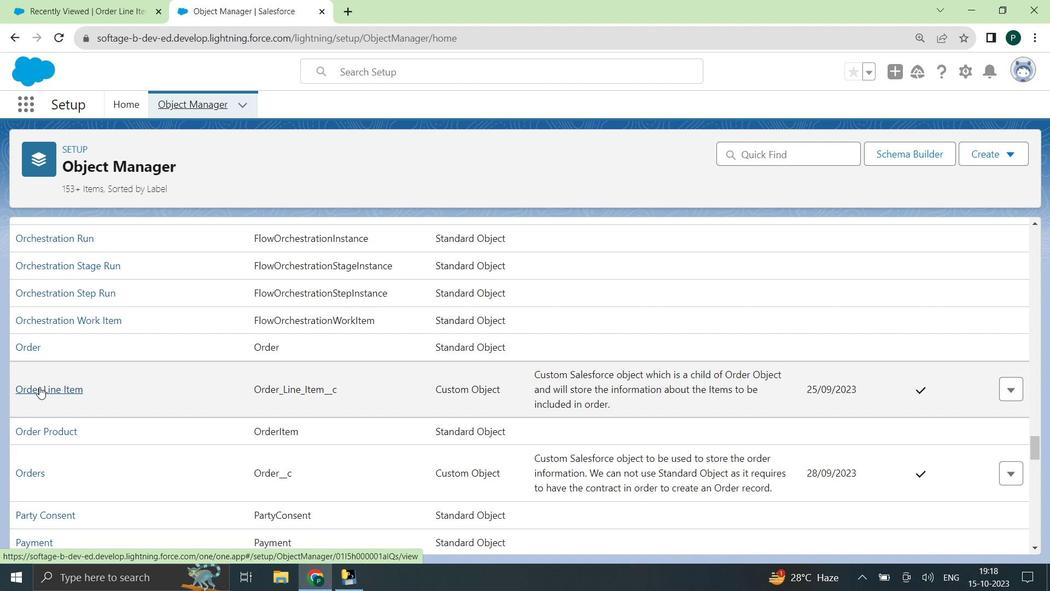 
Action: Mouse moved to (78, 497)
Screenshot: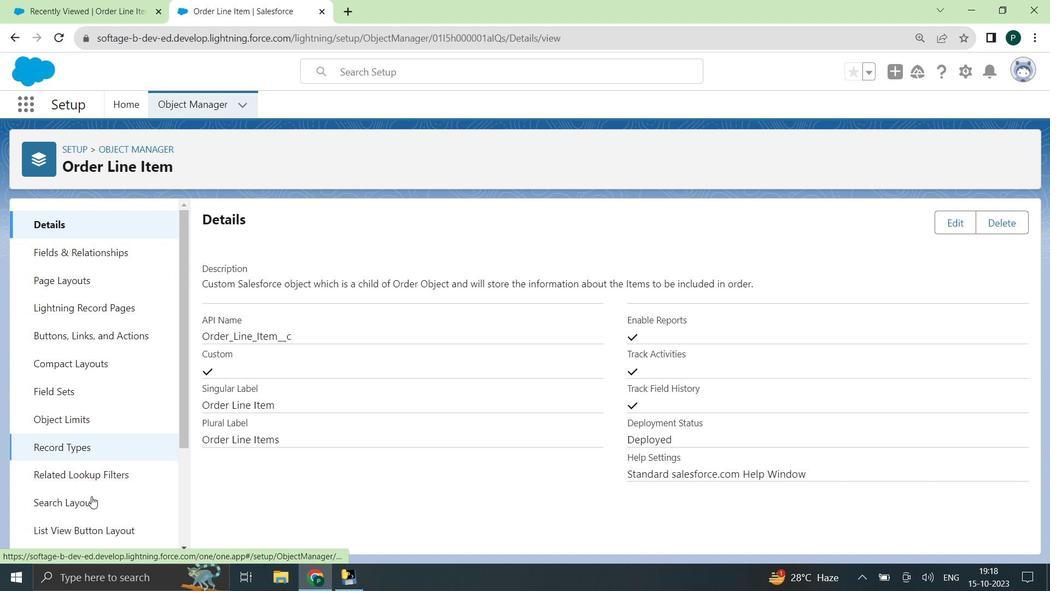 
Action: Mouse scrolled (78, 496) with delta (0, 0)
Screenshot: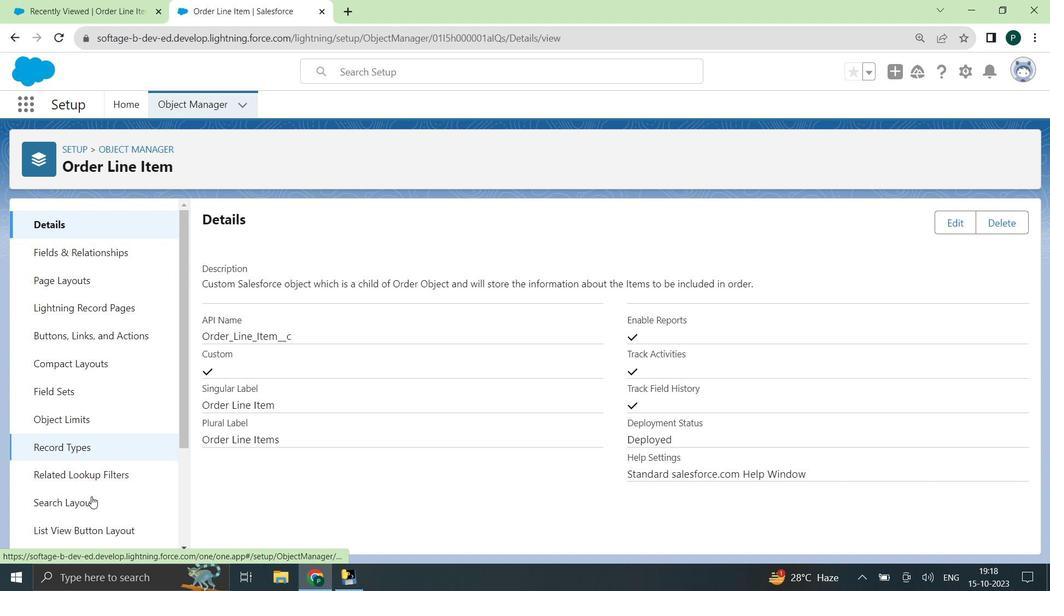 
Action: Mouse scrolled (78, 496) with delta (0, 0)
Screenshot: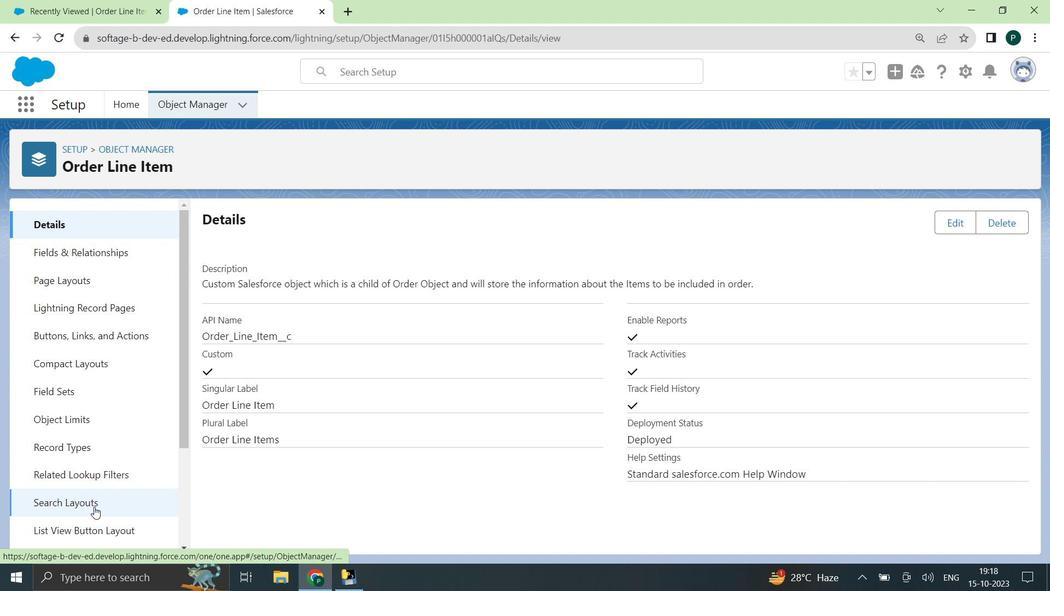 
Action: Mouse scrolled (78, 496) with delta (0, 0)
Screenshot: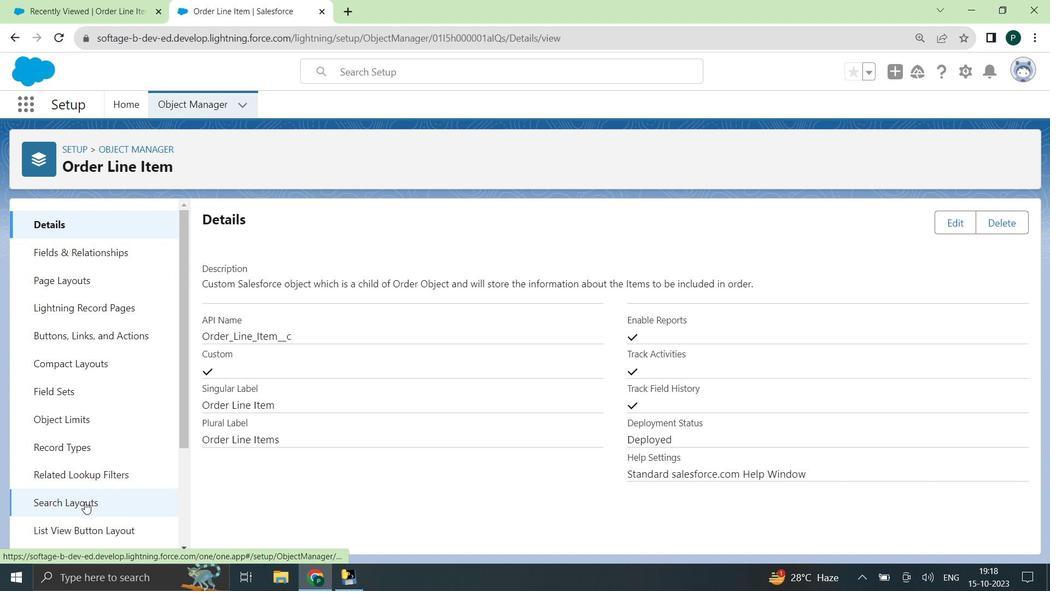 
Action: Mouse moved to (93, 530)
Screenshot: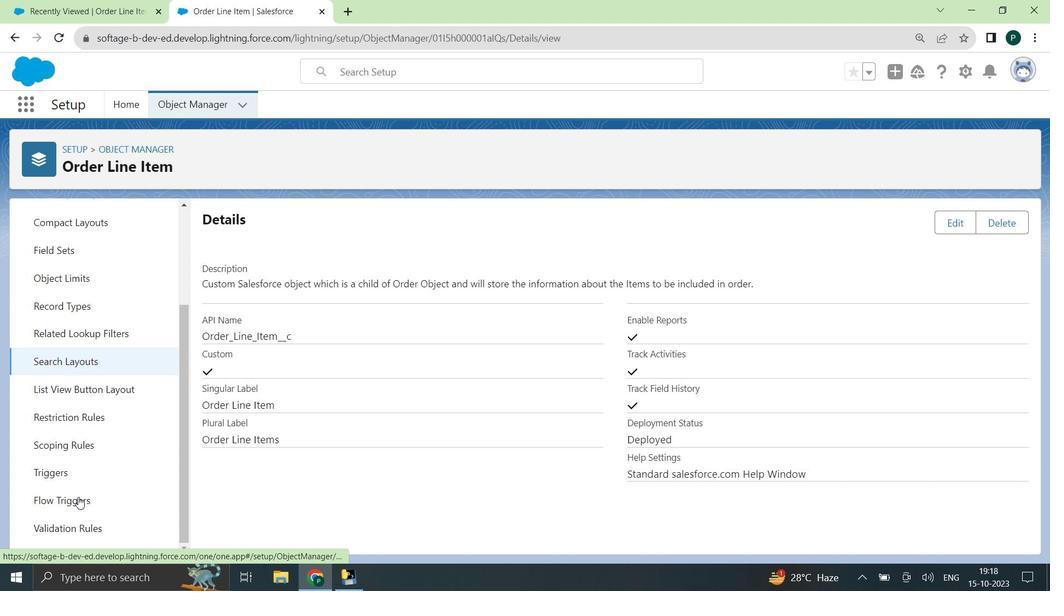 
Action: Mouse pressed left at (93, 530)
Screenshot: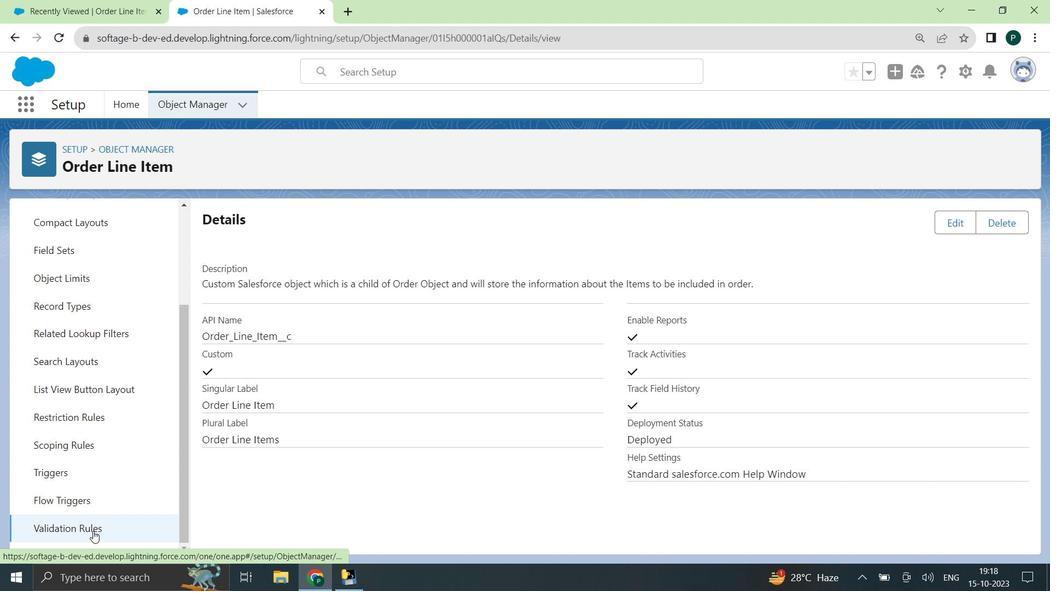 
Action: Mouse moved to (321, 288)
Screenshot: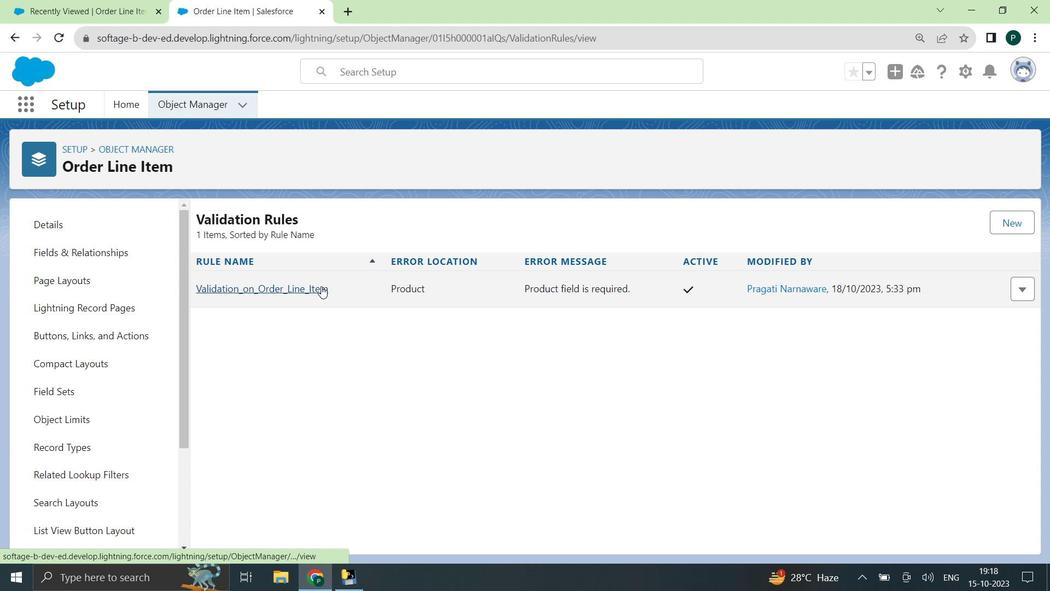 
Action: Mouse pressed left at (321, 288)
Screenshot: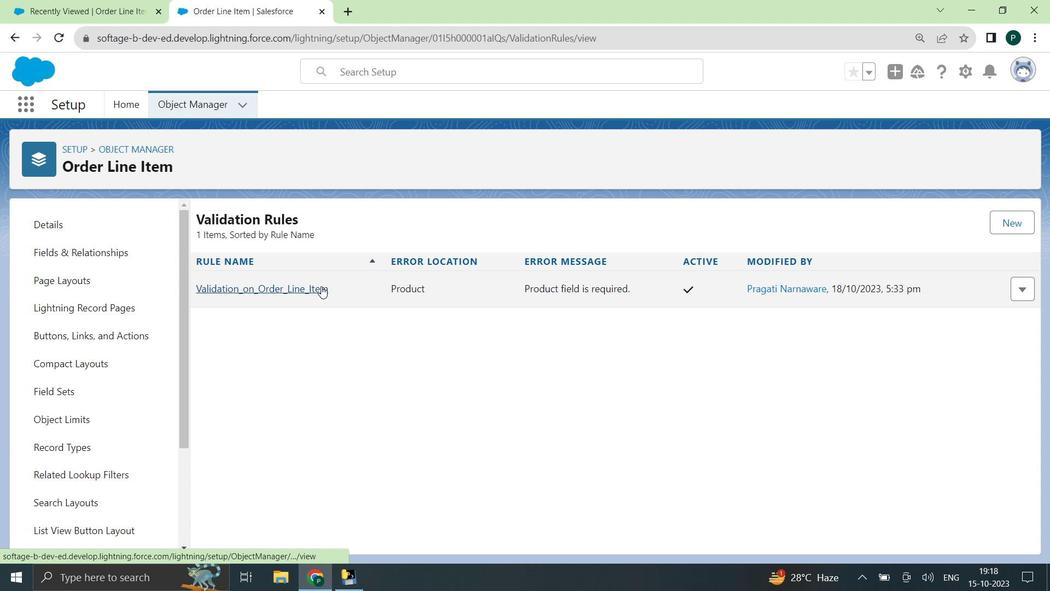 
Action: Mouse moved to (67, 530)
Screenshot: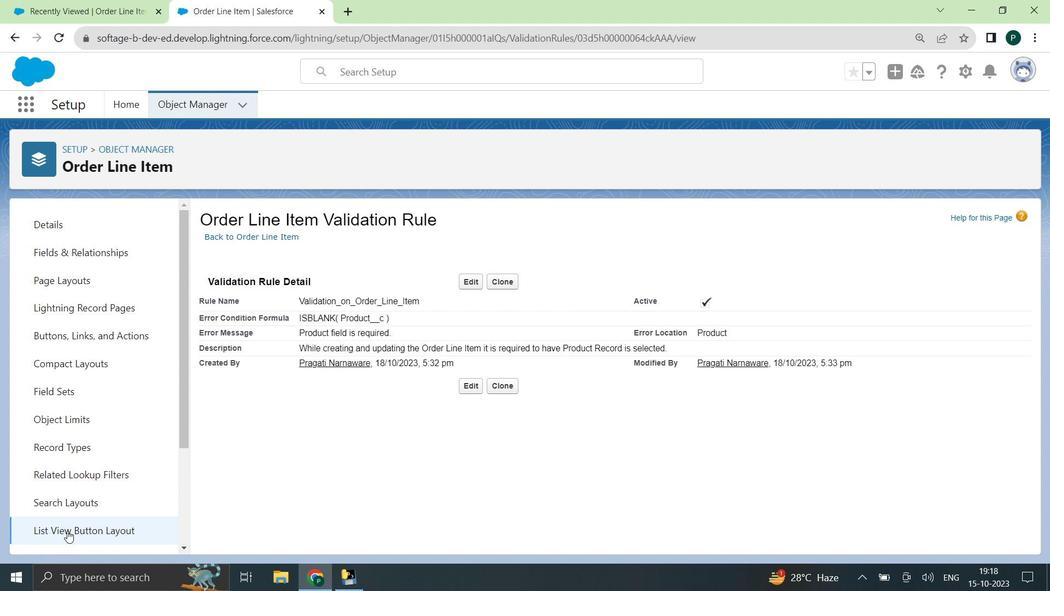
Action: Mouse scrolled (67, 530) with delta (0, 0)
Screenshot: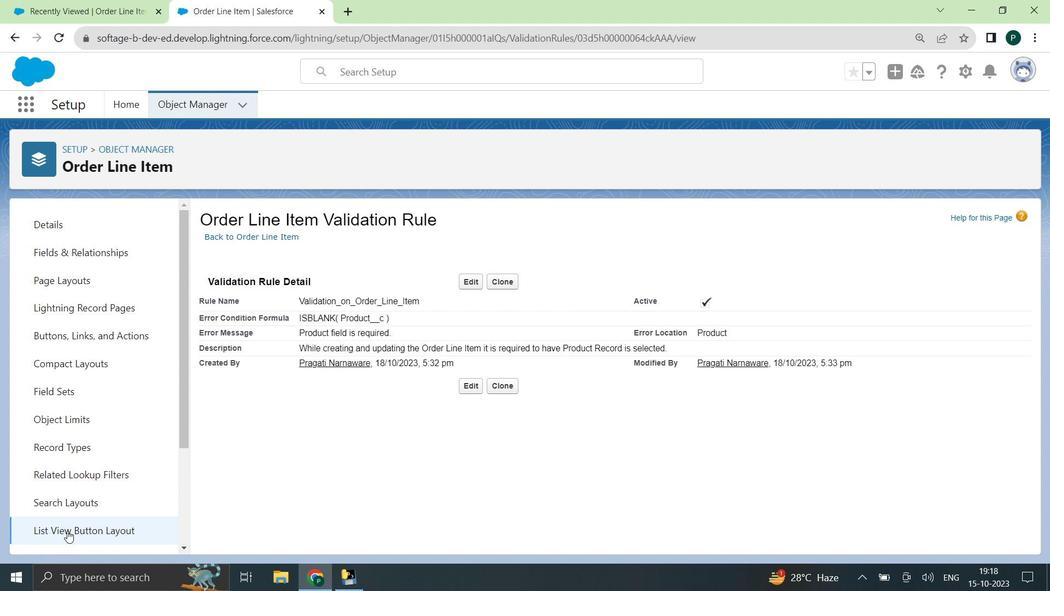 
Action: Mouse scrolled (67, 530) with delta (0, 0)
Screenshot: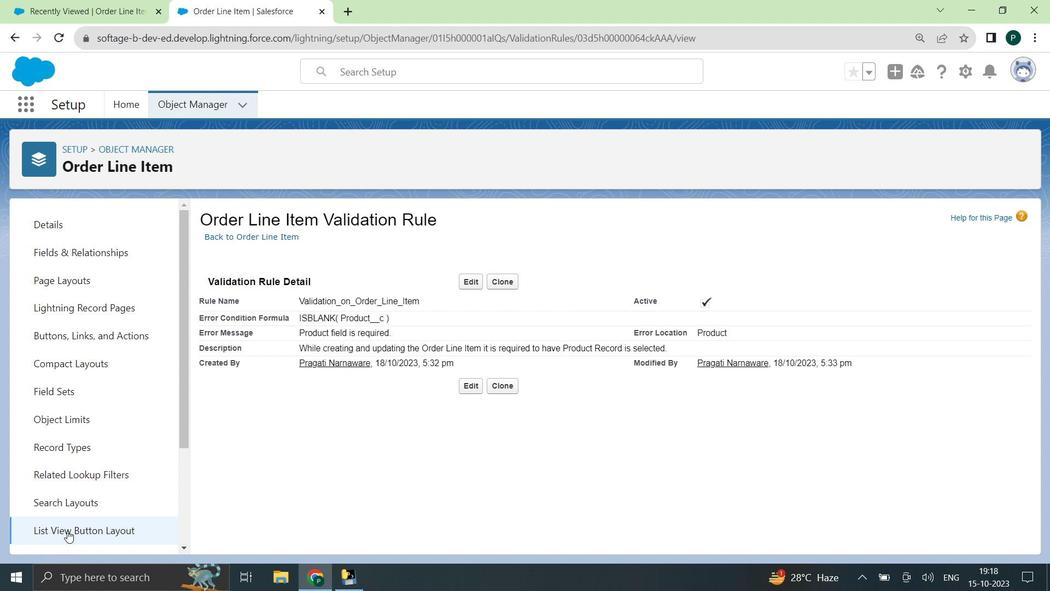 
Action: Mouse scrolled (67, 530) with delta (0, 0)
Screenshot: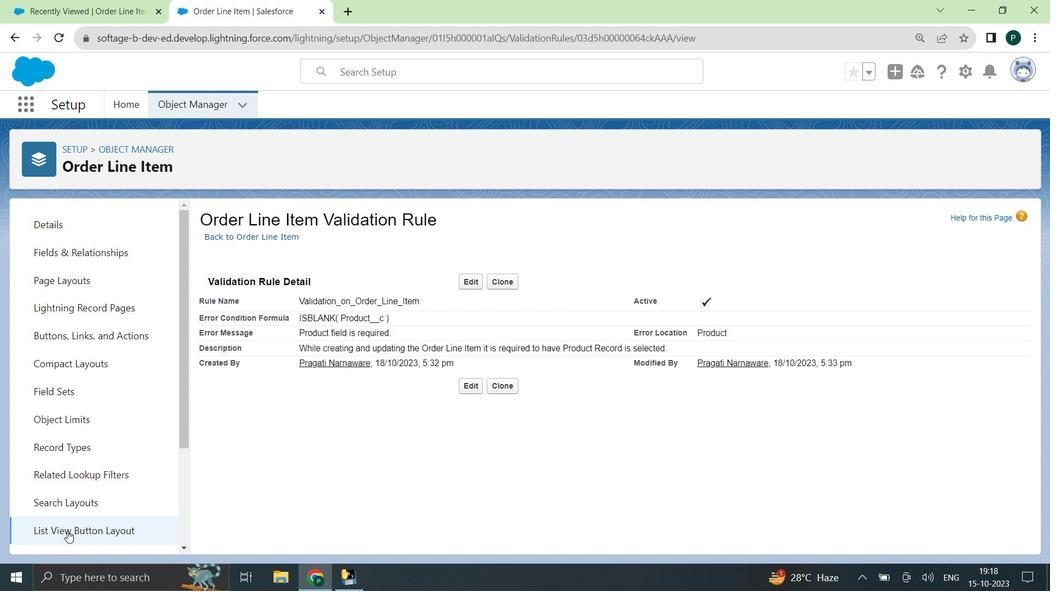 
Action: Mouse scrolled (67, 530) with delta (0, 0)
Screenshot: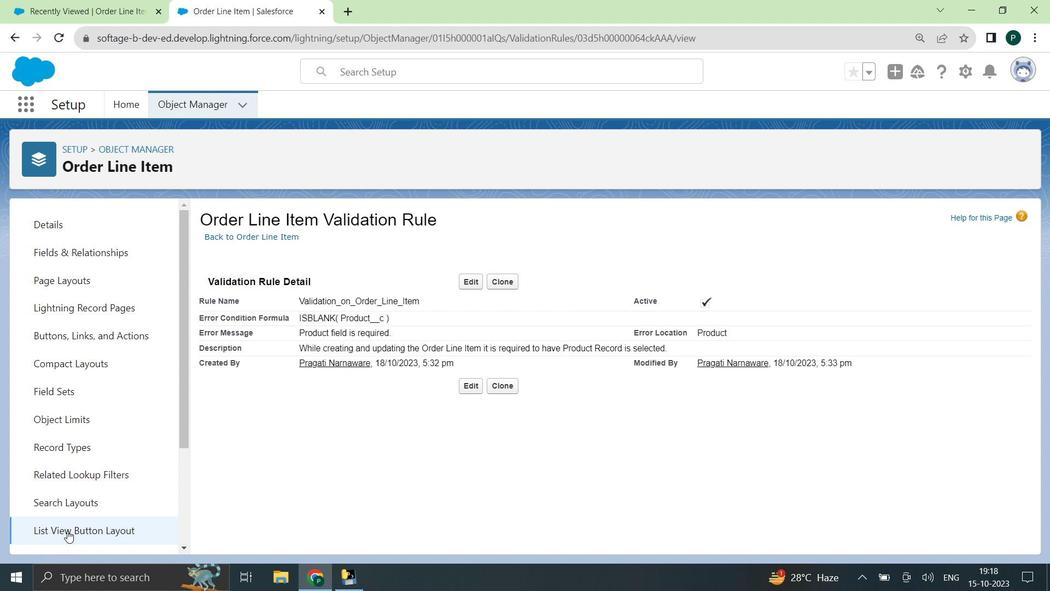 
Action: Mouse moved to (67, 530)
Screenshot: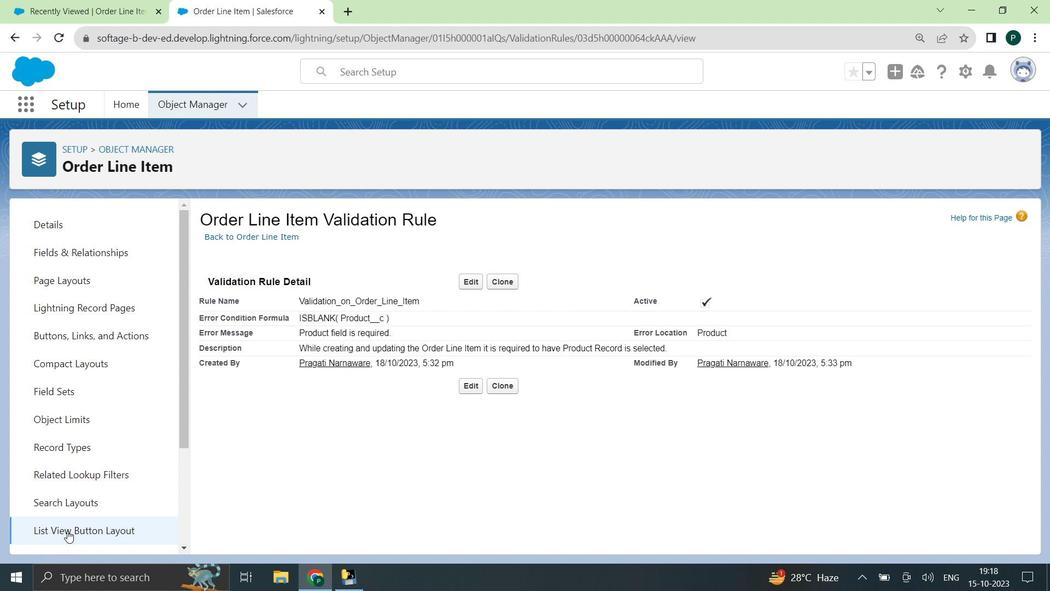 
Action: Mouse scrolled (67, 530) with delta (0, 0)
Screenshot: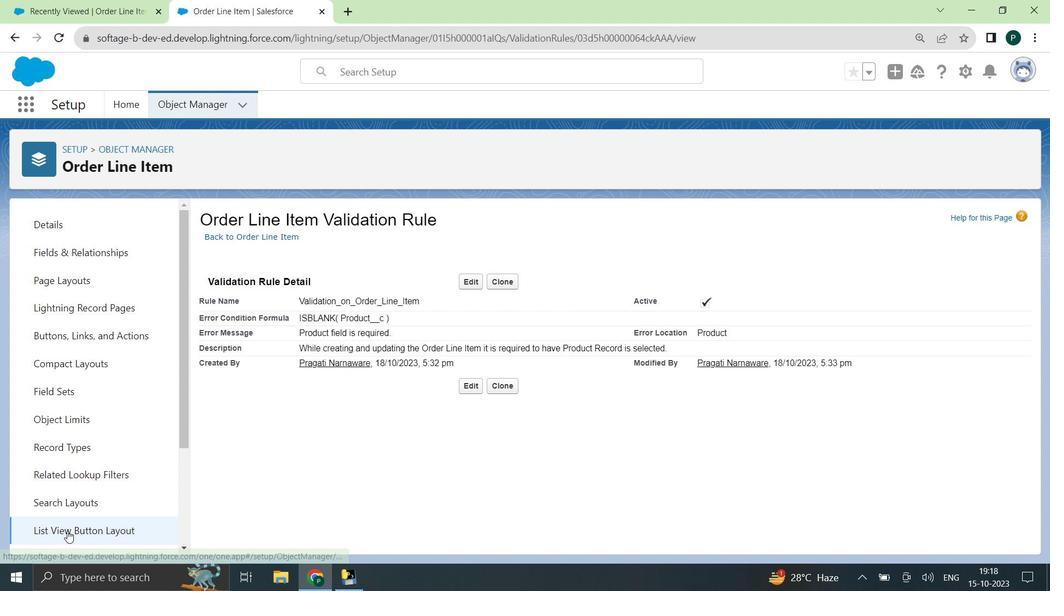 
Action: Mouse moved to (97, 534)
Screenshot: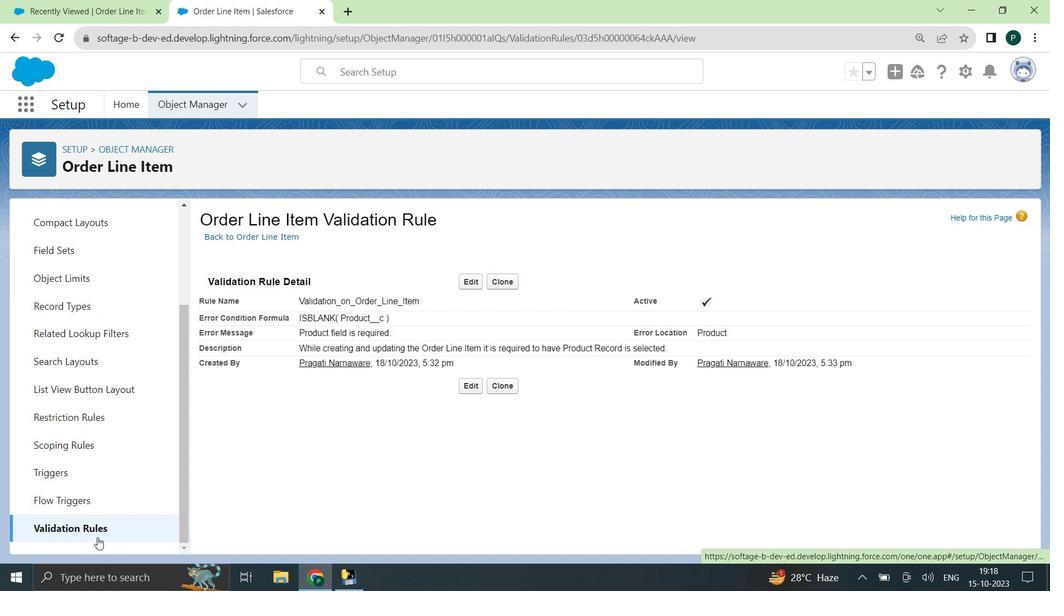 
Action: Mouse pressed left at (97, 534)
Screenshot: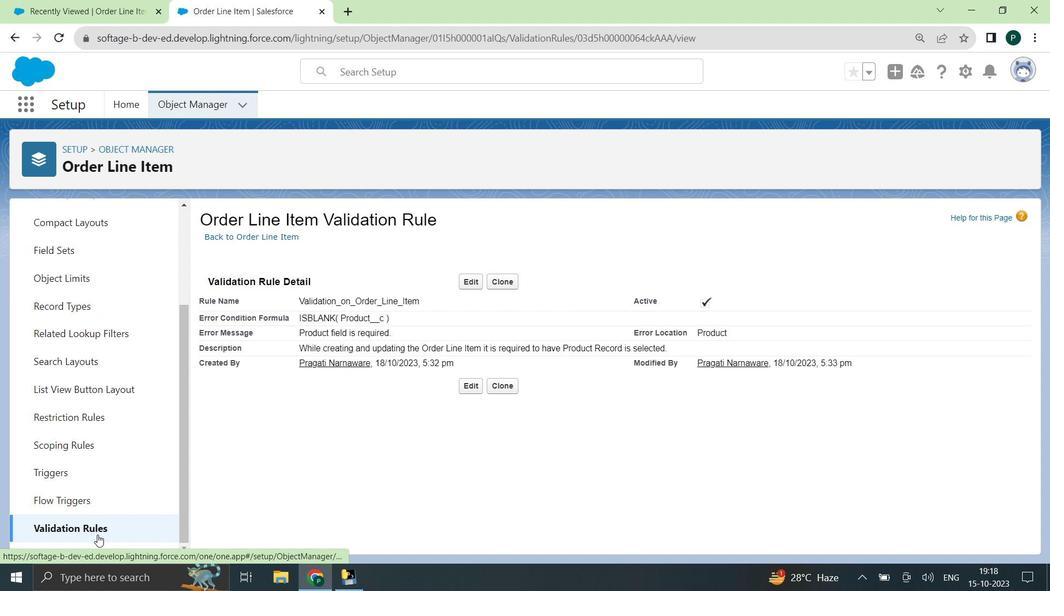 
Action: Mouse moved to (107, 498)
Screenshot: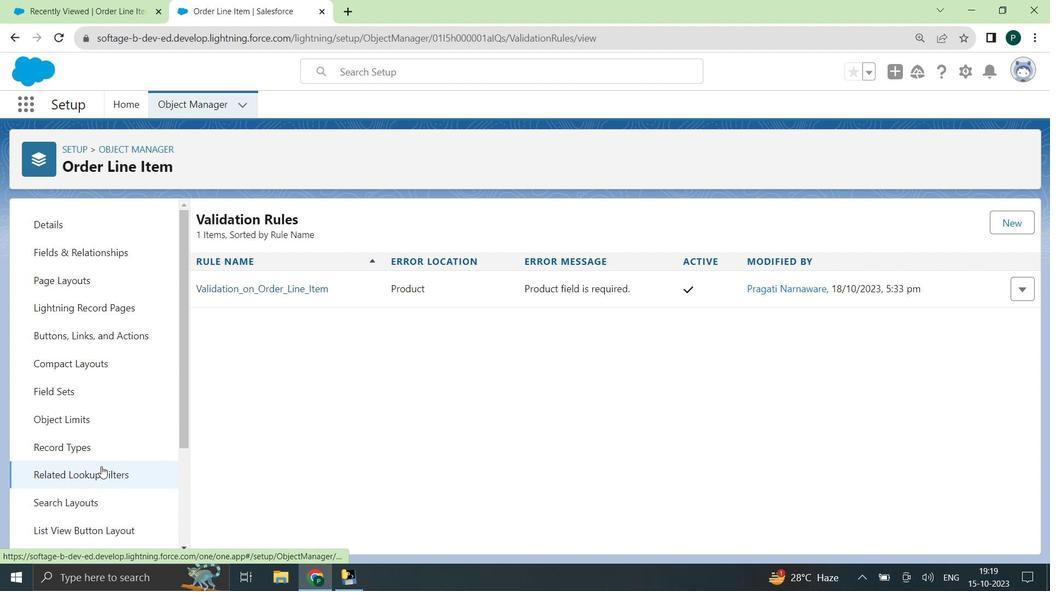 
Action: Mouse scrolled (107, 499) with delta (0, 0)
Screenshot: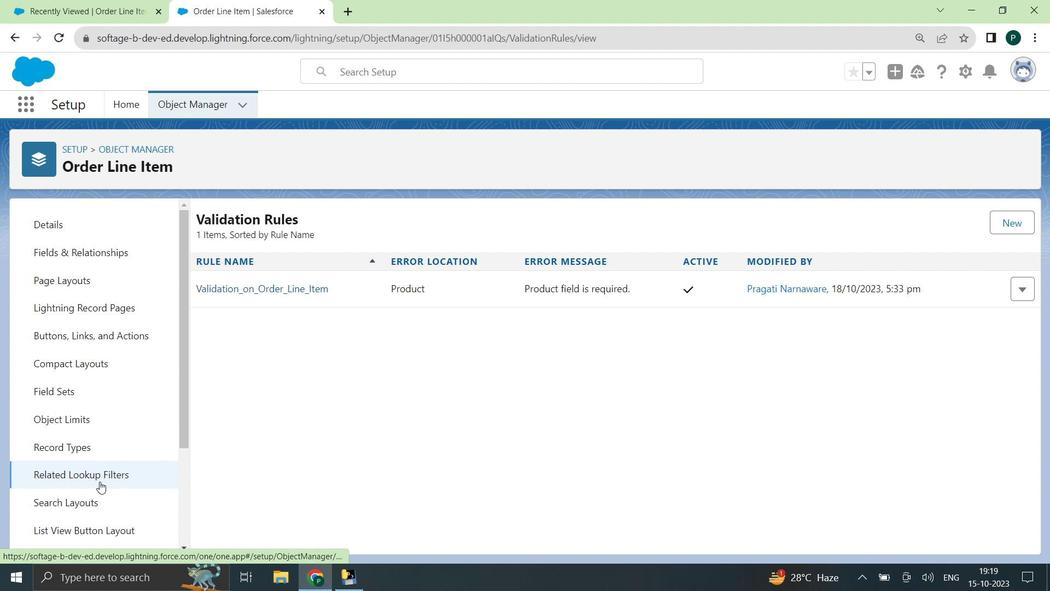
Action: Mouse scrolled (107, 498) with delta (0, 0)
Screenshot: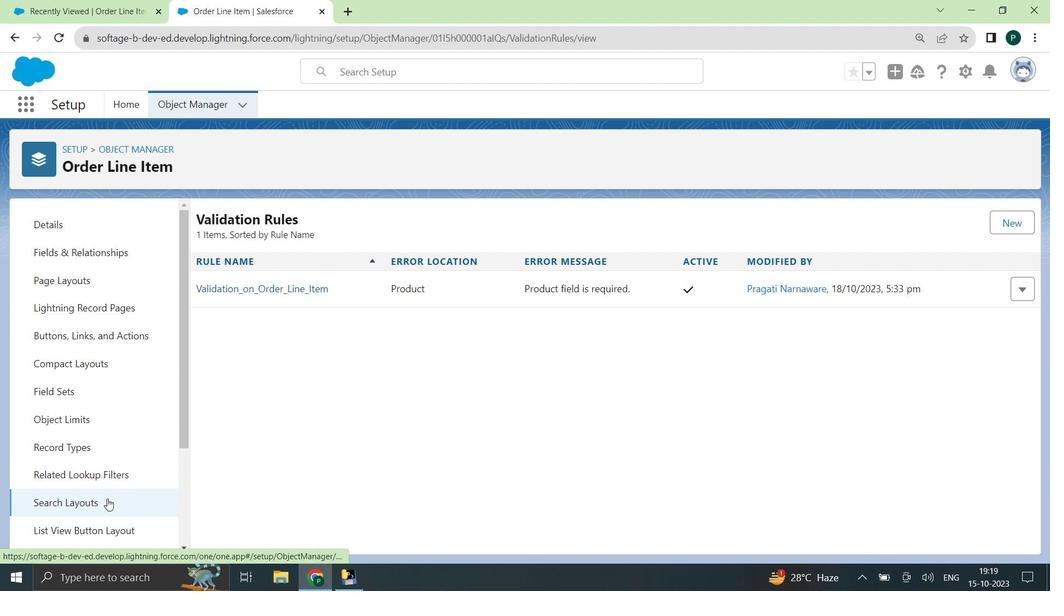 
Action: Mouse scrolled (107, 498) with delta (0, 0)
Screenshot: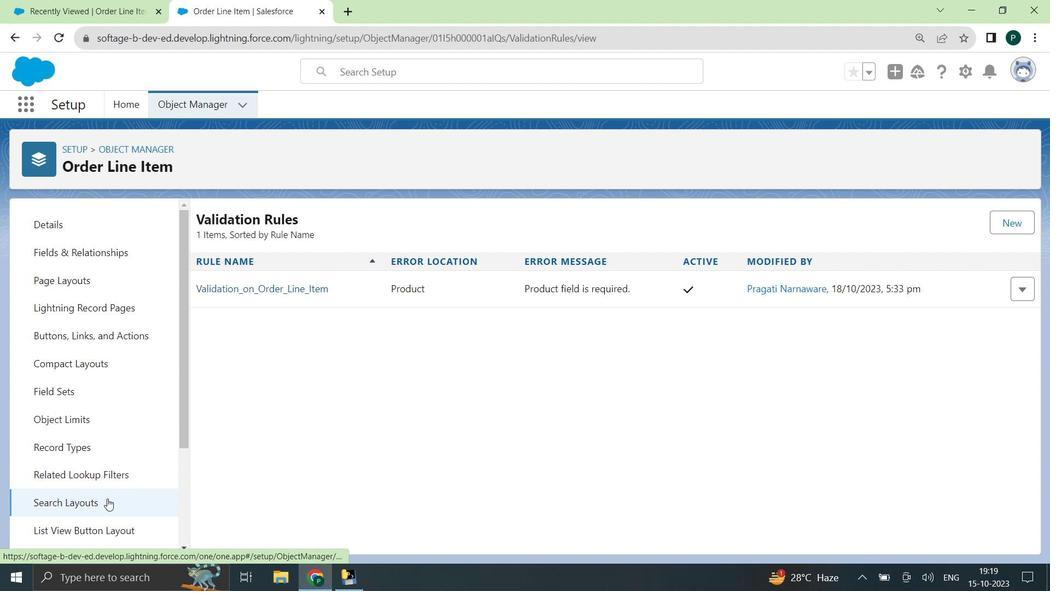 
Action: Mouse scrolled (107, 498) with delta (0, 0)
Screenshot: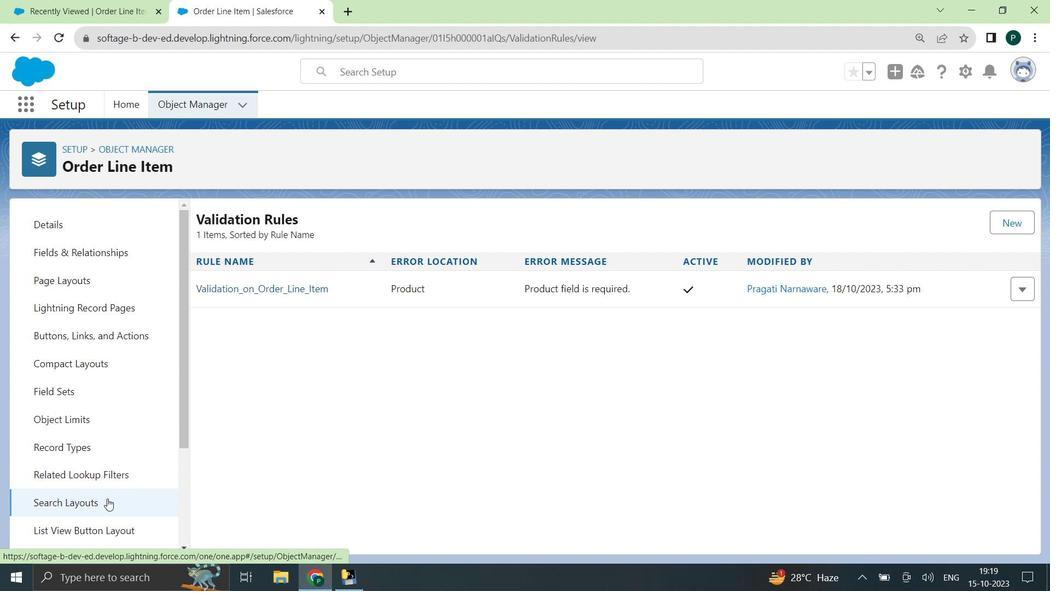
Action: Mouse scrolled (107, 498) with delta (0, 0)
Screenshot: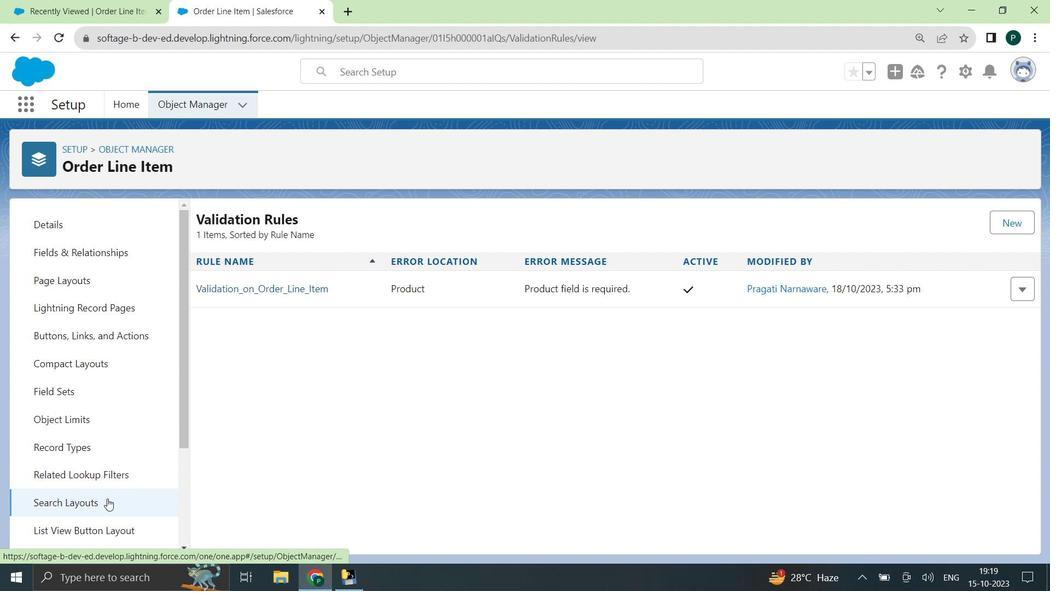 
Action: Mouse scrolled (107, 498) with delta (0, 0)
Screenshot: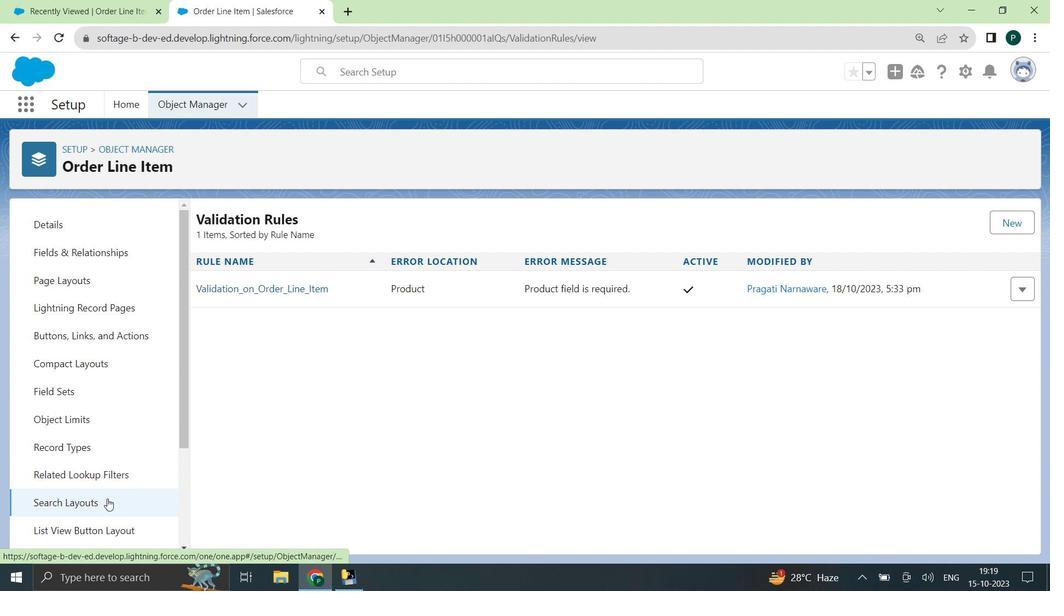 
Action: Mouse moved to (1000, 217)
Screenshot: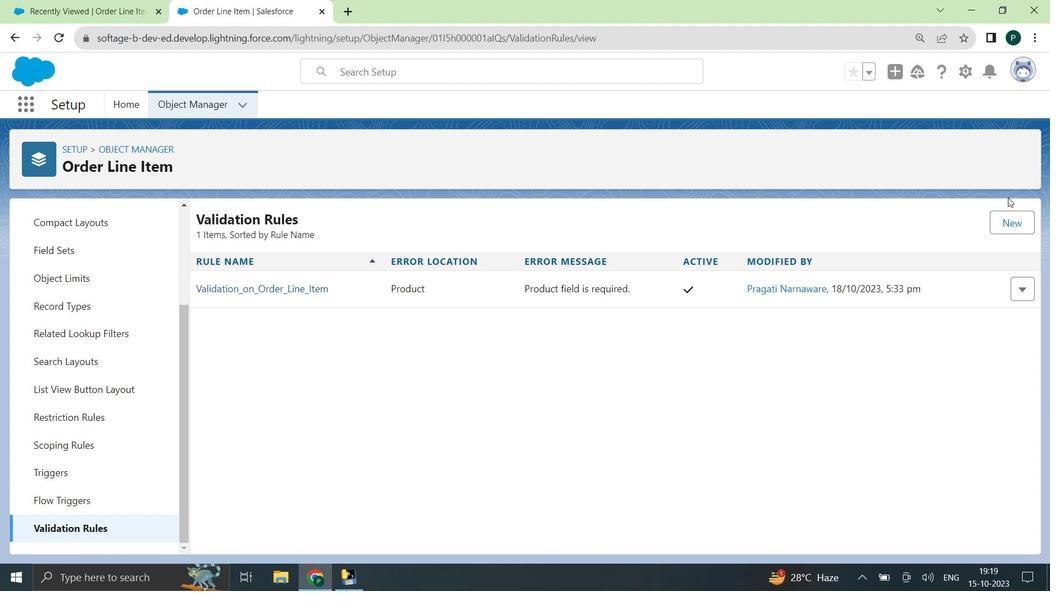 
Action: Mouse pressed left at (1000, 217)
Screenshot: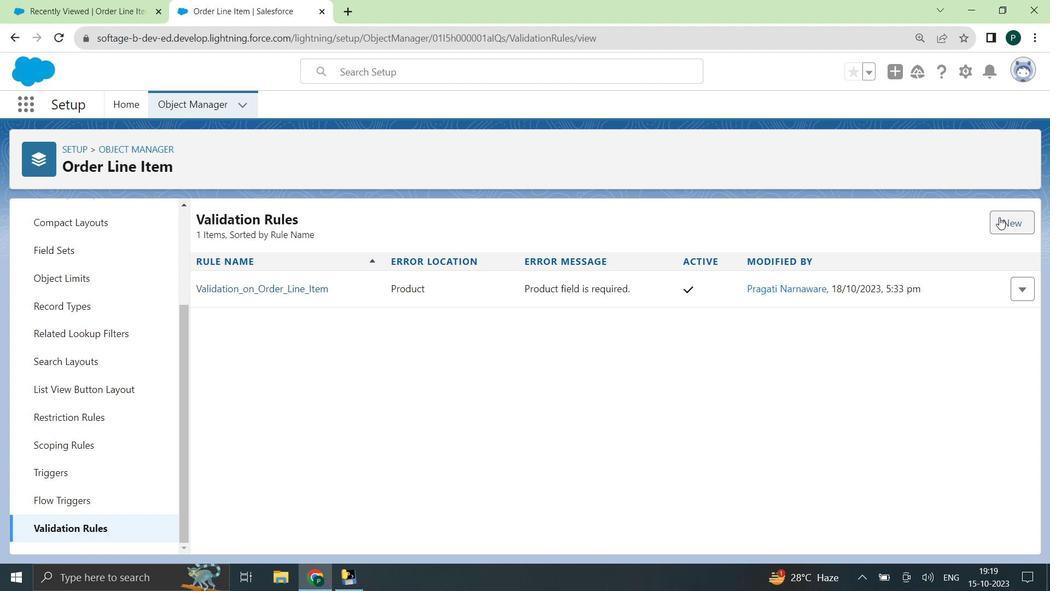 
Action: Mouse moved to (311, 322)
Screenshot: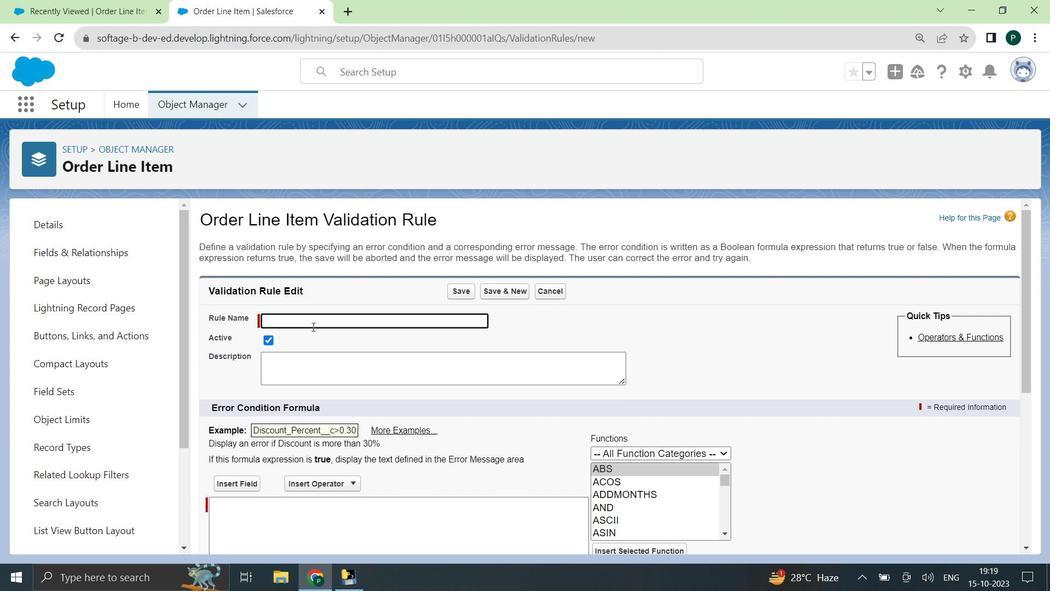 
Action: Mouse pressed left at (311, 322)
Screenshot: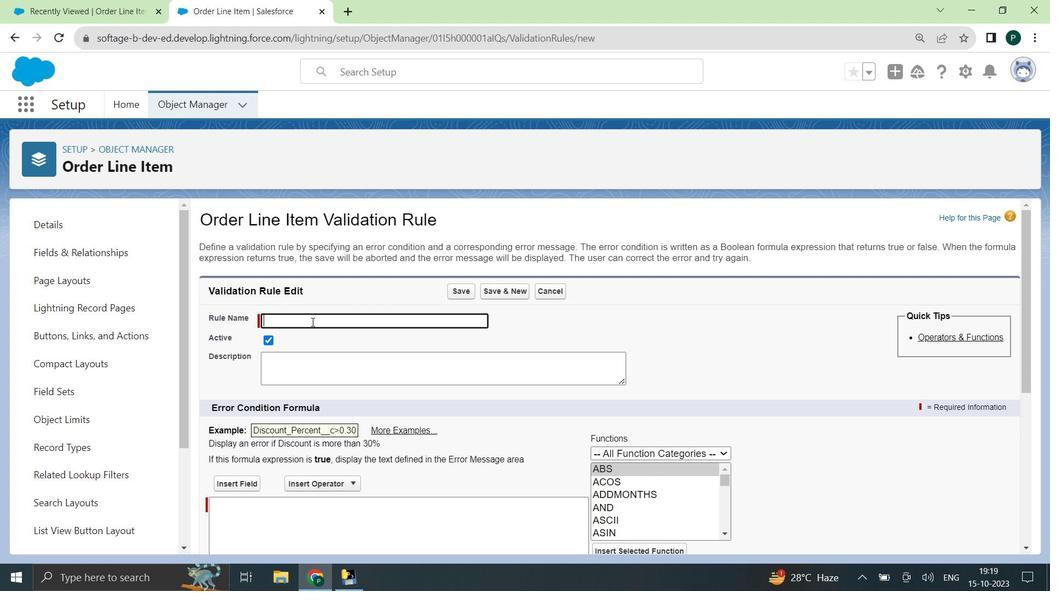
Action: Key pressed <Key.shift>Validation<Key.space>on<Key.space><Key.shift><Key.shift><Key.shift>Quantity<Key.space><Key.shift>Field
Screenshot: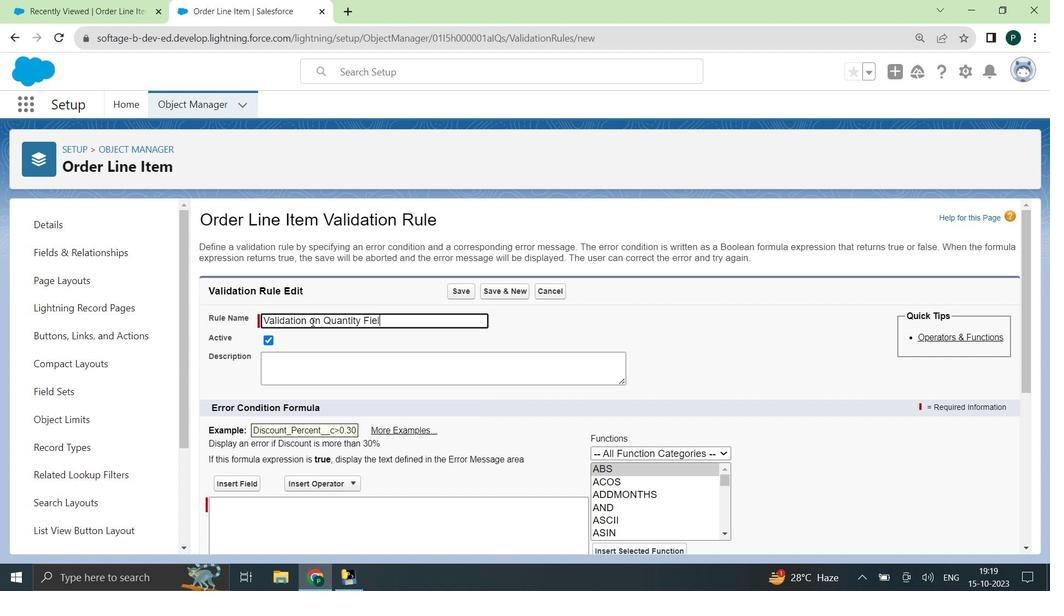 
Action: Mouse moved to (340, 371)
Screenshot: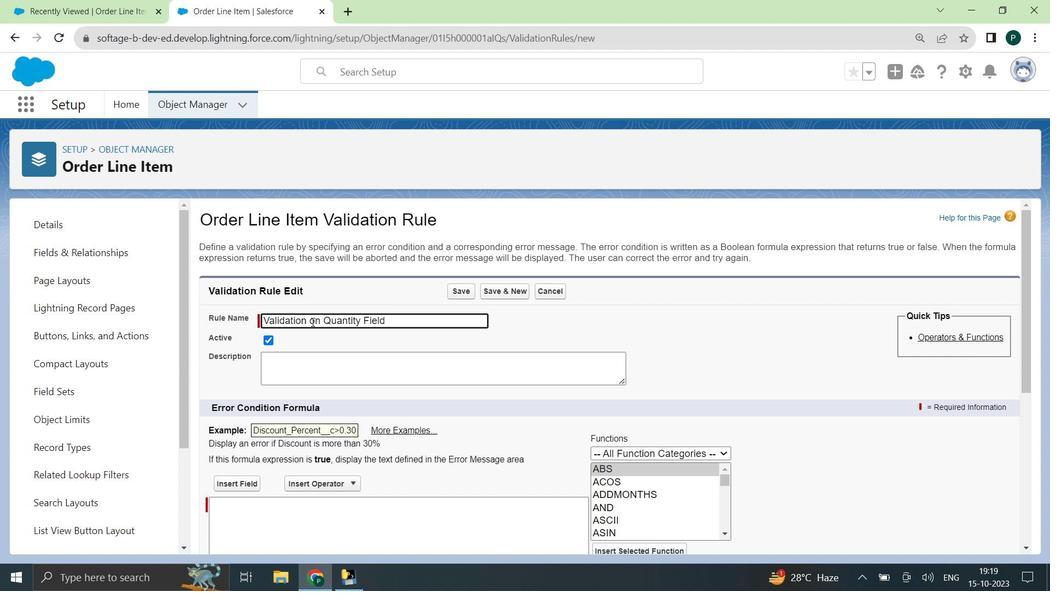 
Action: Mouse pressed left at (340, 371)
Screenshot: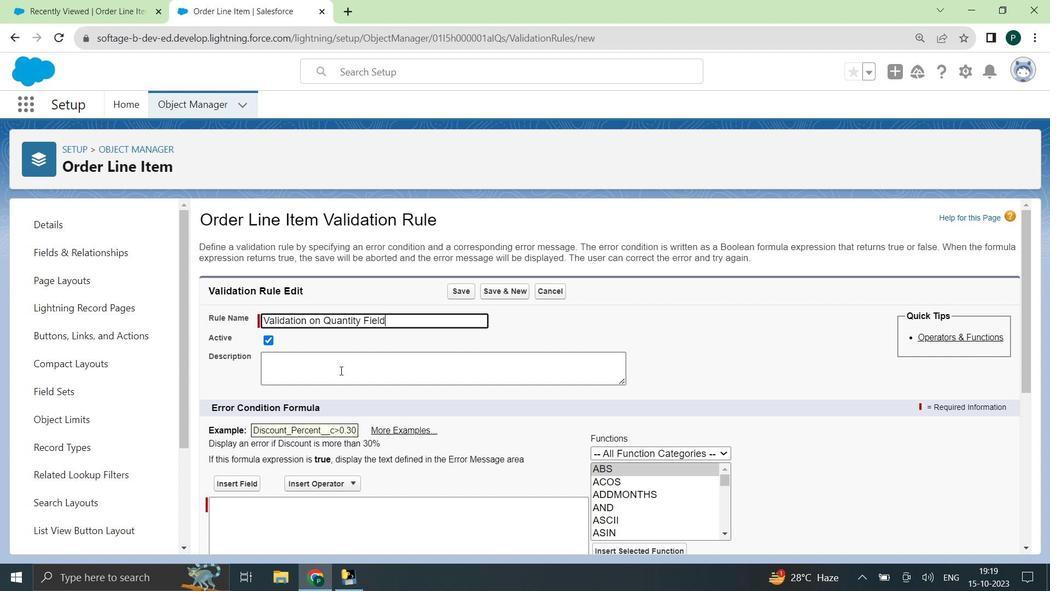 
Action: Key pressed while<Key.space>crereg<Key.backspace><Key.backspace><Key.backspace><Key.backspace><Key.backspace><Key.backspace><Key.backspace><Key.backspace><Key.backspace><Key.backspace><Key.backspace><Key.backspace><Key.shift>While<Key.space>creating/ud<Key.backspace>pdating<Key.space>the<Key.space><Key.shift>Order<Key.space><Key.shift>LI<Key.shift>Ne<Key.backspace><Key.backspace><Key.backspace>ine<Key.space><Key.shift>Item<Key.space>the<Key.space>'<Key.shift><Key.shift><Key.shift><Key.shift><Key.shift><Key.shift><Key.shift><Key.shift>Quantity'<Key.space>field<Key.space>is<Key.space>required.
Screenshot: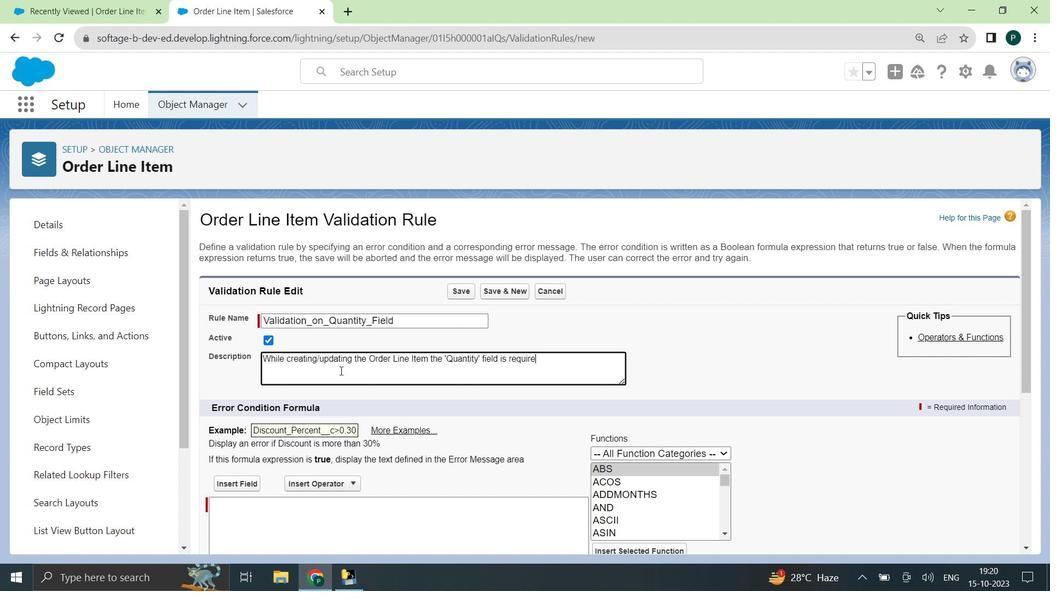 
Action: Mouse moved to (324, 492)
Screenshot: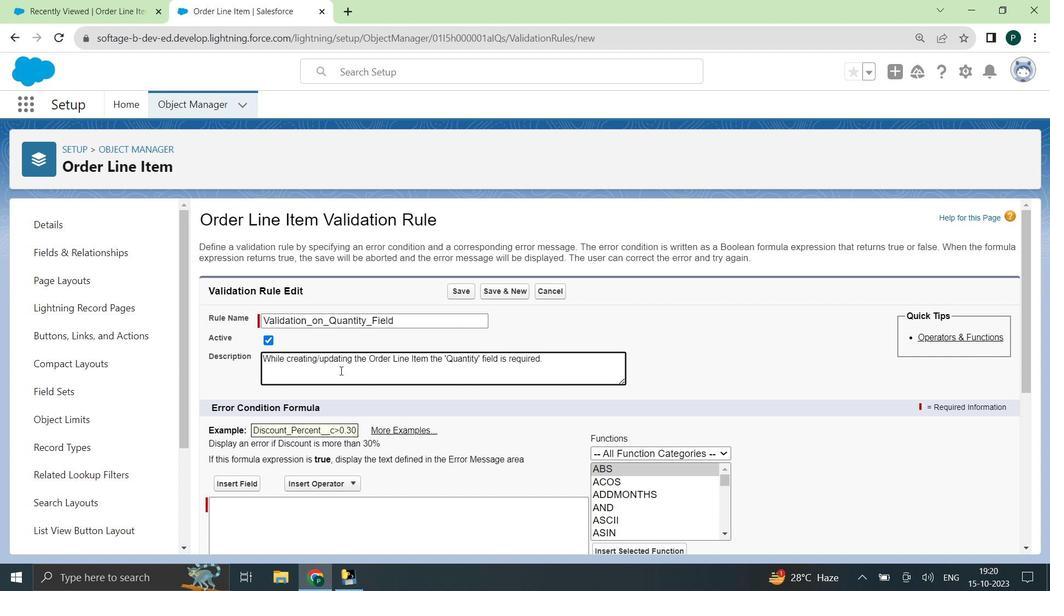
Action: Mouse scrolled (324, 491) with delta (0, 0)
Screenshot: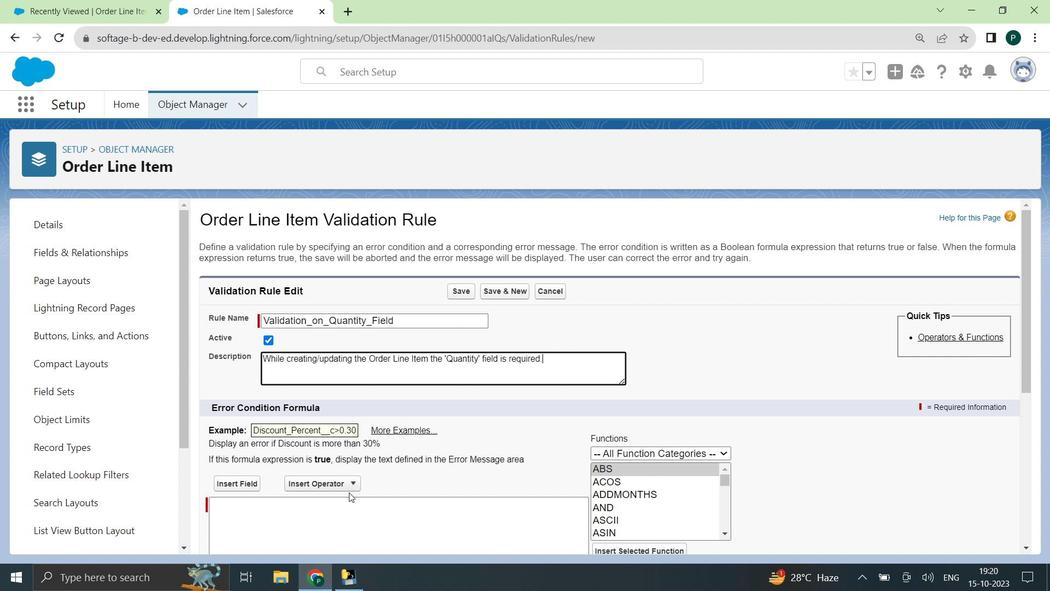 
Action: Mouse moved to (325, 492)
Screenshot: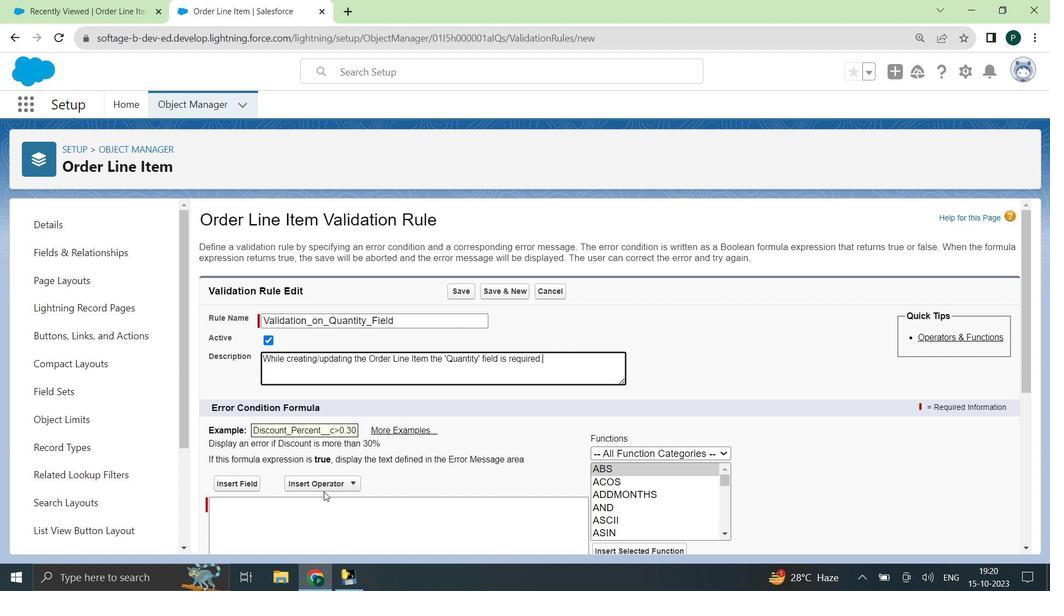 
Action: Mouse scrolled (325, 491) with delta (0, 0)
Screenshot: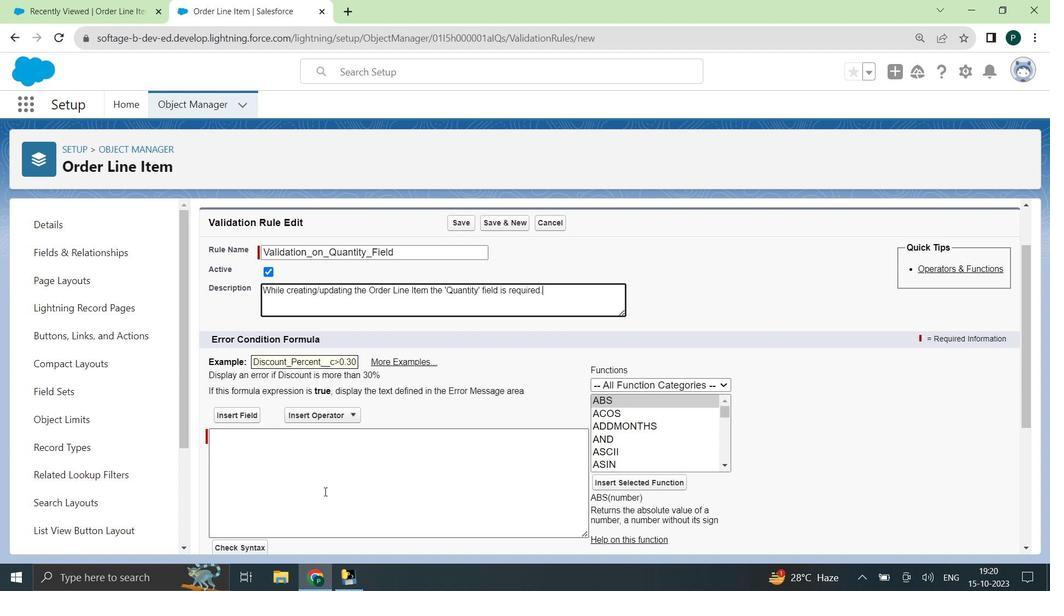 
Action: Mouse moved to (651, 356)
Screenshot: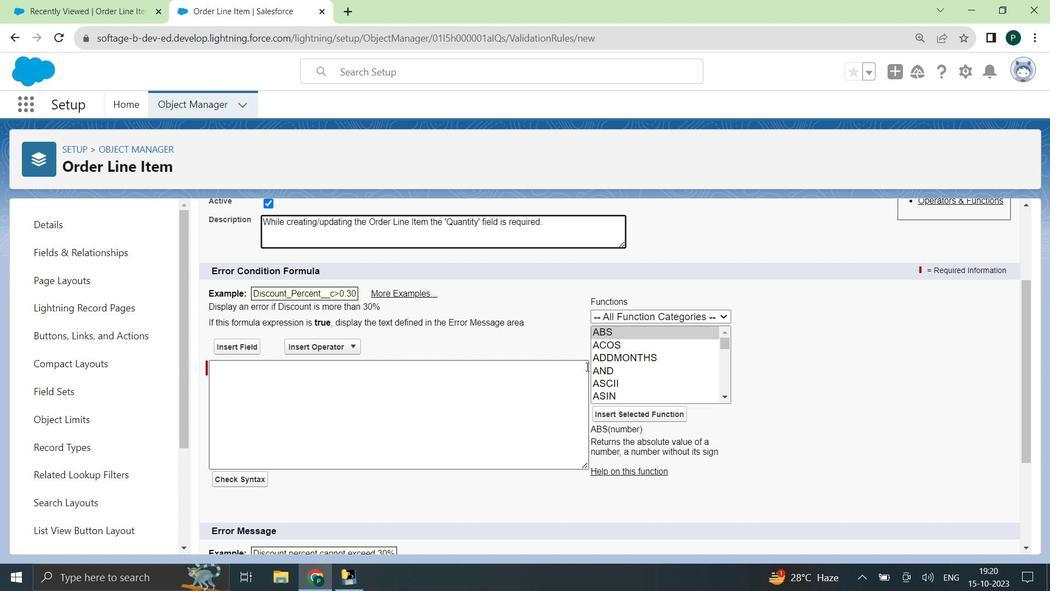 
Action: Mouse scrolled (651, 355) with delta (0, 0)
Screenshot: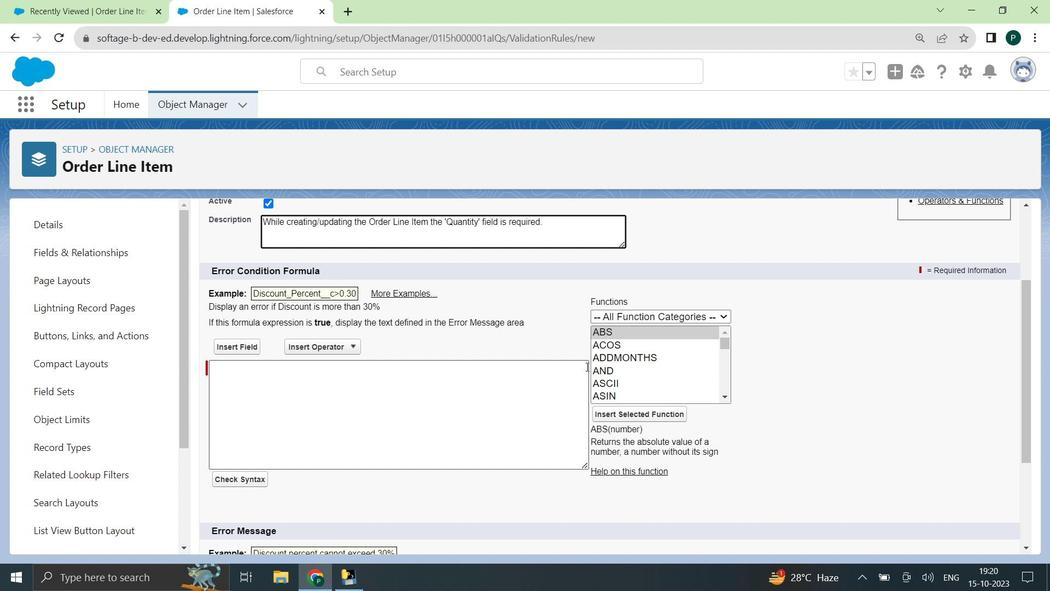 
Action: Mouse scrolled (651, 355) with delta (0, 0)
